 Task: Slide 24 - A Picture Is Worth A Thousand Words-1.
Action: Mouse moved to (43, 102)
Screenshot: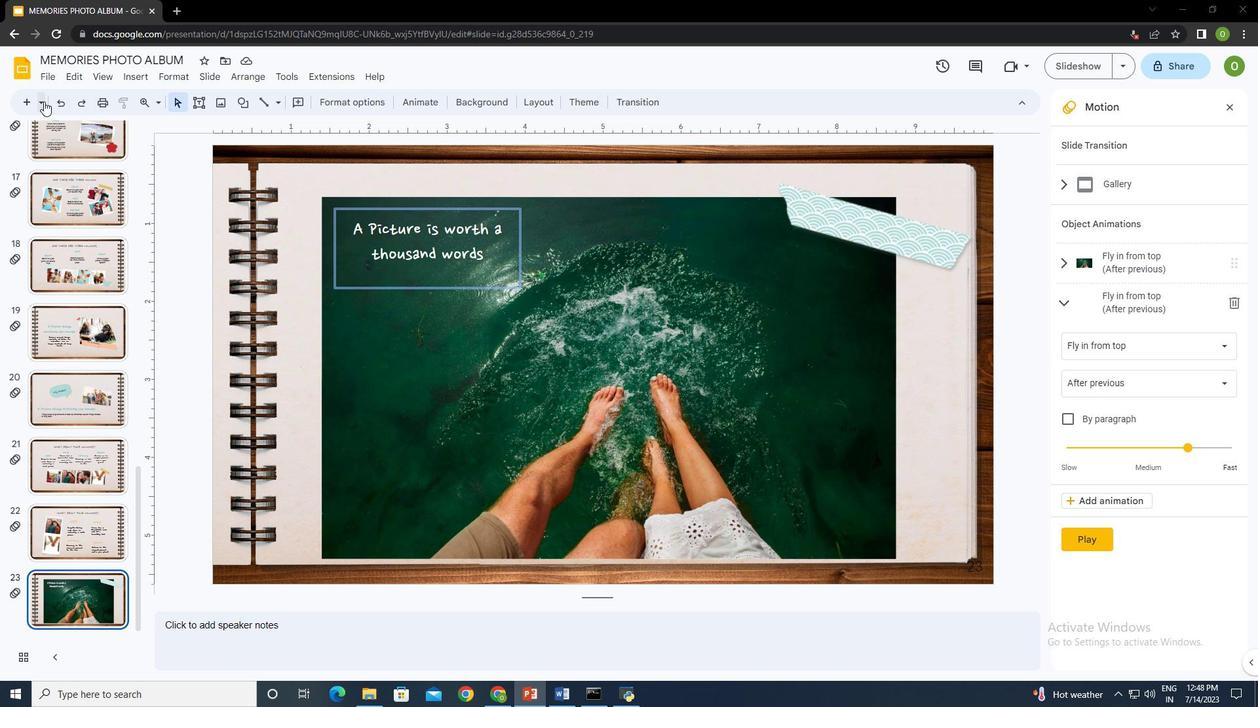 
Action: Mouse pressed left at (43, 102)
Screenshot: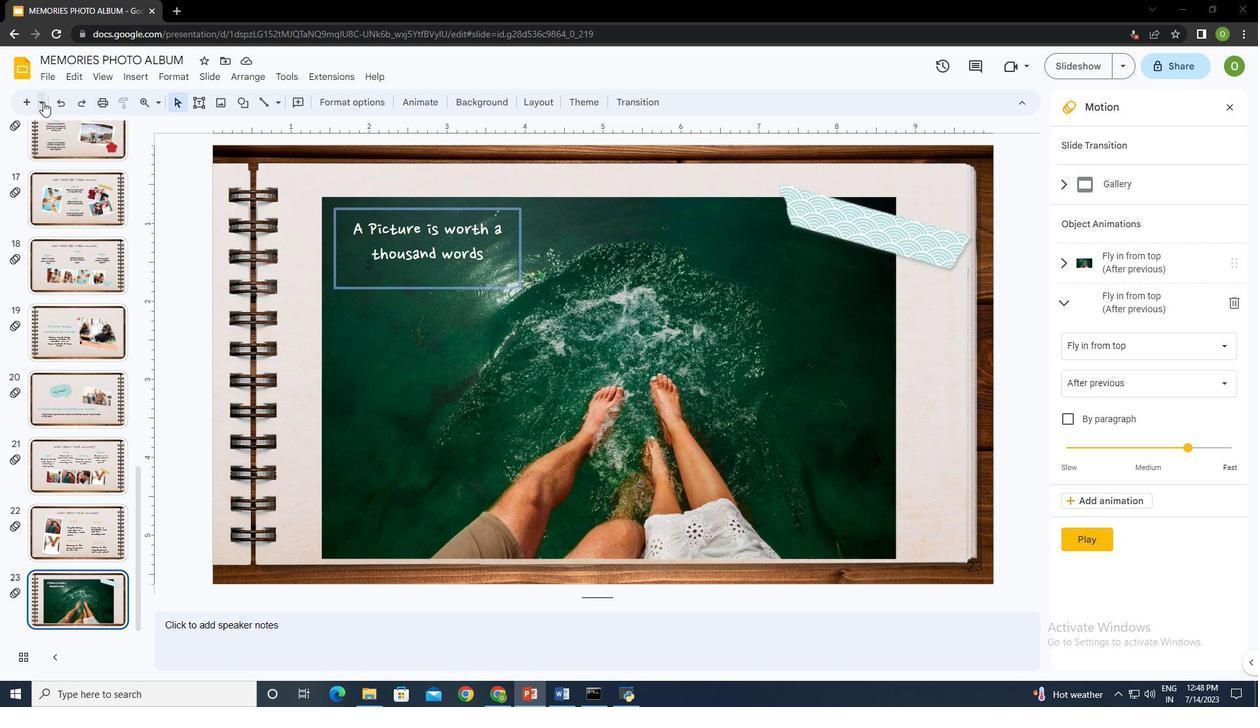 
Action: Mouse moved to (135, 291)
Screenshot: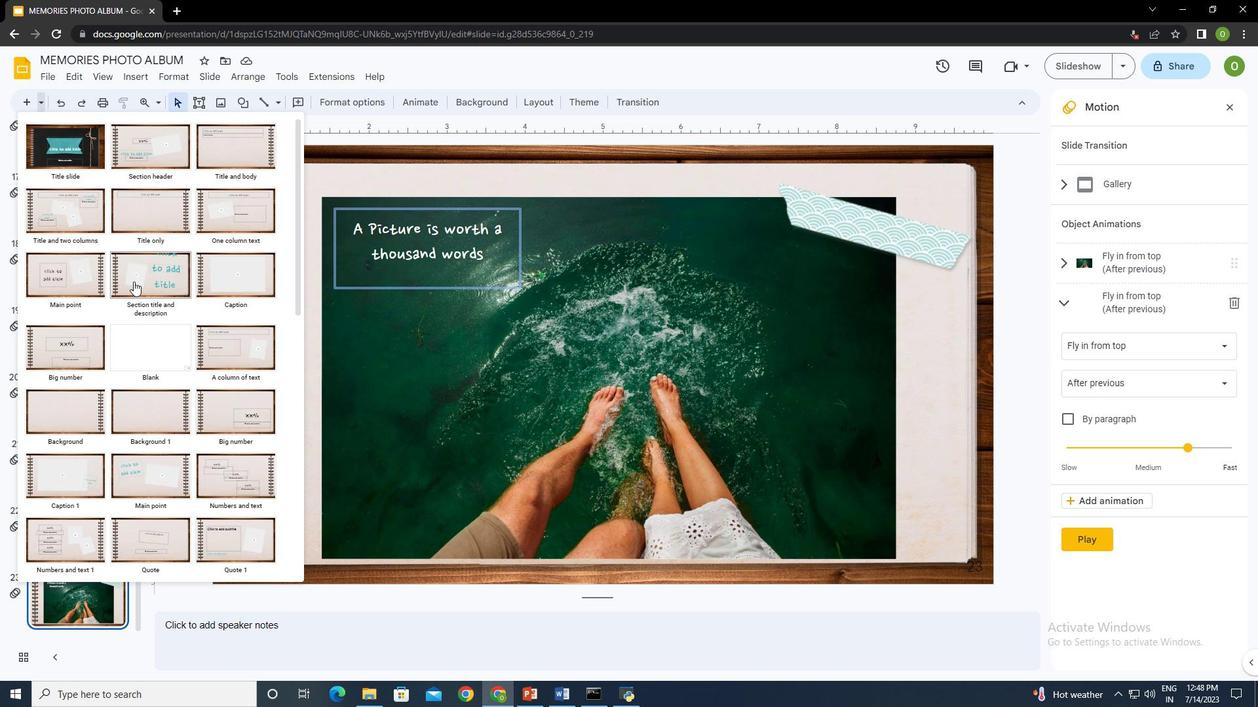 
Action: Mouse scrolled (135, 290) with delta (0, 0)
Screenshot: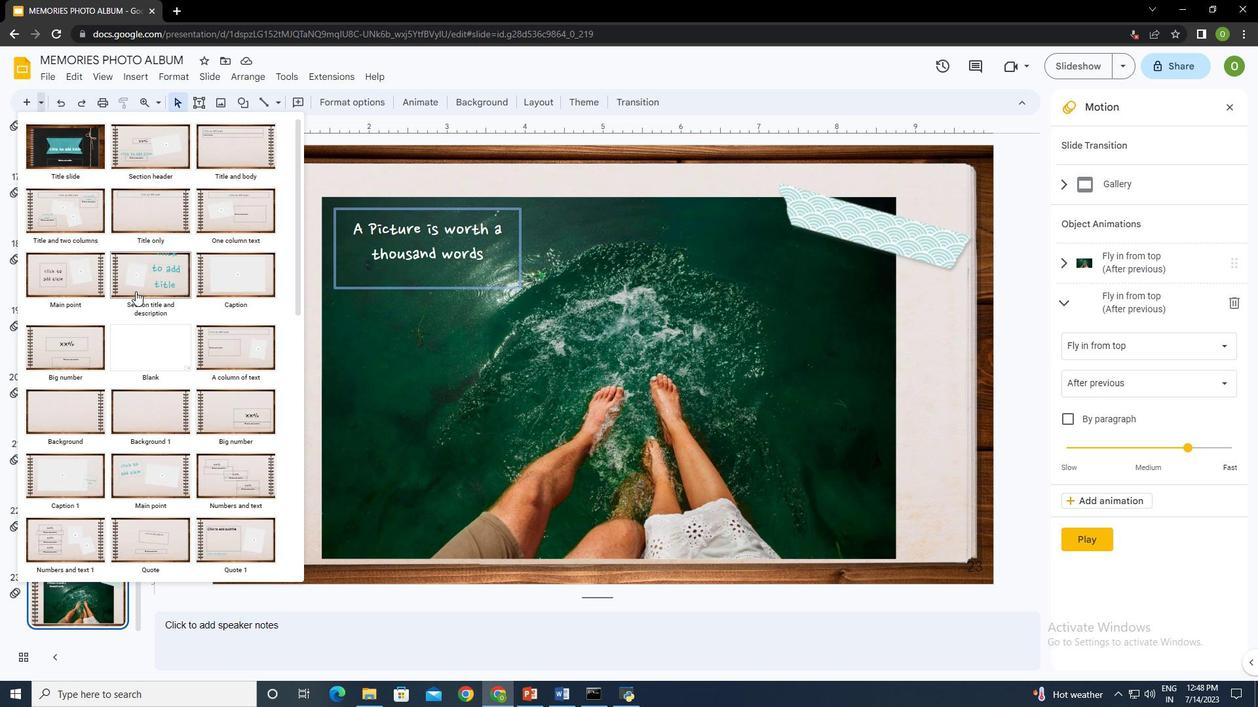 
Action: Mouse scrolled (135, 290) with delta (0, 0)
Screenshot: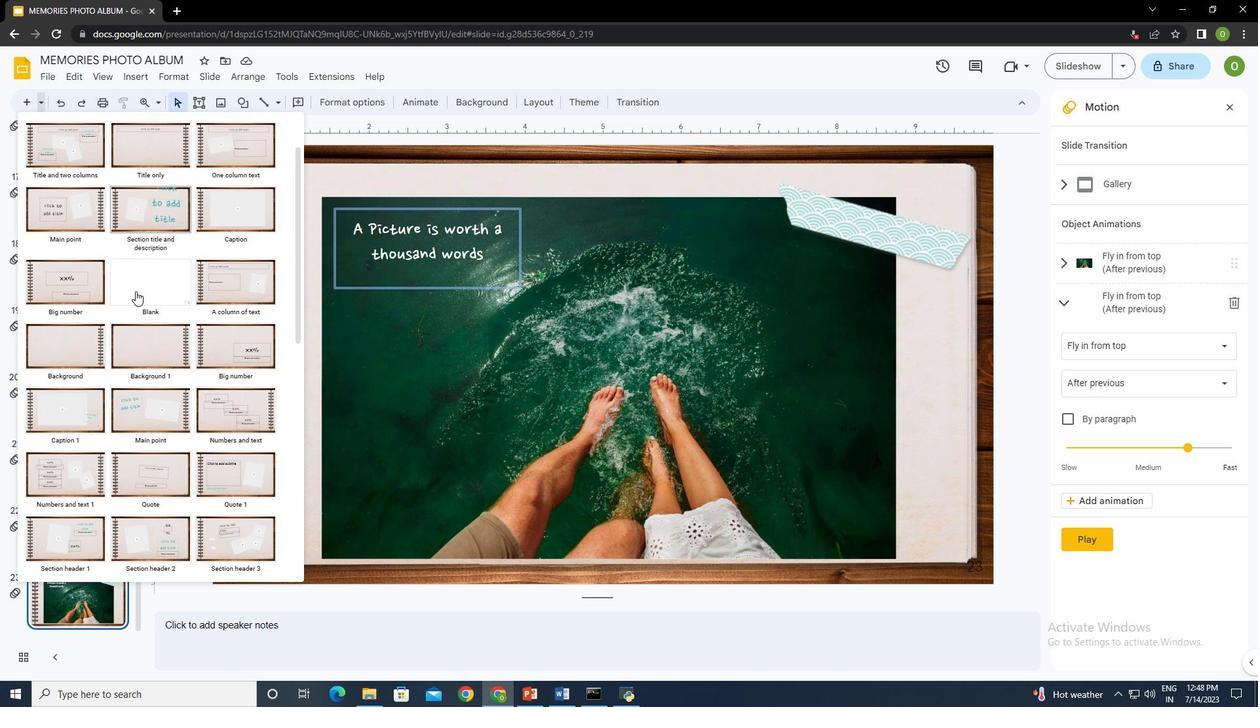 
Action: Mouse scrolled (135, 290) with delta (0, 0)
Screenshot: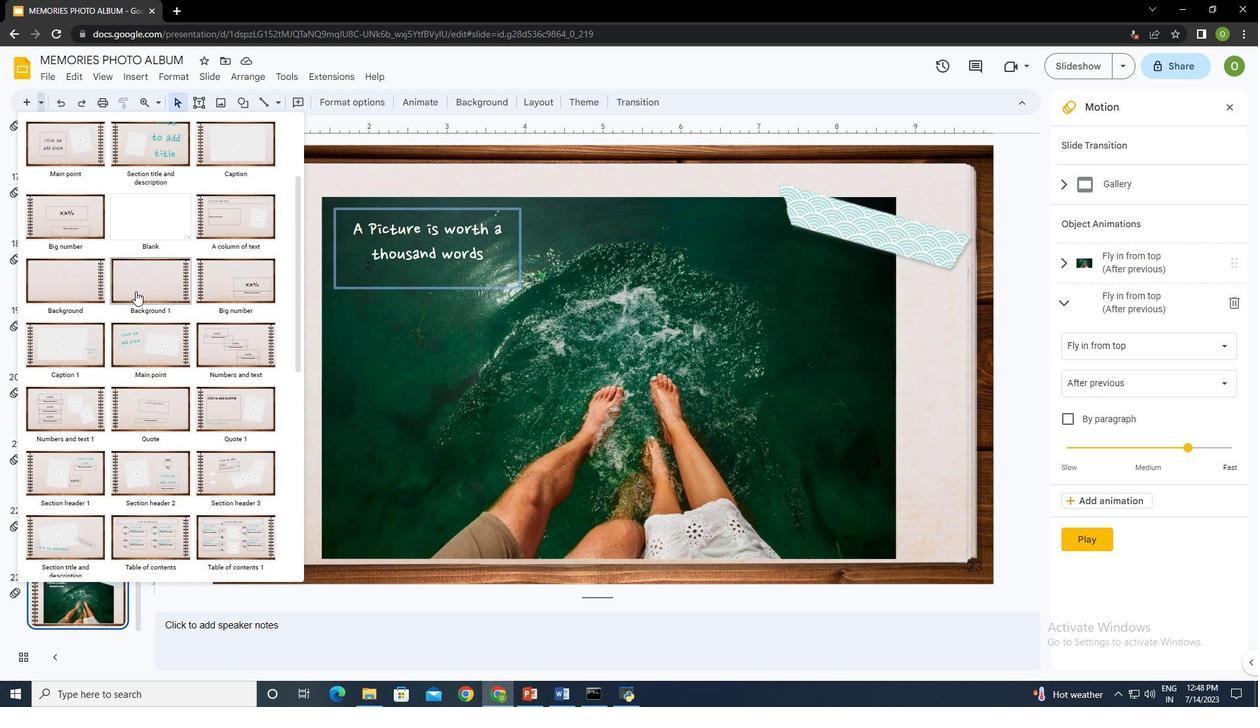 
Action: Mouse moved to (130, 290)
Screenshot: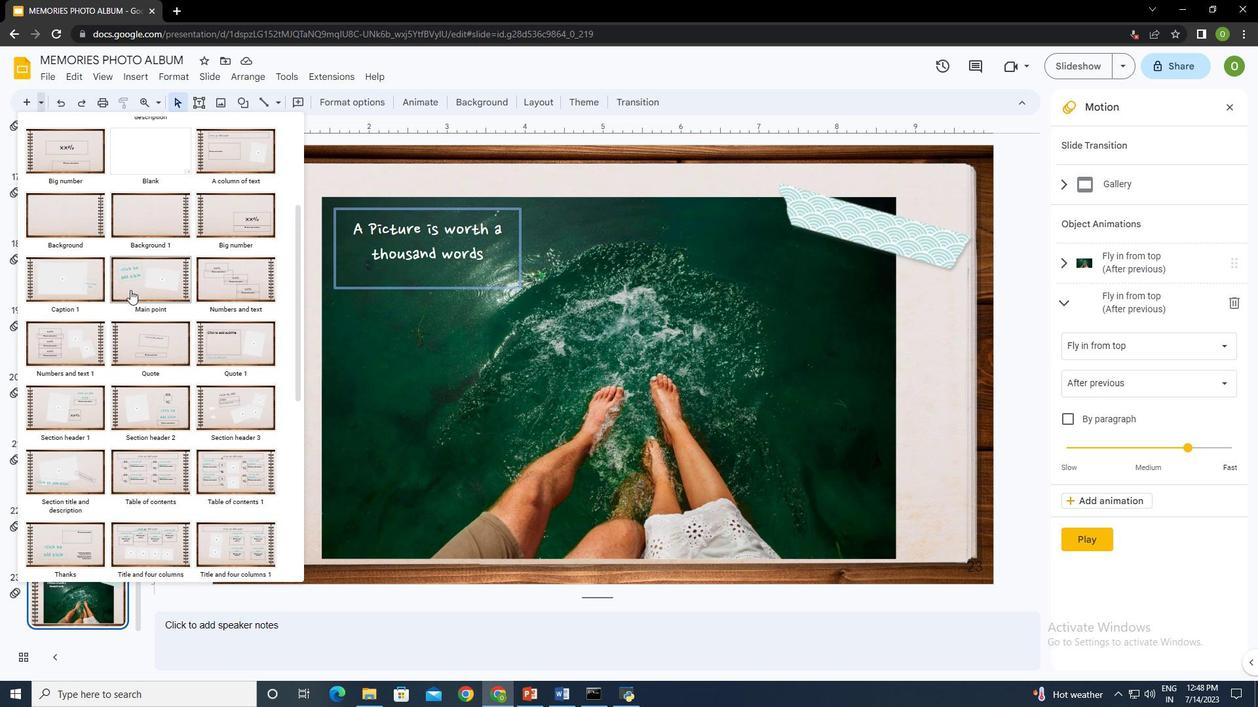 
Action: Mouse scrolled (130, 290) with delta (0, 0)
Screenshot: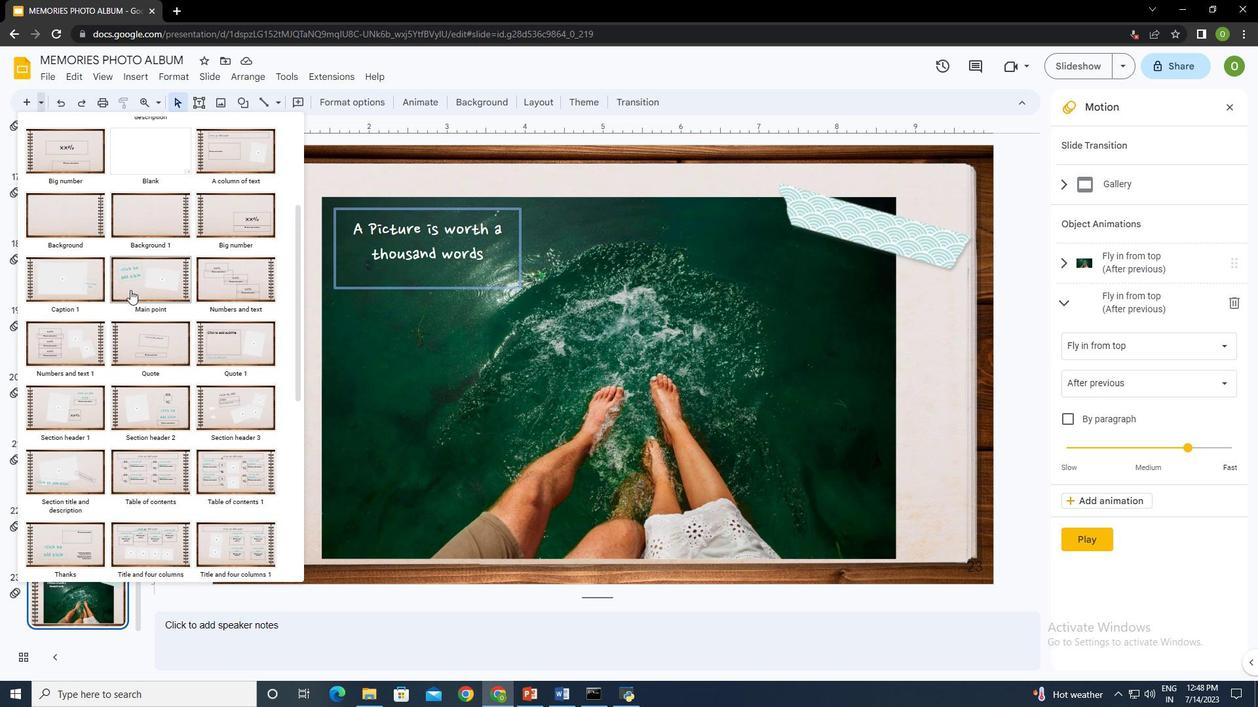 
Action: Mouse moved to (77, 214)
Screenshot: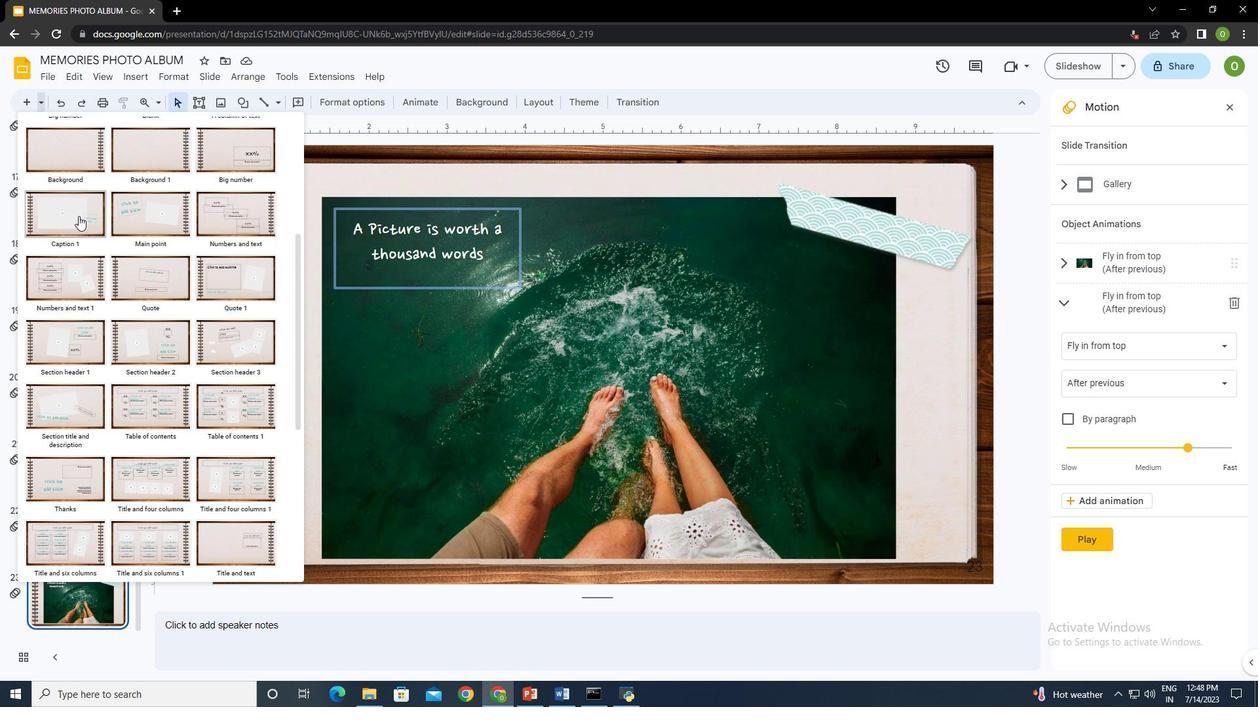 
Action: Mouse pressed left at (77, 214)
Screenshot: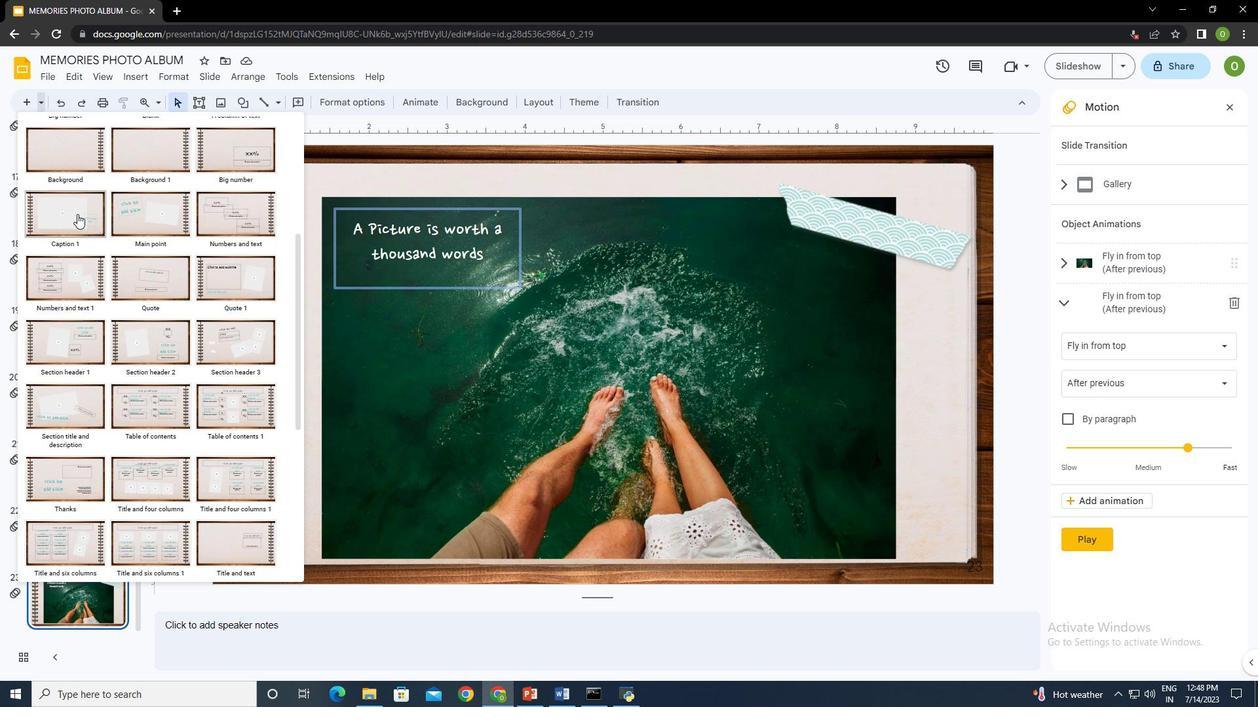 
Action: Mouse moved to (831, 394)
Screenshot: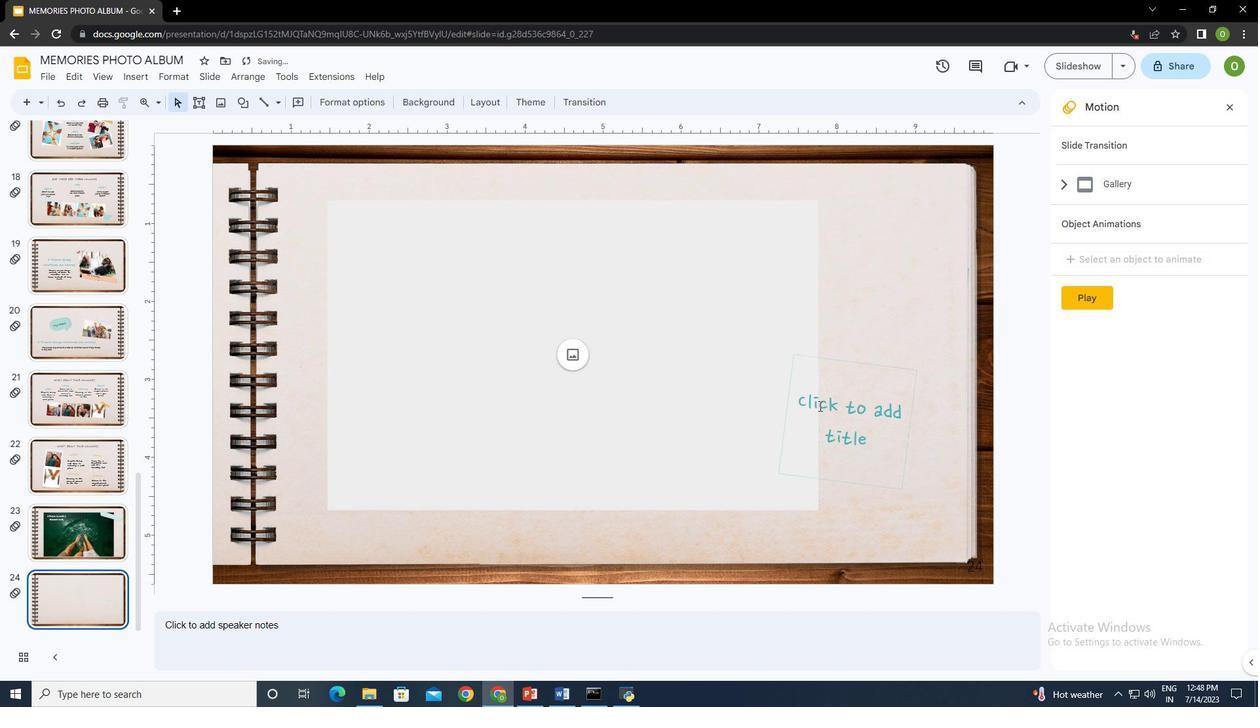 
Action: Mouse pressed left at (831, 394)
Screenshot: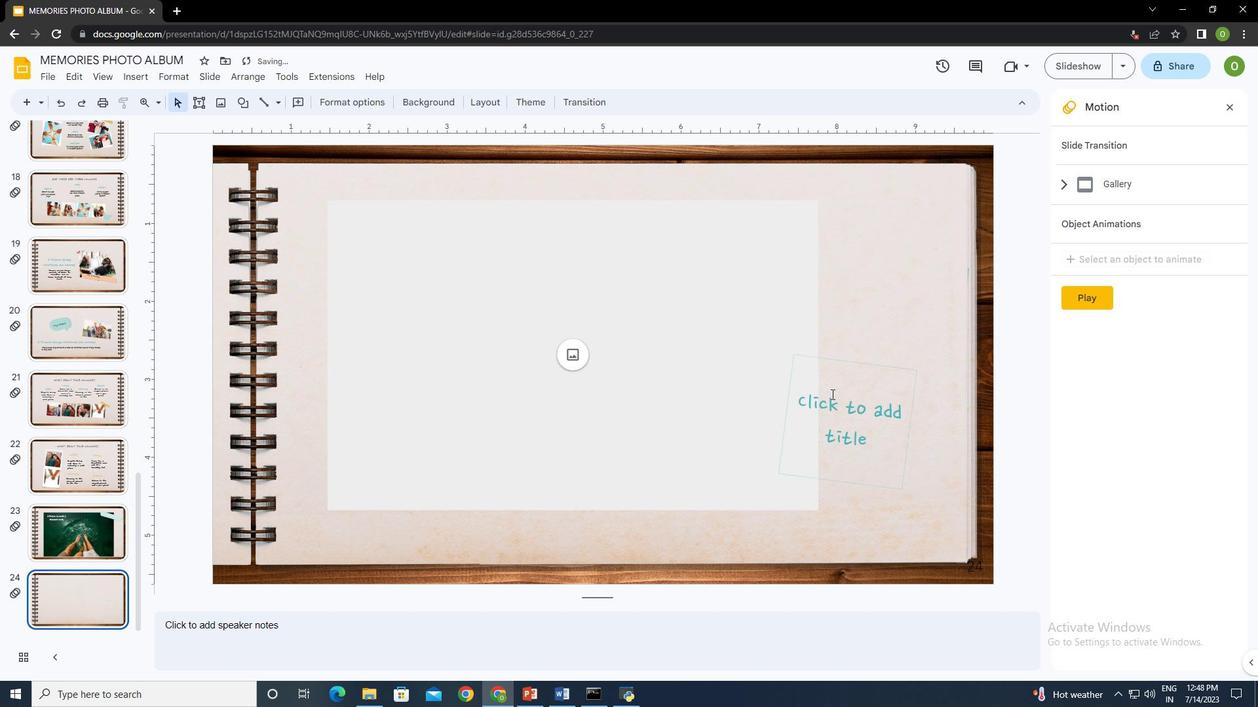 
Action: Mouse moved to (871, 363)
Screenshot: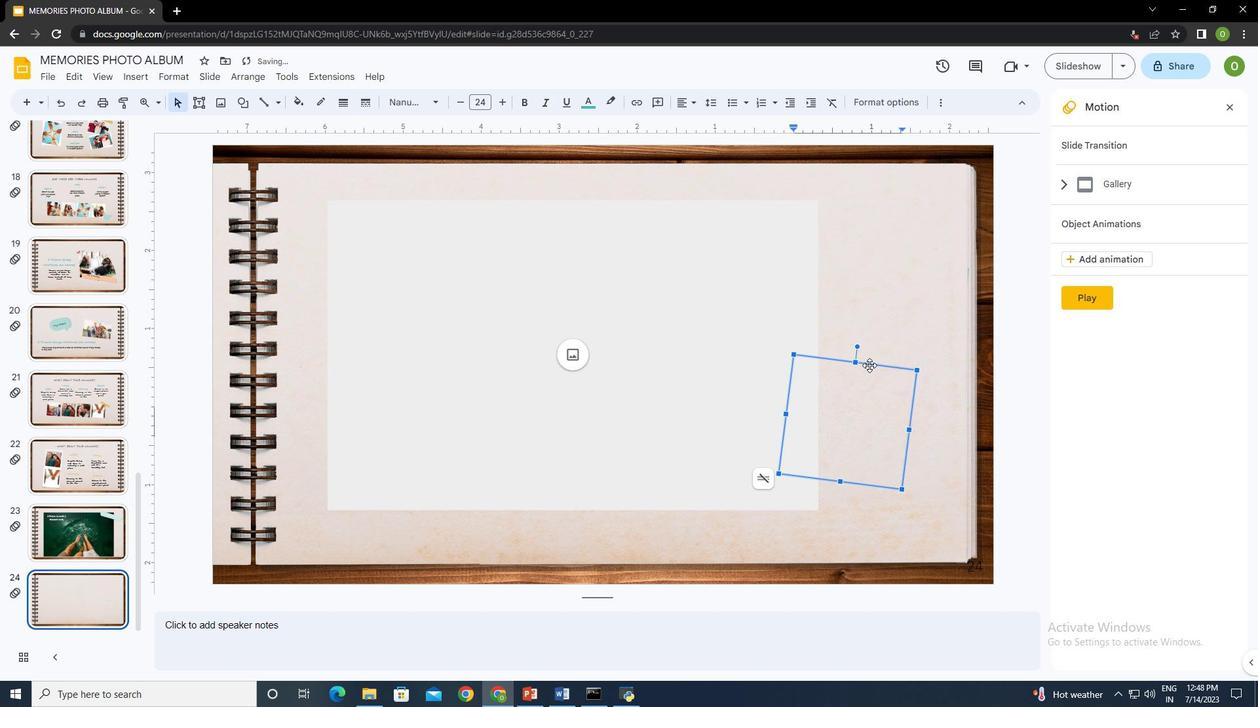 
Action: Mouse pressed left at (871, 363)
Screenshot: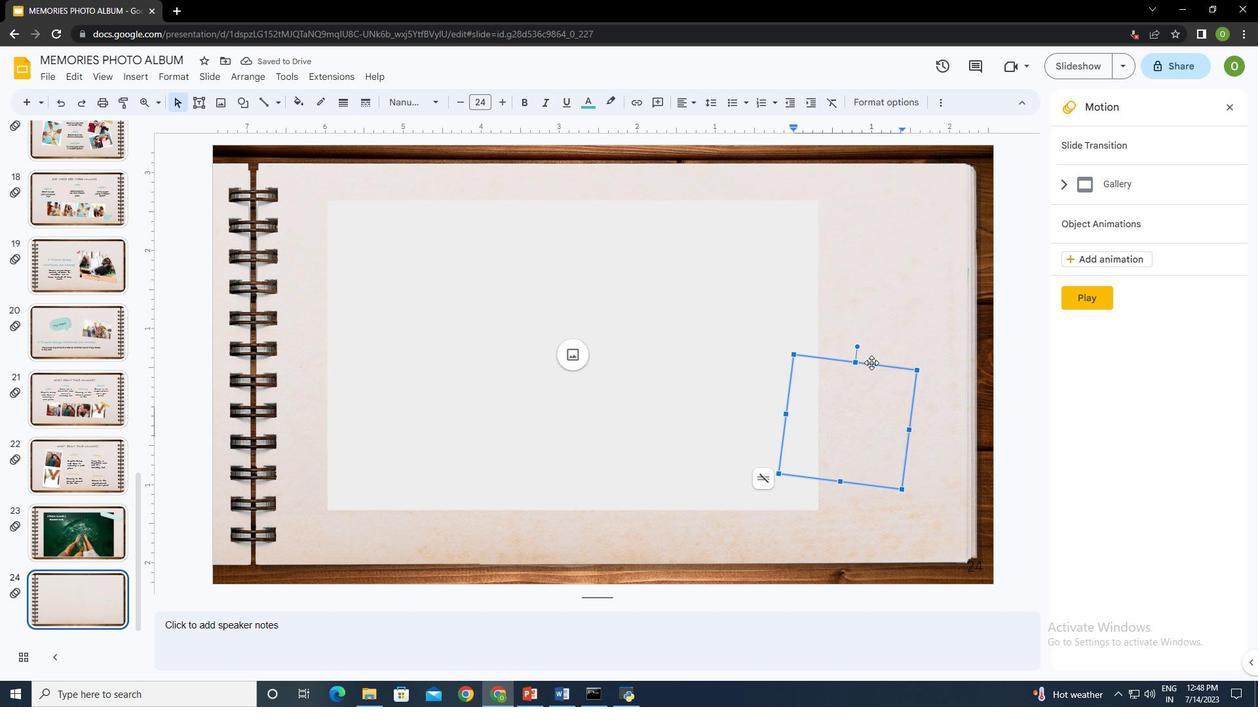
Action: Key pressed <Key.delete>
Screenshot: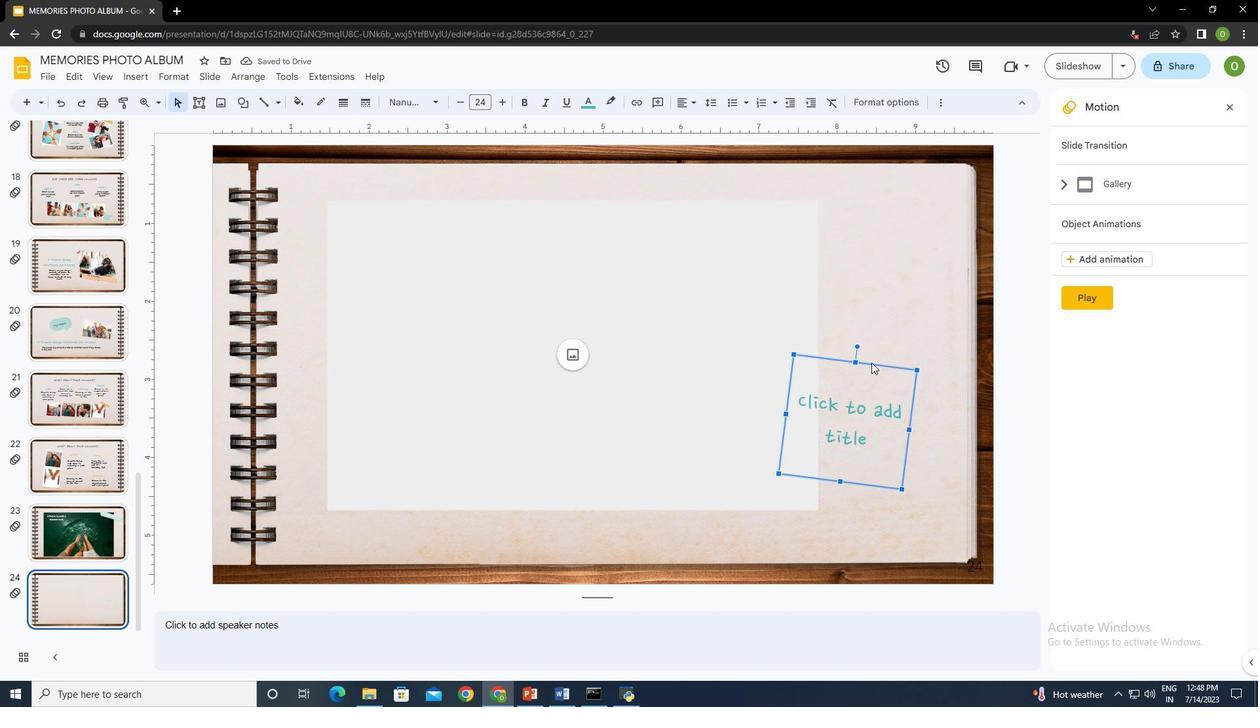 
Action: Mouse moved to (577, 364)
Screenshot: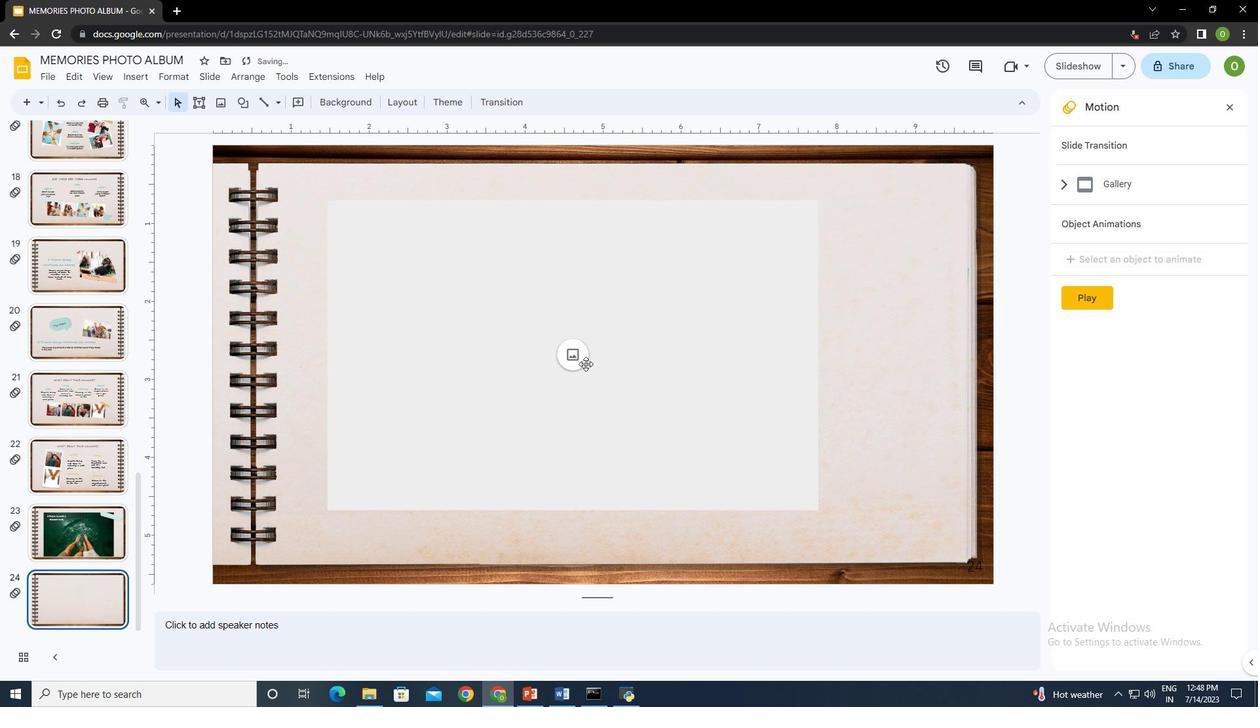 
Action: Mouse pressed left at (577, 364)
Screenshot: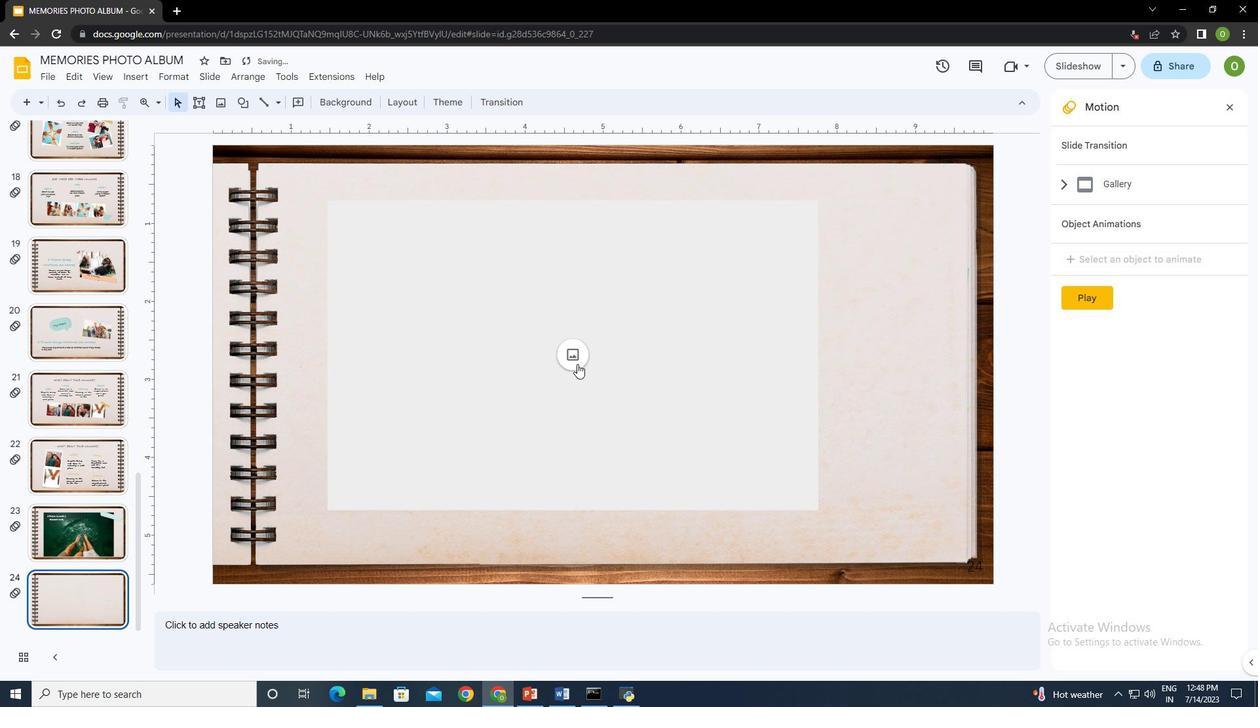 
Action: Mouse moved to (658, 380)
Screenshot: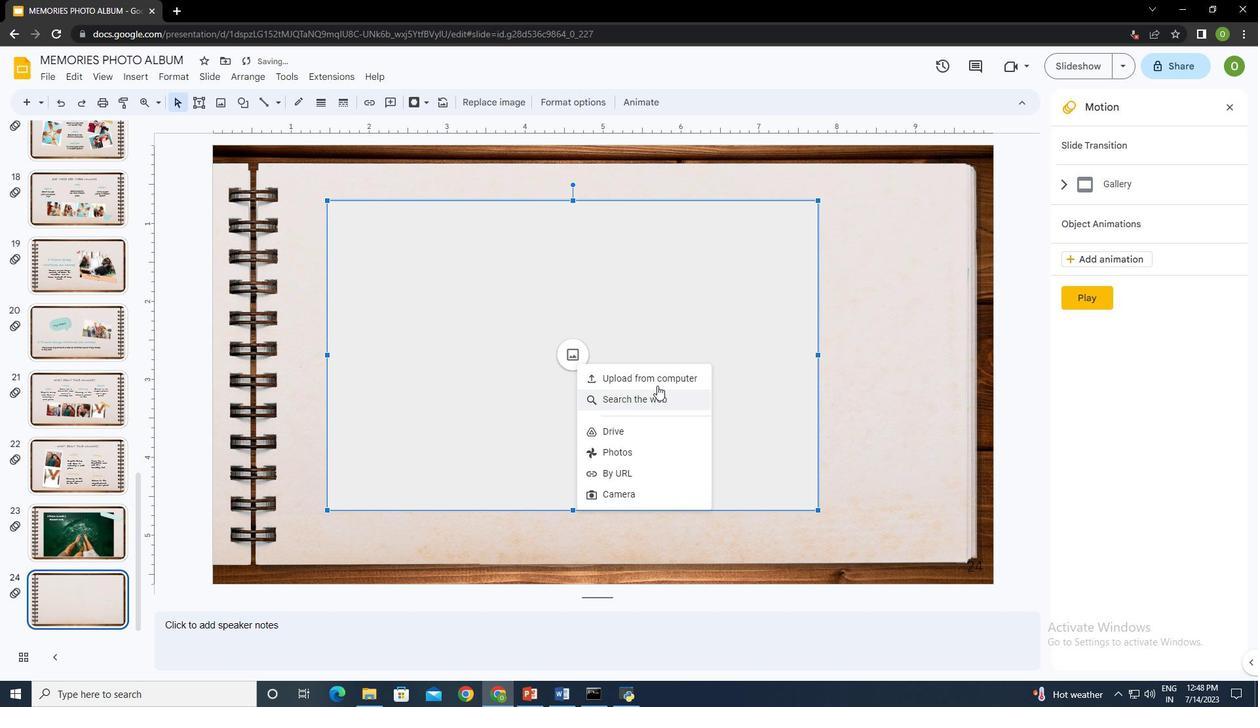 
Action: Mouse pressed left at (658, 380)
Screenshot: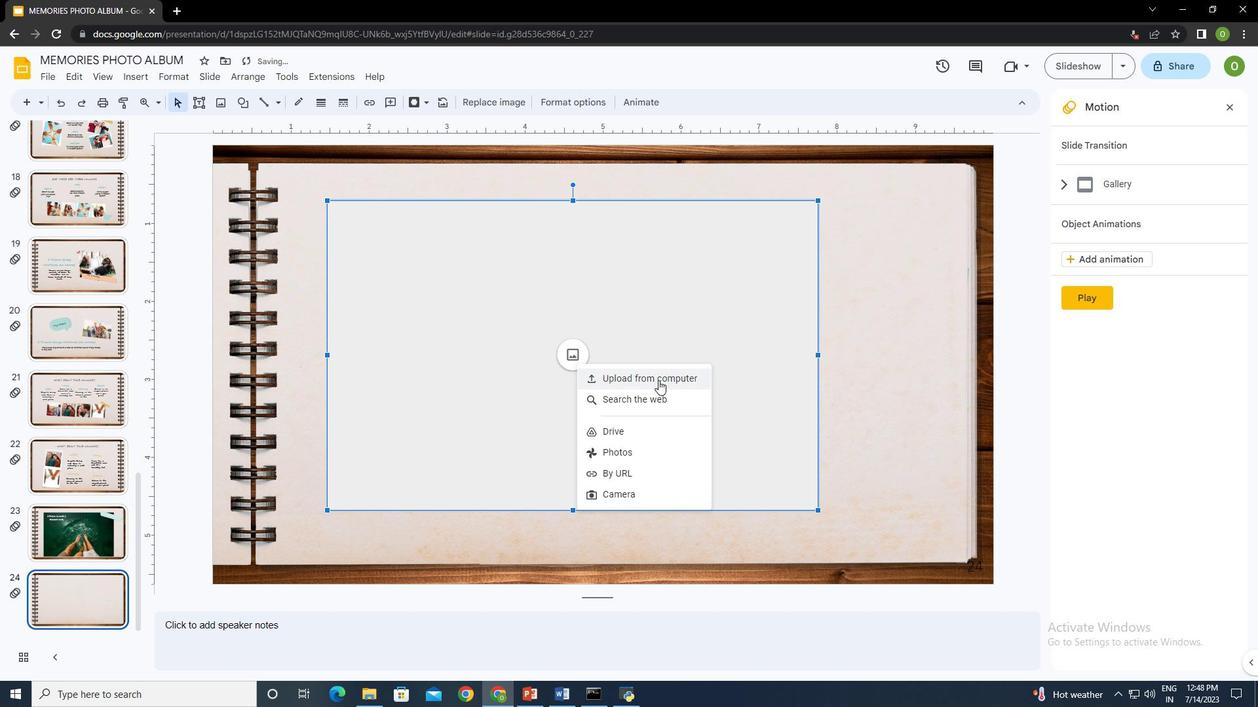 
Action: Mouse moved to (493, 224)
Screenshot: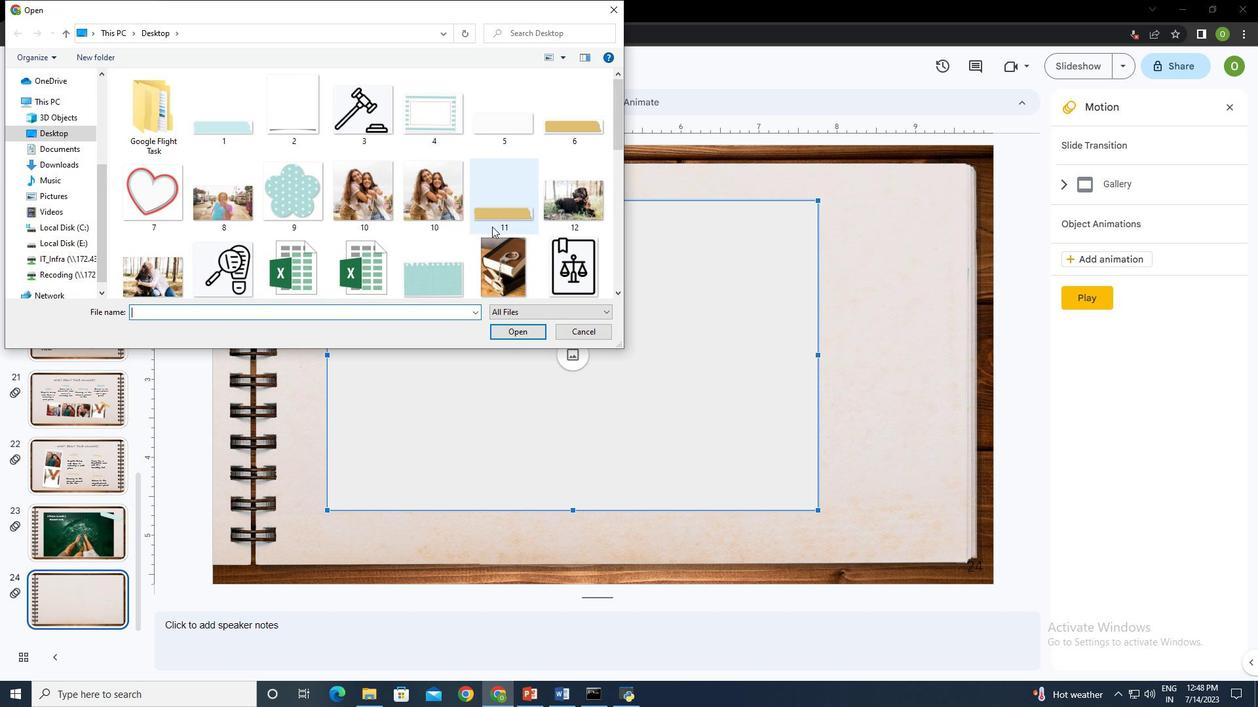 
Action: Mouse scrolled (493, 224) with delta (0, 0)
Screenshot: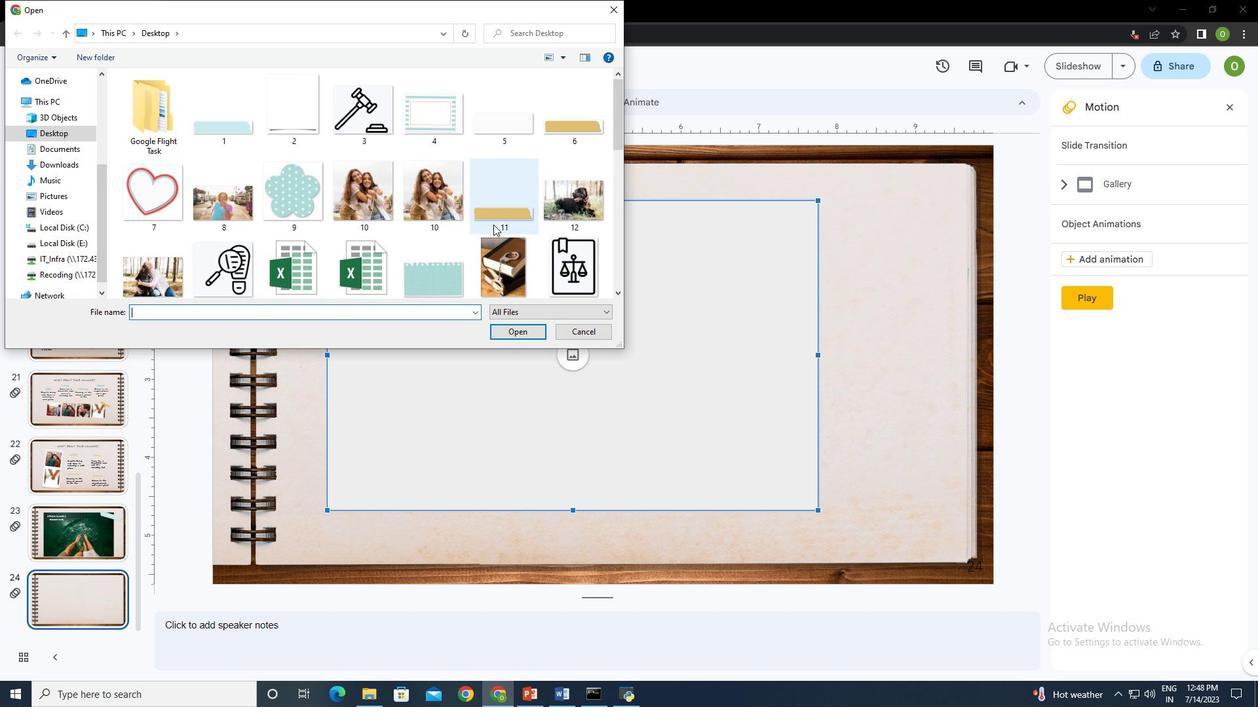 
Action: Mouse scrolled (493, 224) with delta (0, 0)
Screenshot: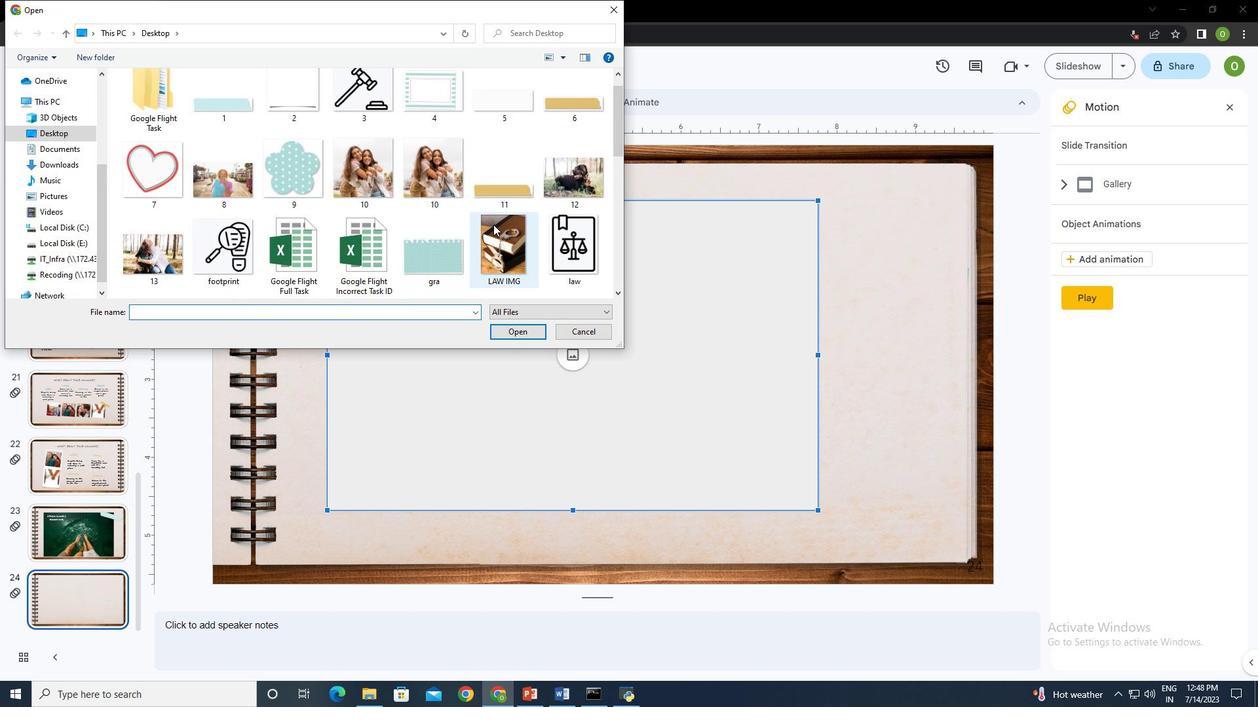 
Action: Mouse scrolled (493, 224) with delta (0, 0)
Screenshot: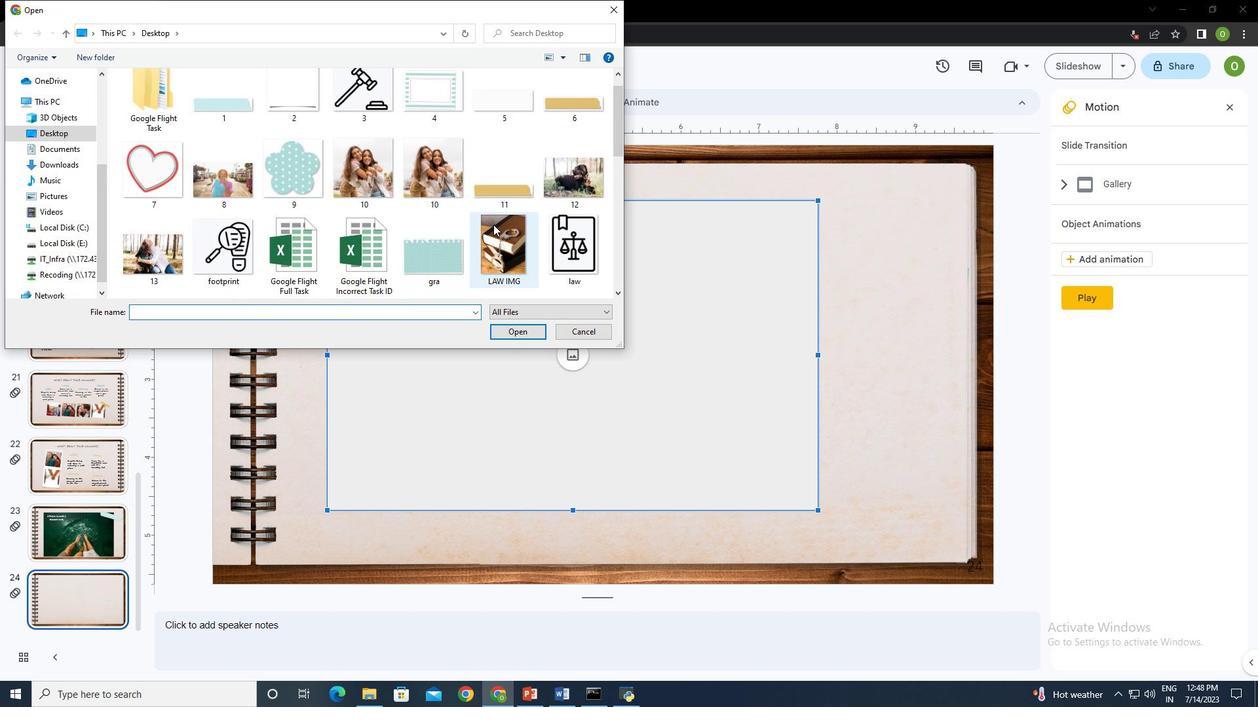
Action: Mouse scrolled (493, 224) with delta (0, 0)
Screenshot: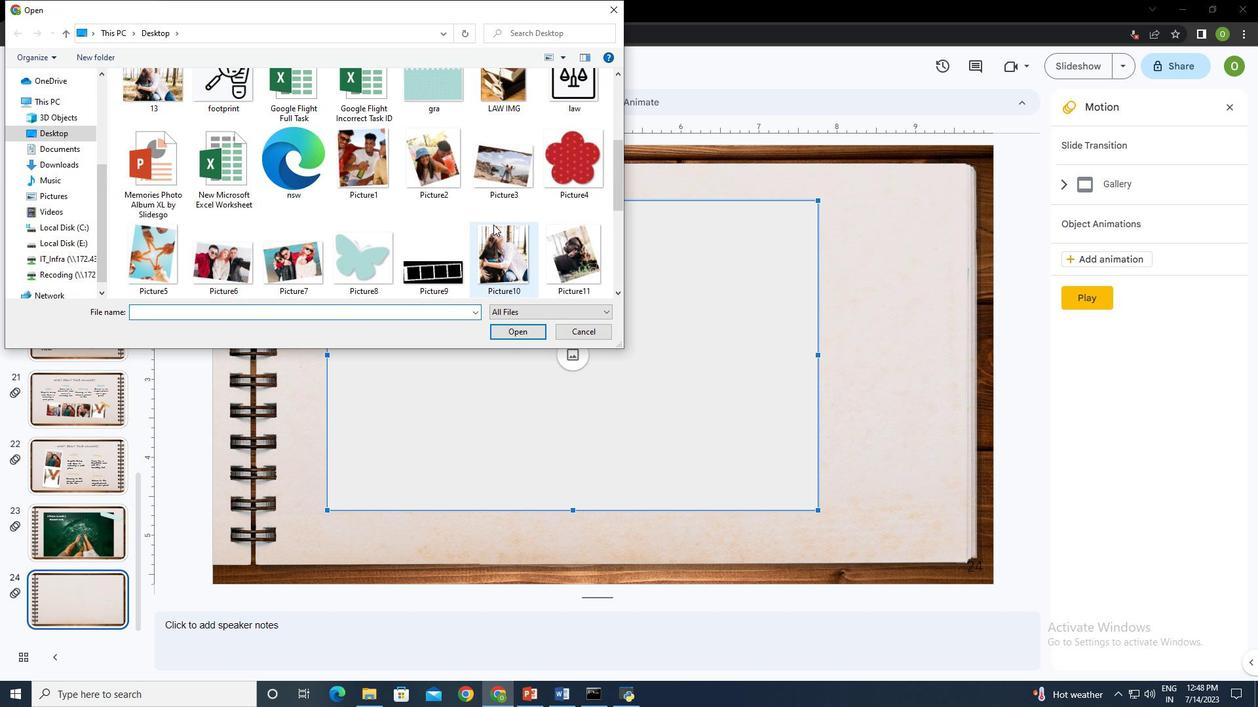 
Action: Mouse scrolled (493, 224) with delta (0, 0)
Screenshot: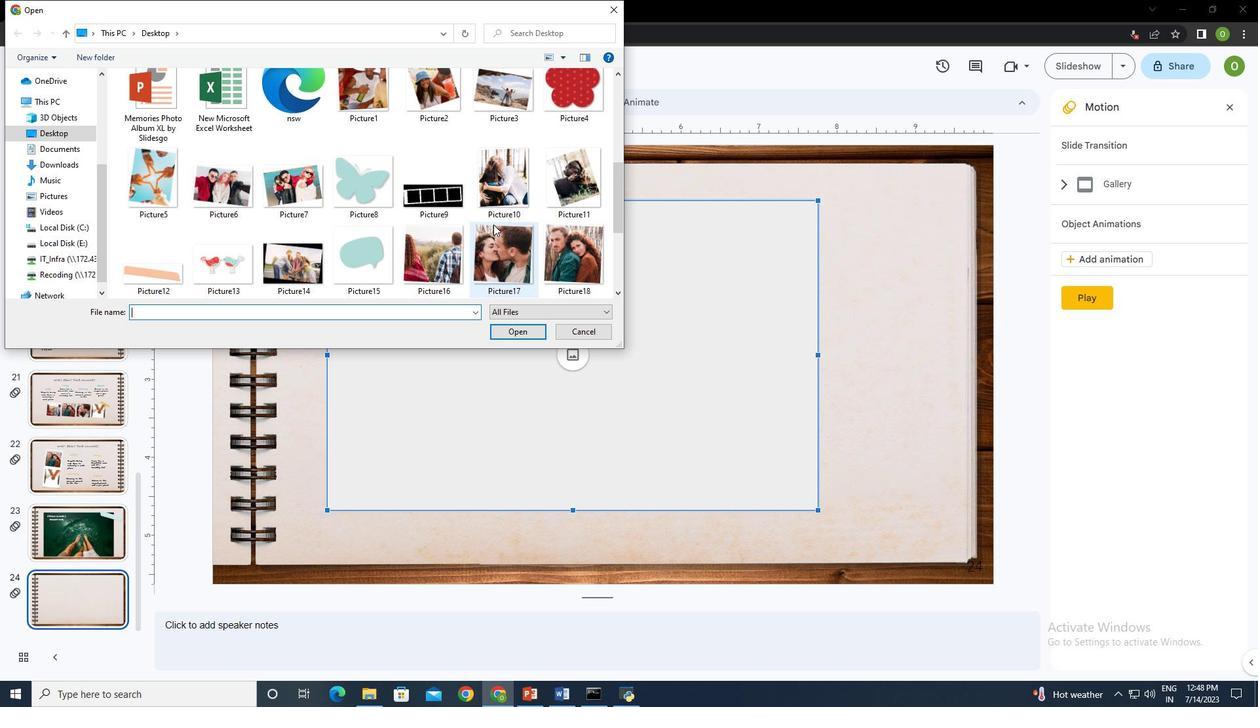 
Action: Mouse scrolled (493, 224) with delta (0, 0)
Screenshot: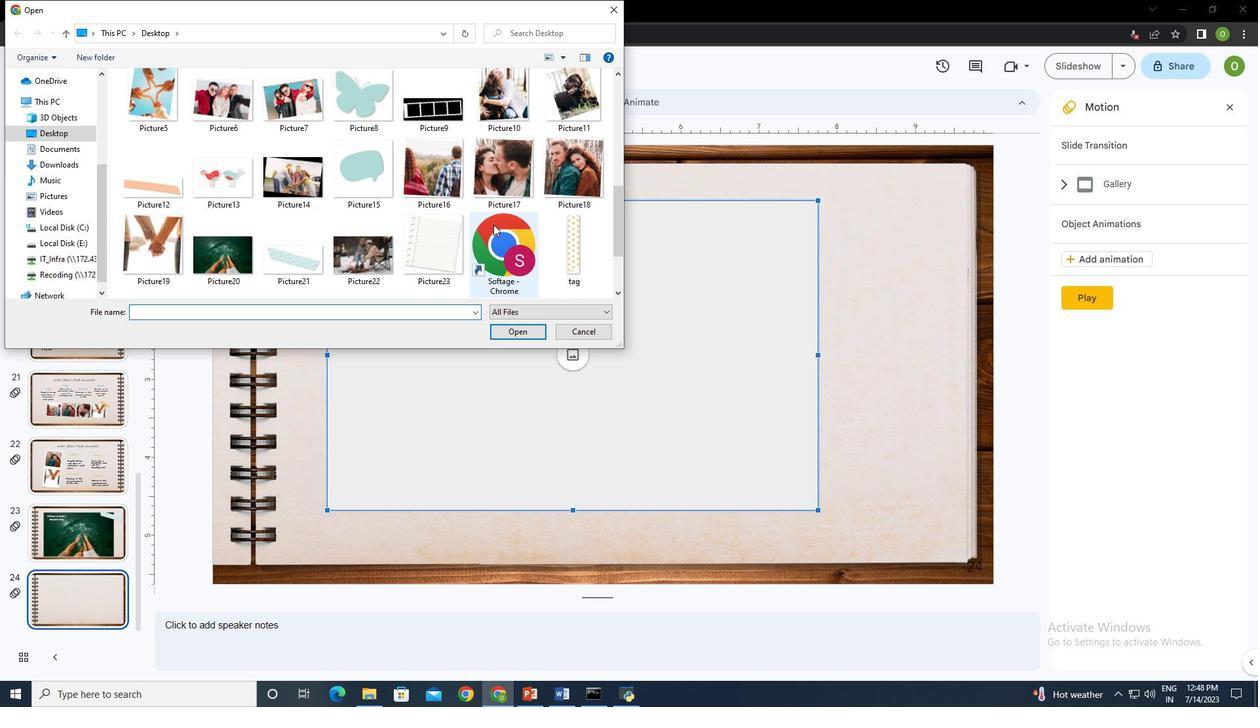 
Action: Mouse scrolled (493, 224) with delta (0, 0)
Screenshot: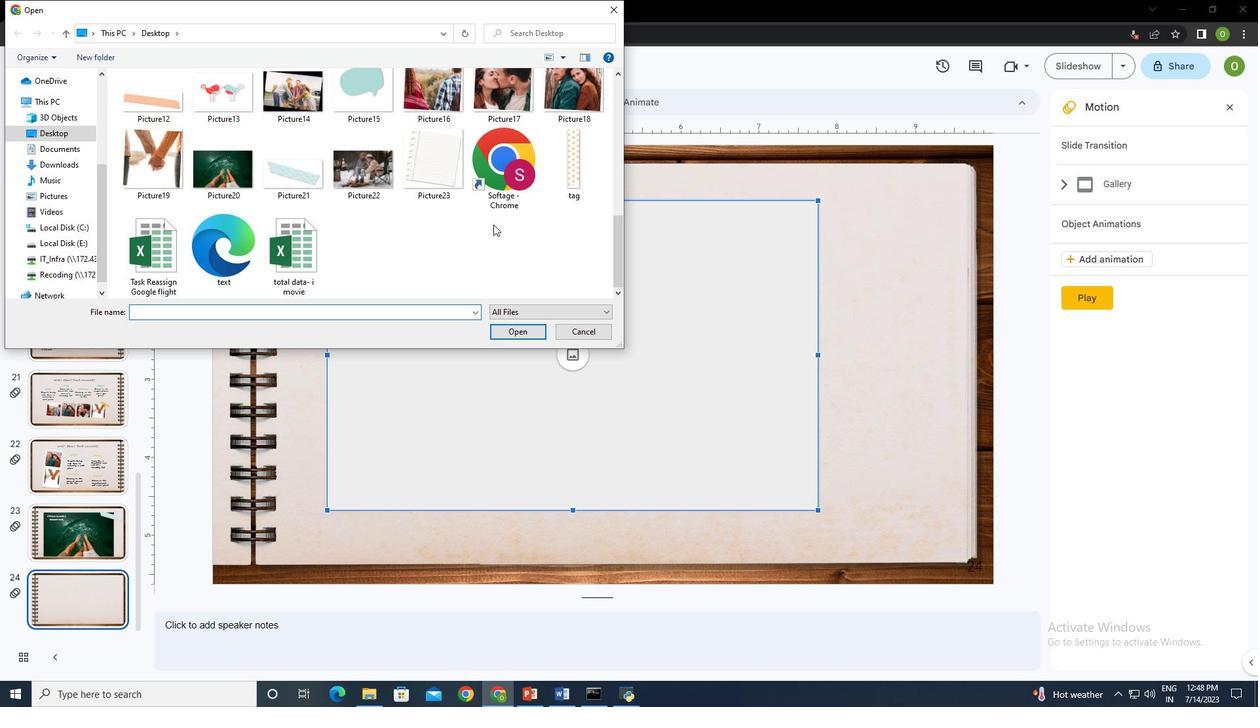 
Action: Mouse moved to (366, 170)
Screenshot: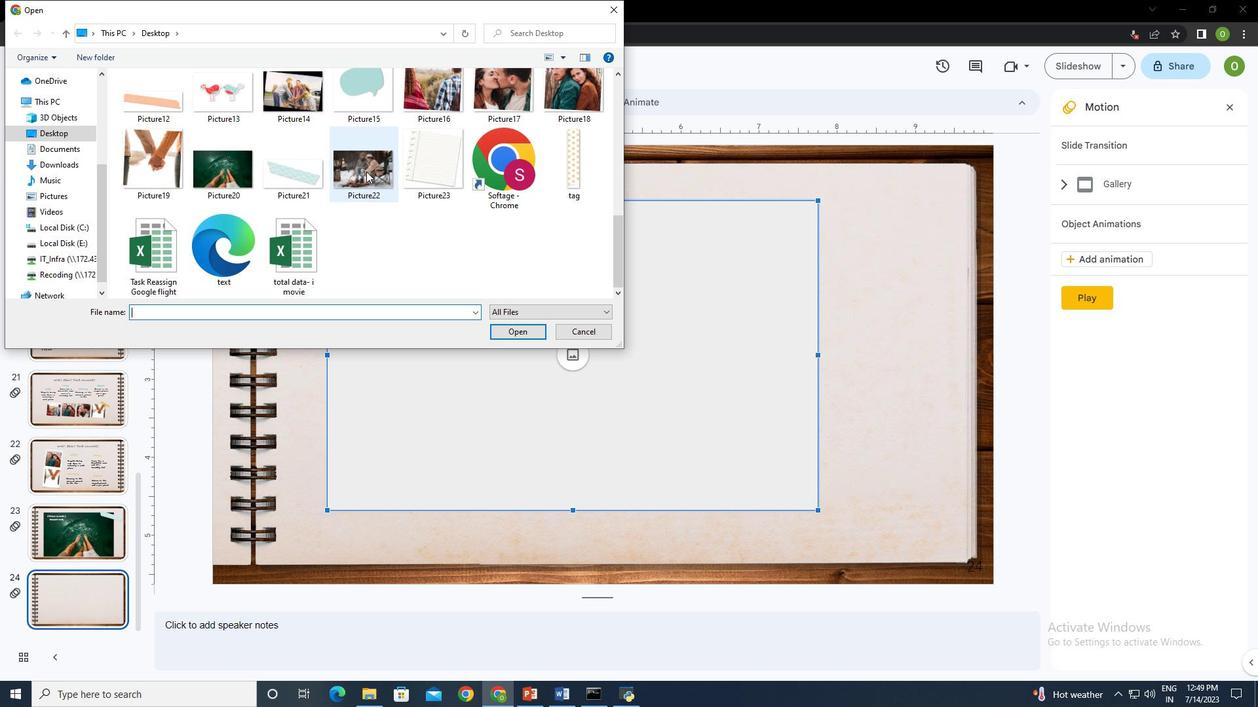 
Action: Mouse pressed left at (366, 170)
Screenshot: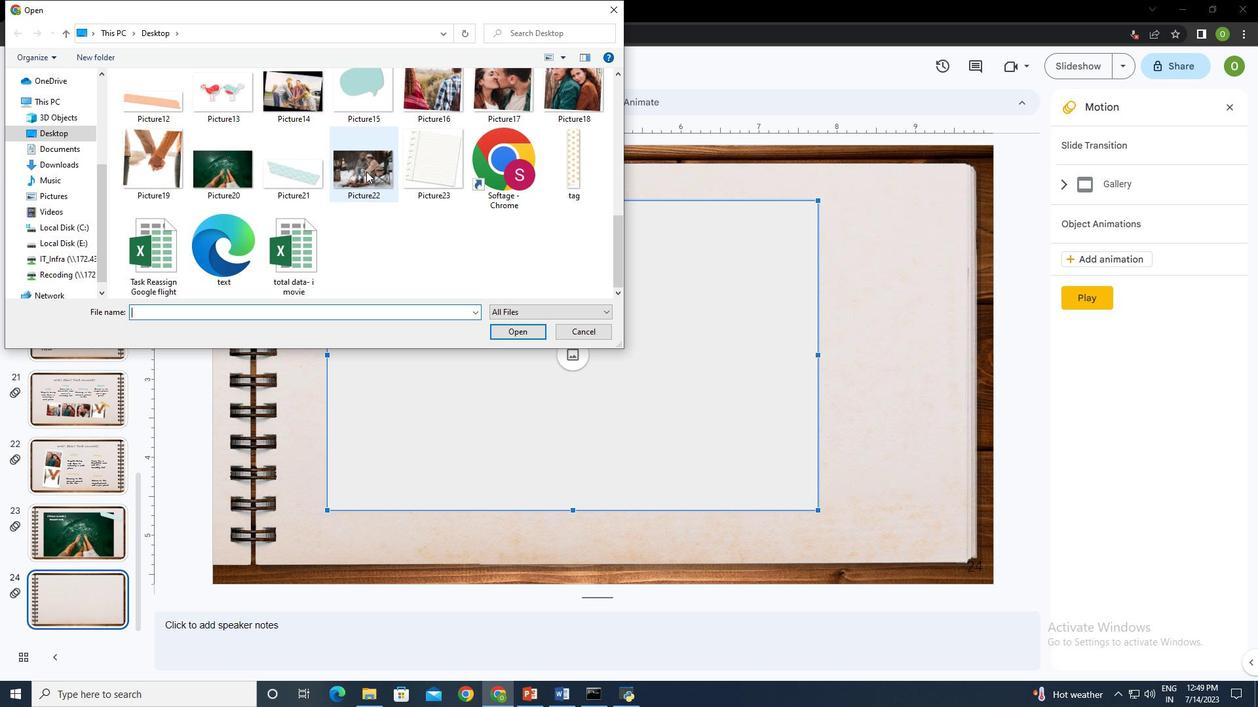 
Action: Mouse moved to (516, 328)
Screenshot: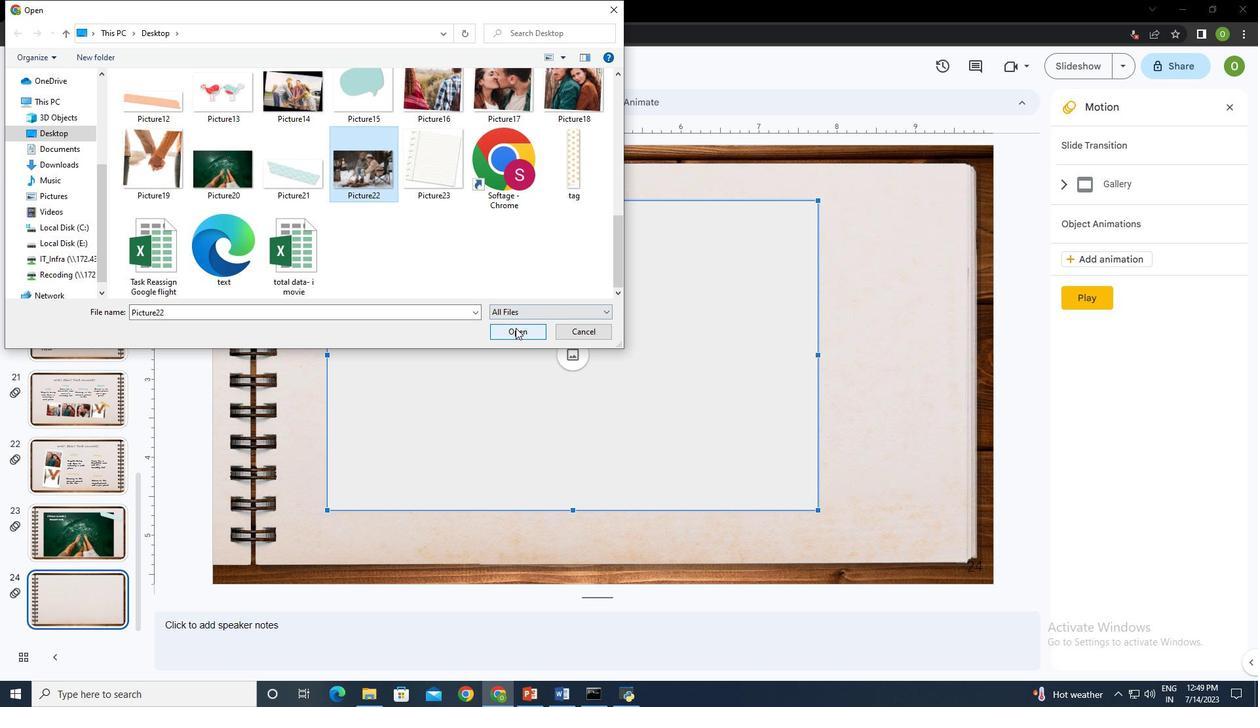 
Action: Mouse pressed left at (516, 328)
Screenshot: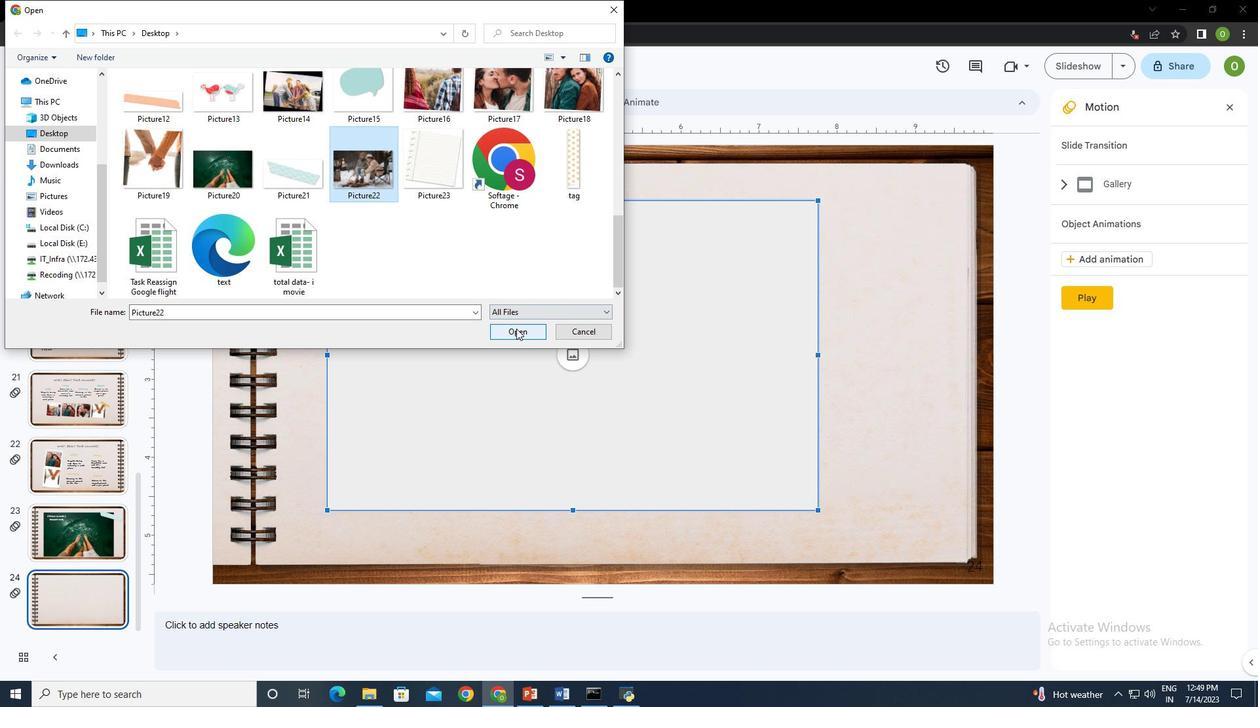 
Action: Mouse moved to (867, 384)
Screenshot: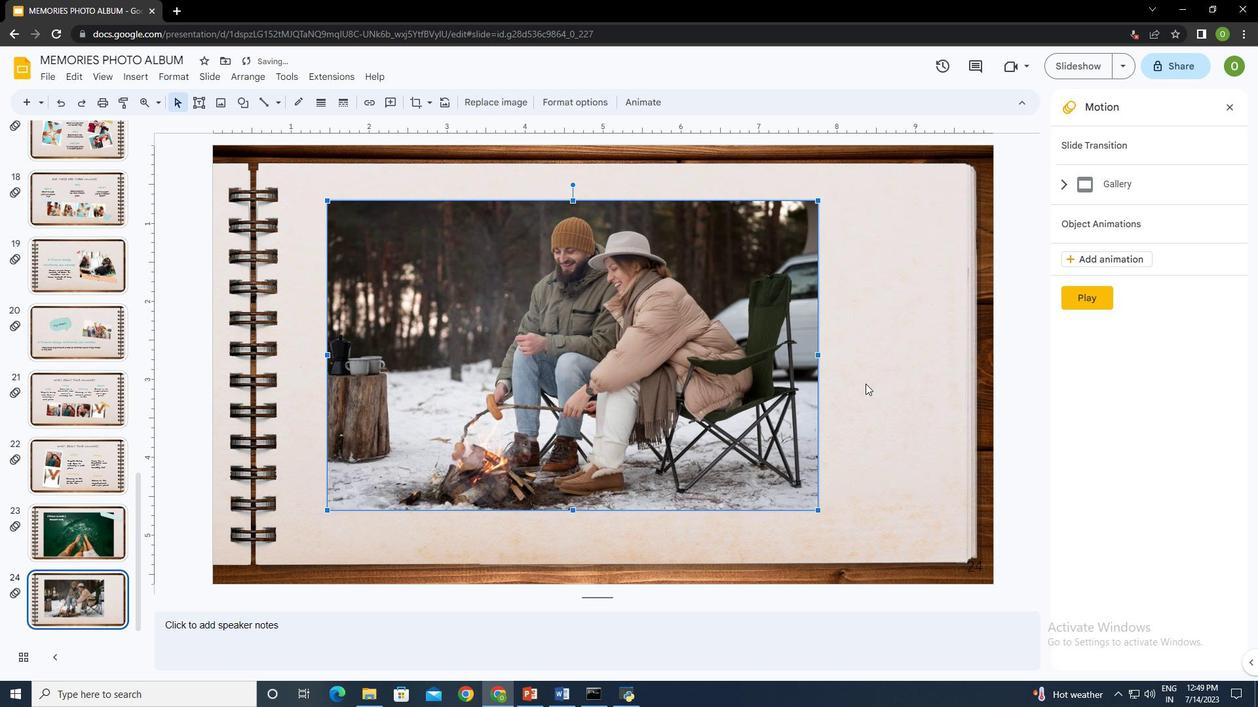 
Action: Mouse pressed left at (867, 384)
Screenshot: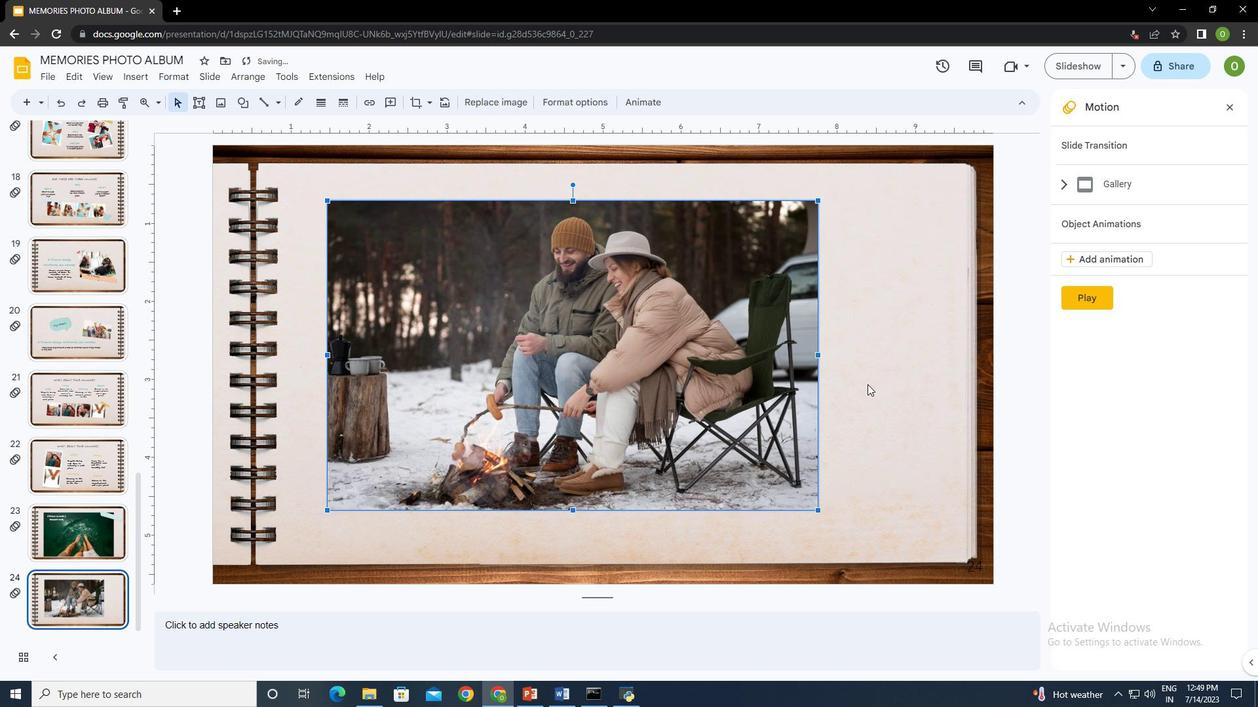 
Action: Mouse moved to (131, 74)
Screenshot: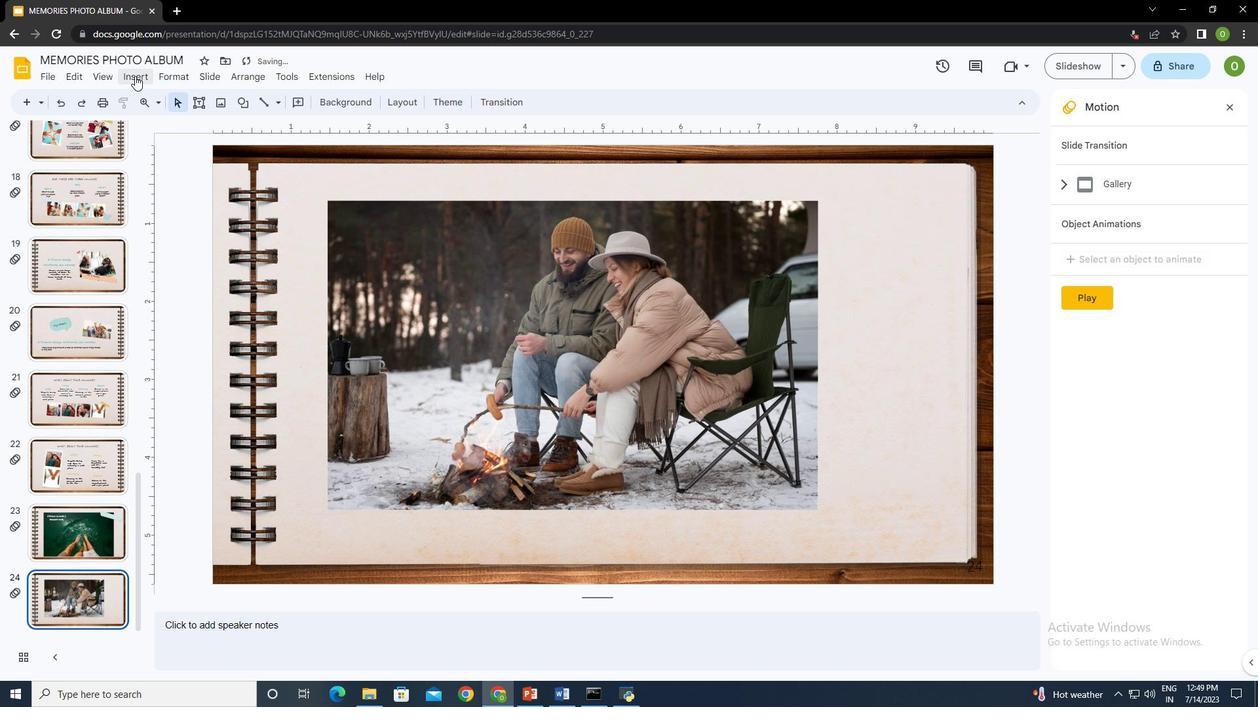 
Action: Mouse pressed left at (131, 74)
Screenshot: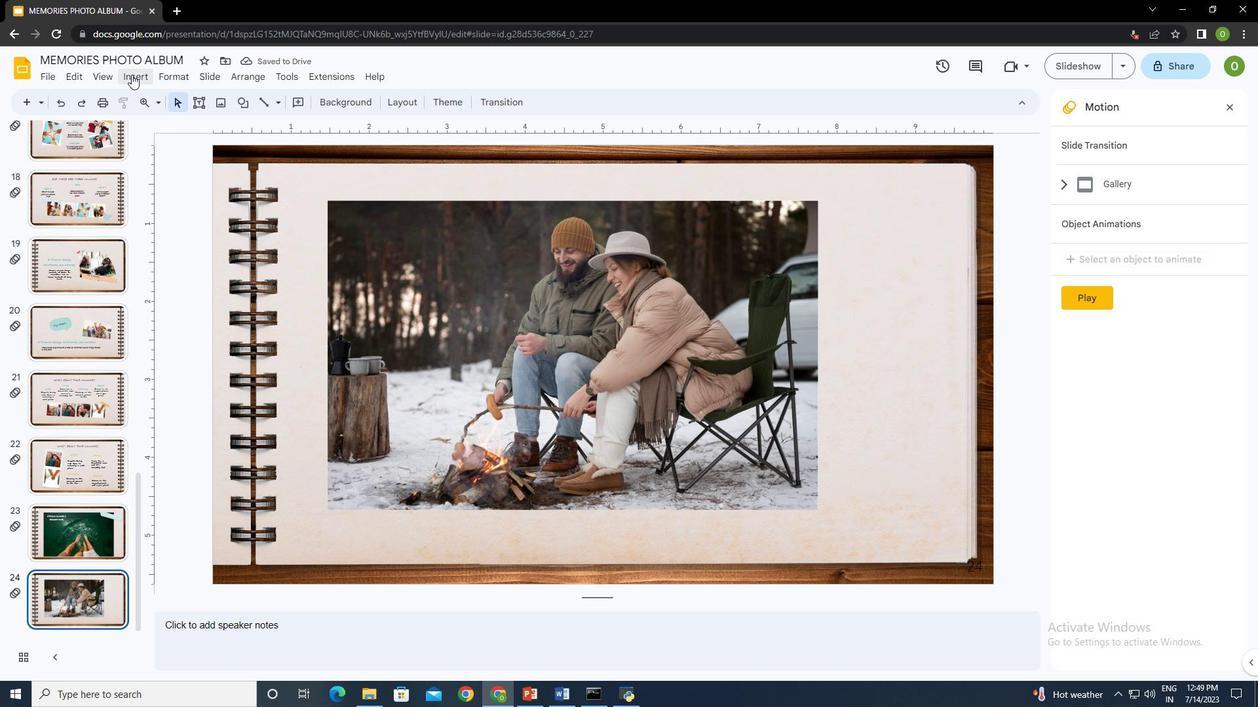 
Action: Mouse moved to (426, 100)
Screenshot: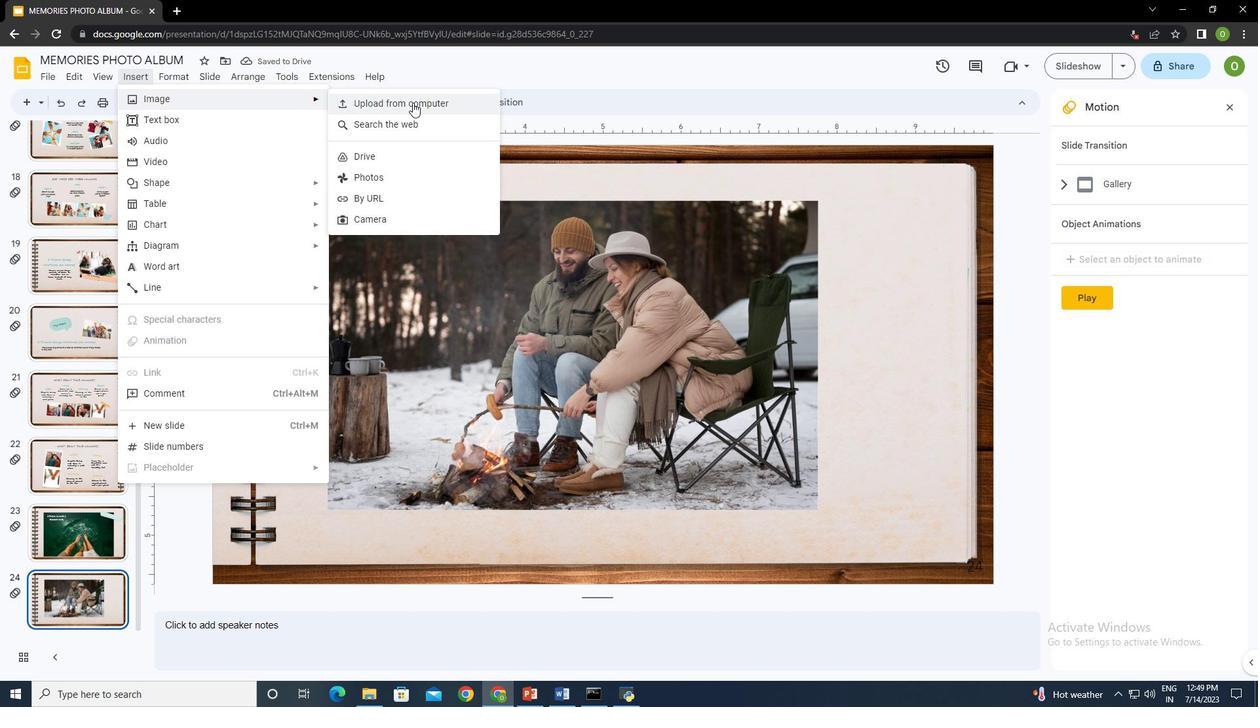 
Action: Mouse pressed left at (426, 100)
Screenshot: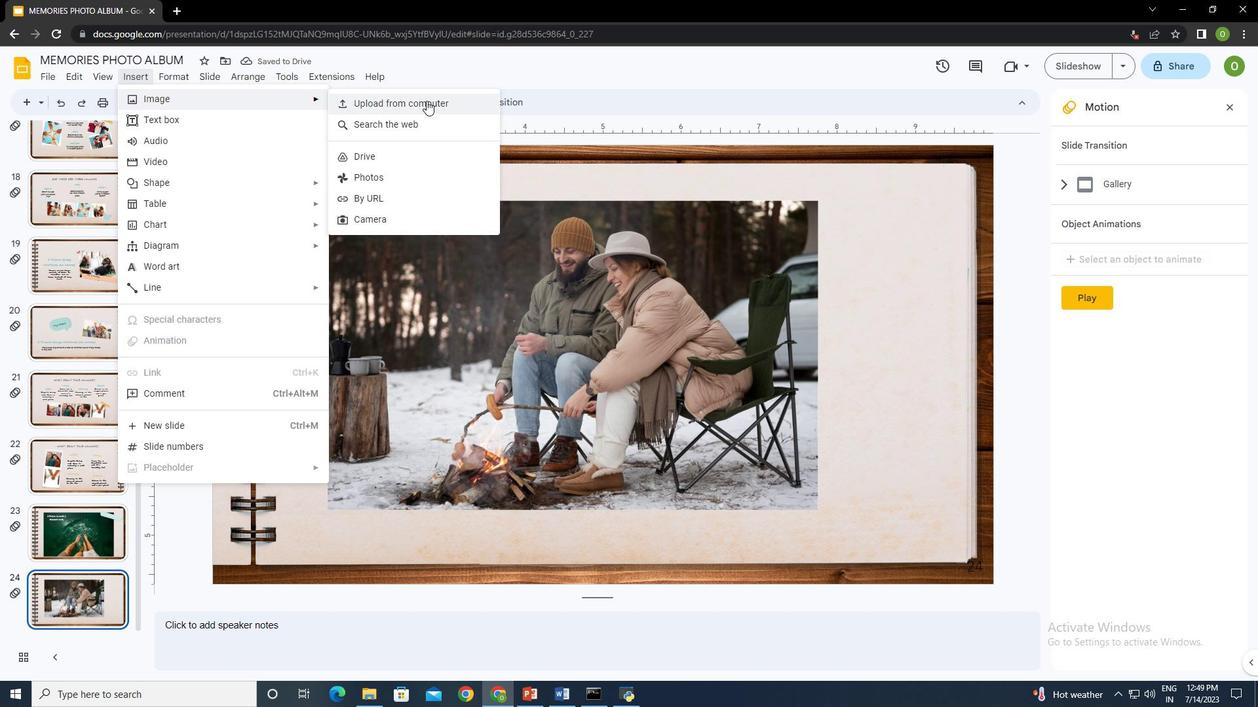 
Action: Mouse moved to (344, 221)
Screenshot: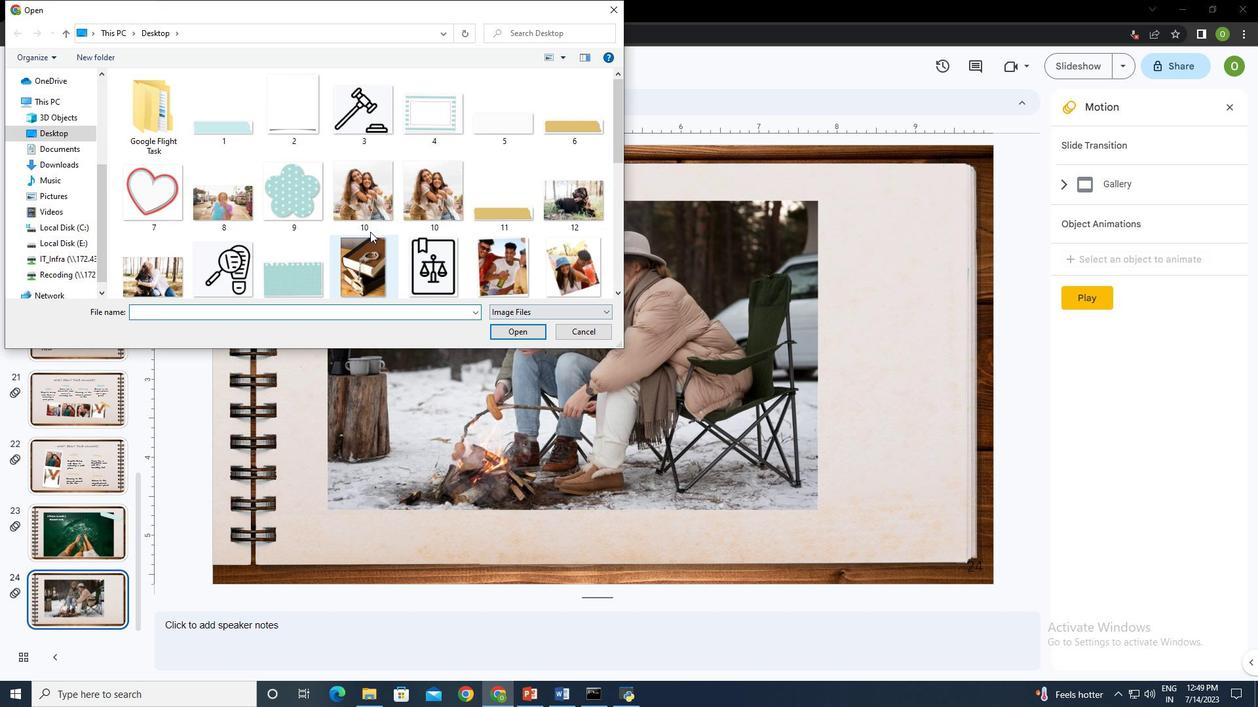
Action: Mouse scrolled (344, 220) with delta (0, 0)
Screenshot: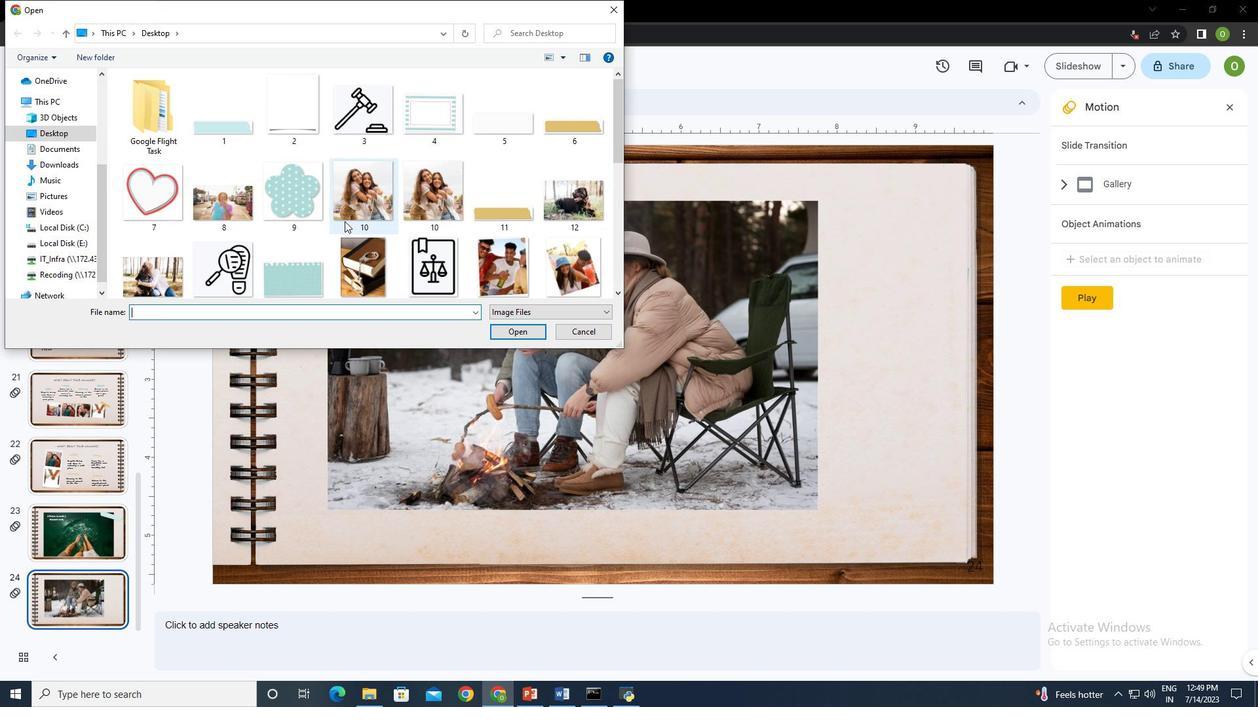
Action: Mouse scrolled (344, 220) with delta (0, 0)
Screenshot: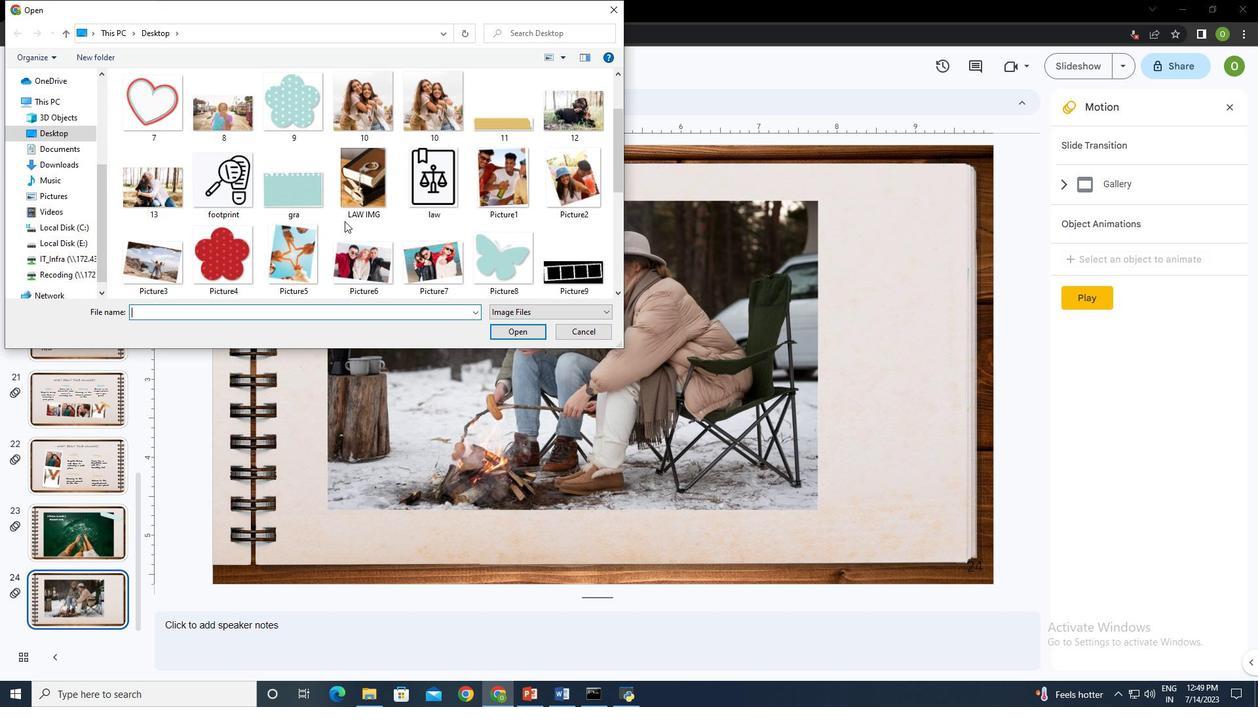 
Action: Mouse scrolled (344, 220) with delta (0, 0)
Screenshot: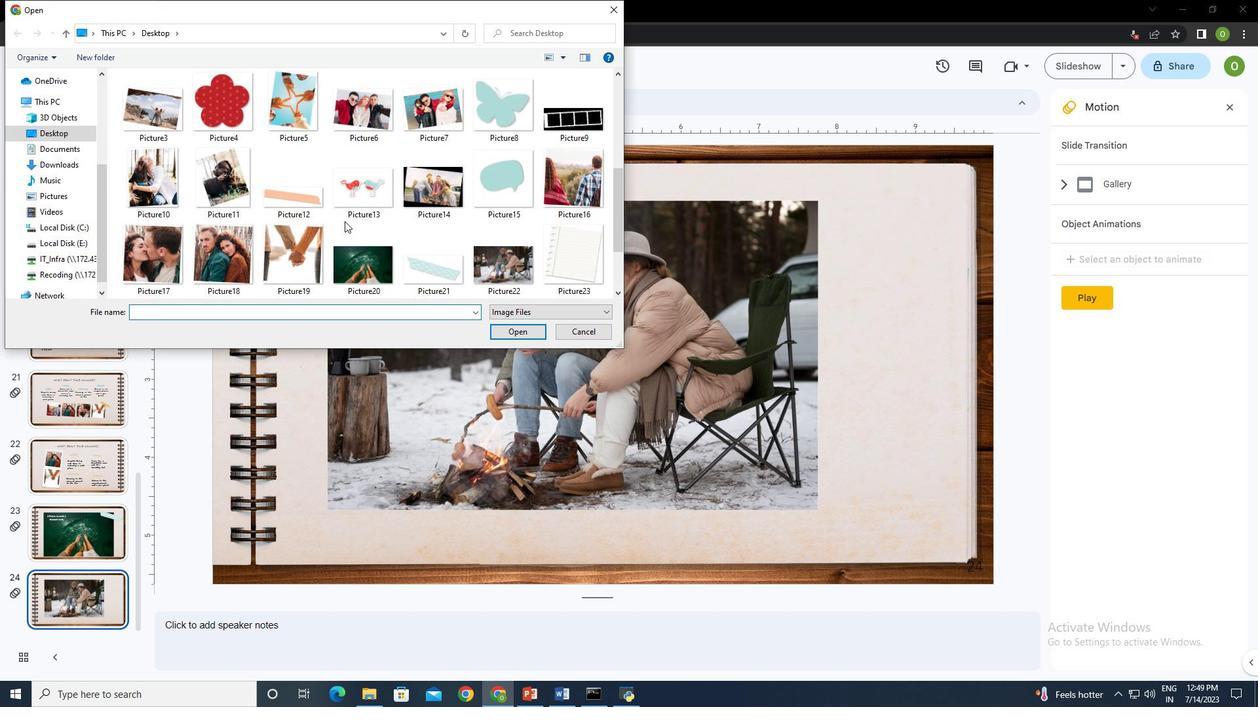 
Action: Mouse moved to (576, 168)
Screenshot: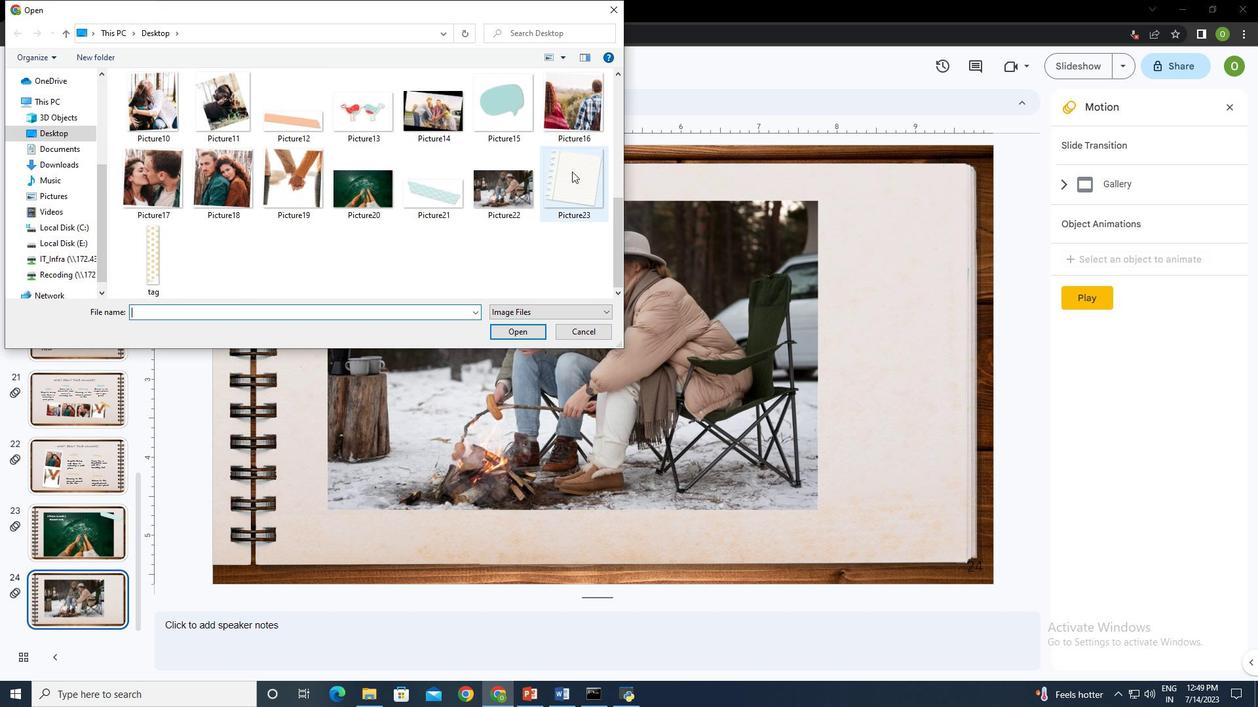 
Action: Mouse pressed left at (576, 168)
Screenshot: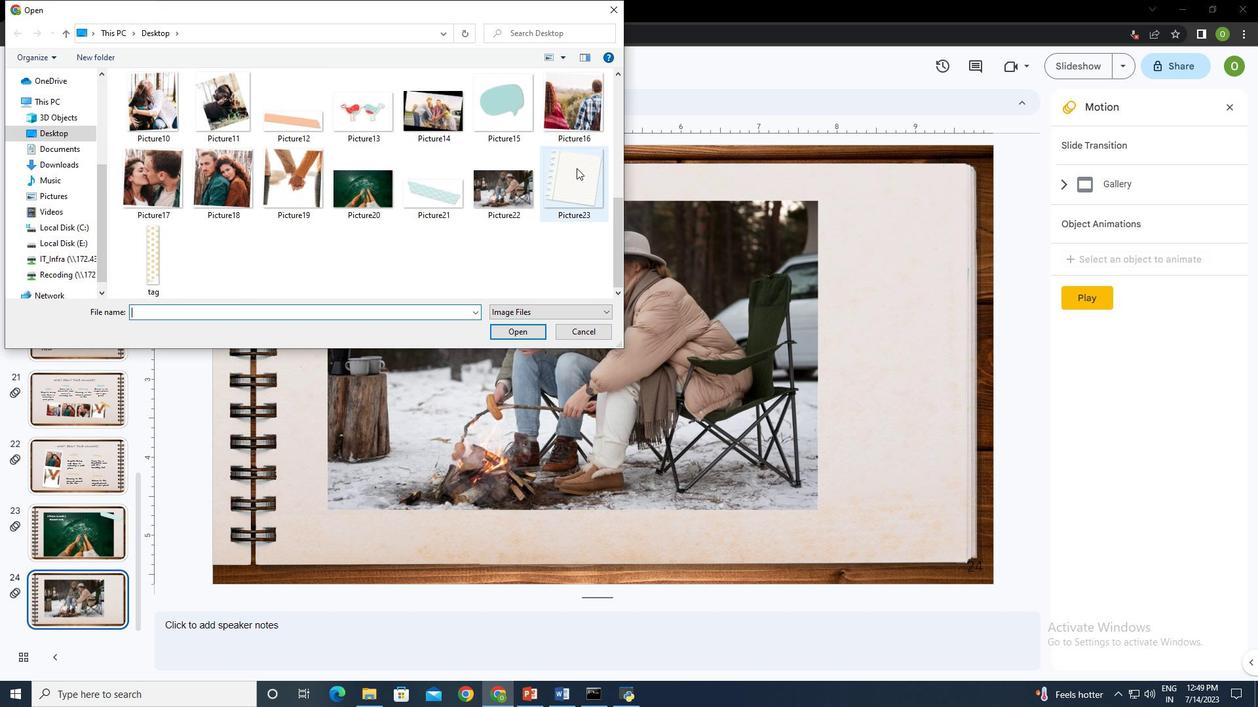 
Action: Mouse moved to (526, 332)
Screenshot: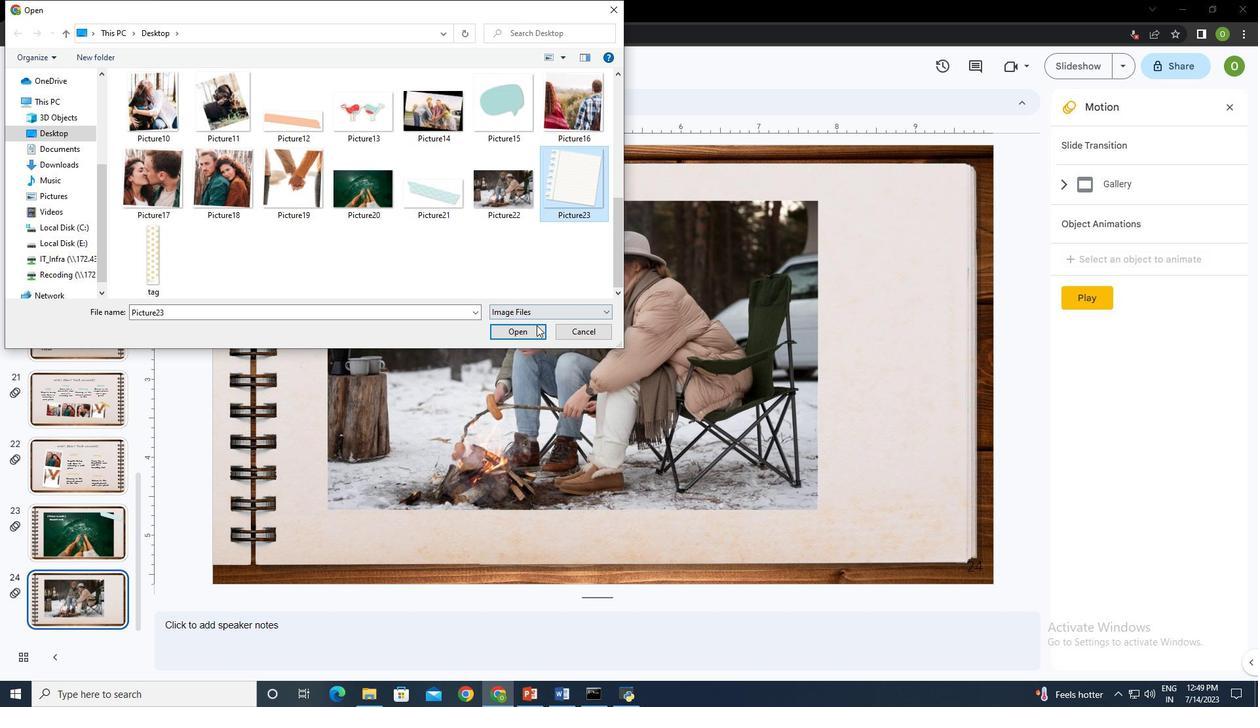 
Action: Mouse pressed left at (526, 332)
Screenshot: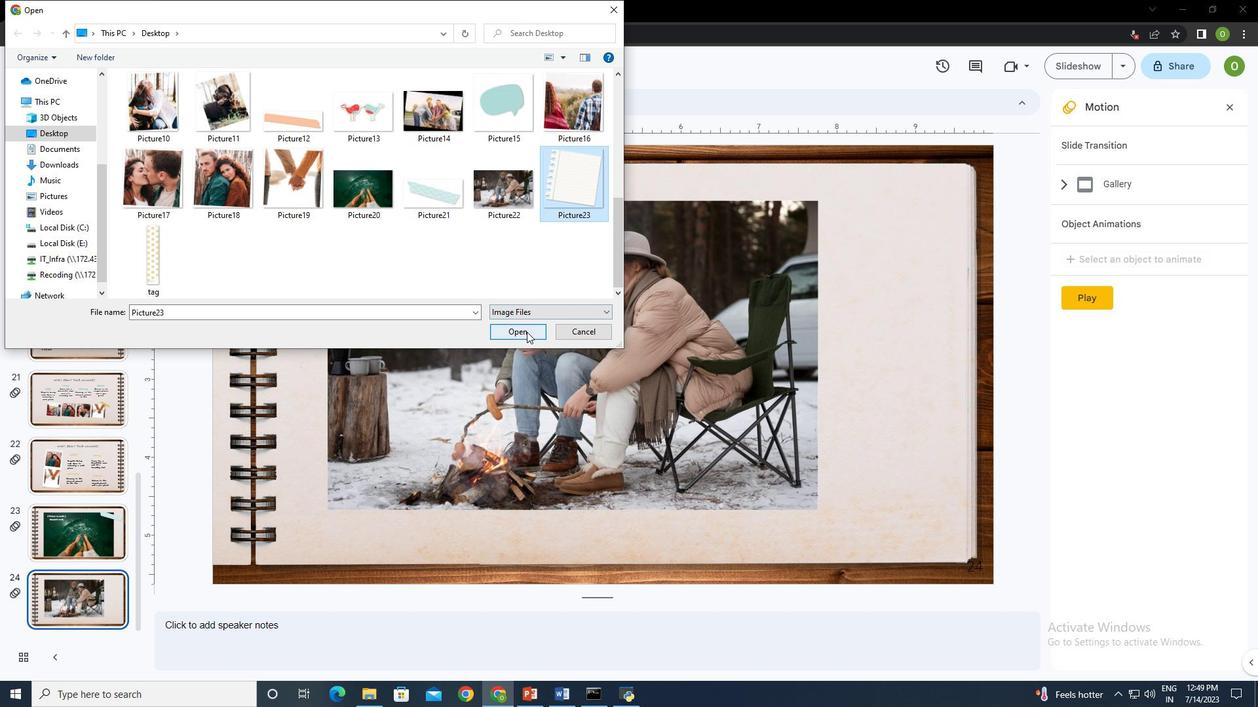 
Action: Mouse moved to (912, 213)
Screenshot: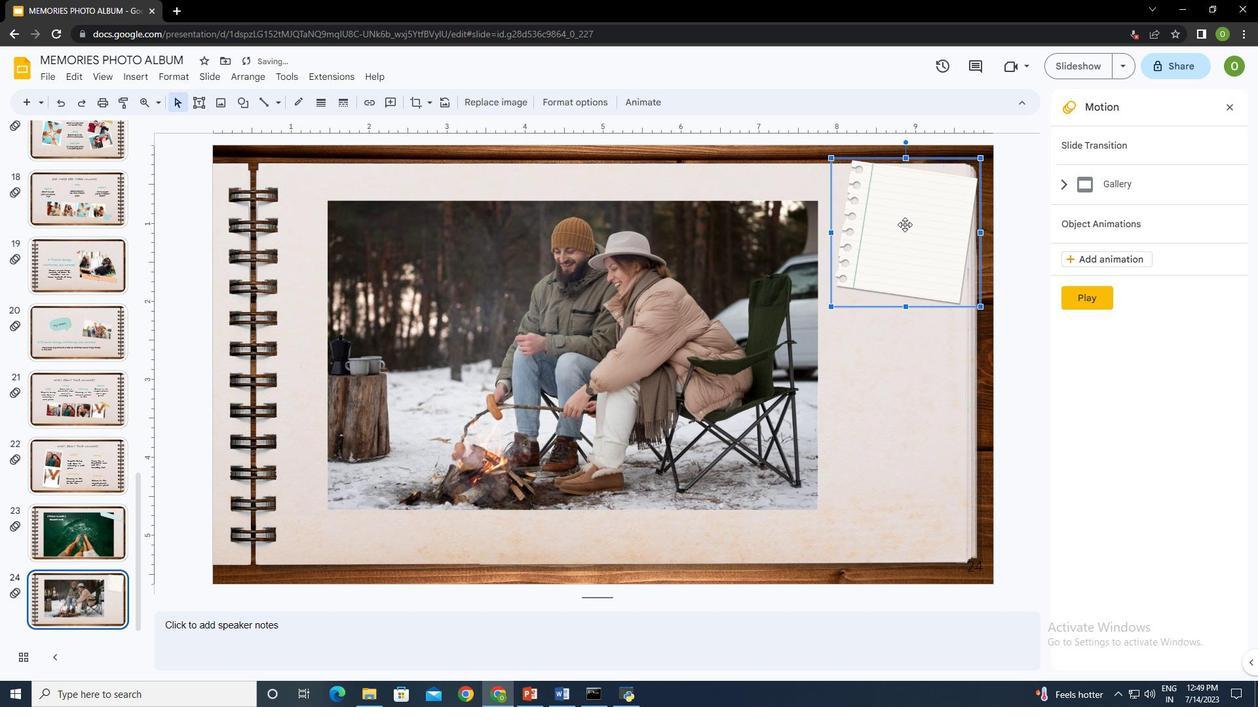
Action: Mouse pressed left at (912, 213)
Screenshot: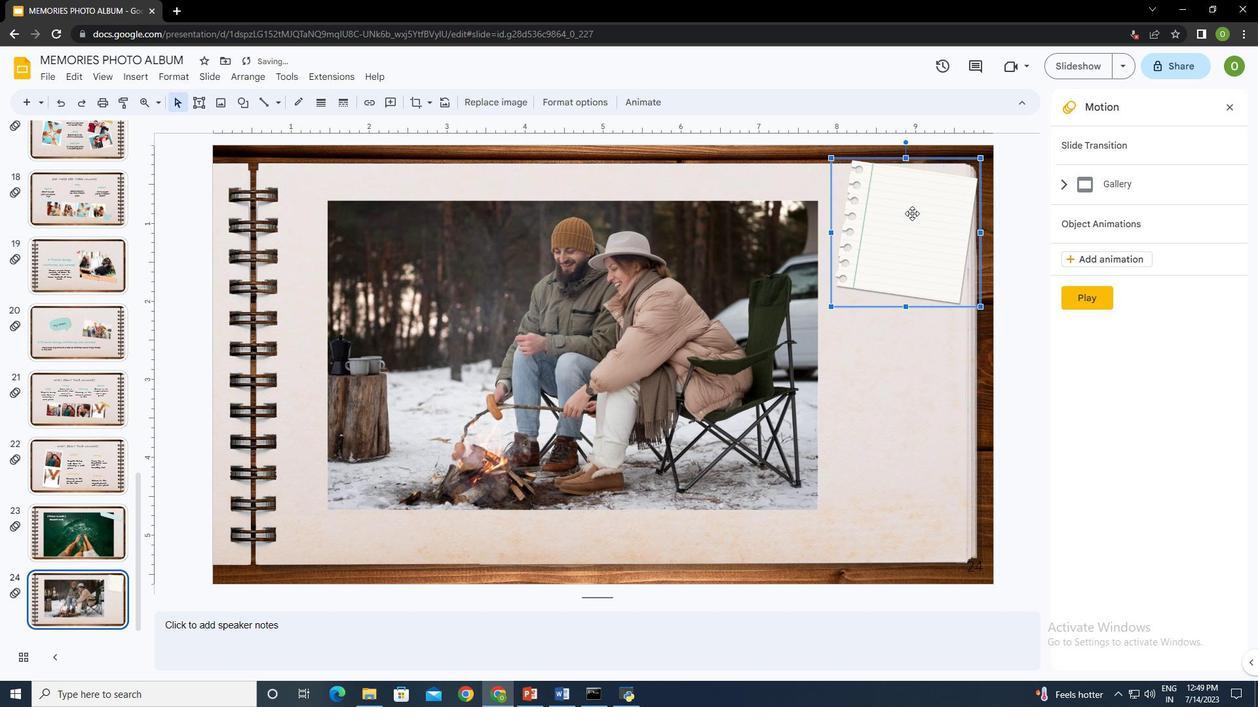 
Action: Mouse moved to (853, 438)
Screenshot: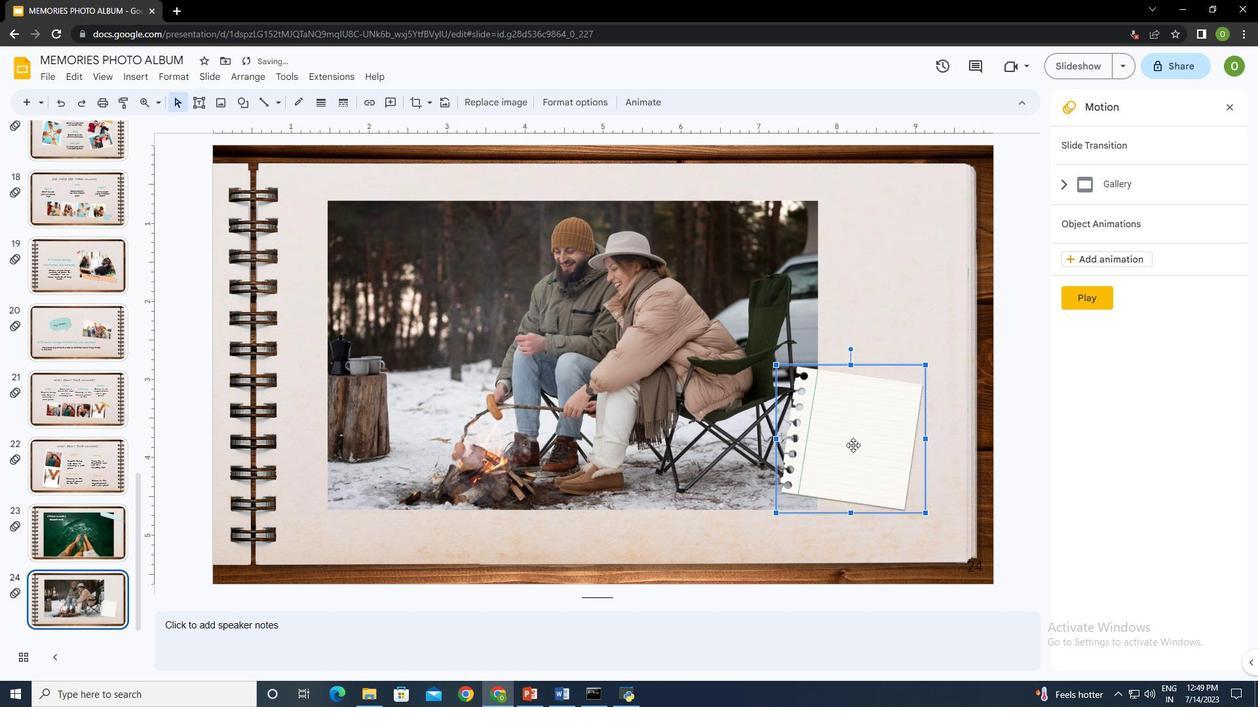 
Action: Mouse pressed left at (853, 438)
Screenshot: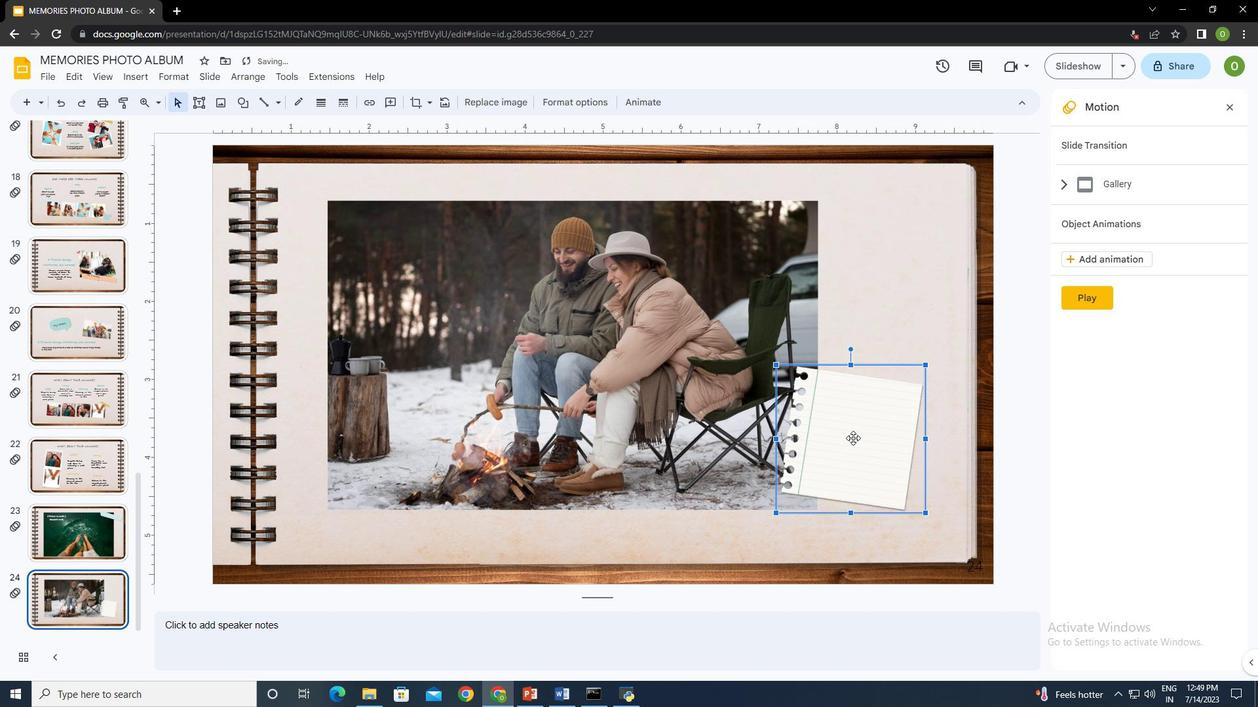 
Action: Mouse moved to (844, 360)
Screenshot: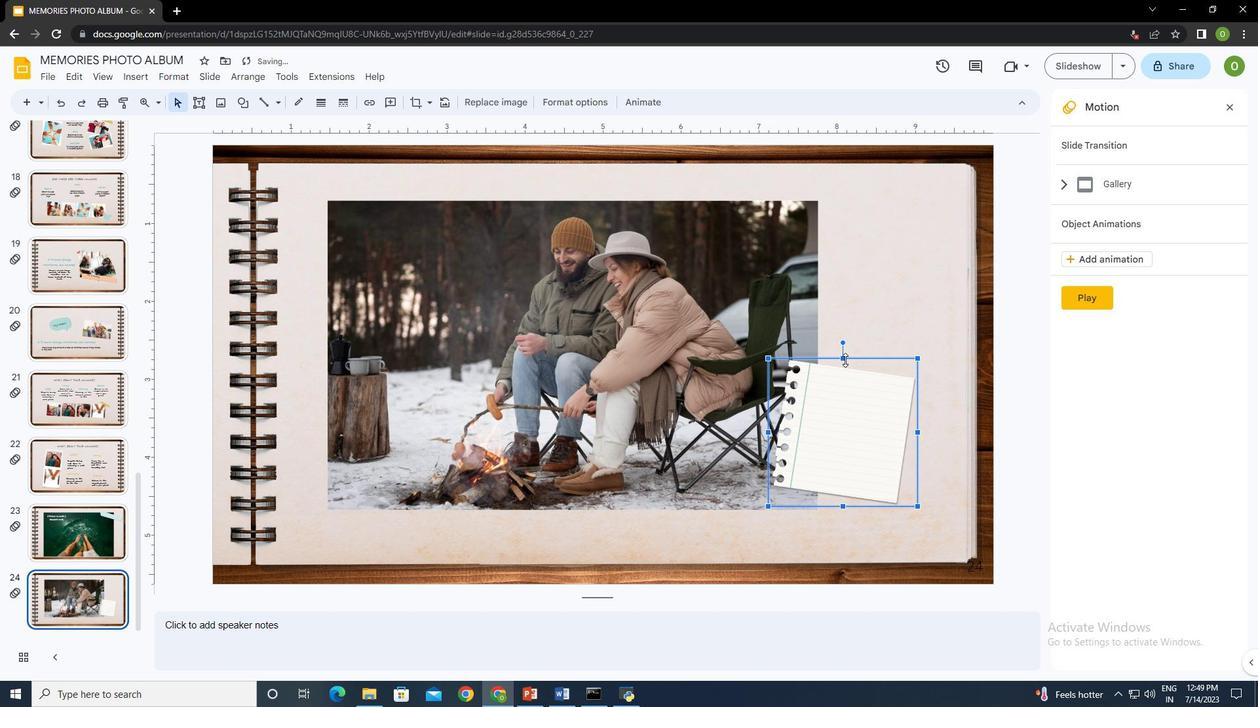 
Action: Mouse pressed left at (844, 360)
Screenshot: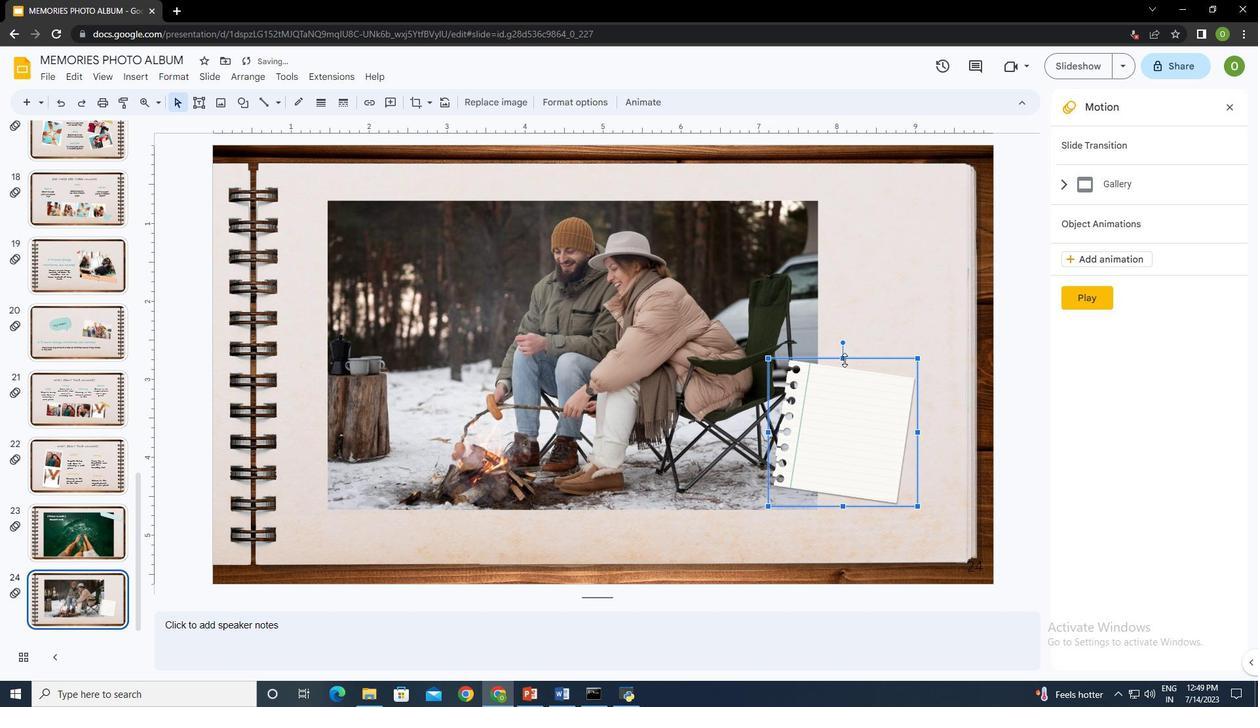
Action: Mouse moved to (845, 506)
Screenshot: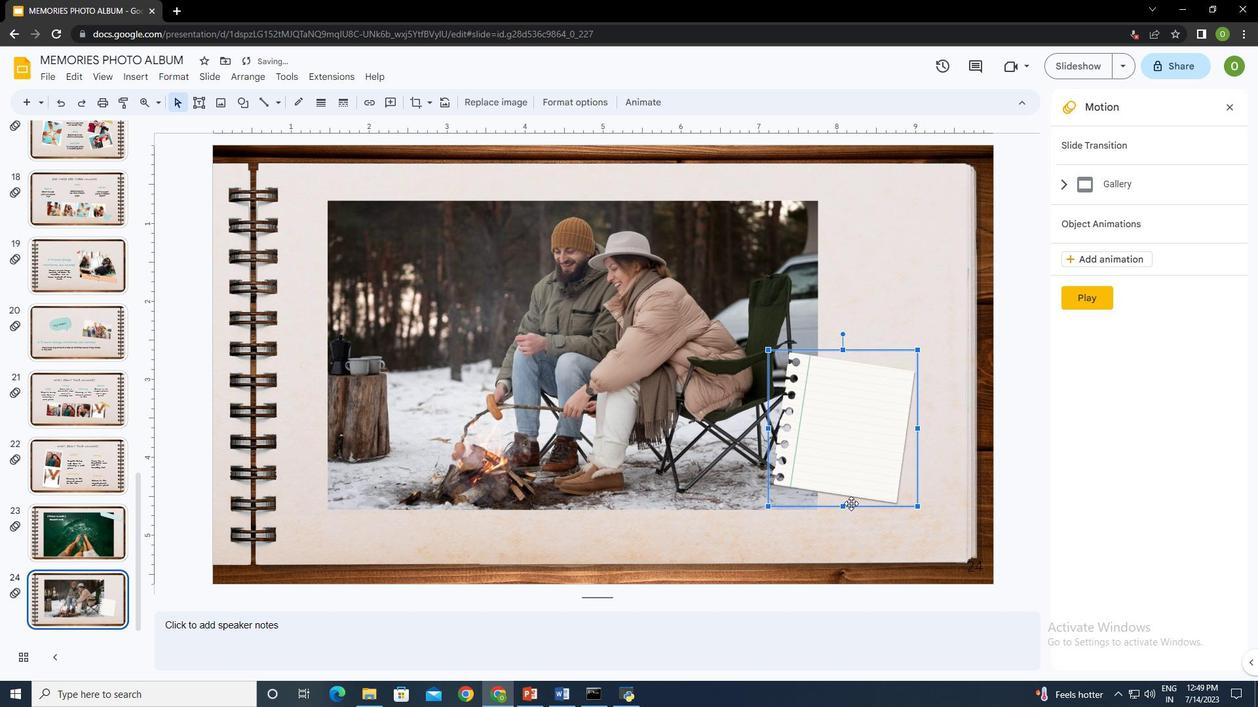 
Action: Mouse pressed left at (845, 506)
Screenshot: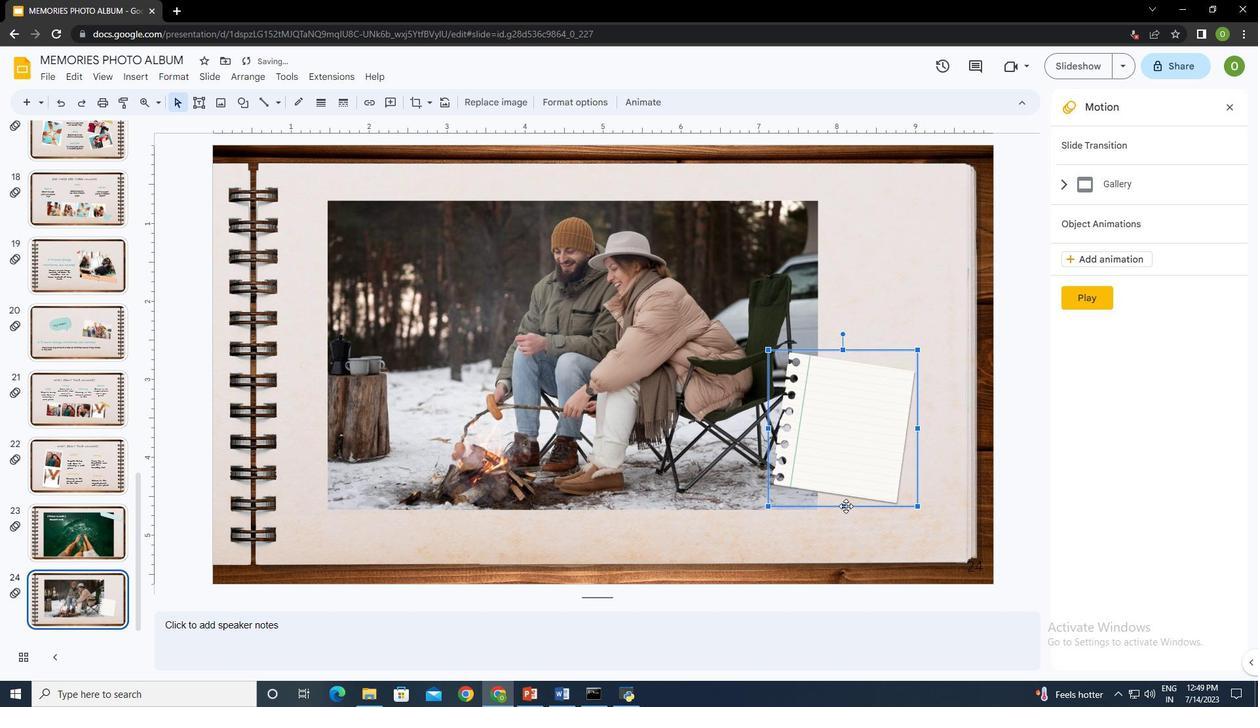 
Action: Mouse moved to (743, 493)
Screenshot: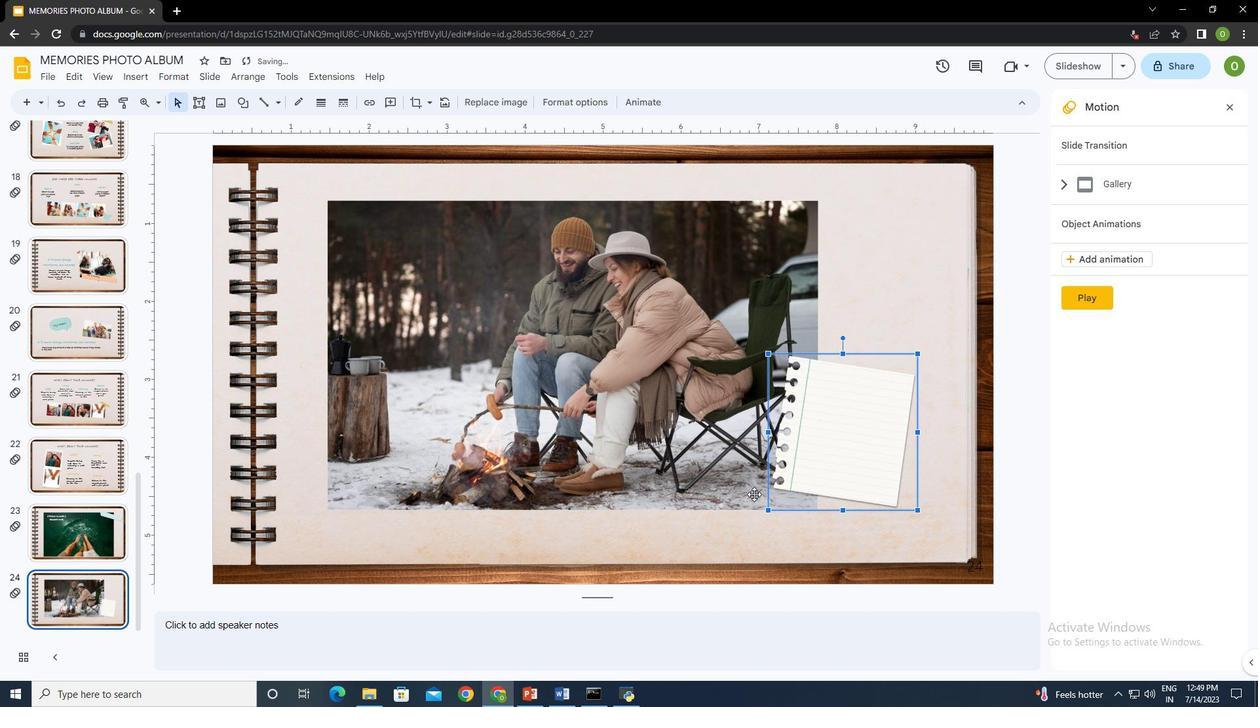 
Action: Mouse pressed left at (743, 493)
Screenshot: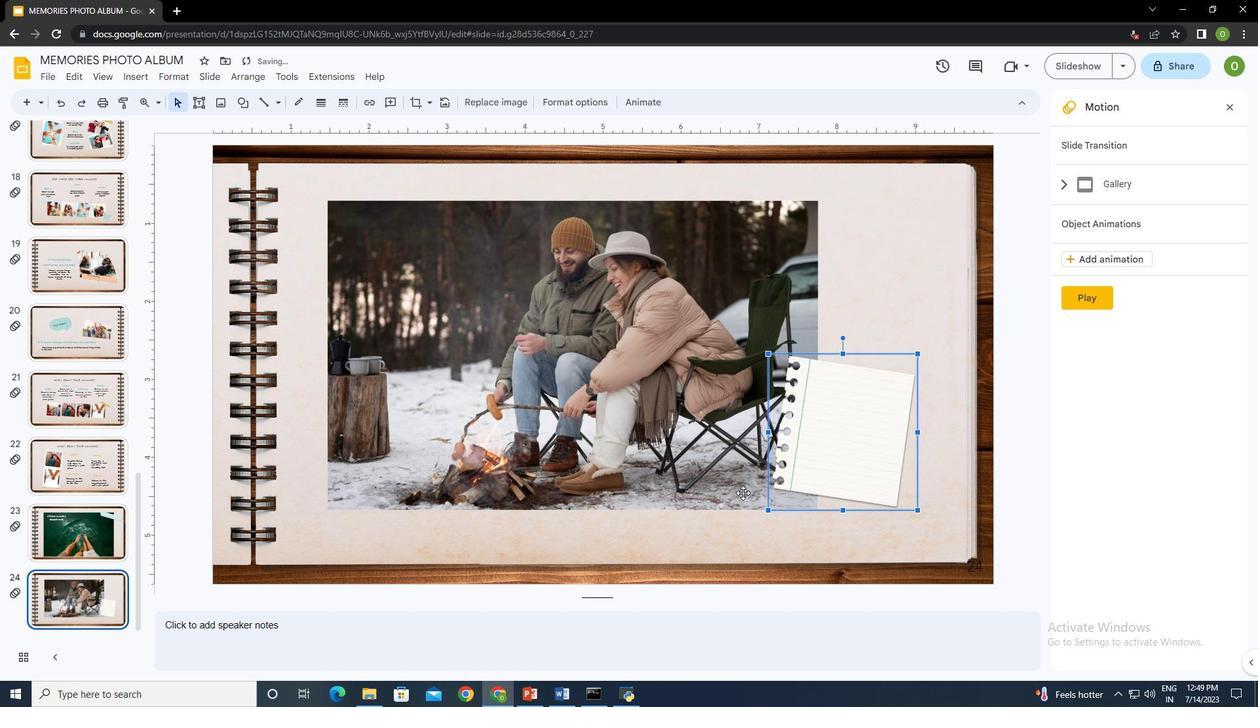 
Action: Mouse moved to (131, 74)
Screenshot: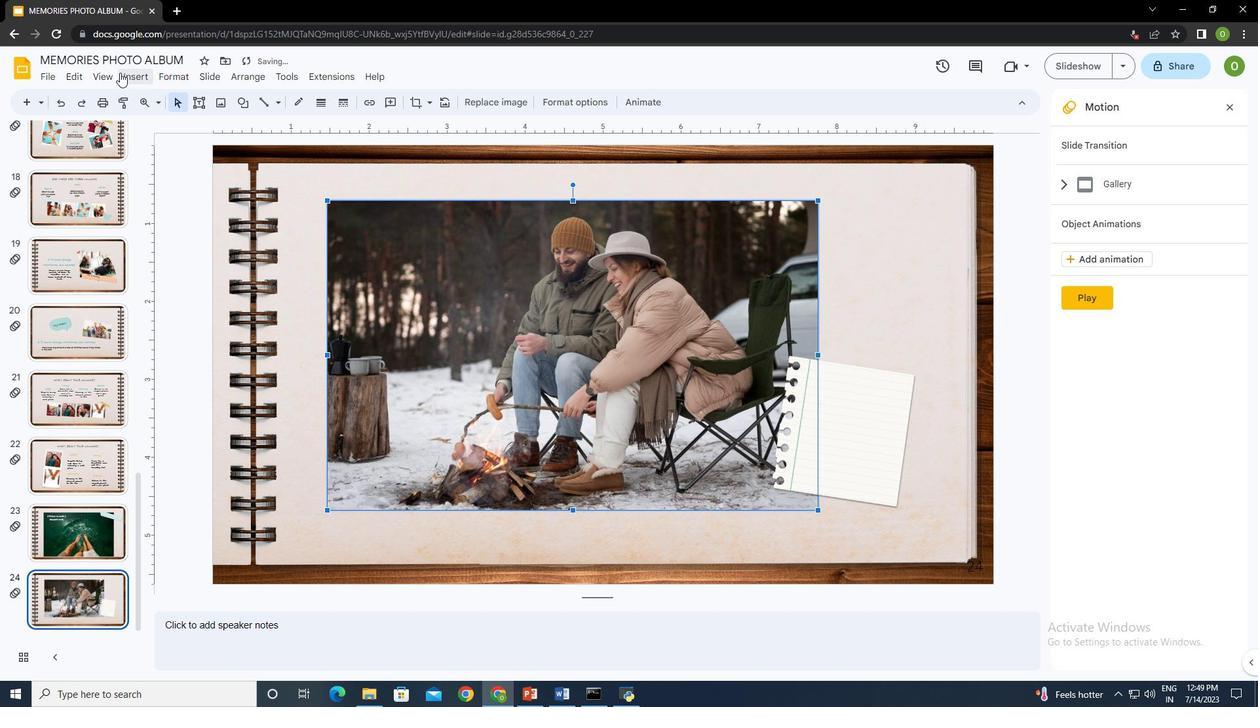 
Action: Mouse pressed left at (131, 74)
Screenshot: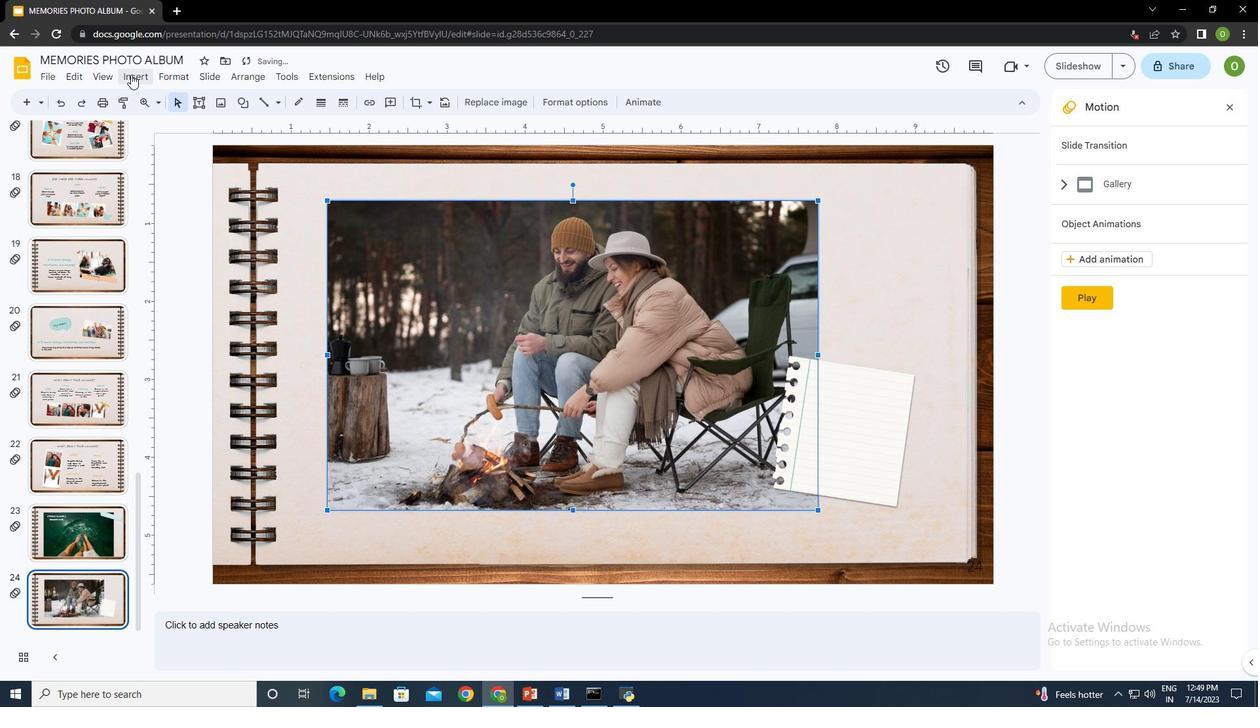 
Action: Mouse moved to (384, 102)
Screenshot: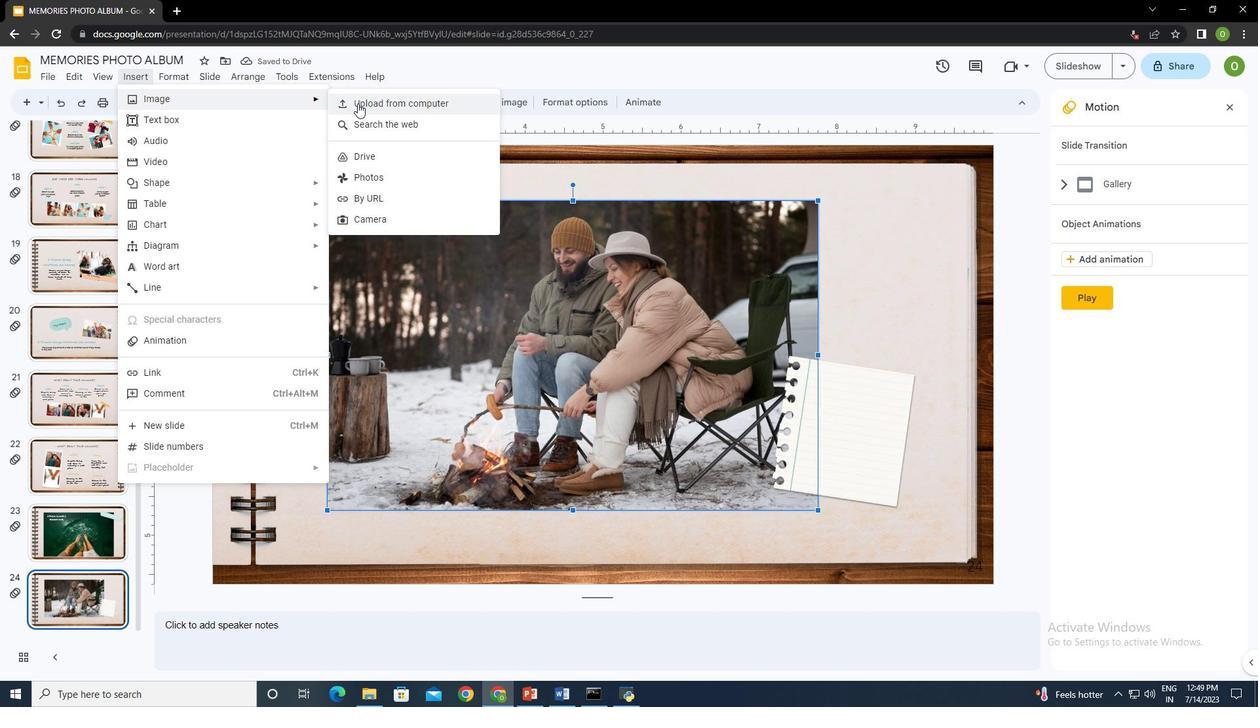 
Action: Mouse pressed left at (384, 102)
Screenshot: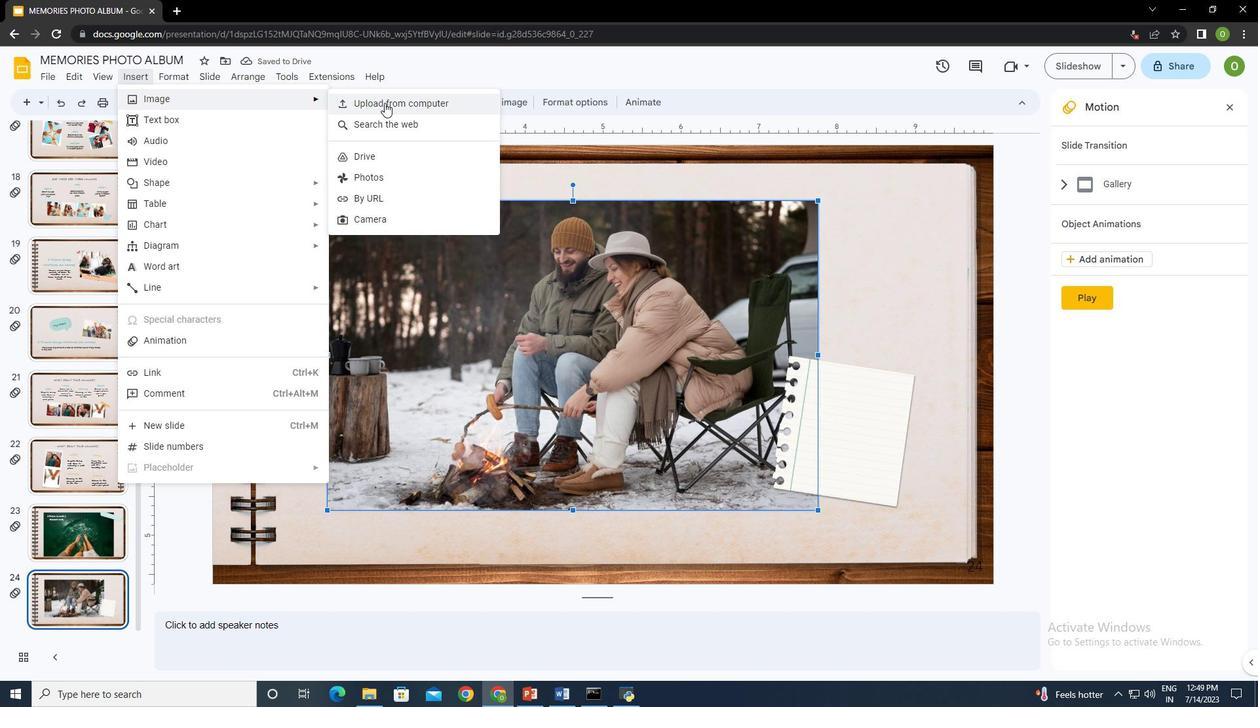 
Action: Mouse moved to (292, 190)
Screenshot: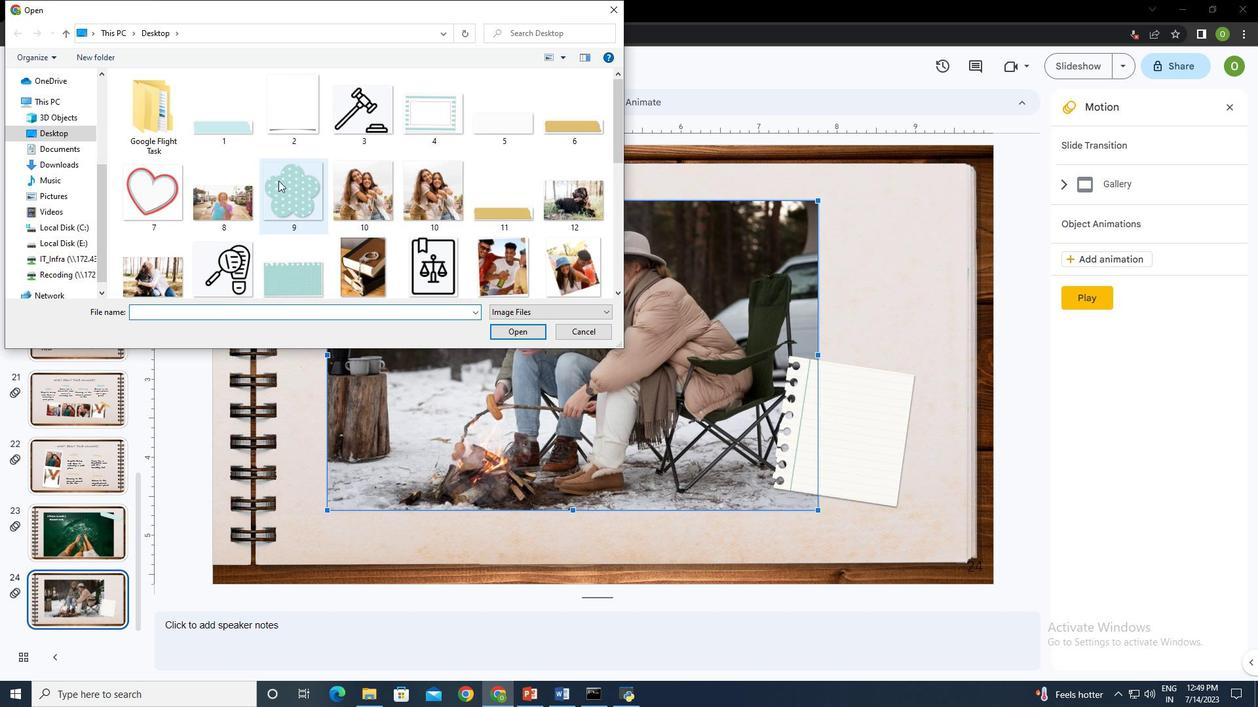 
Action: Mouse pressed left at (292, 190)
Screenshot: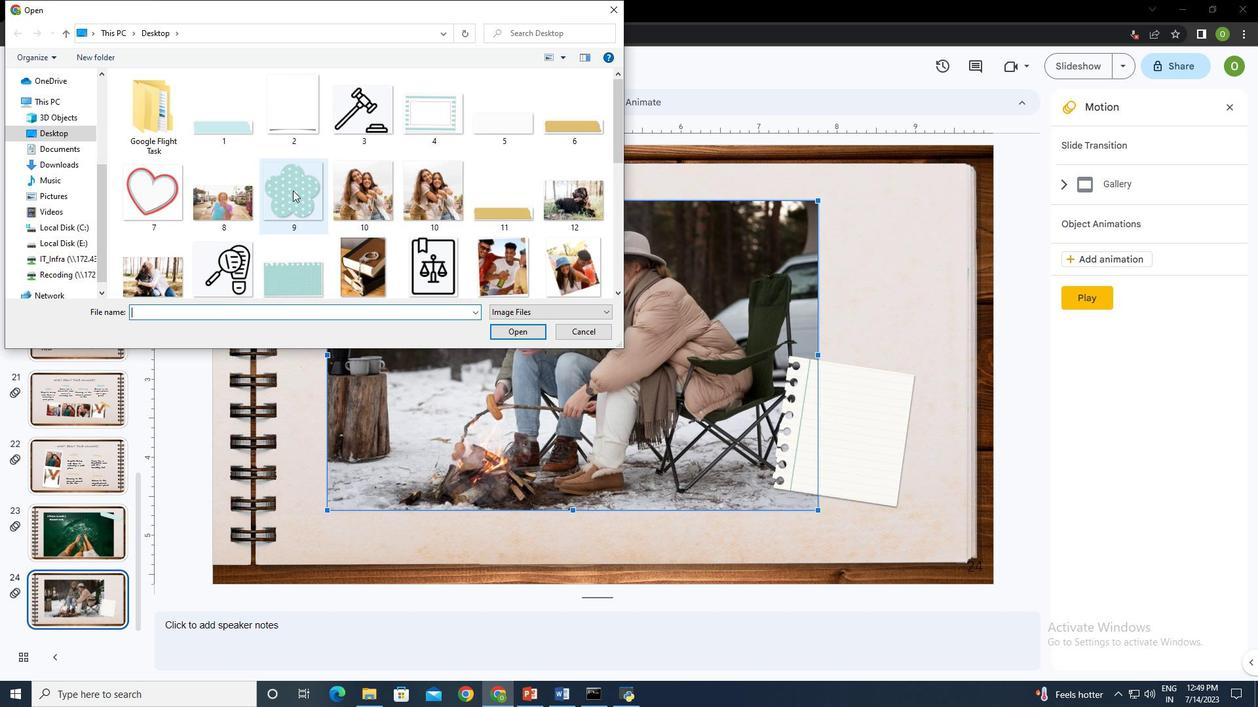 
Action: Mouse moved to (517, 330)
Screenshot: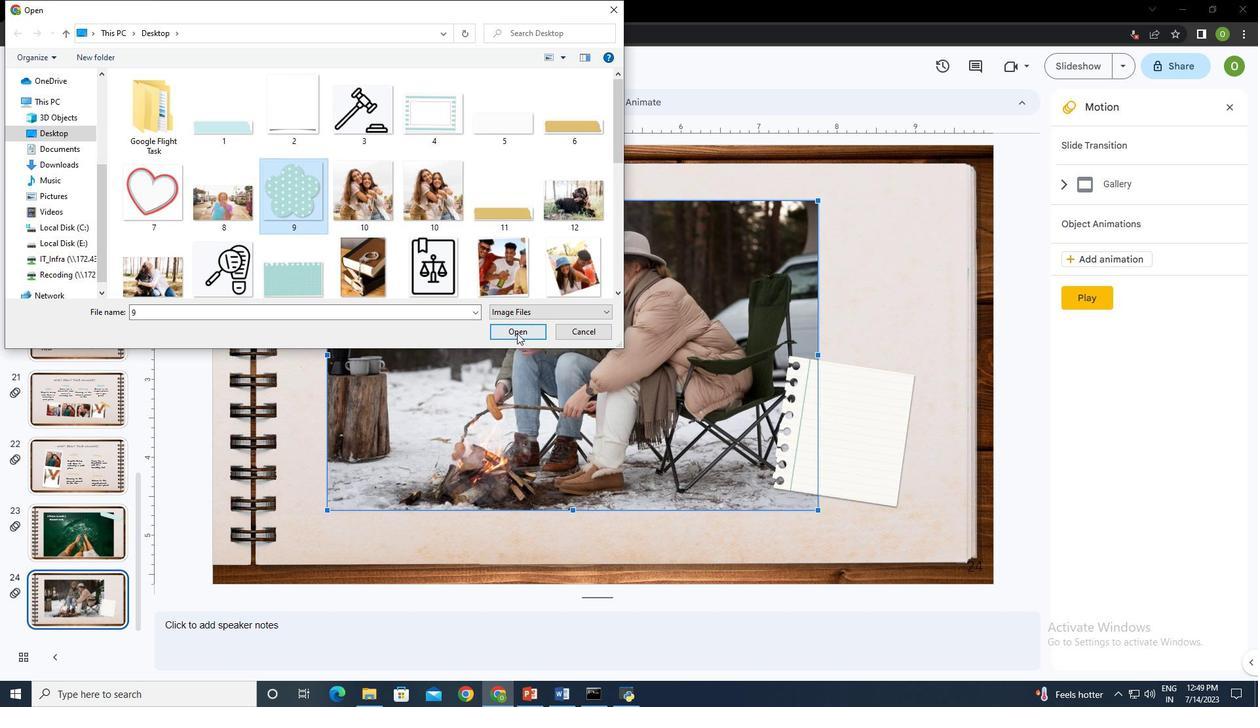 
Action: Mouse pressed left at (517, 330)
Screenshot: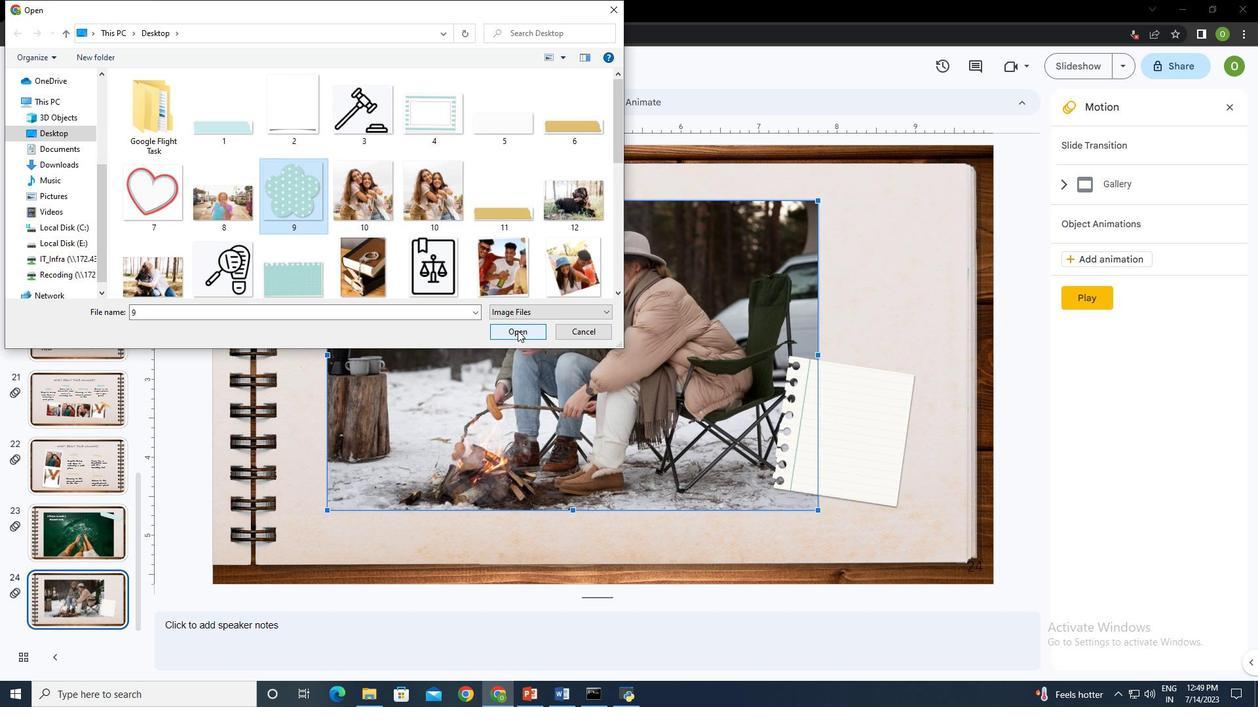 
Action: Mouse moved to (891, 222)
Screenshot: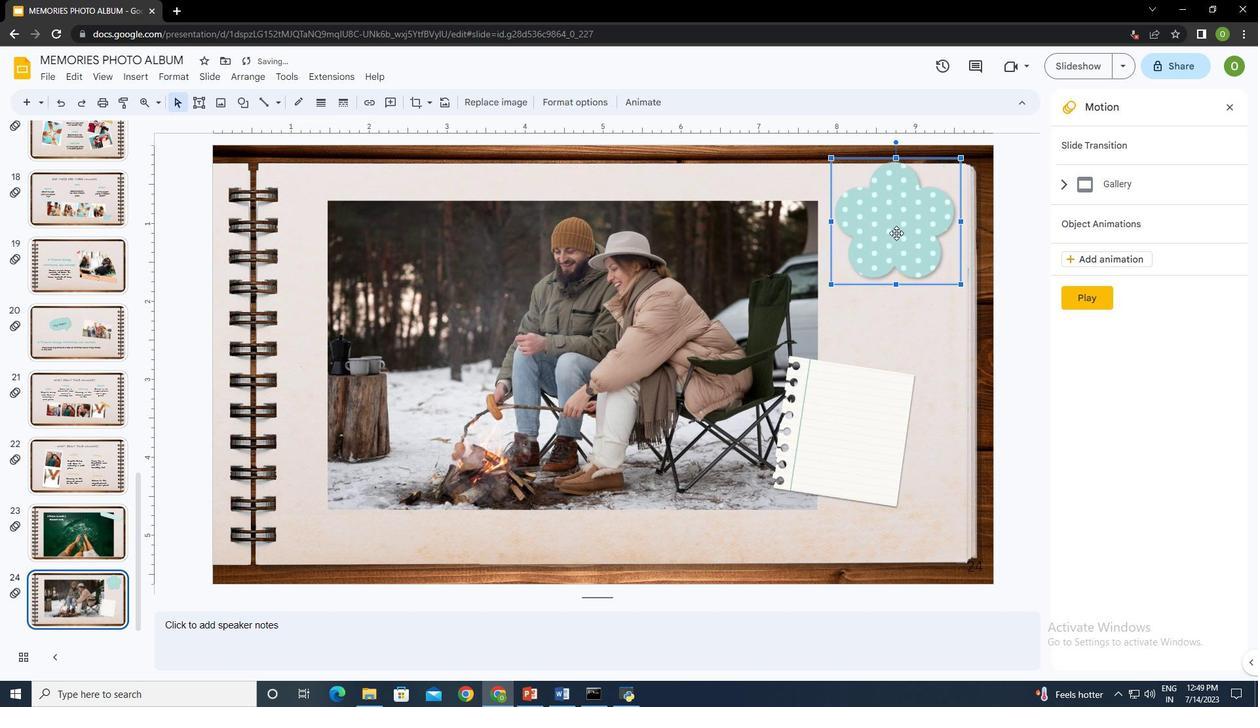 
Action: Mouse pressed left at (891, 222)
Screenshot: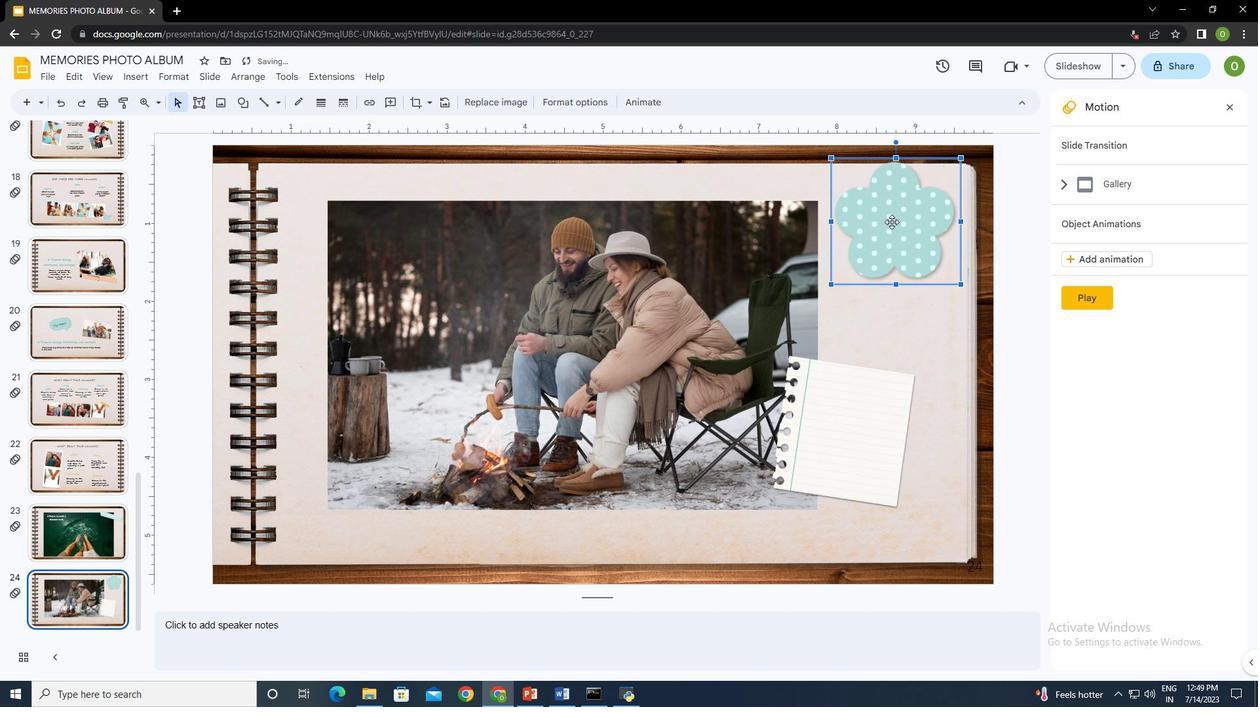 
Action: Mouse moved to (857, 403)
Screenshot: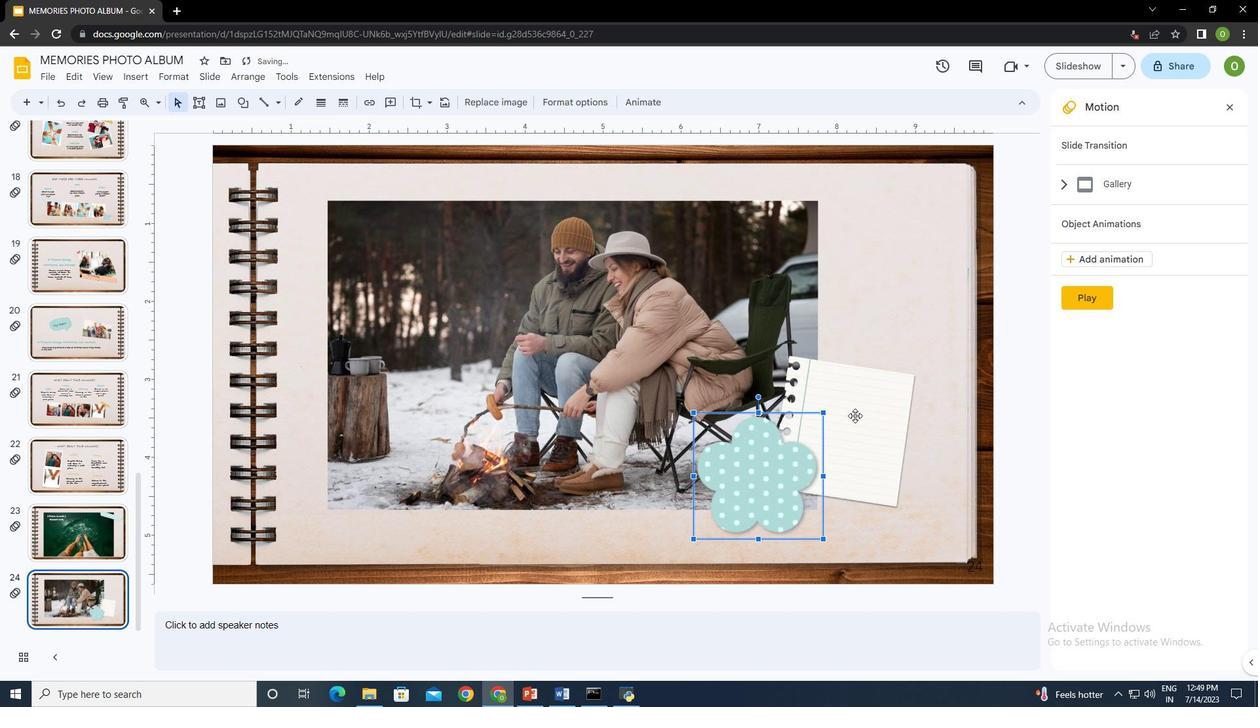 
Action: Mouse pressed left at (857, 403)
Screenshot: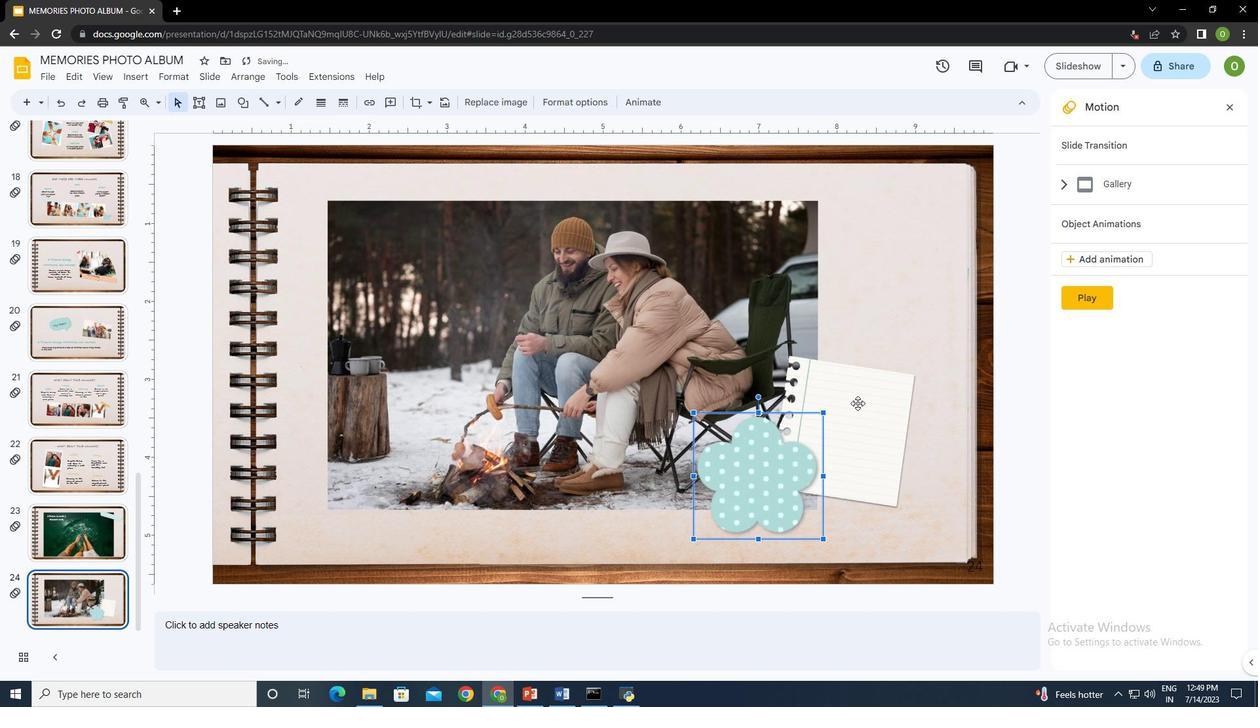 
Action: Mouse moved to (847, 406)
Screenshot: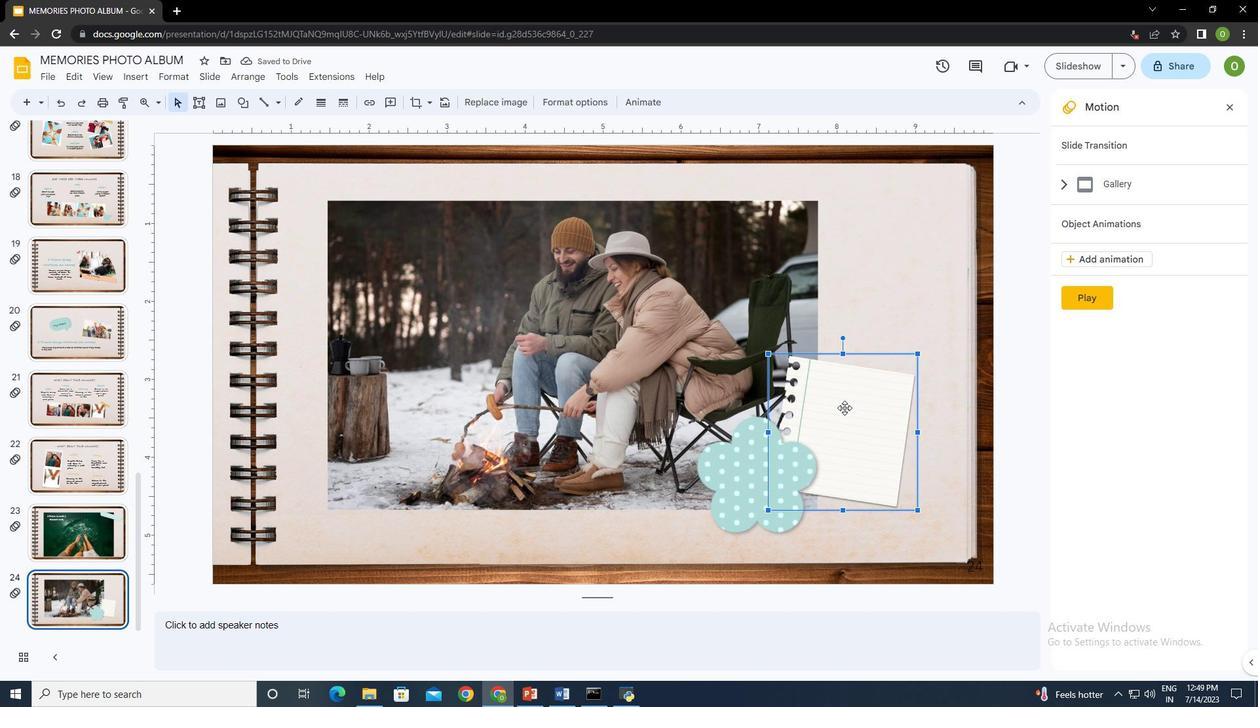 
Action: Mouse pressed left at (847, 406)
Screenshot: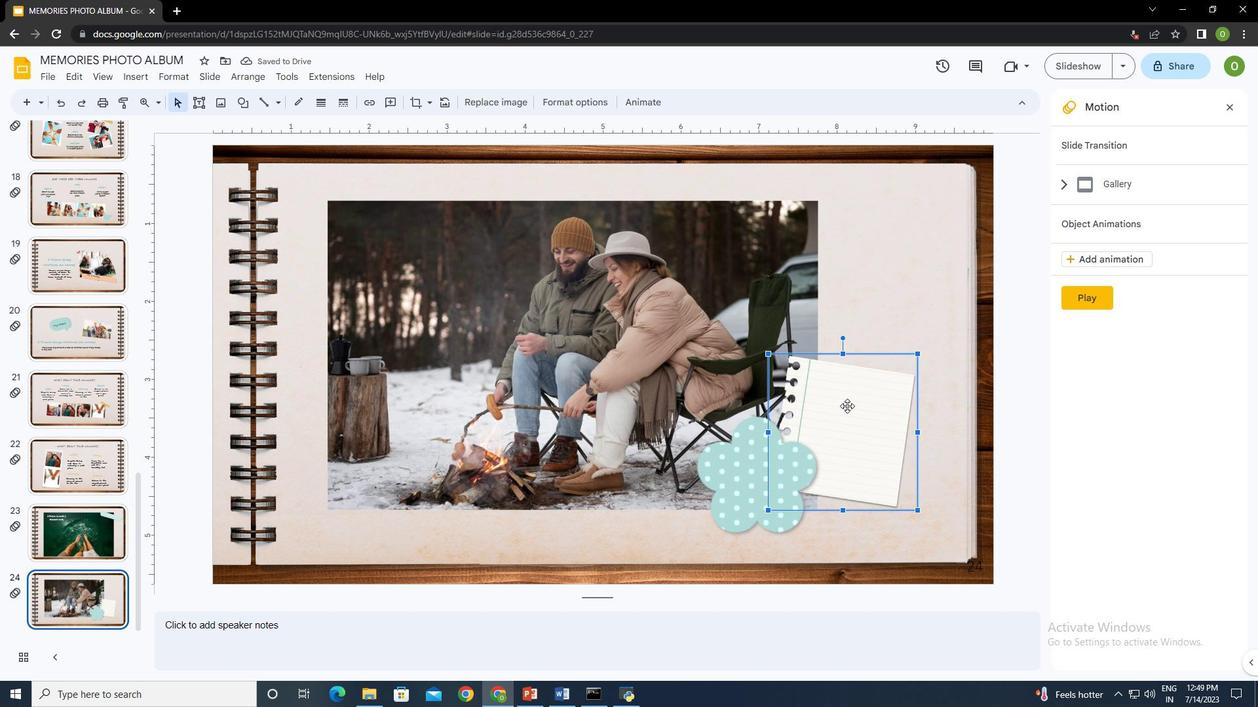 
Action: Key pressed <Key.delete>
Screenshot: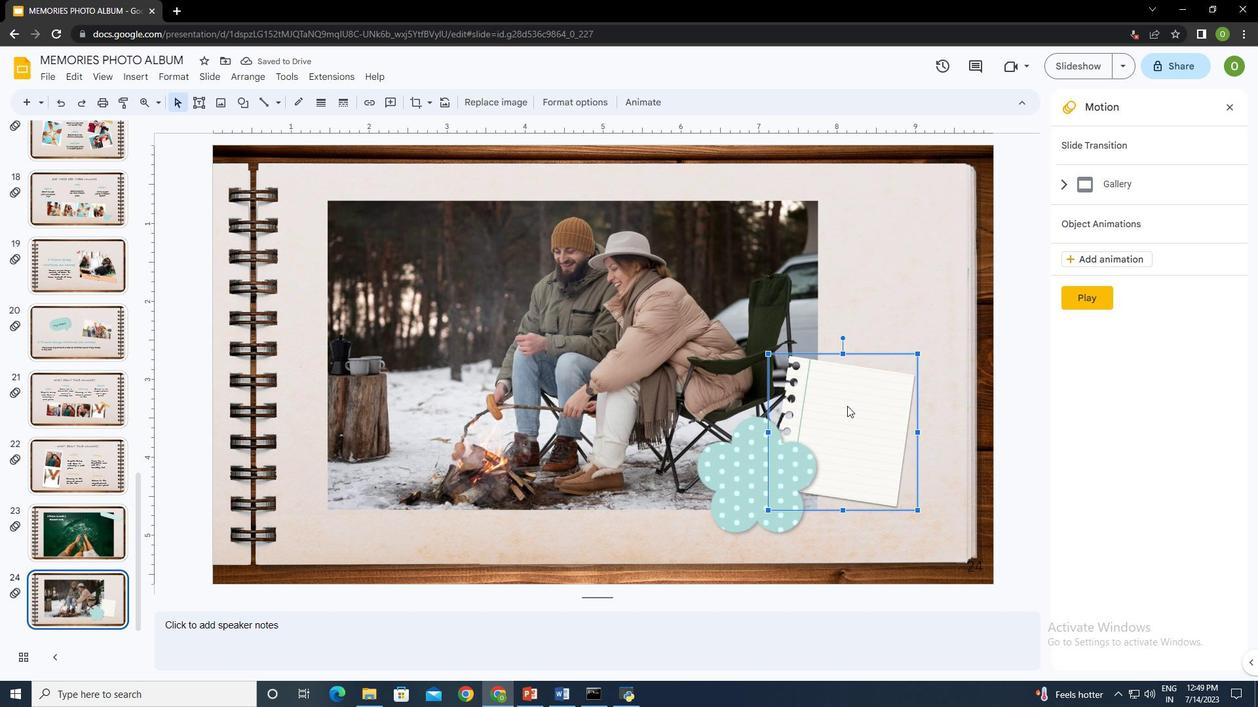 
Action: Mouse moved to (749, 468)
Screenshot: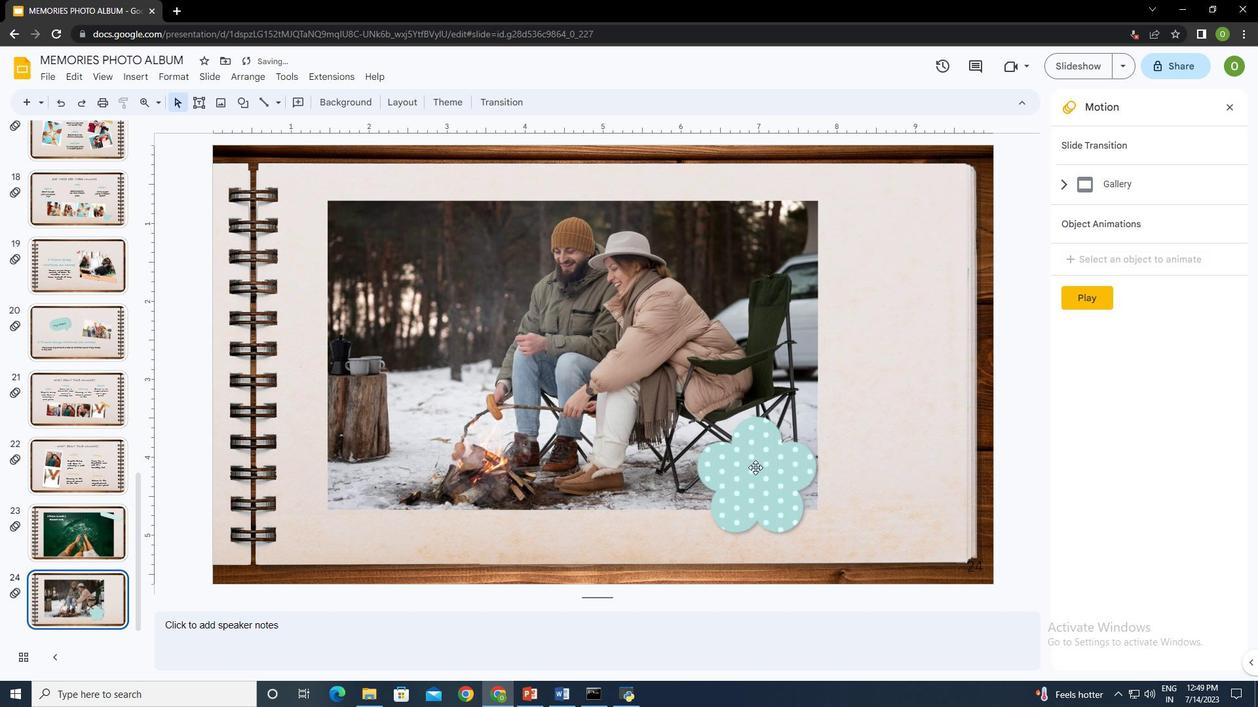 
Action: Mouse pressed left at (749, 468)
Screenshot: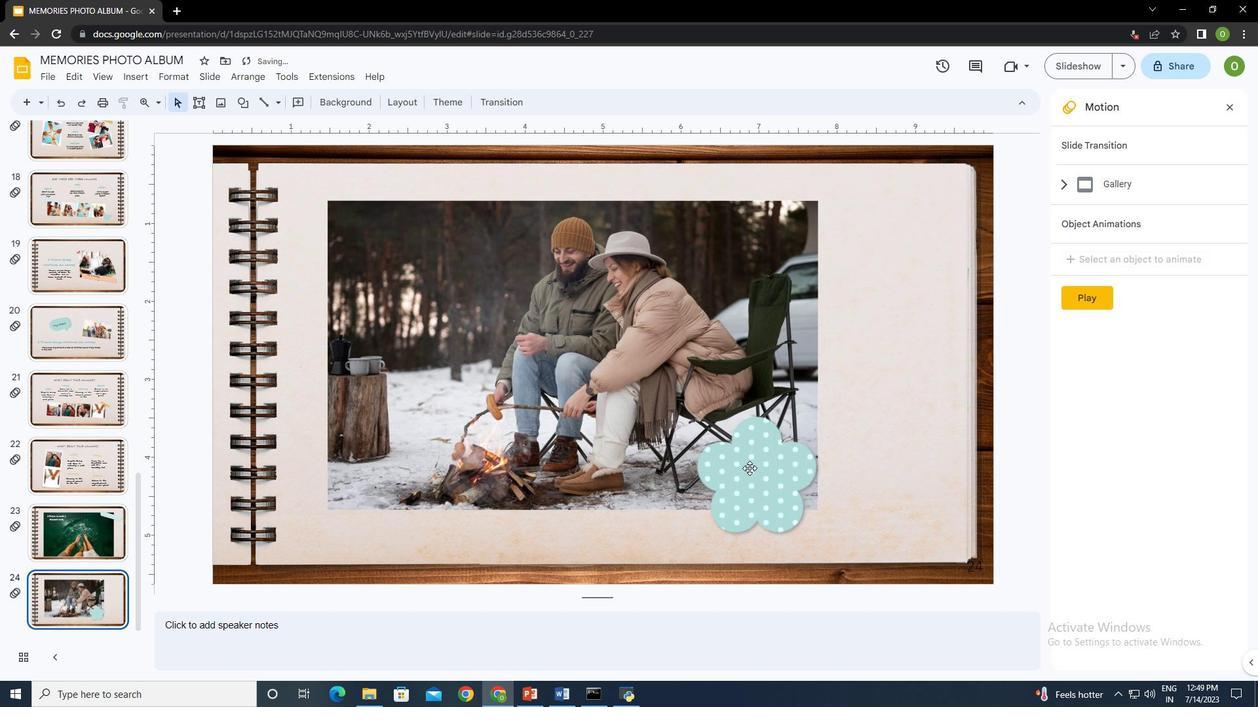 
Action: Mouse moved to (828, 552)
Screenshot: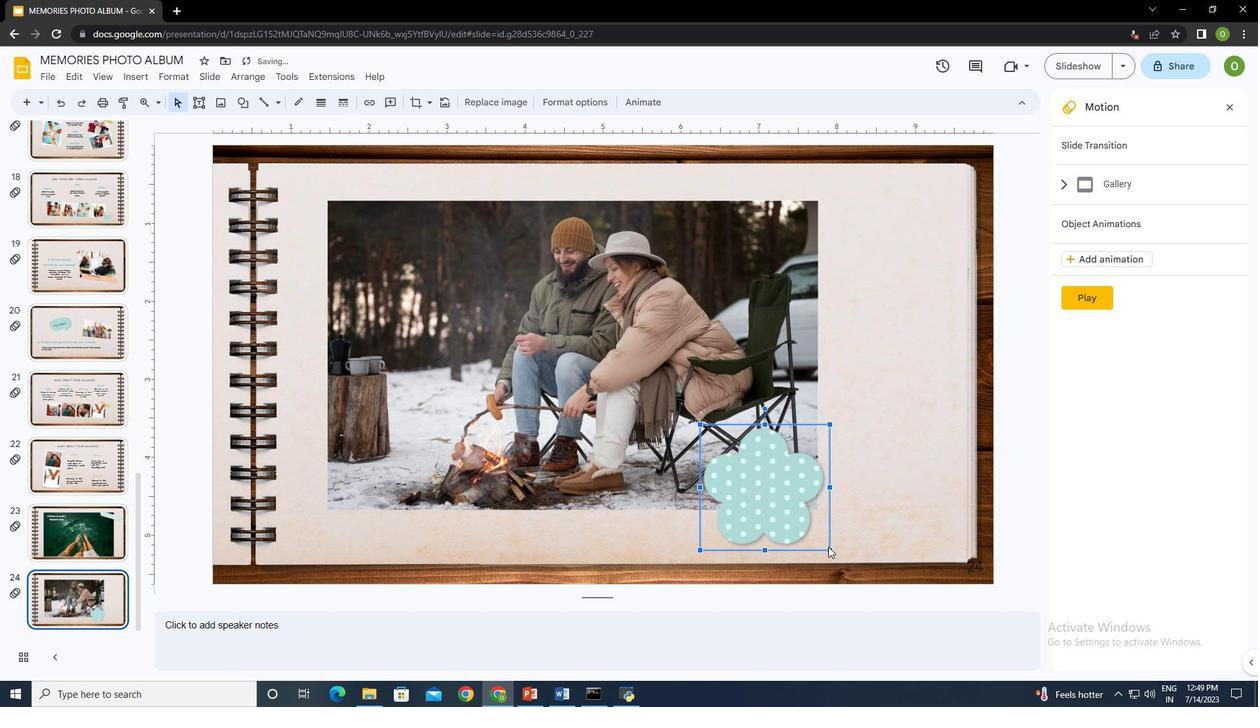 
Action: Mouse pressed left at (828, 552)
Screenshot: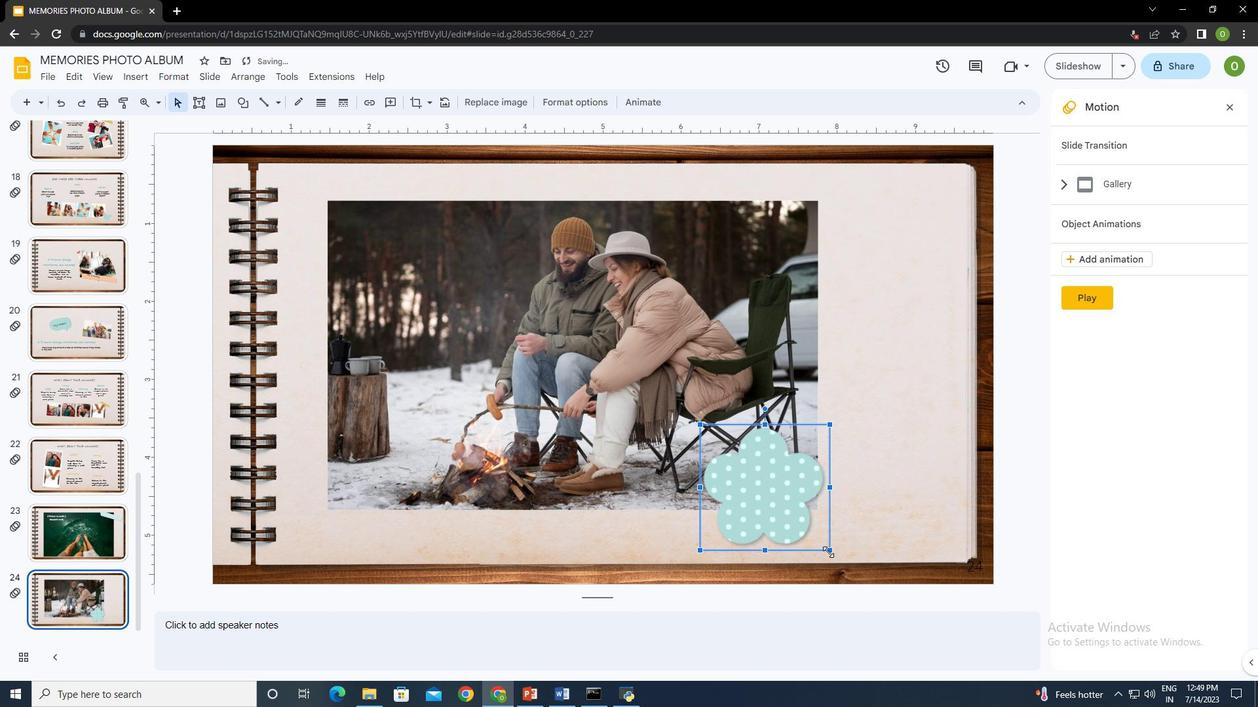 
Action: Mouse moved to (803, 524)
Screenshot: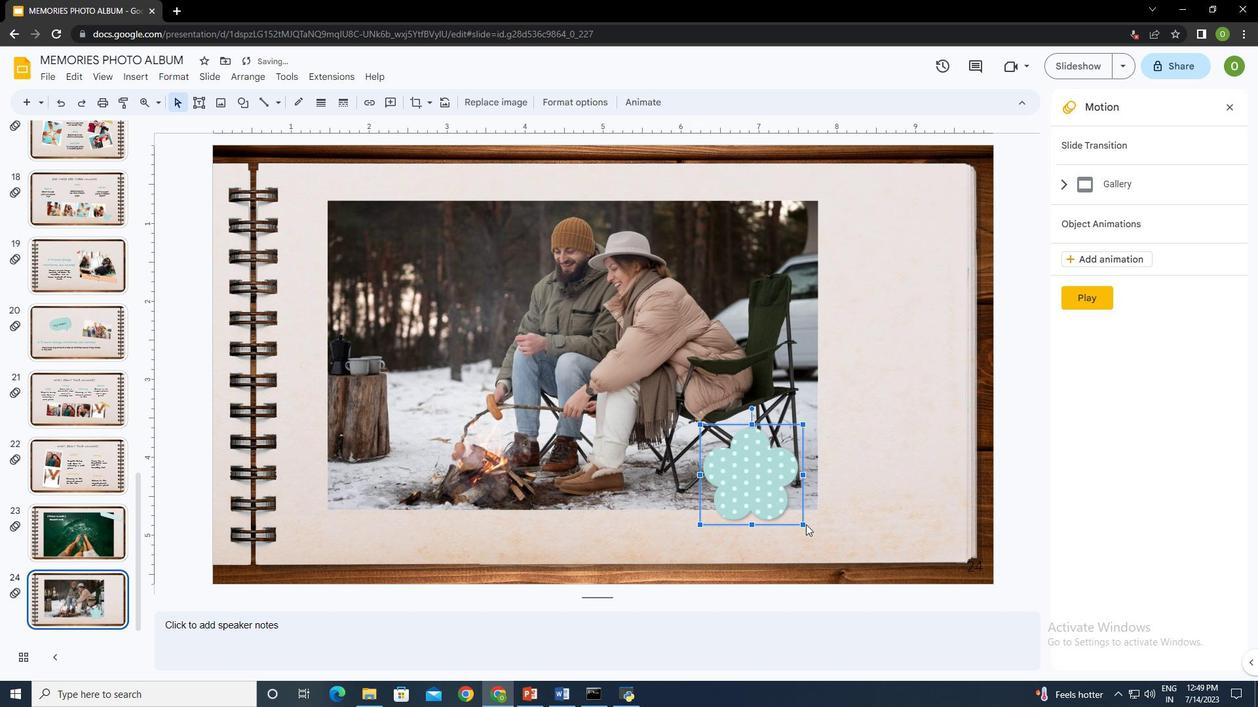 
Action: Mouse pressed left at (803, 524)
Screenshot: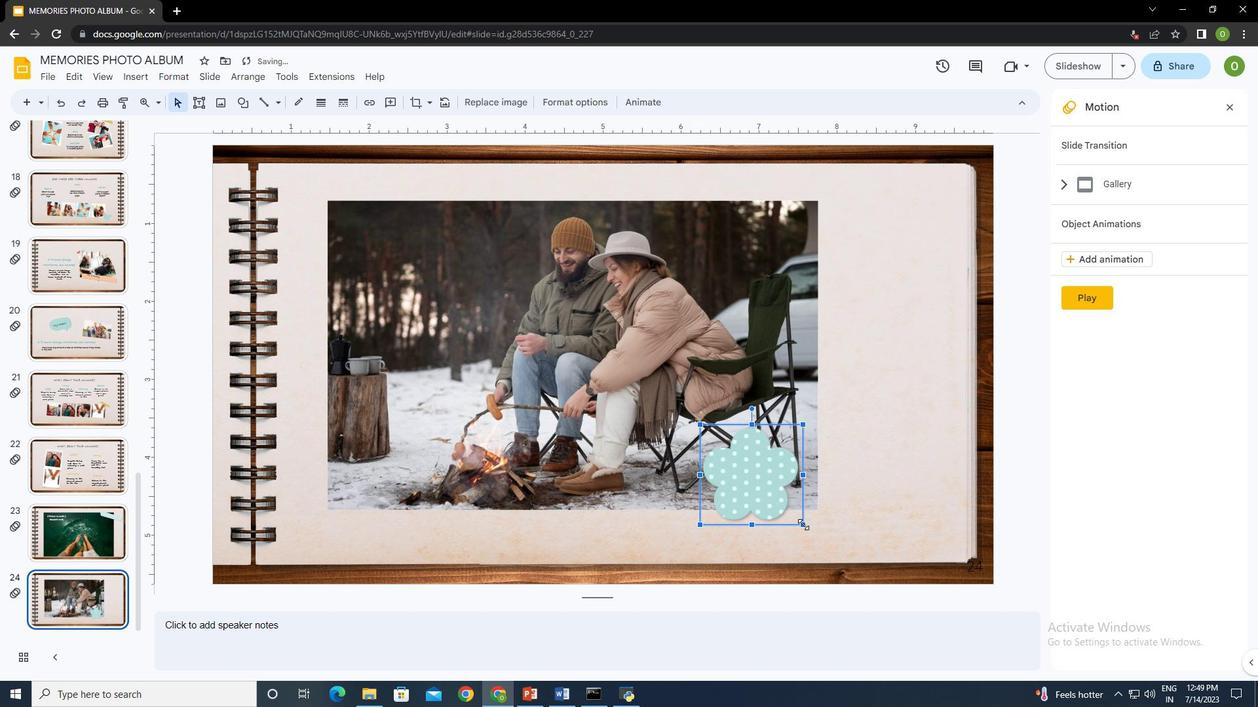 
Action: Mouse moved to (753, 463)
Screenshot: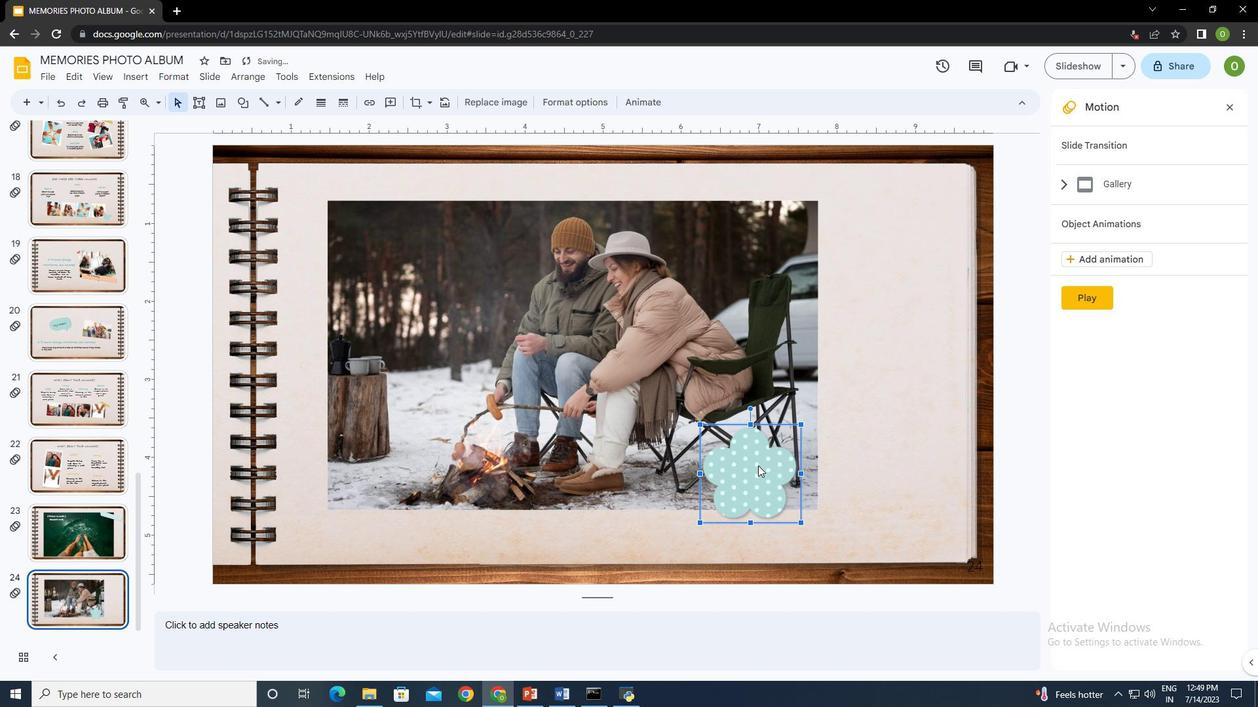 
Action: Mouse pressed left at (753, 463)
Screenshot: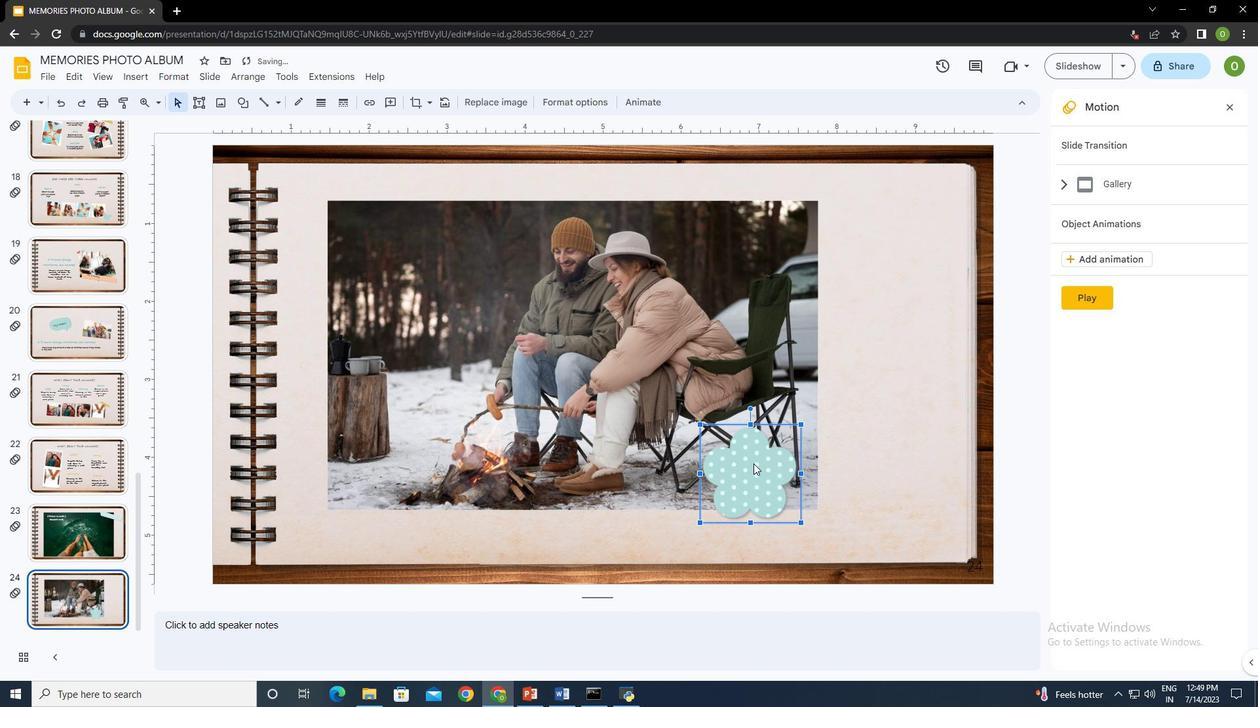 
Action: Mouse moved to (849, 428)
Screenshot: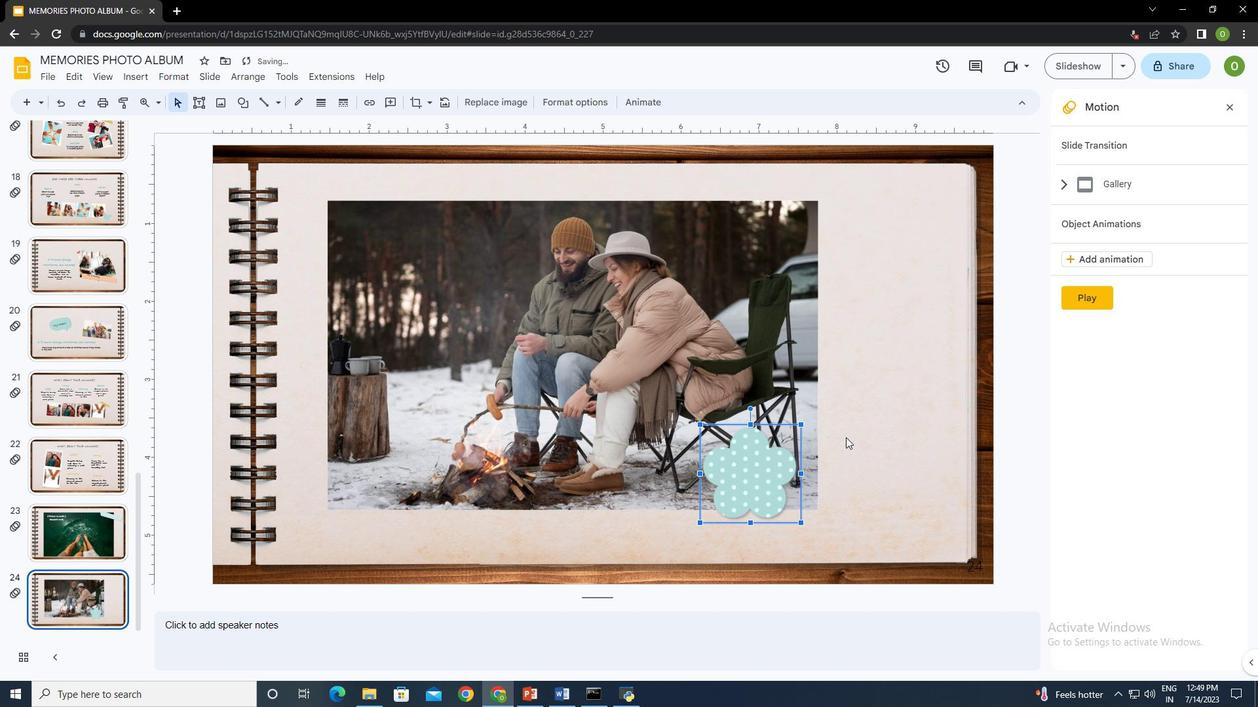 
Action: Mouse pressed left at (849, 428)
Screenshot: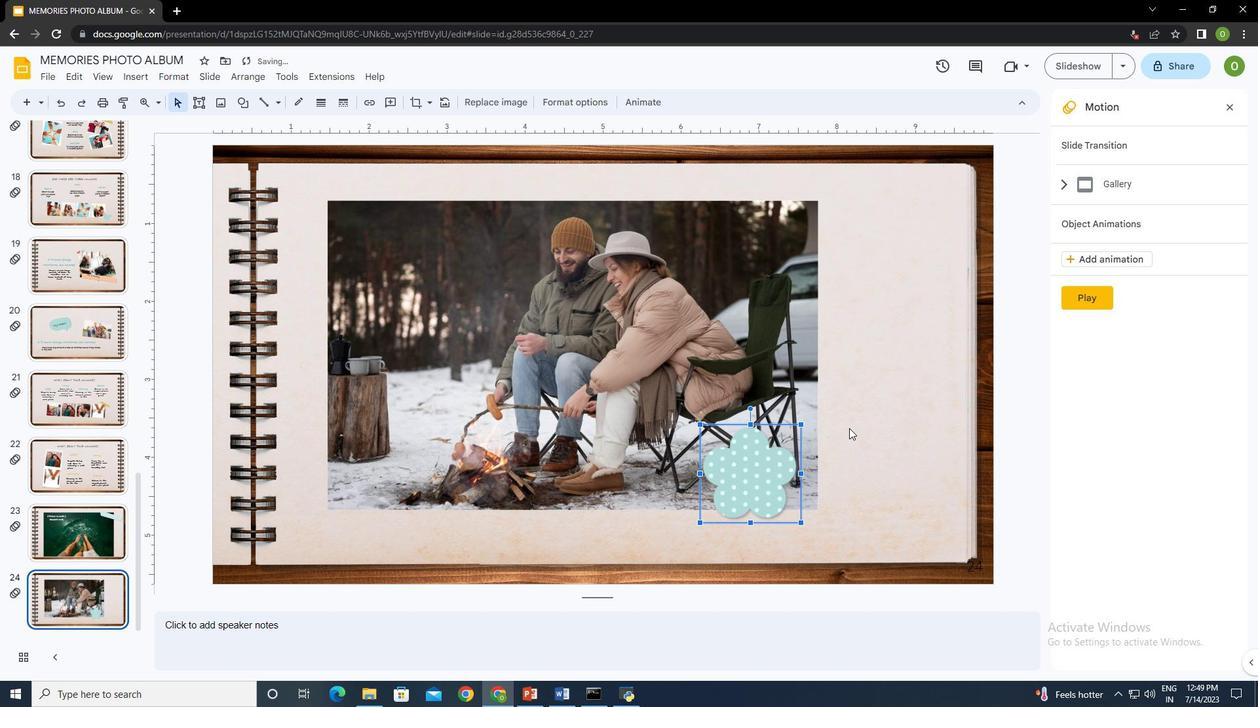 
Action: Mouse moved to (741, 462)
Screenshot: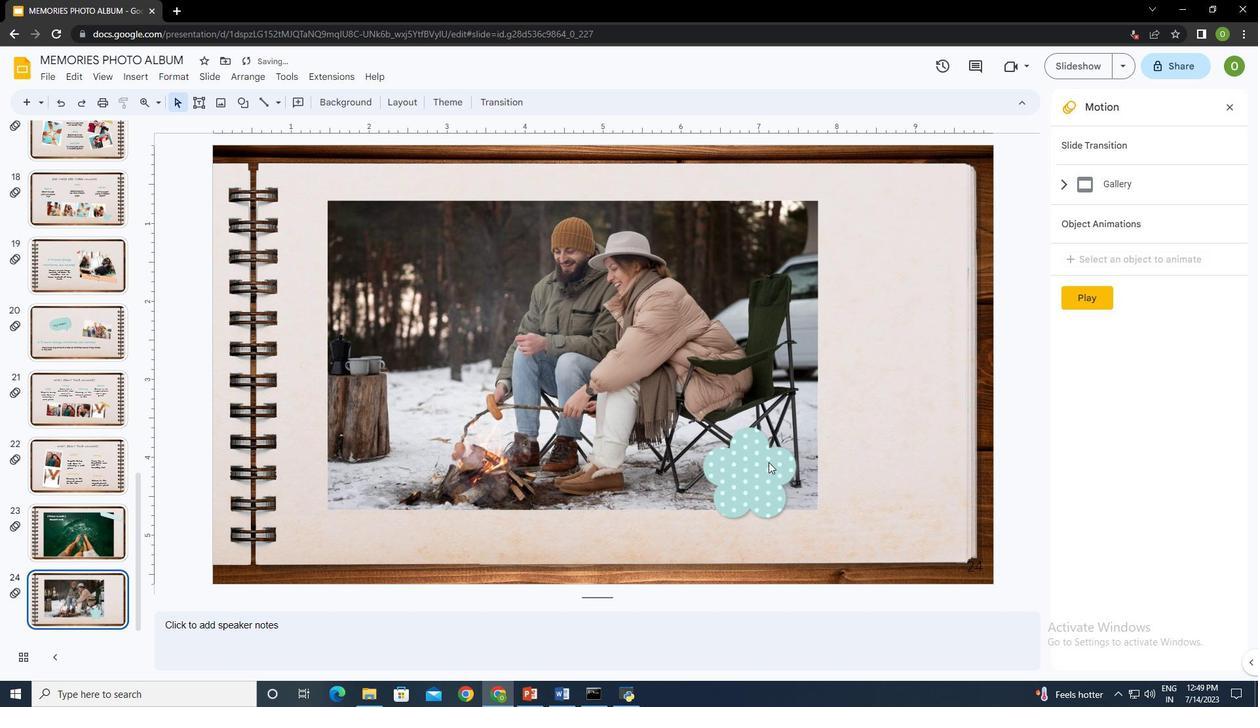 
Action: Mouse pressed left at (741, 462)
Screenshot: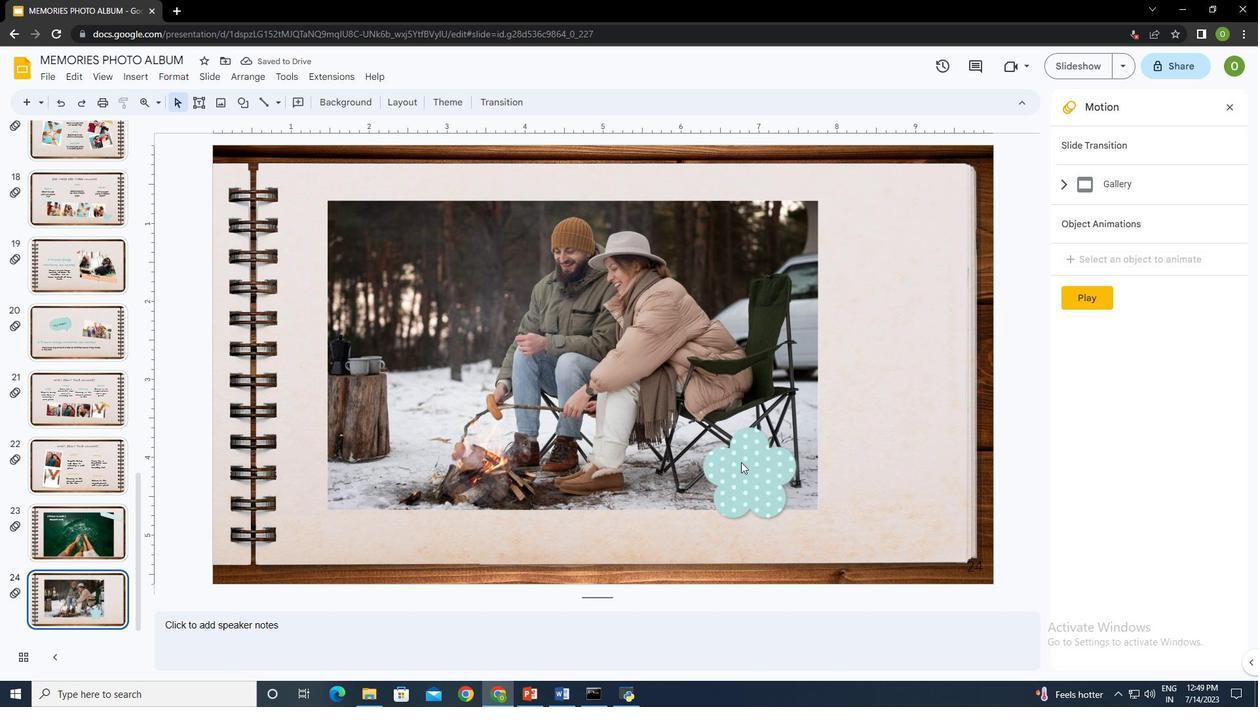 
Action: Mouse moved to (758, 423)
Screenshot: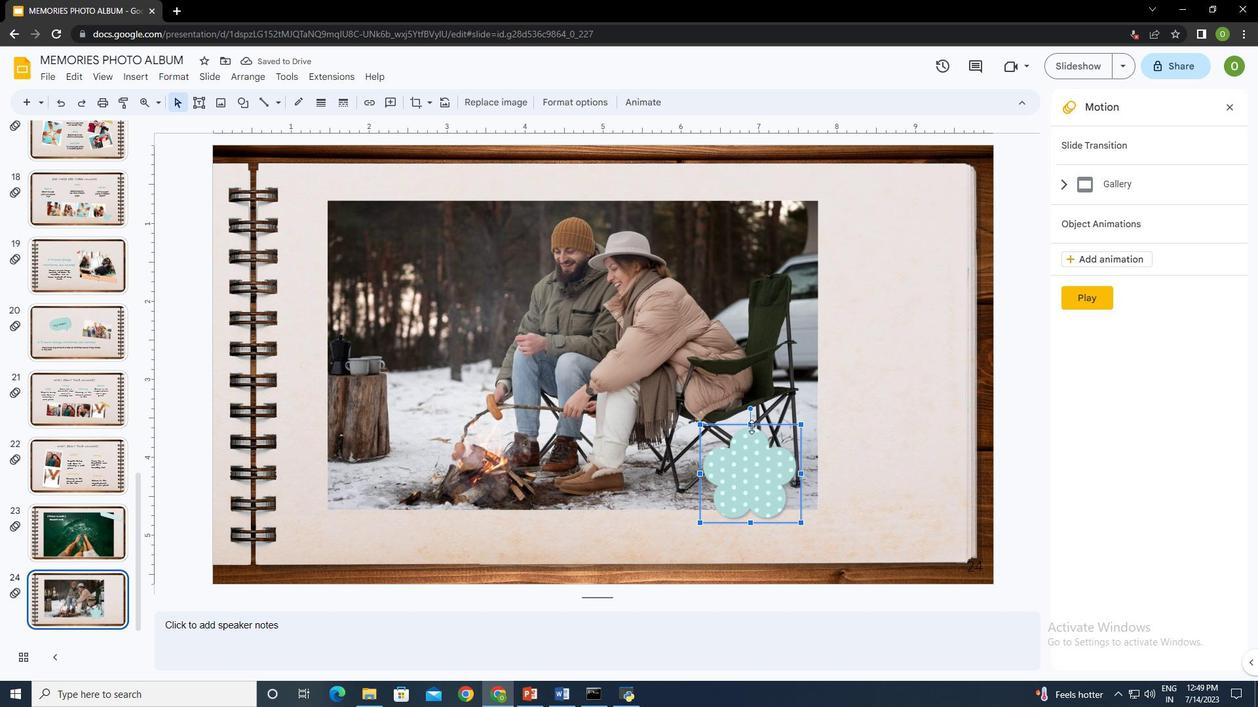 
Action: Mouse pressed left at (758, 423)
Screenshot: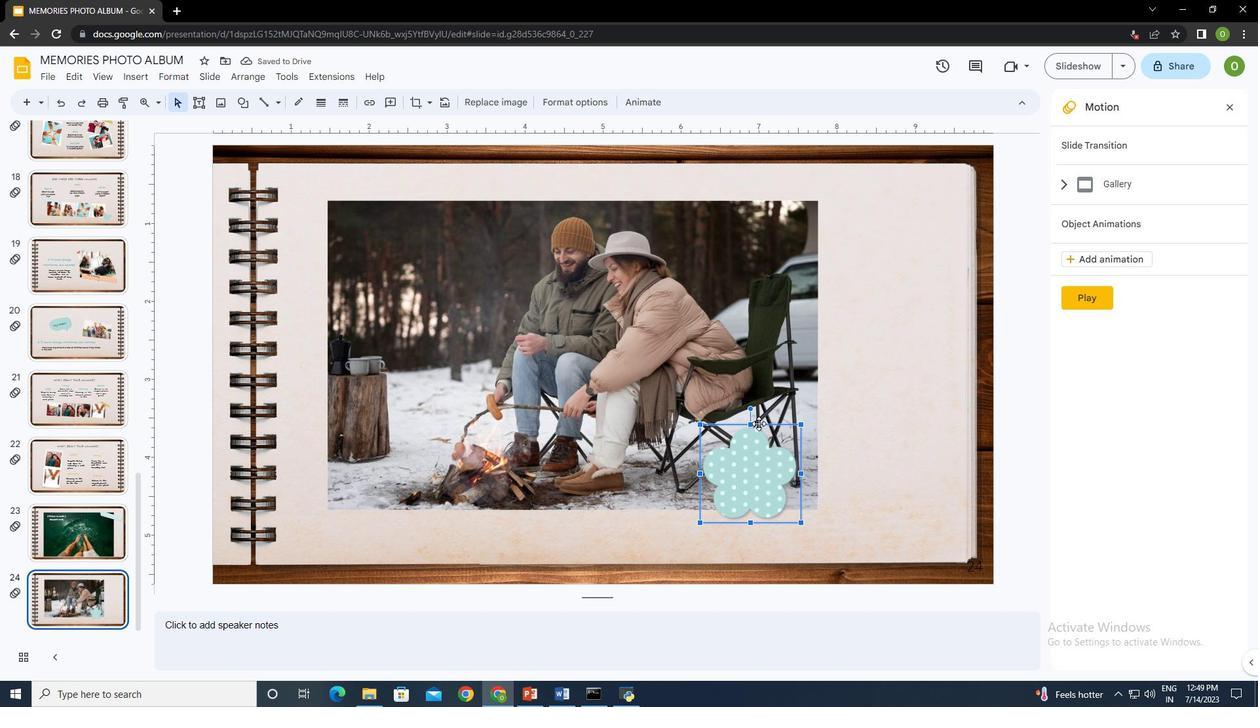 
Action: Mouse moved to (893, 408)
Screenshot: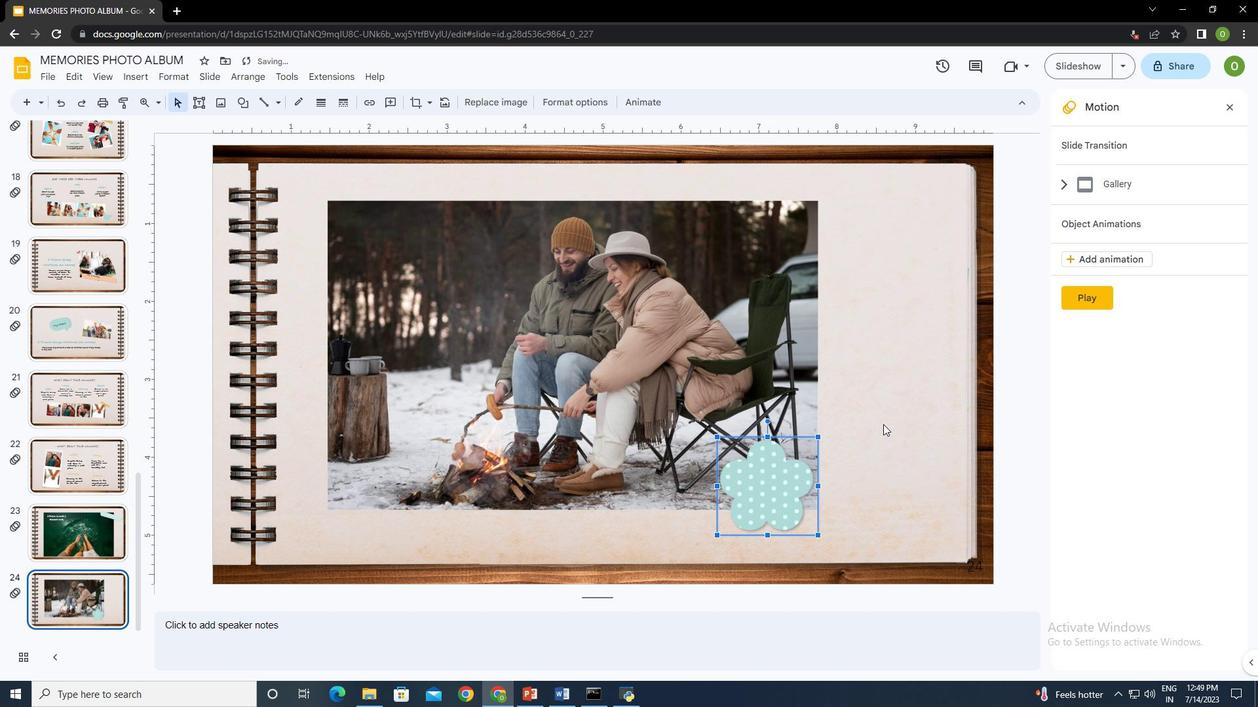 
Action: Mouse pressed left at (893, 408)
Screenshot: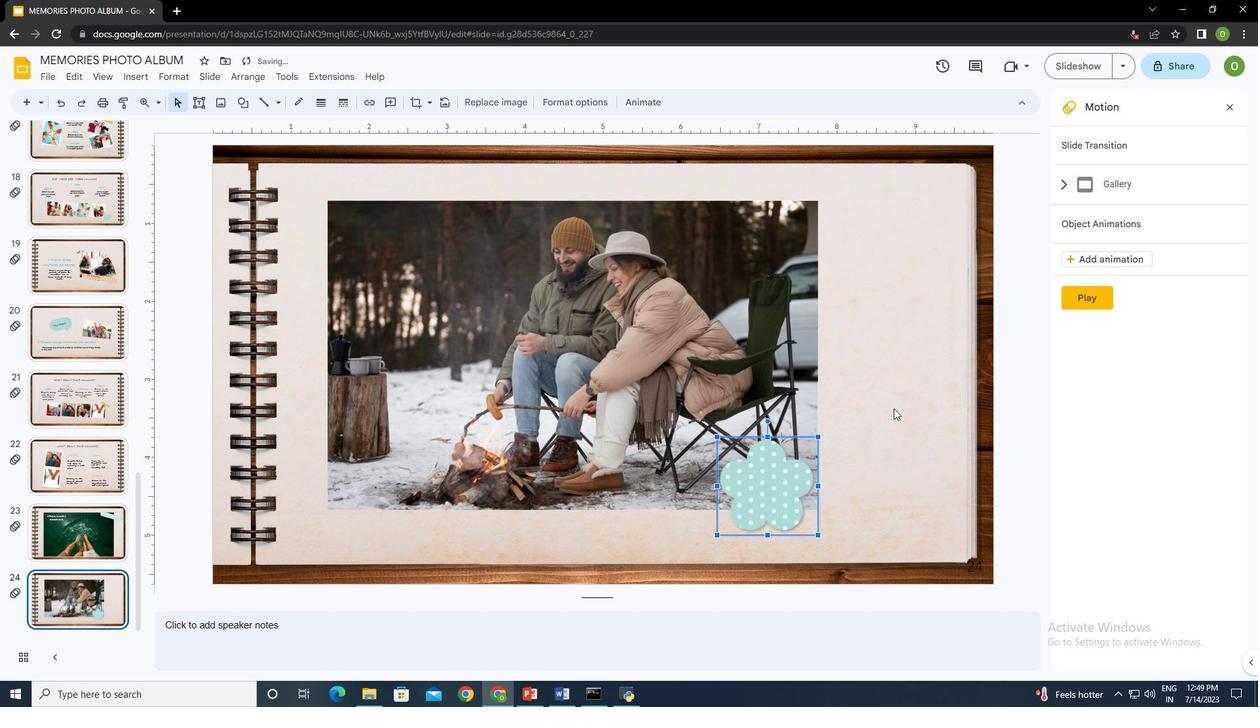 
Action: Mouse moved to (127, 72)
Screenshot: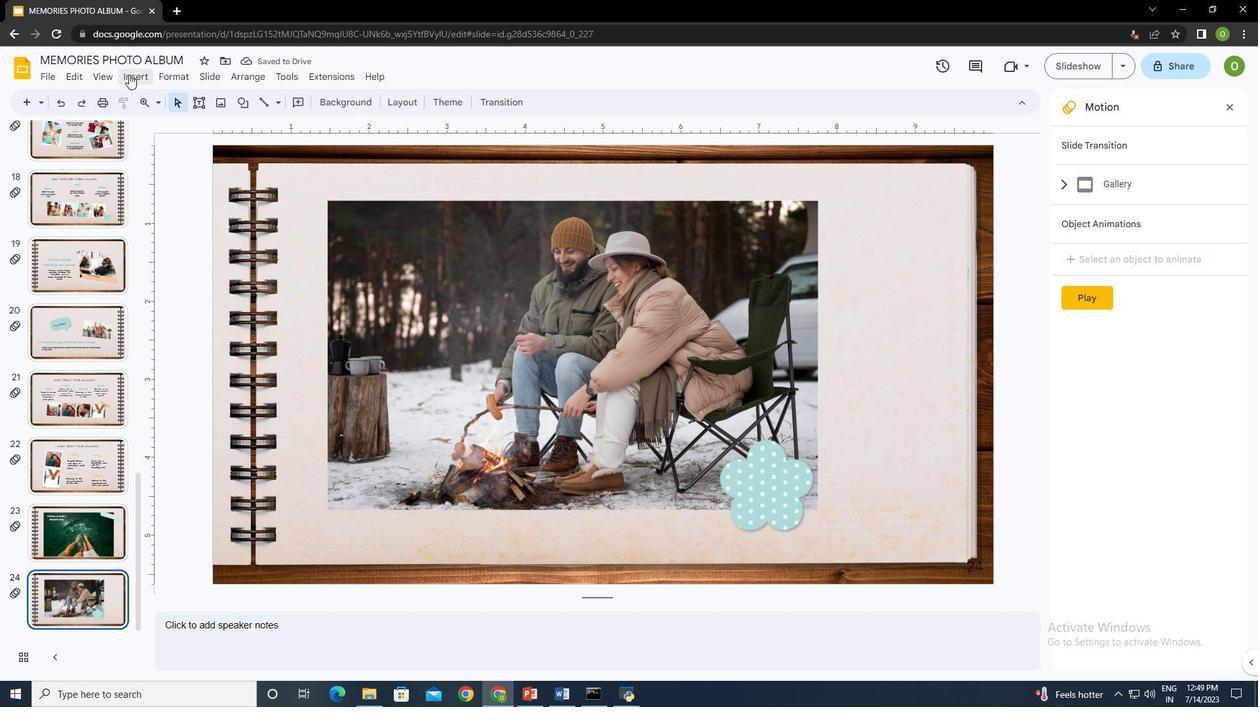 
Action: Mouse pressed left at (127, 72)
Screenshot: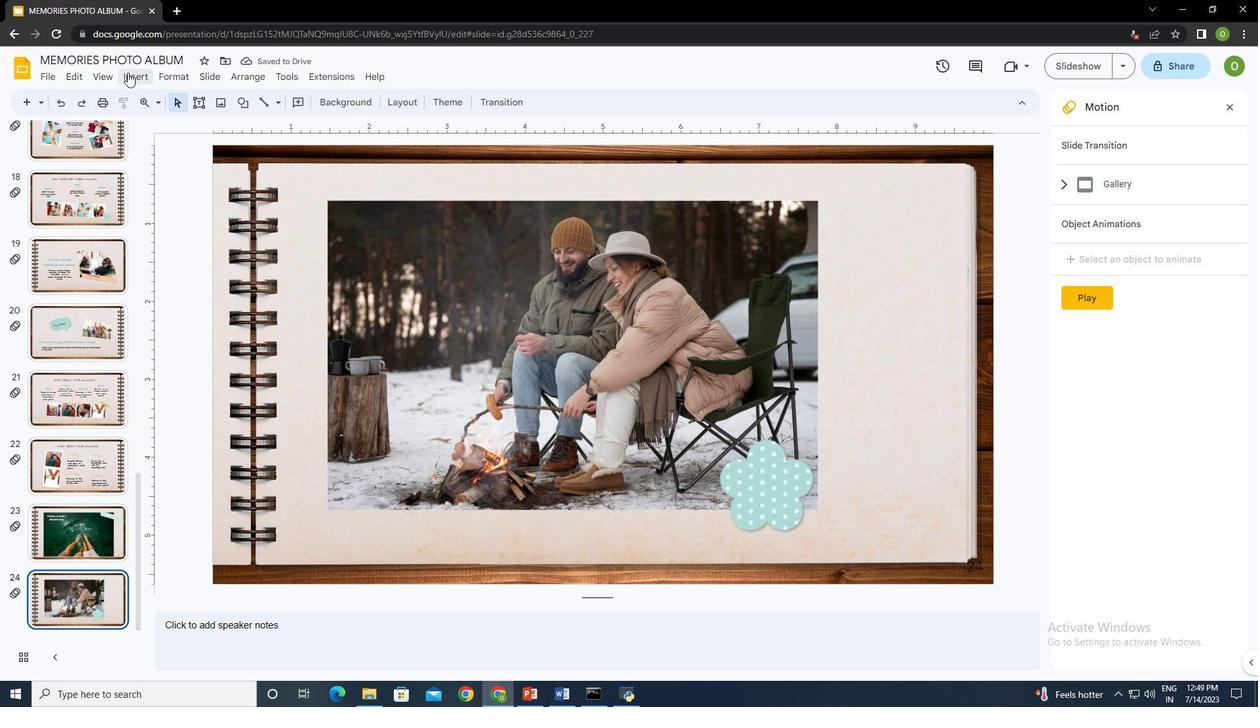 
Action: Mouse moved to (395, 100)
Screenshot: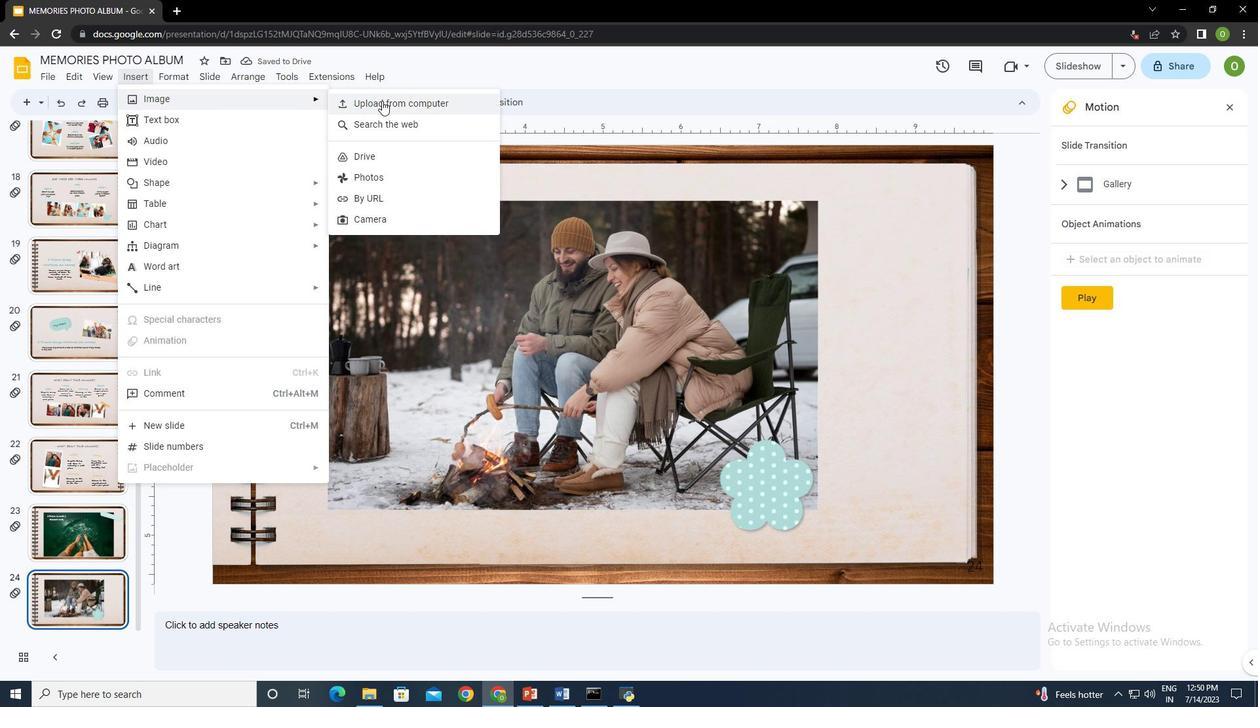 
Action: Mouse pressed left at (395, 100)
Screenshot: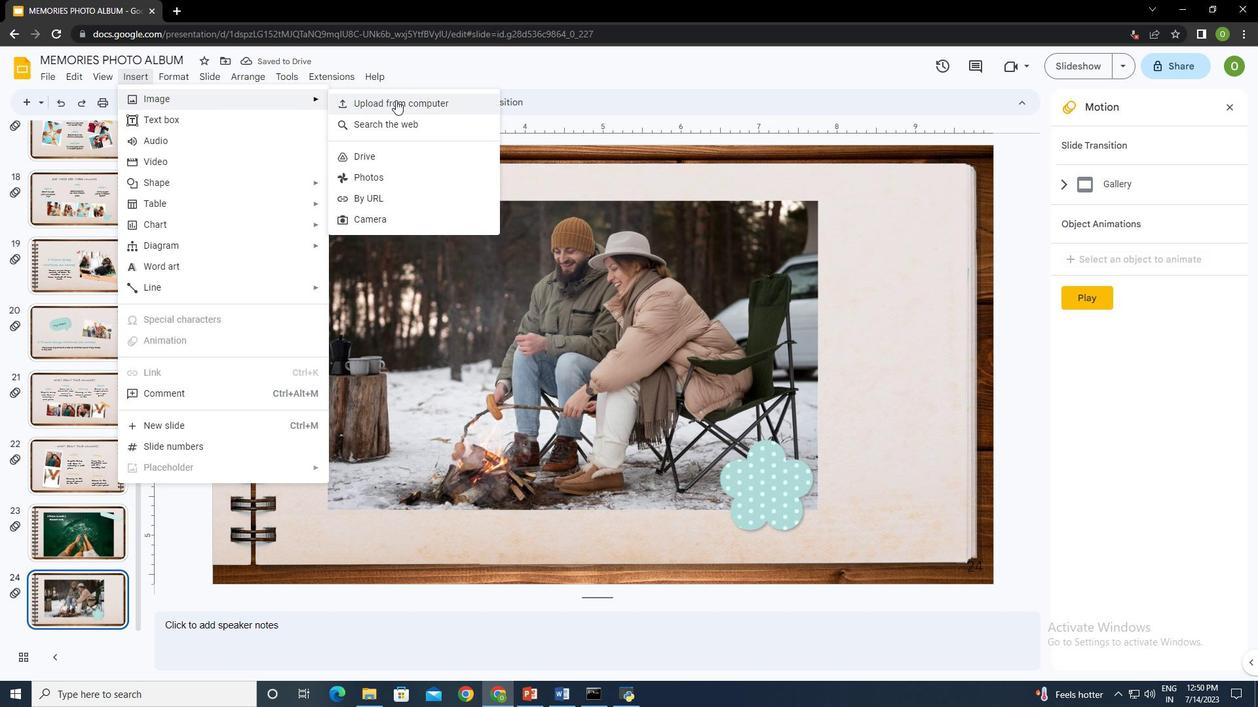 
Action: Mouse moved to (381, 139)
Screenshot: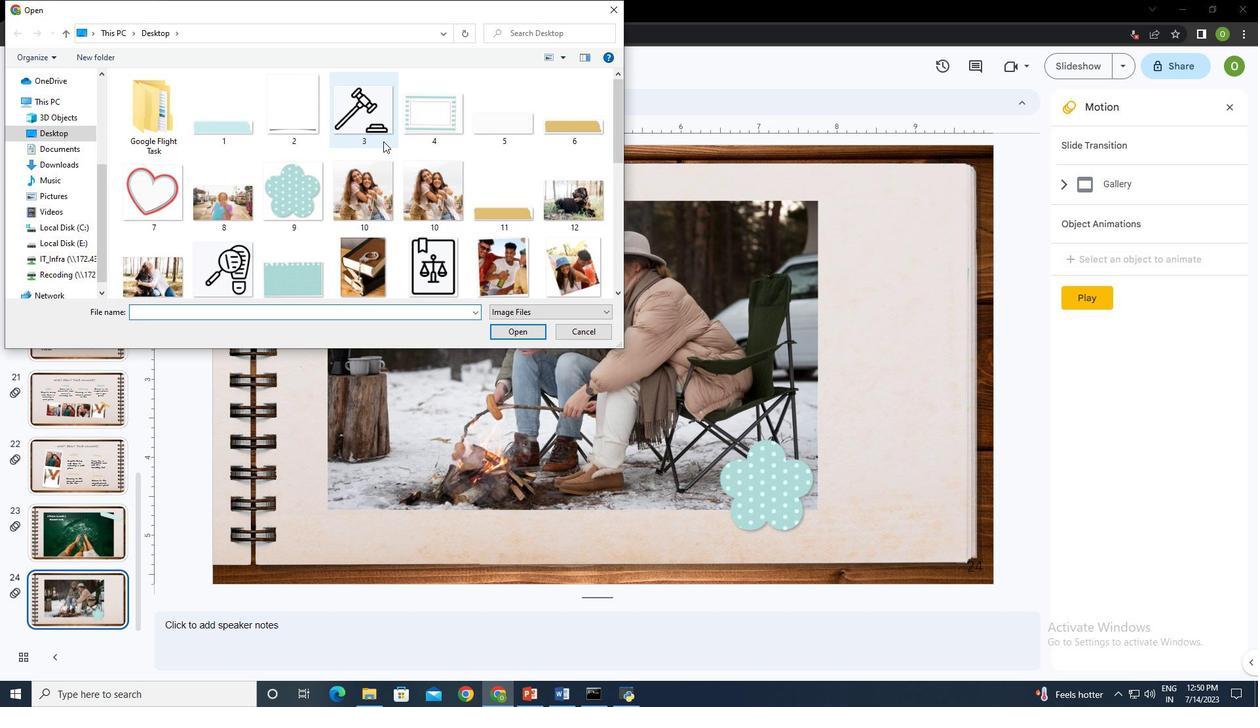 
Action: Mouse scrolled (381, 138) with delta (0, 0)
Screenshot: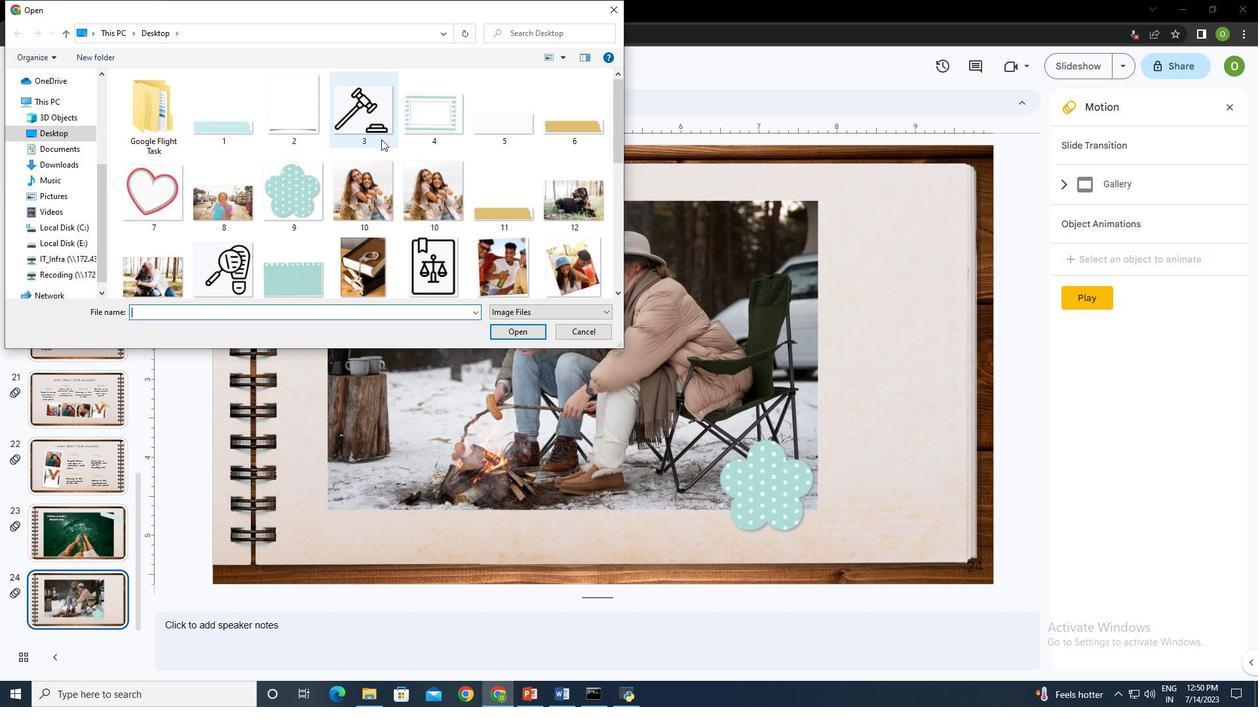 
Action: Mouse scrolled (381, 138) with delta (0, 0)
Screenshot: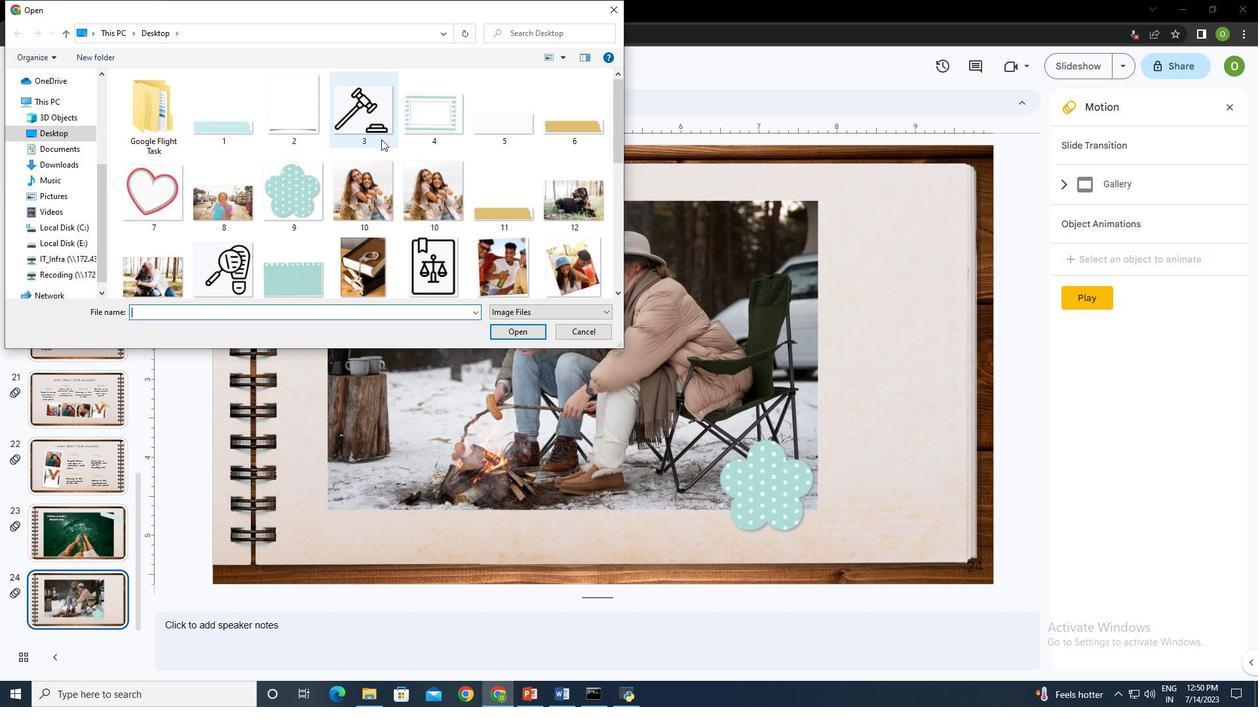 
Action: Mouse scrolled (381, 138) with delta (0, 0)
Screenshot: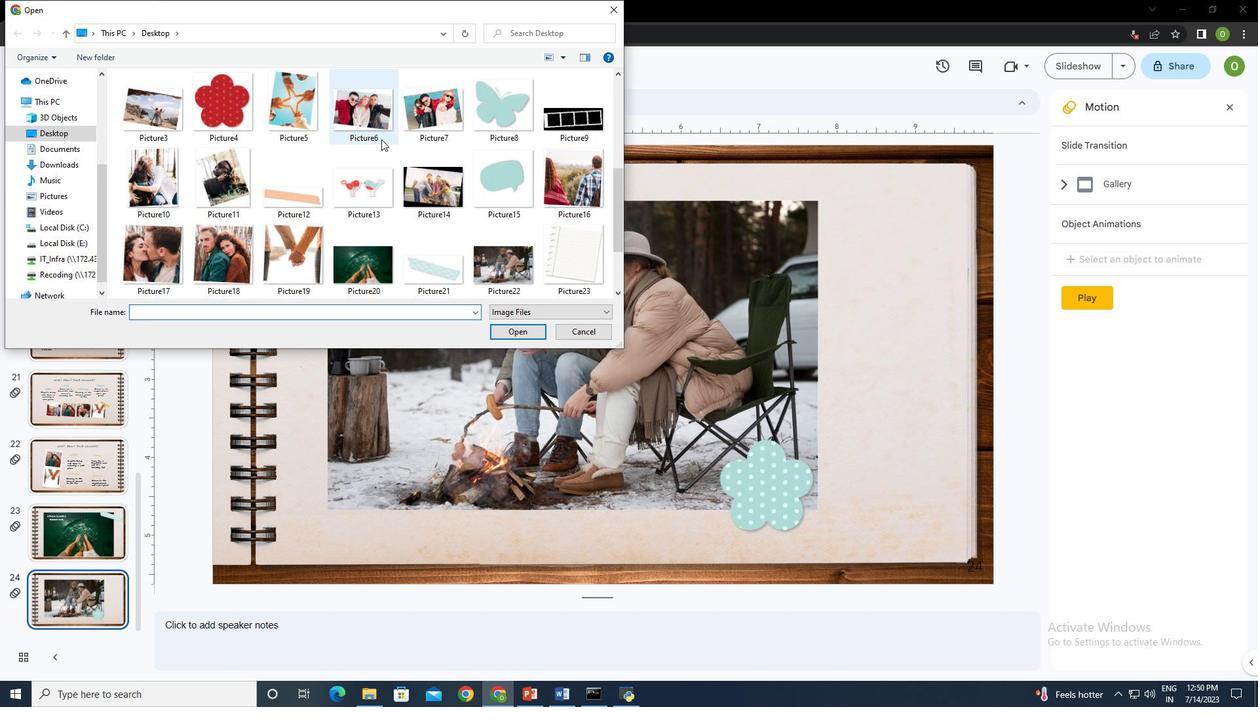 
Action: Mouse moved to (579, 169)
Screenshot: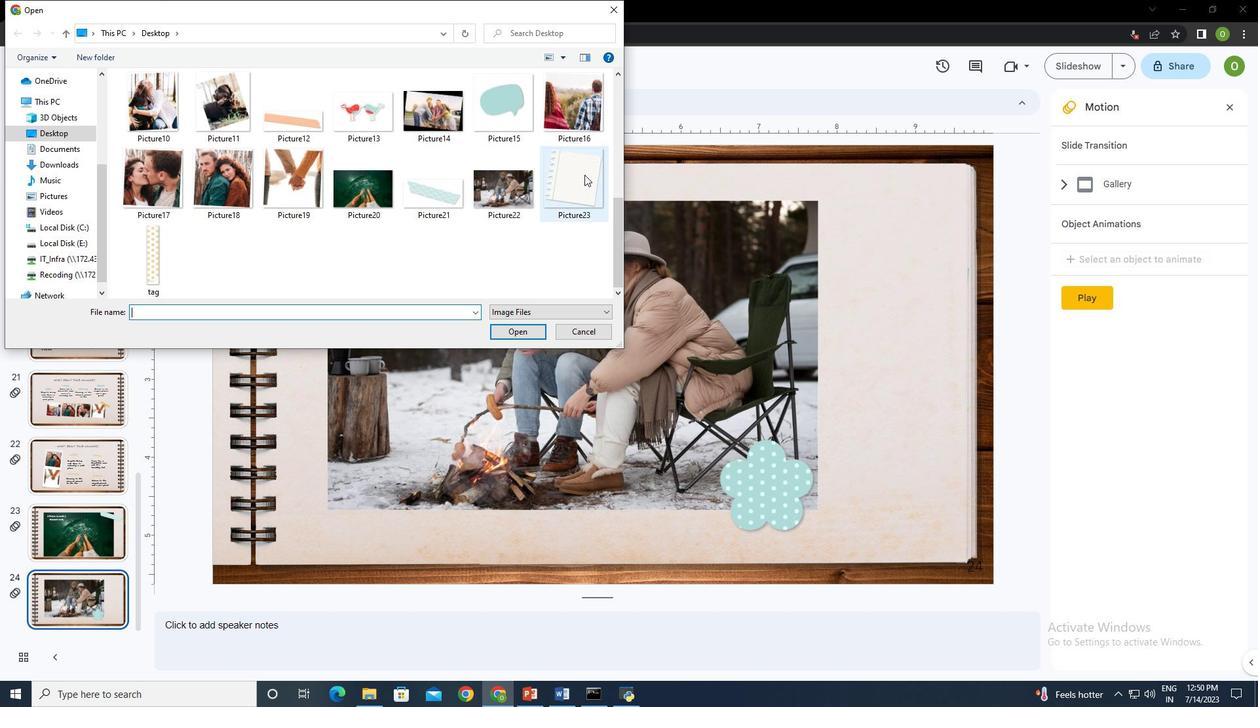 
Action: Mouse pressed left at (579, 169)
Screenshot: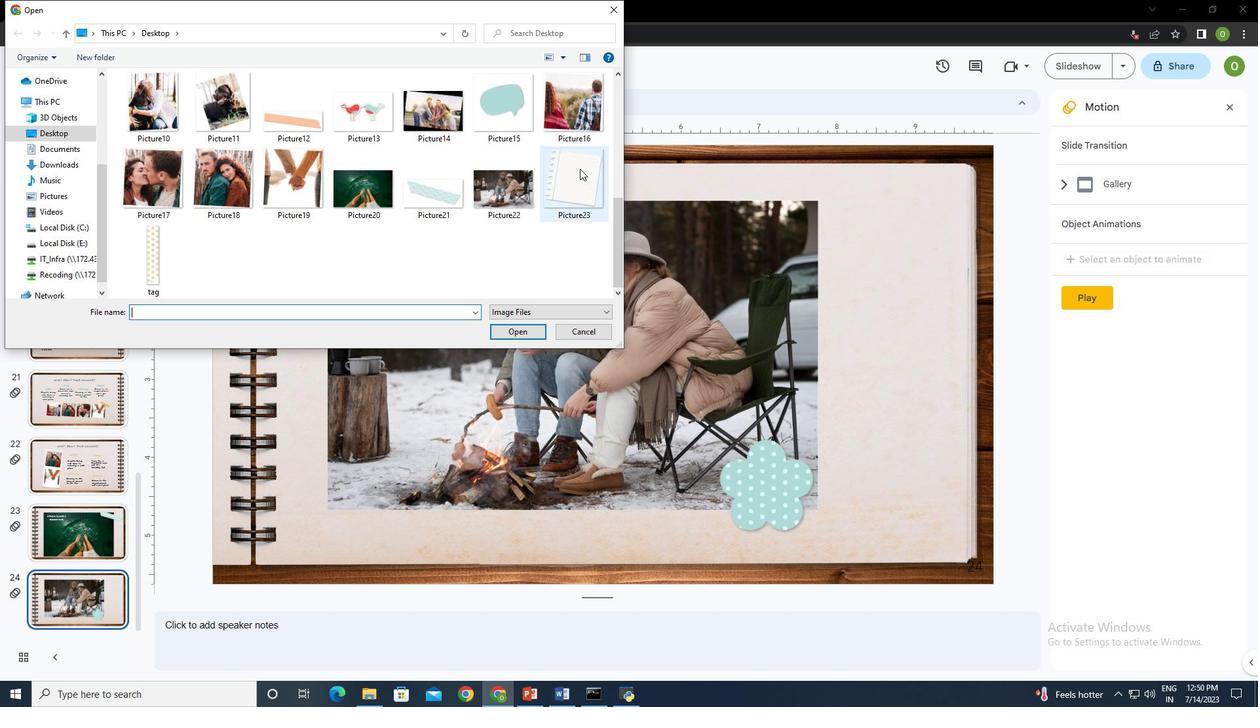 
Action: Mouse moved to (507, 328)
Screenshot: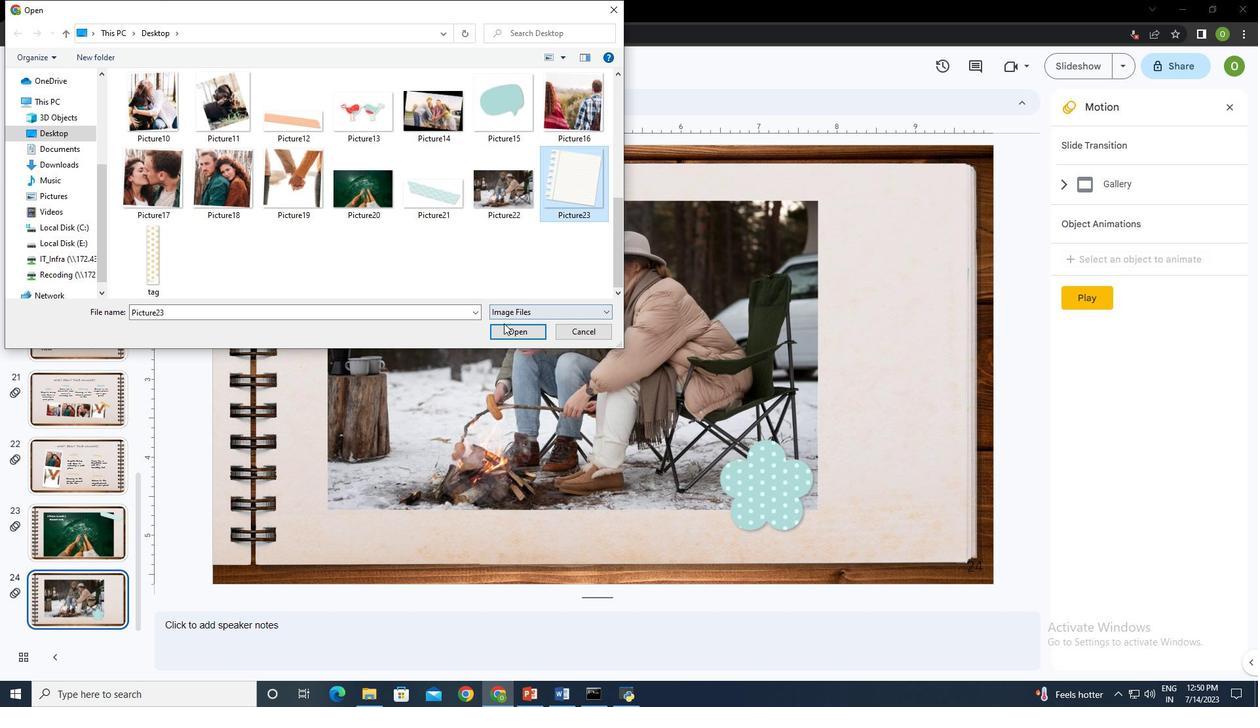 
Action: Mouse pressed left at (507, 328)
Screenshot: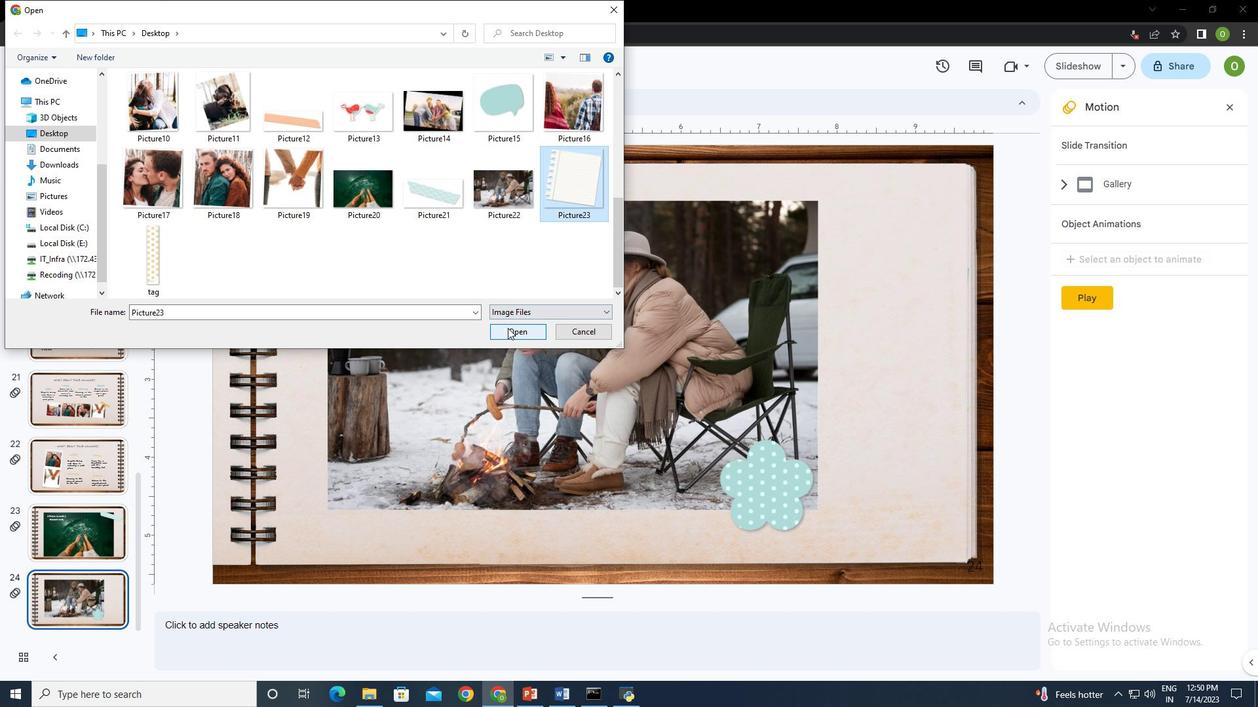 
Action: Mouse moved to (913, 224)
Screenshot: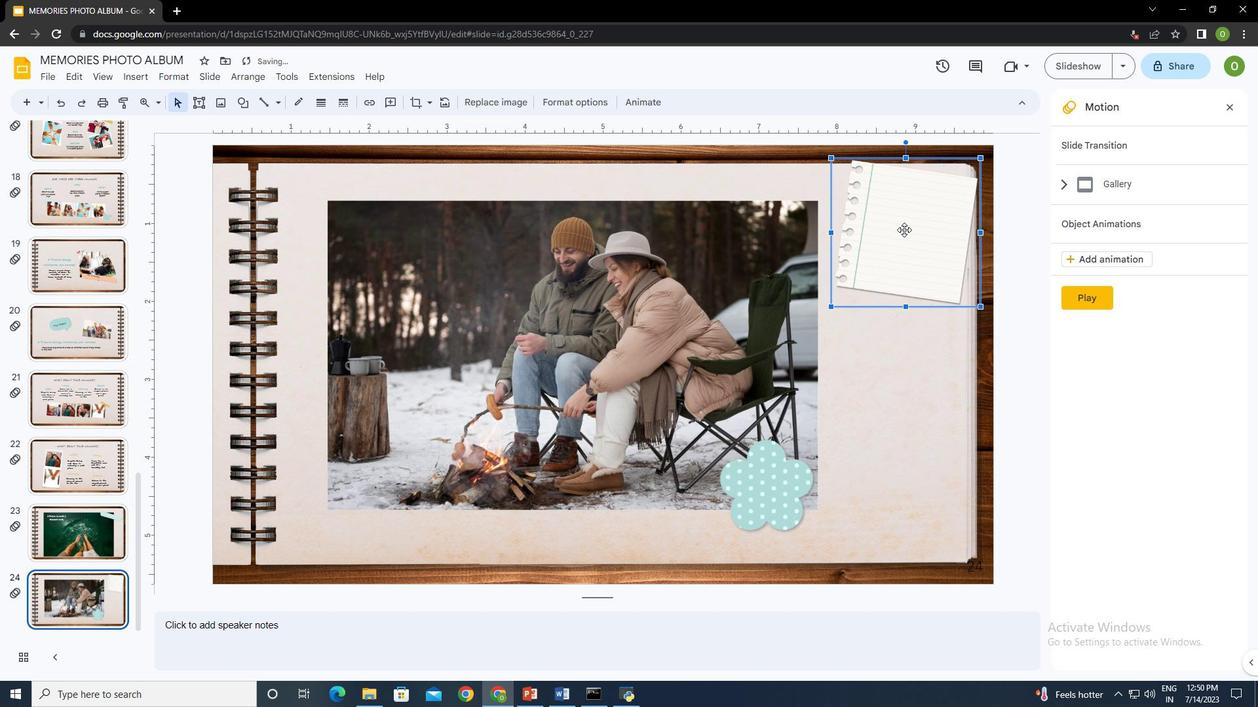 
Action: Mouse pressed left at (913, 224)
Screenshot: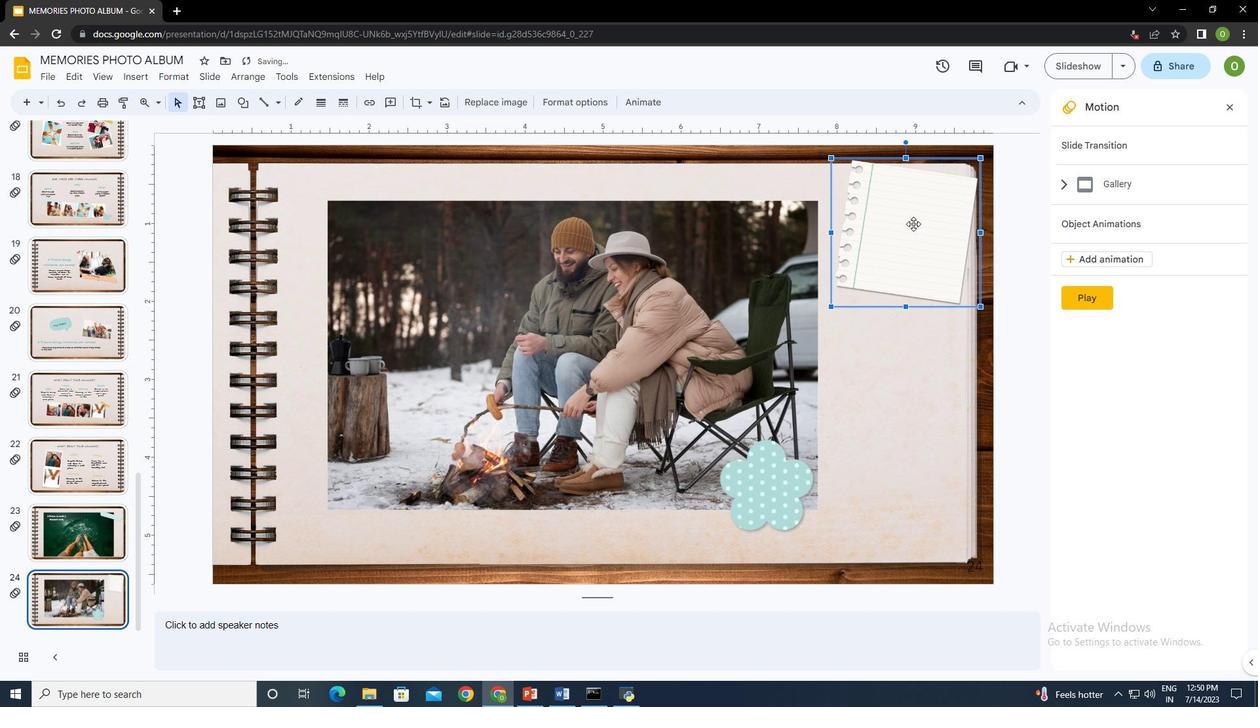 
Action: Mouse moved to (870, 391)
Screenshot: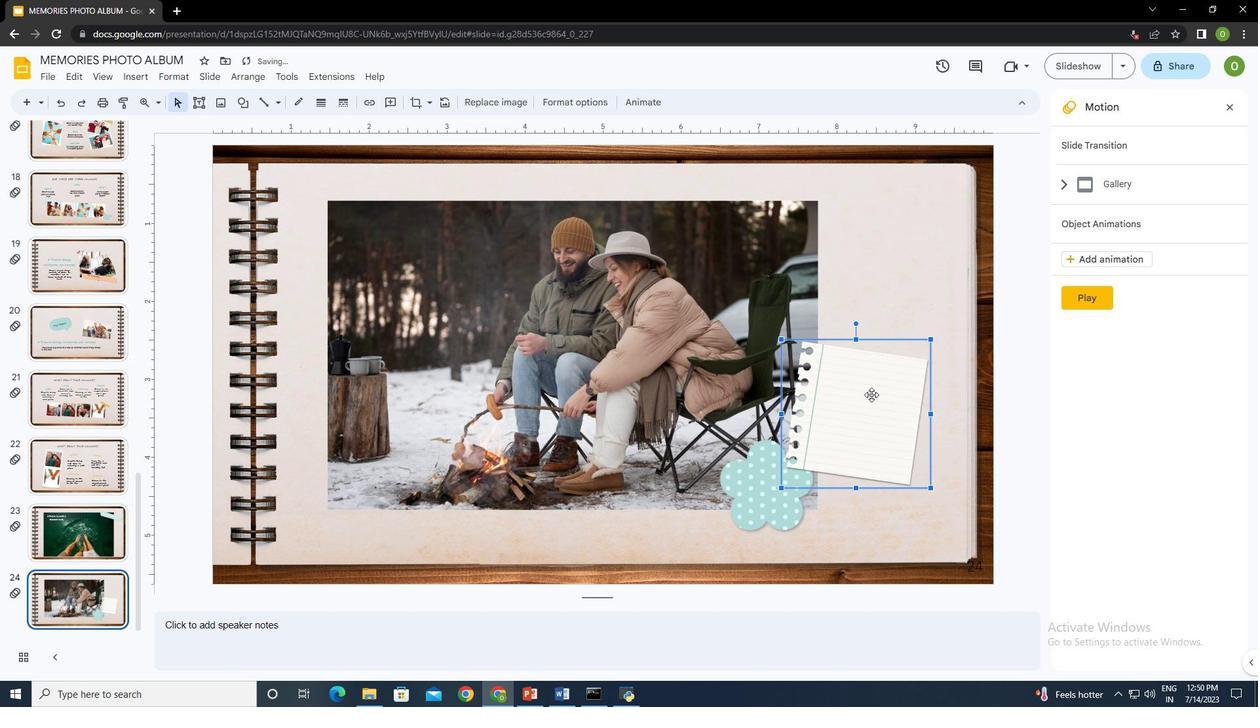 
Action: Mouse pressed left at (870, 391)
Screenshot: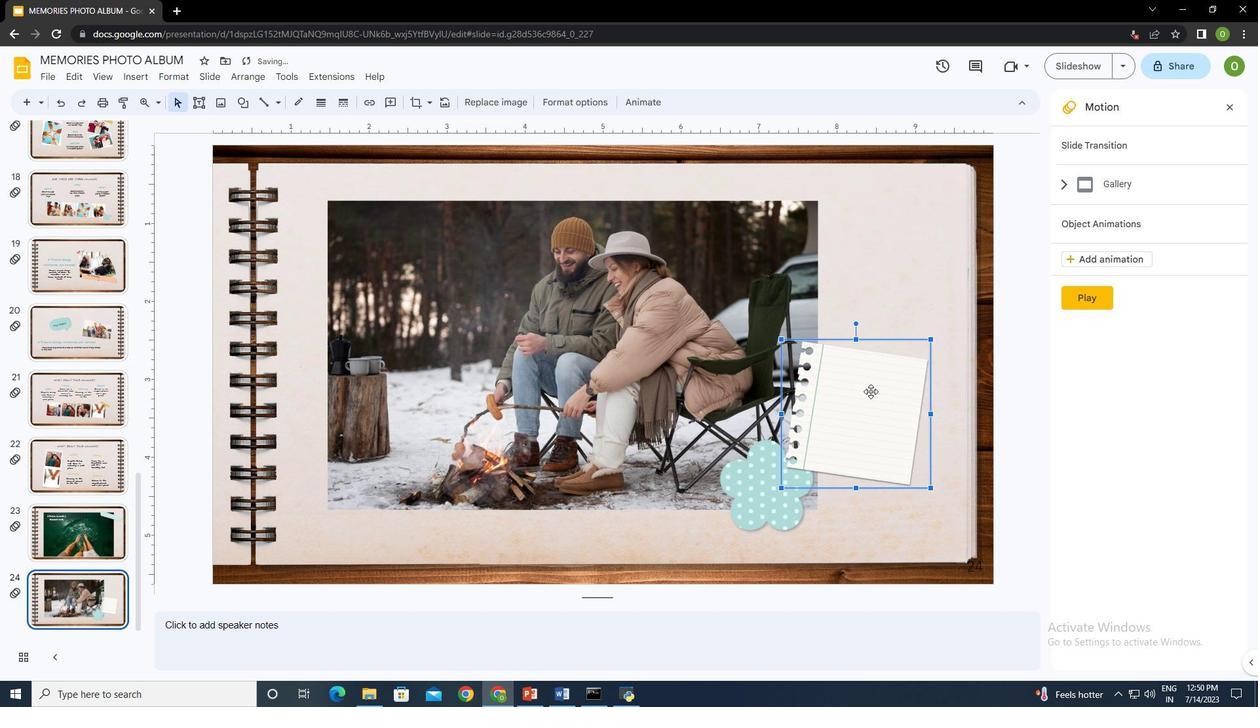 
Action: Mouse moved to (932, 365)
Screenshot: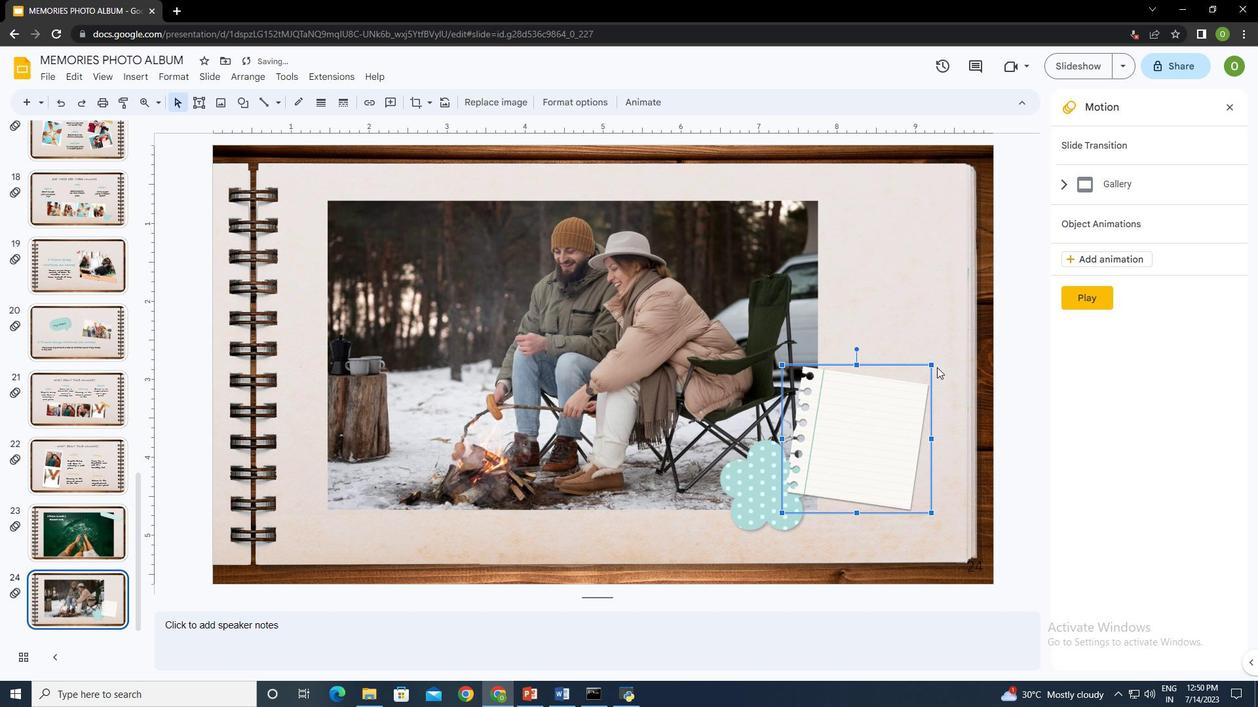 
Action: Mouse pressed left at (932, 365)
Screenshot: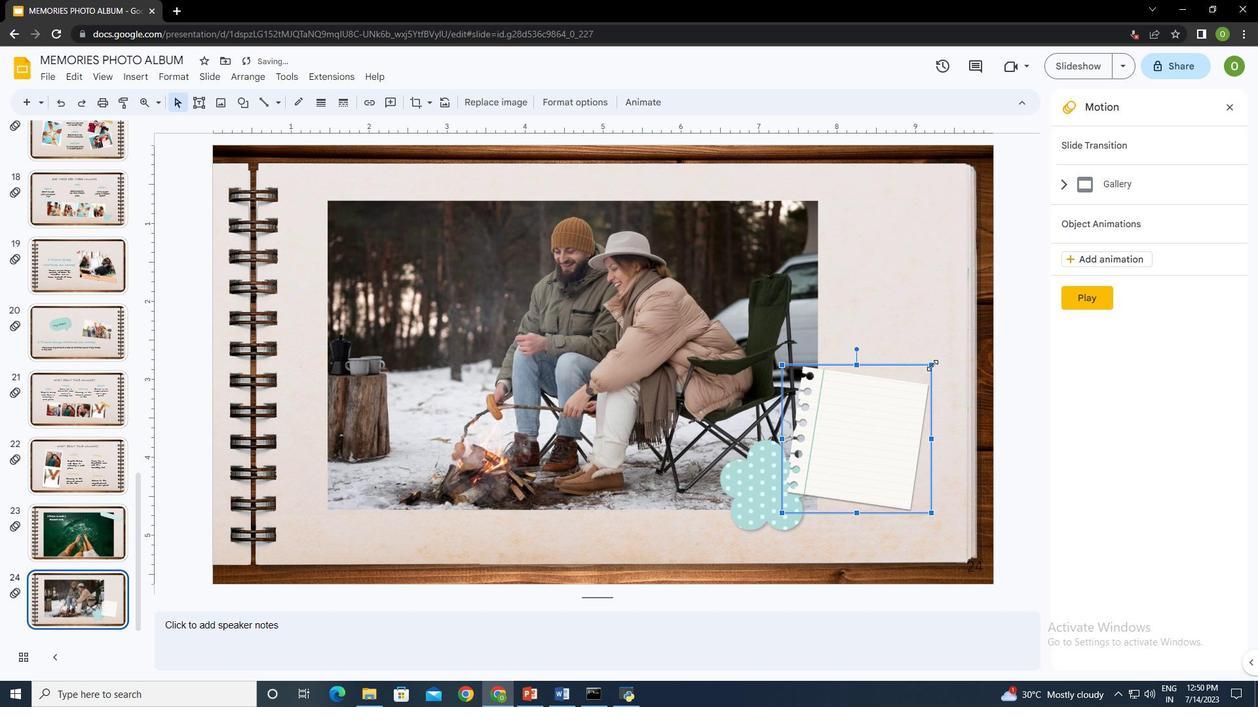 
Action: Mouse moved to (860, 405)
Screenshot: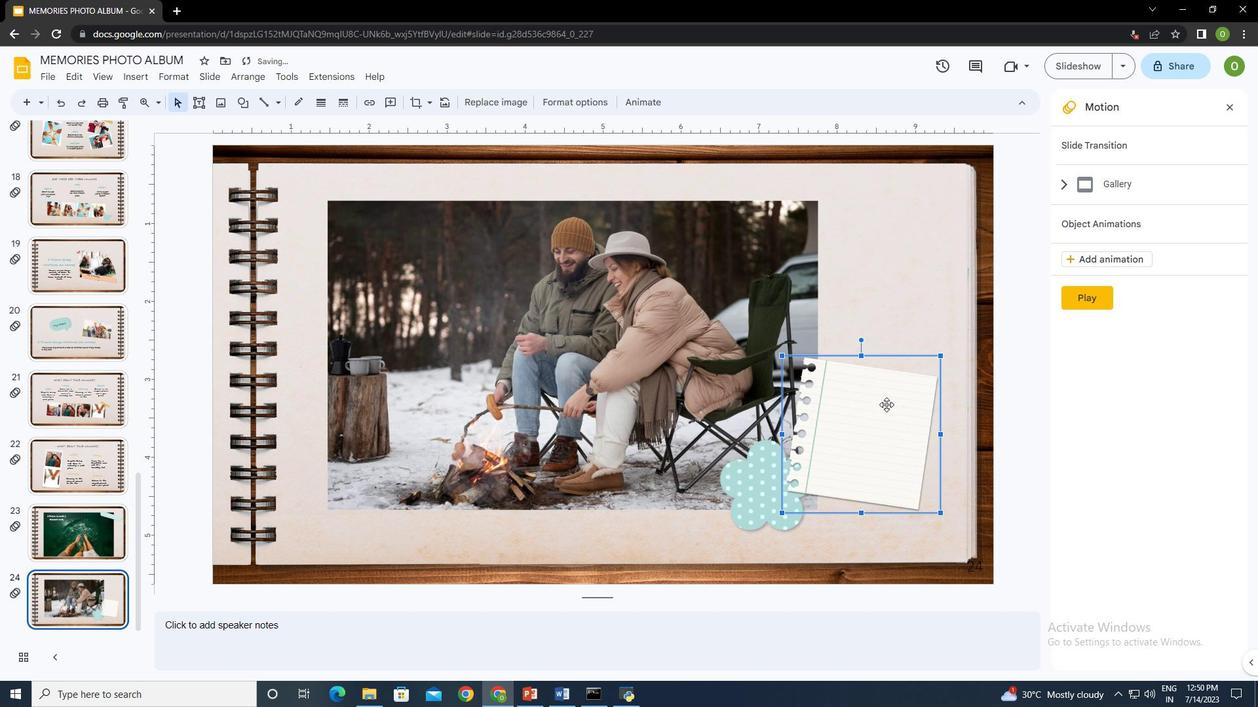 
Action: Mouse pressed left at (860, 405)
Screenshot: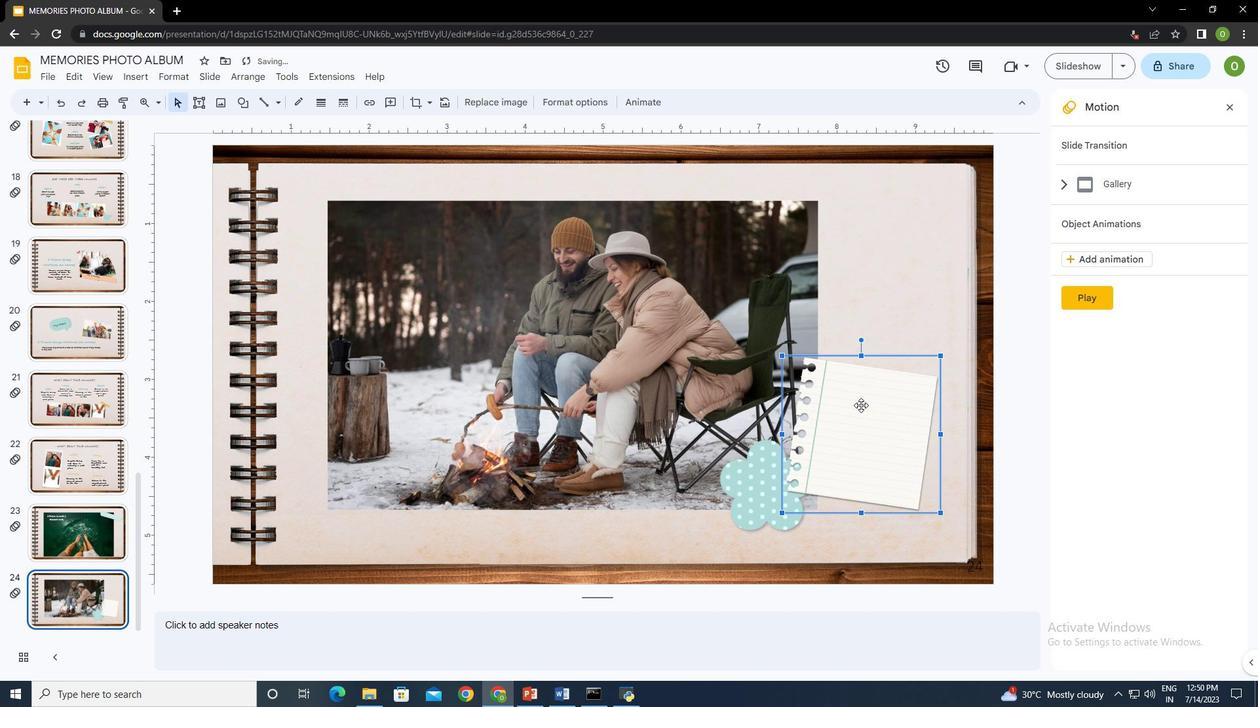 
Action: Mouse moved to (193, 100)
Screenshot: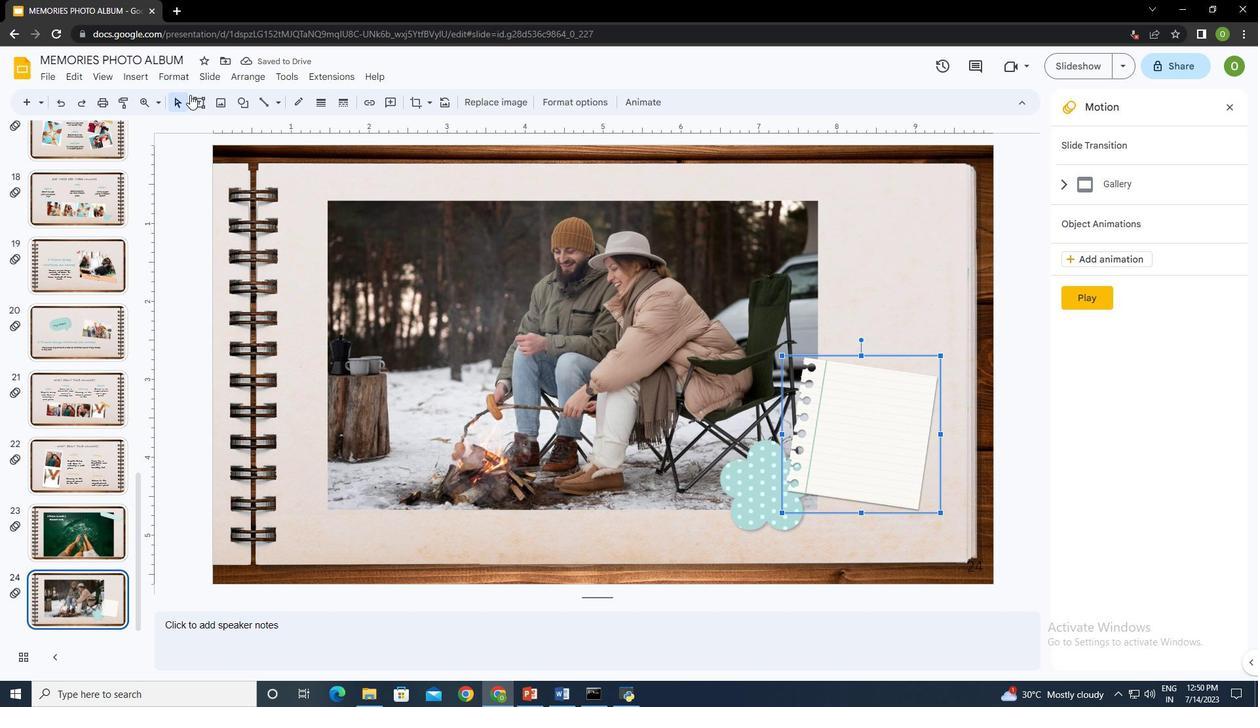 
Action: Mouse pressed left at (193, 100)
Screenshot: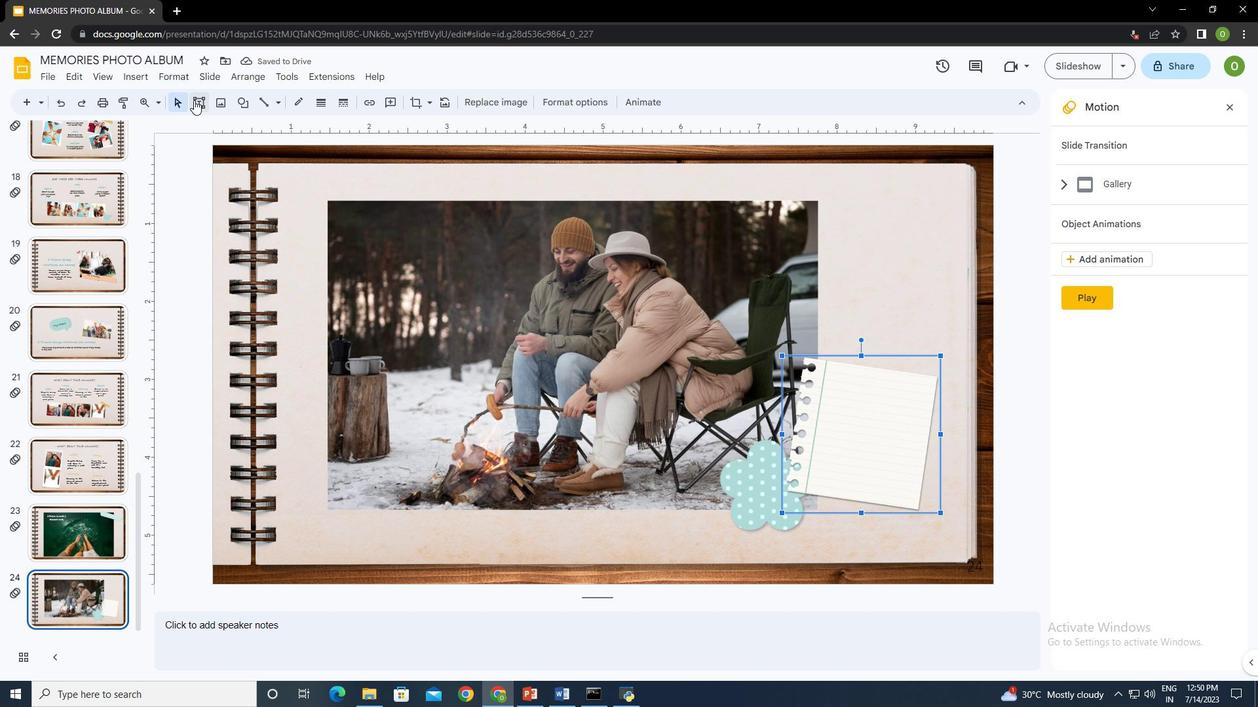
Action: Mouse moved to (826, 365)
Screenshot: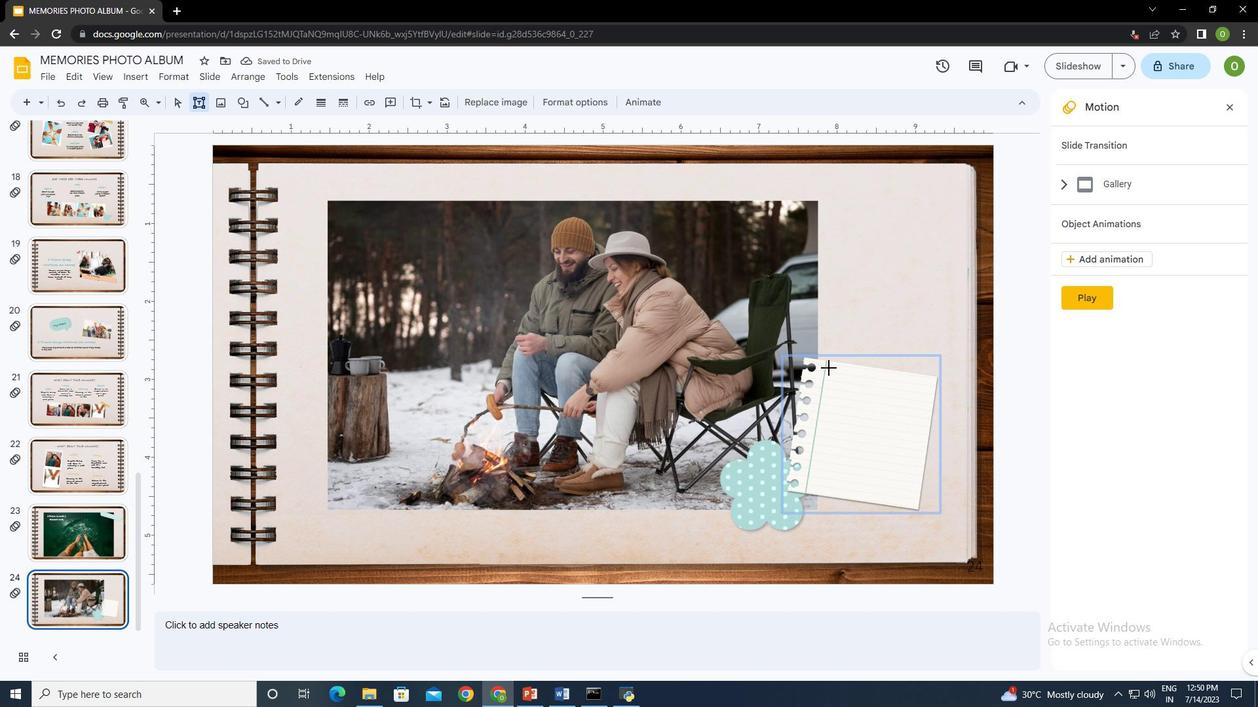 
Action: Mouse pressed left at (826, 365)
Screenshot: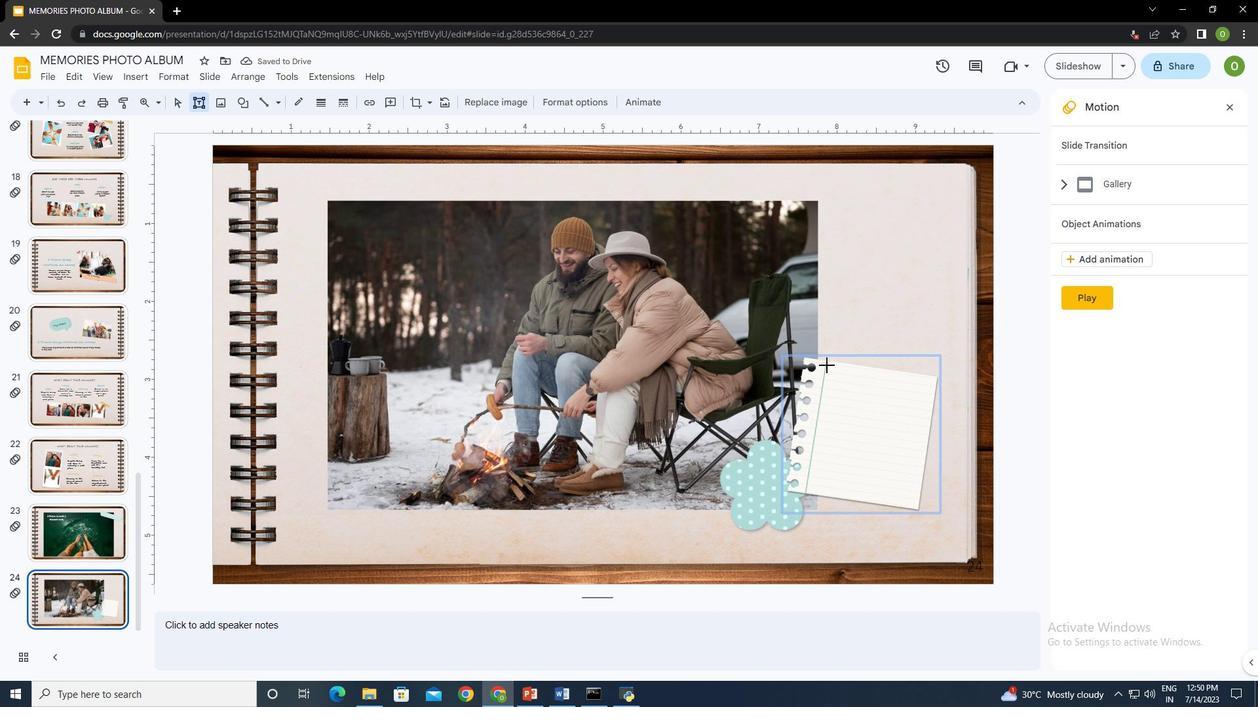 
Action: Mouse moved to (862, 406)
Screenshot: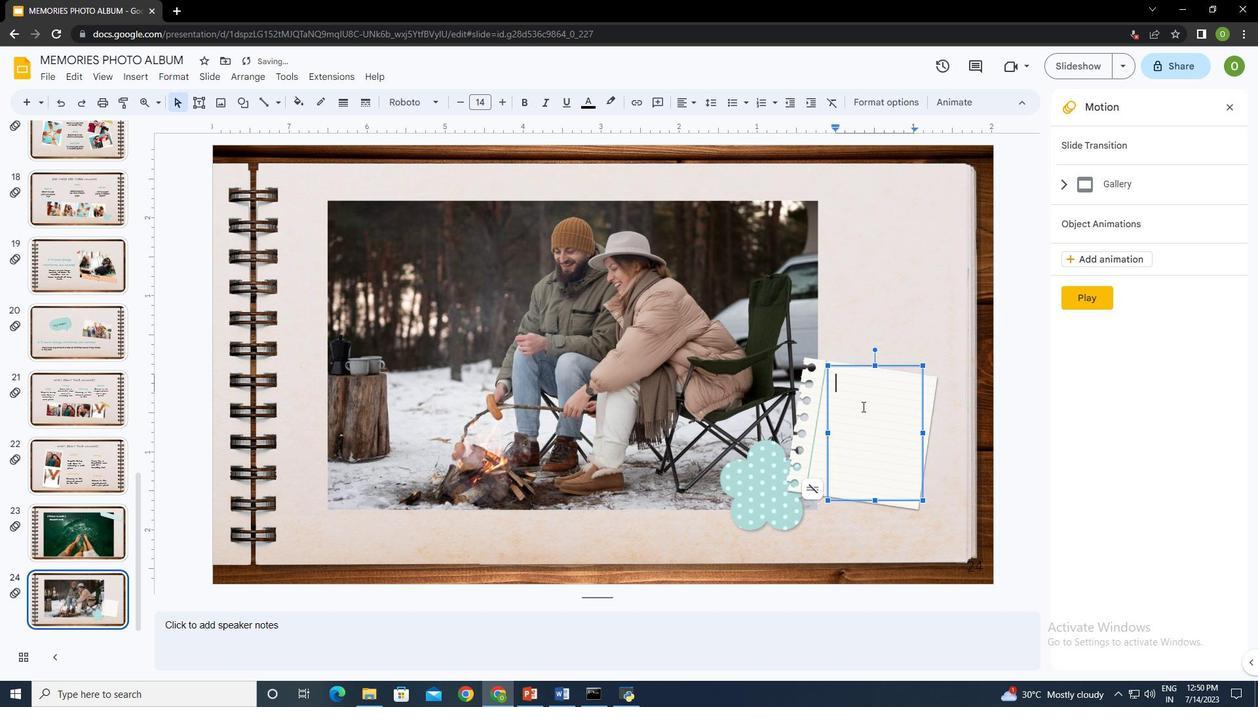 
Action: Key pressed <Key.shift>A<Key.space>picture<Key.space>is<Key.space>worth<Key.space>a<Key.space>thousand<Key.space>words
Screenshot: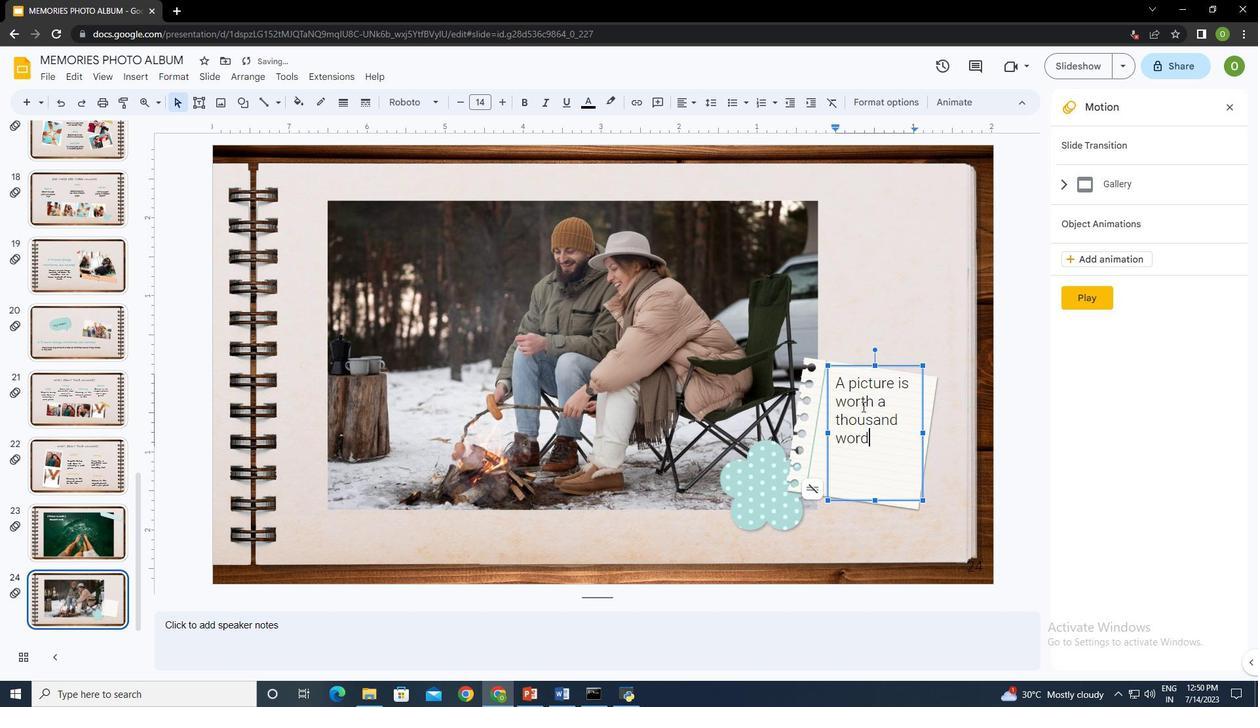 
Action: Mouse moved to (876, 493)
Screenshot: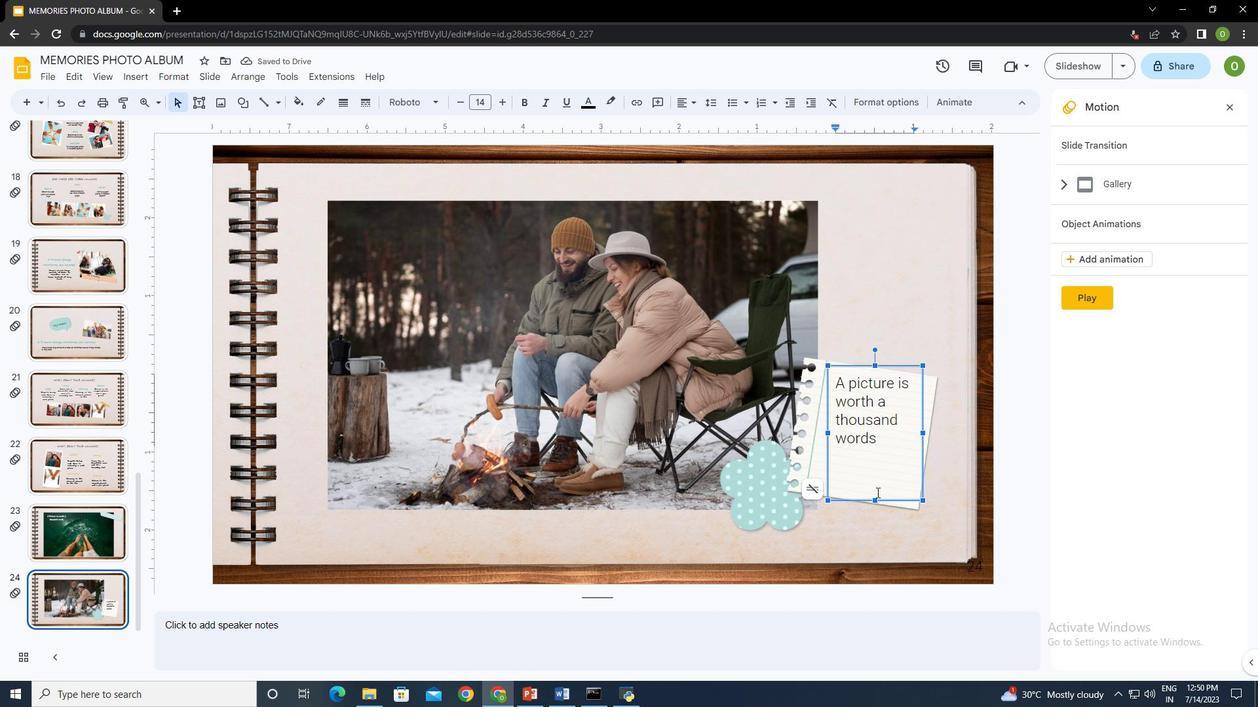 
Action: Key pressed ctrl+A
Screenshot: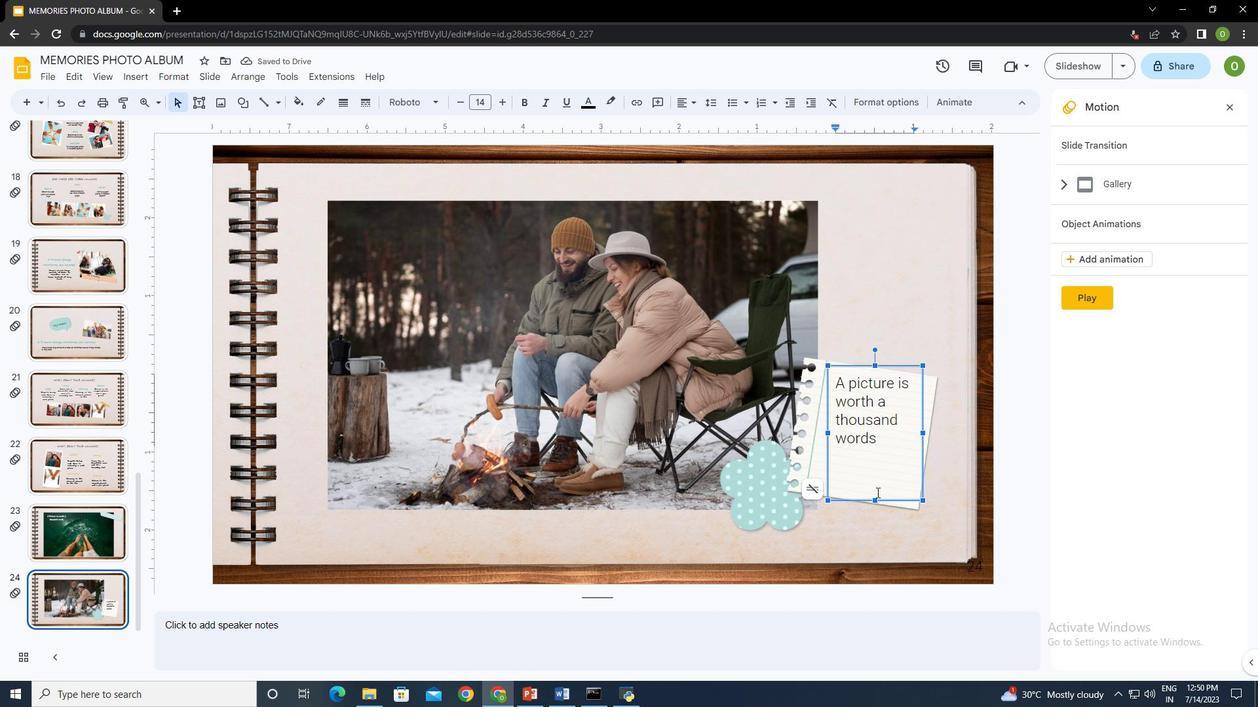 
Action: Mouse moved to (401, 99)
Screenshot: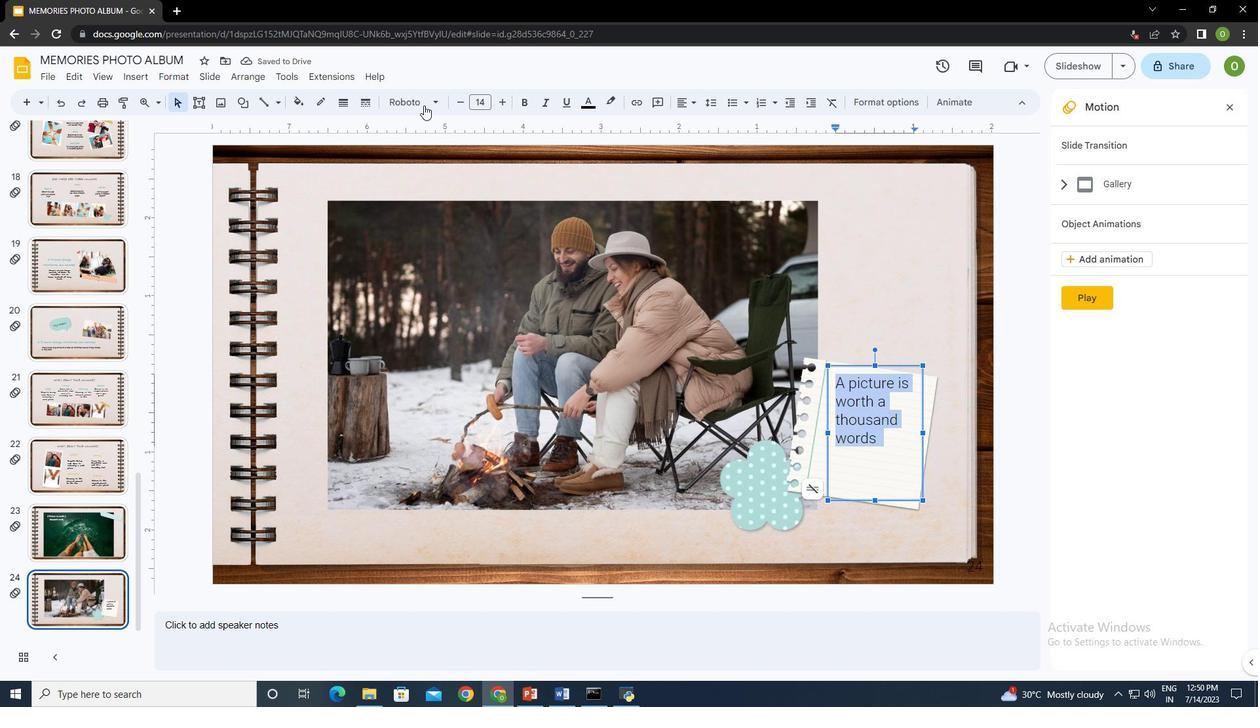 
Action: Mouse pressed left at (401, 99)
Screenshot: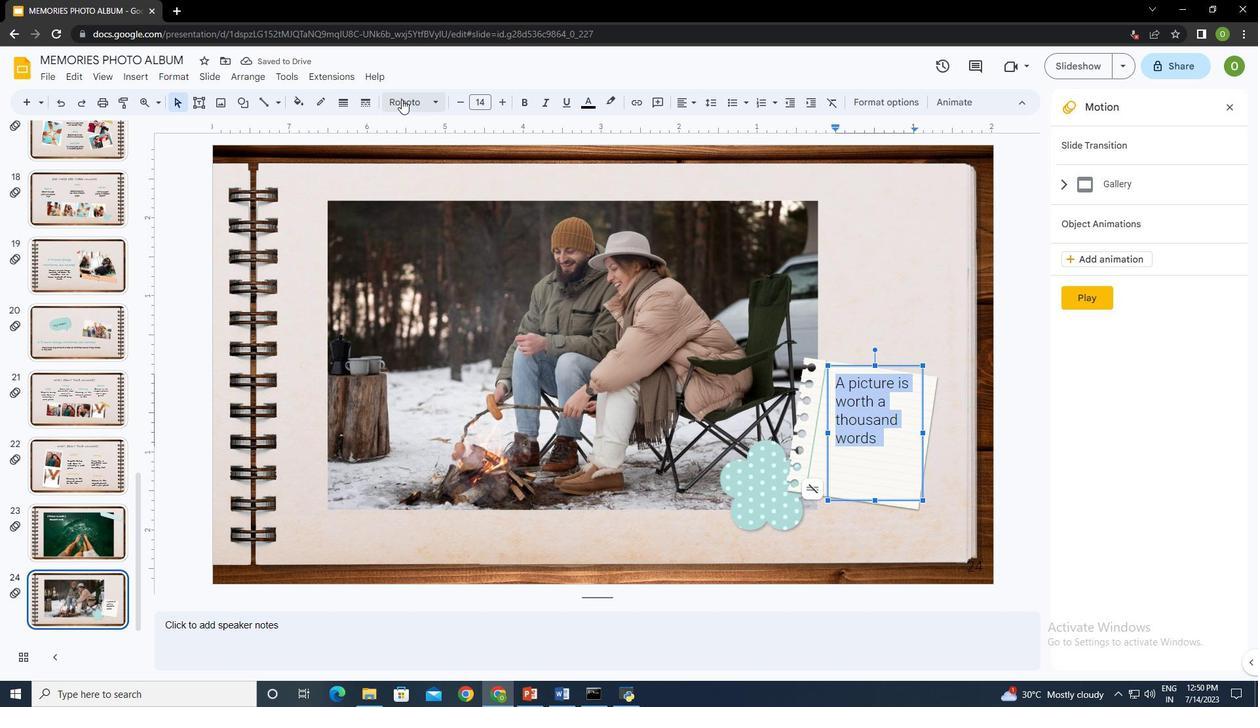 
Action: Mouse moved to (458, 180)
Screenshot: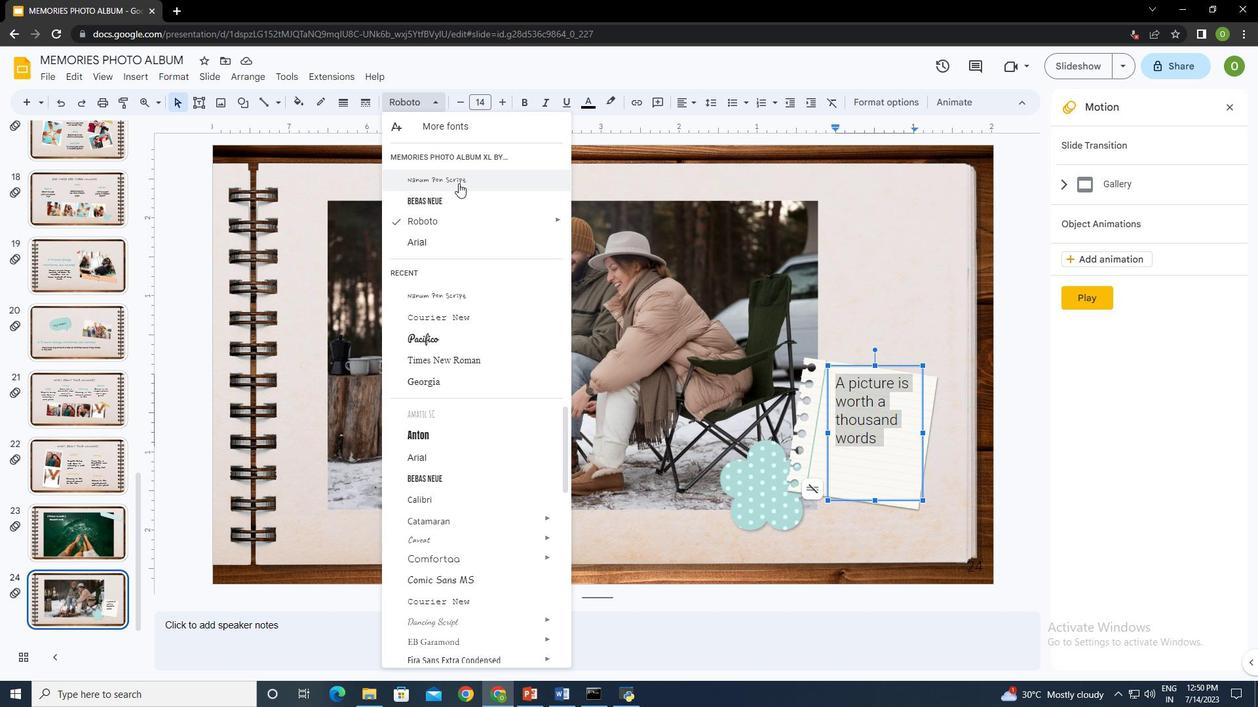 
Action: Mouse pressed left at (458, 180)
Screenshot: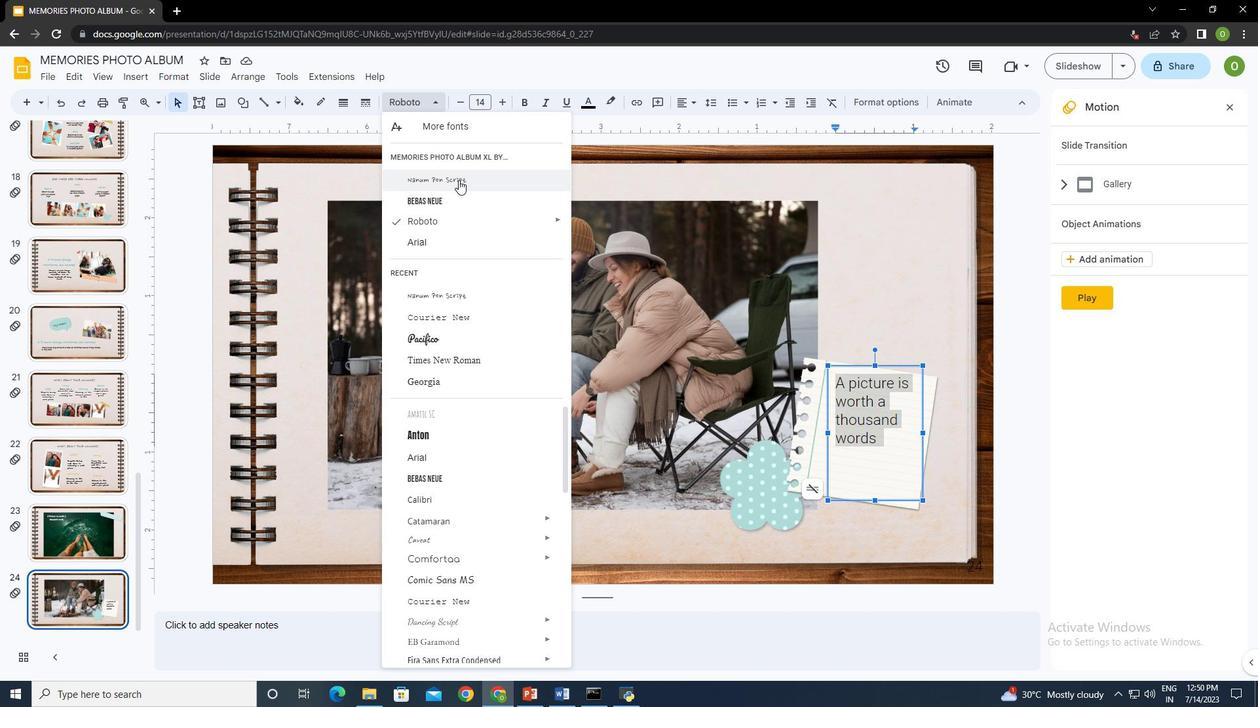 
Action: Mouse moved to (501, 99)
Screenshot: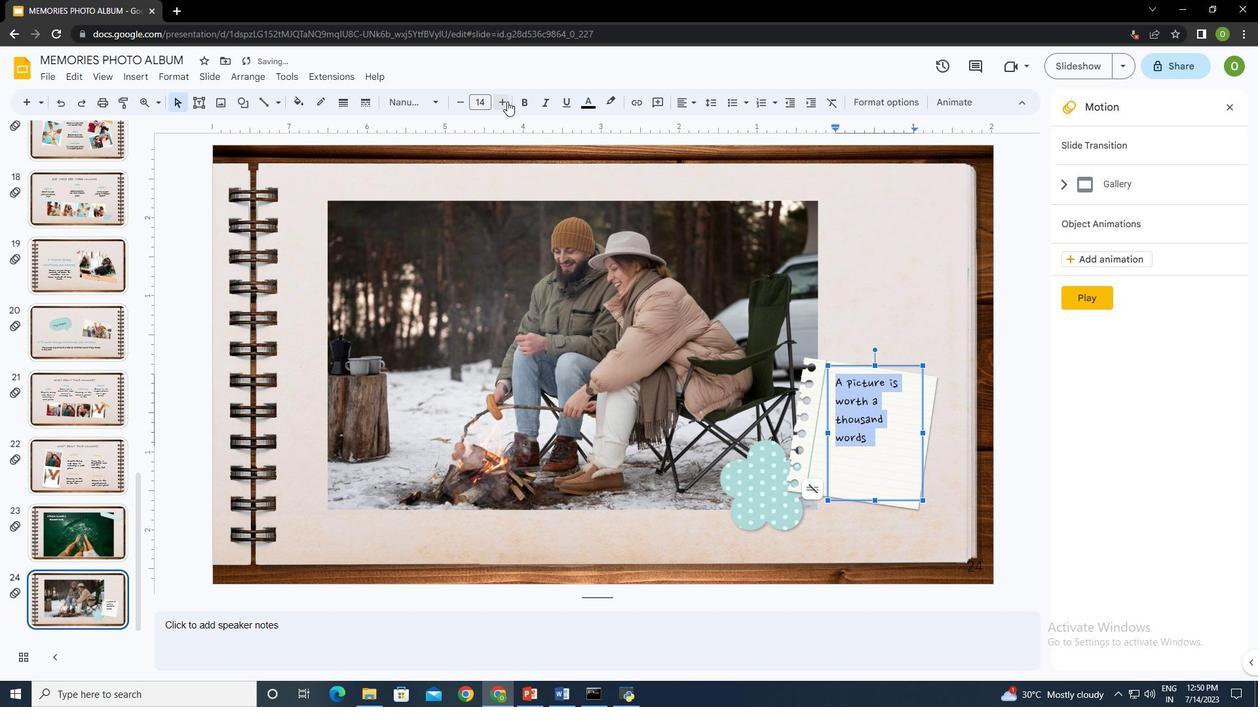 
Action: Mouse pressed left at (501, 99)
Screenshot: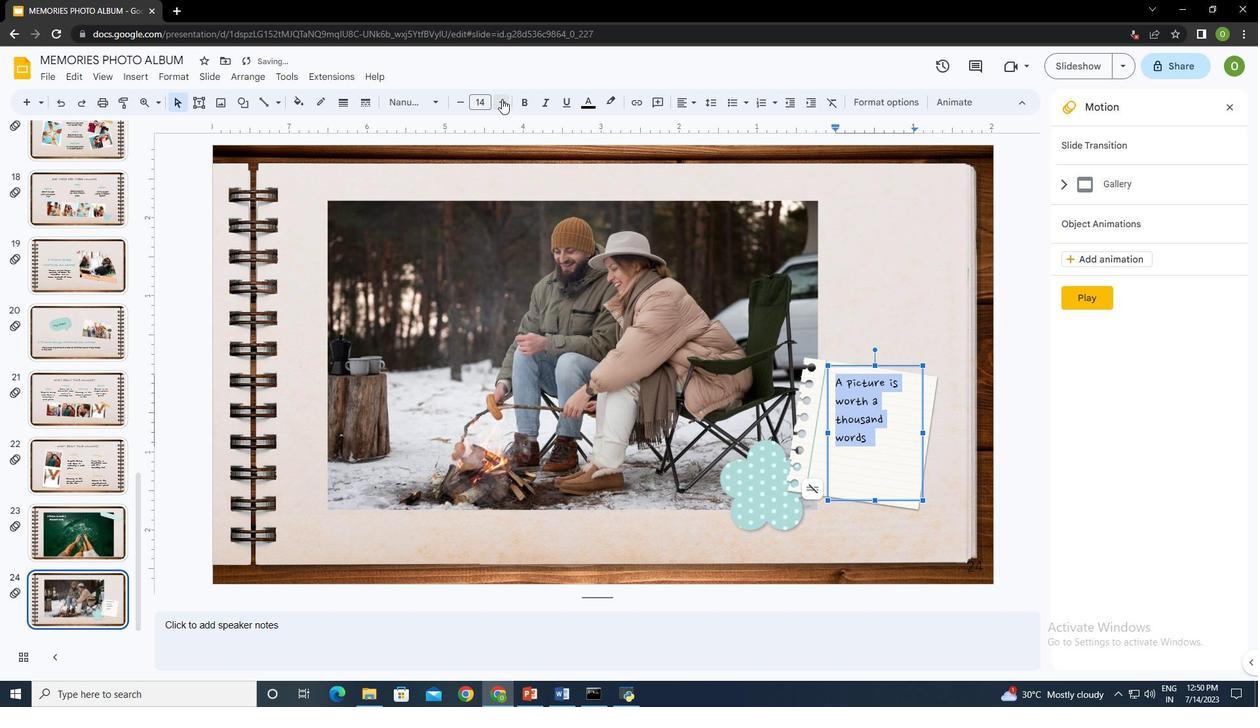 
Action: Mouse pressed left at (501, 99)
Screenshot: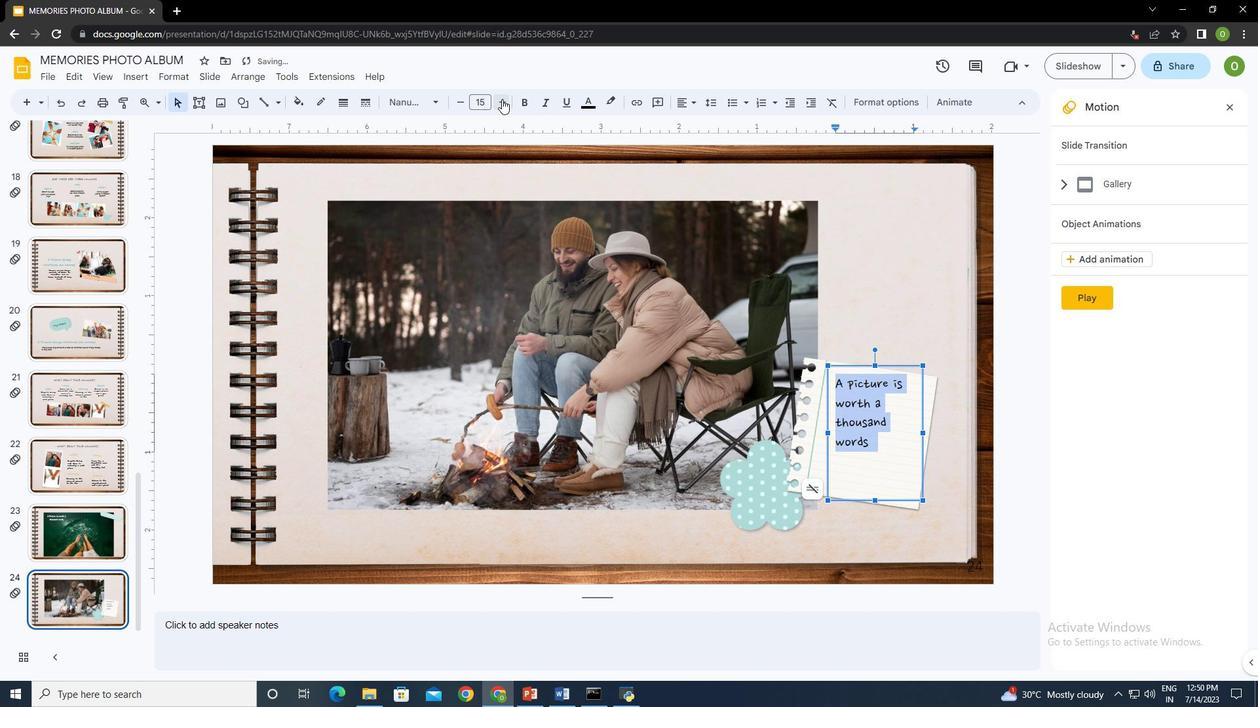 
Action: Mouse pressed left at (501, 99)
Screenshot: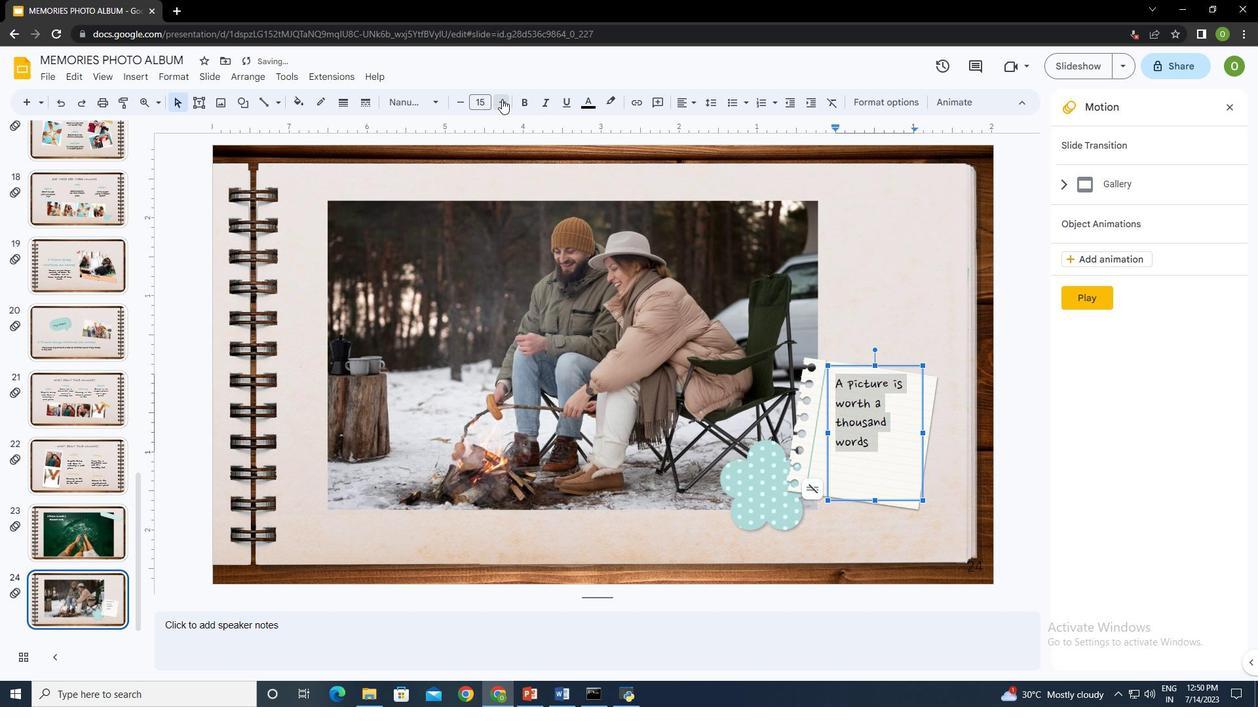 
Action: Mouse pressed left at (501, 99)
Screenshot: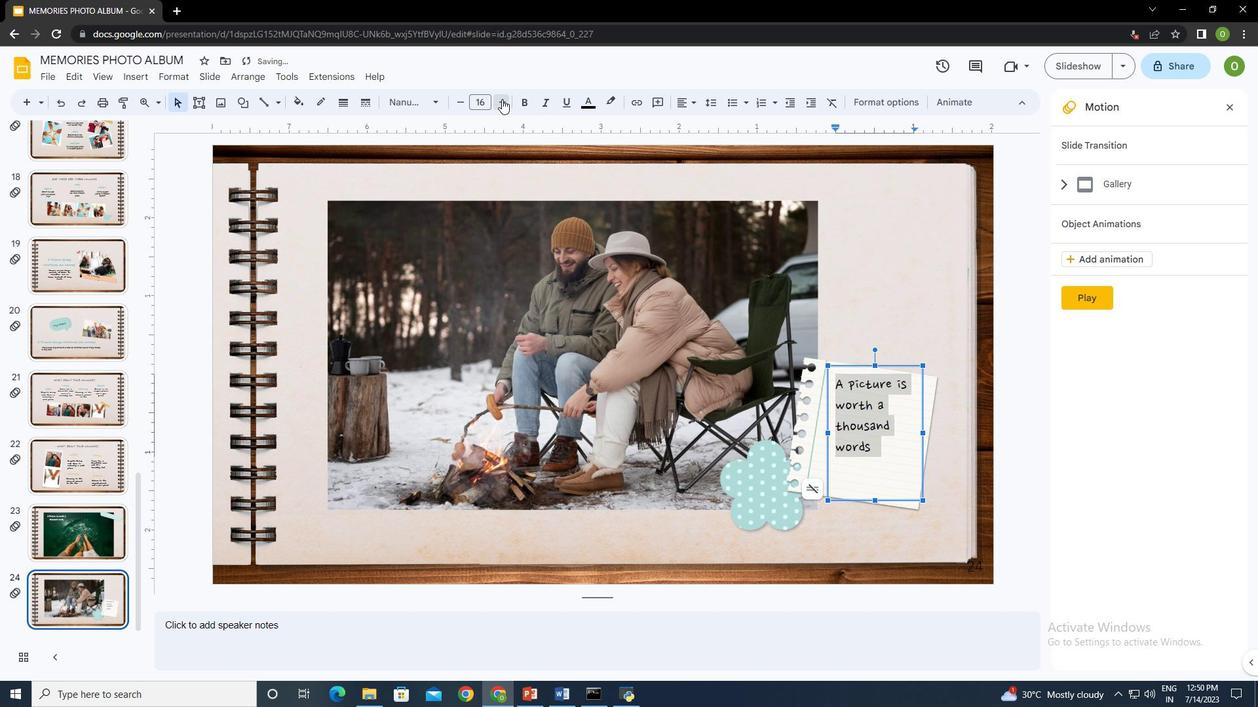 
Action: Mouse pressed left at (501, 99)
Screenshot: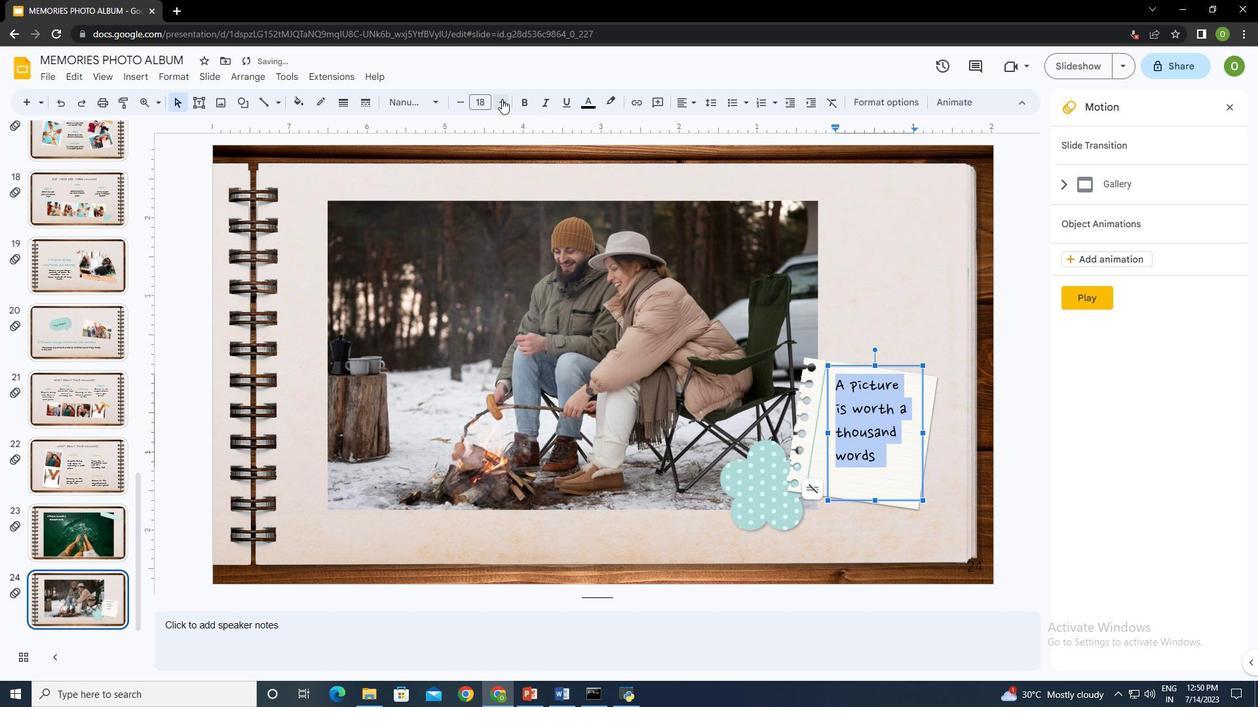 
Action: Mouse moved to (875, 349)
Screenshot: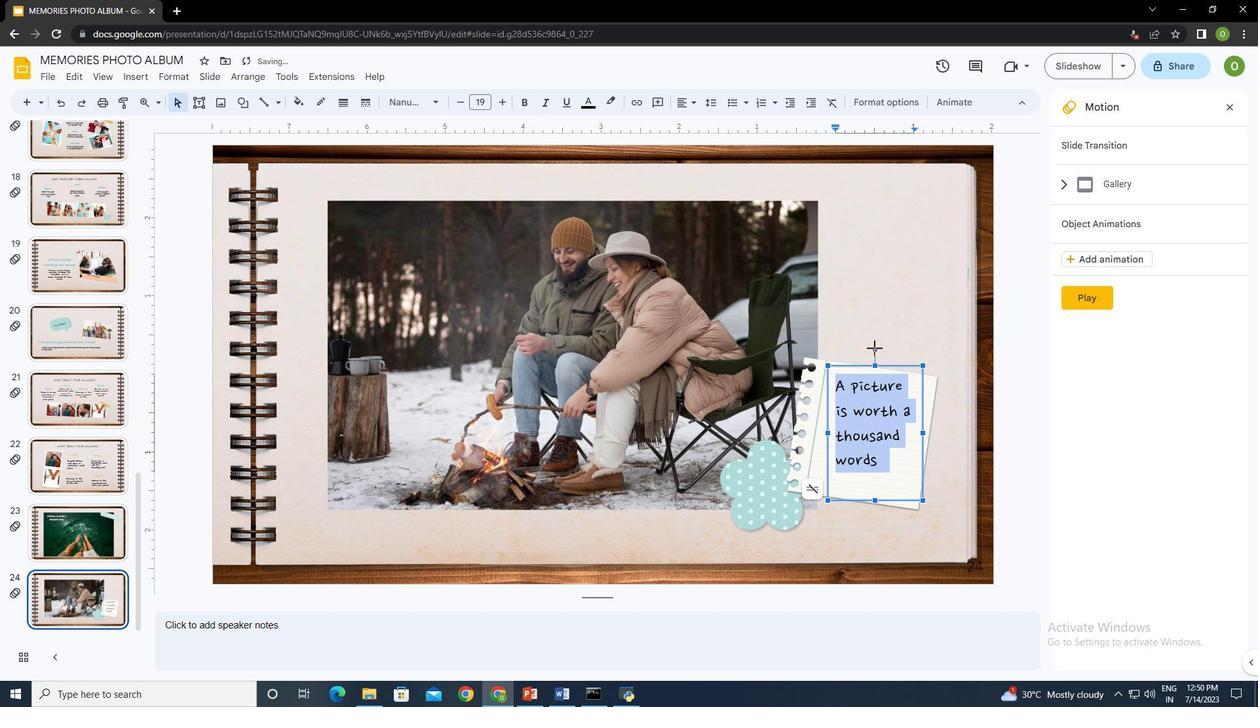 
Action: Mouse pressed left at (875, 349)
Screenshot: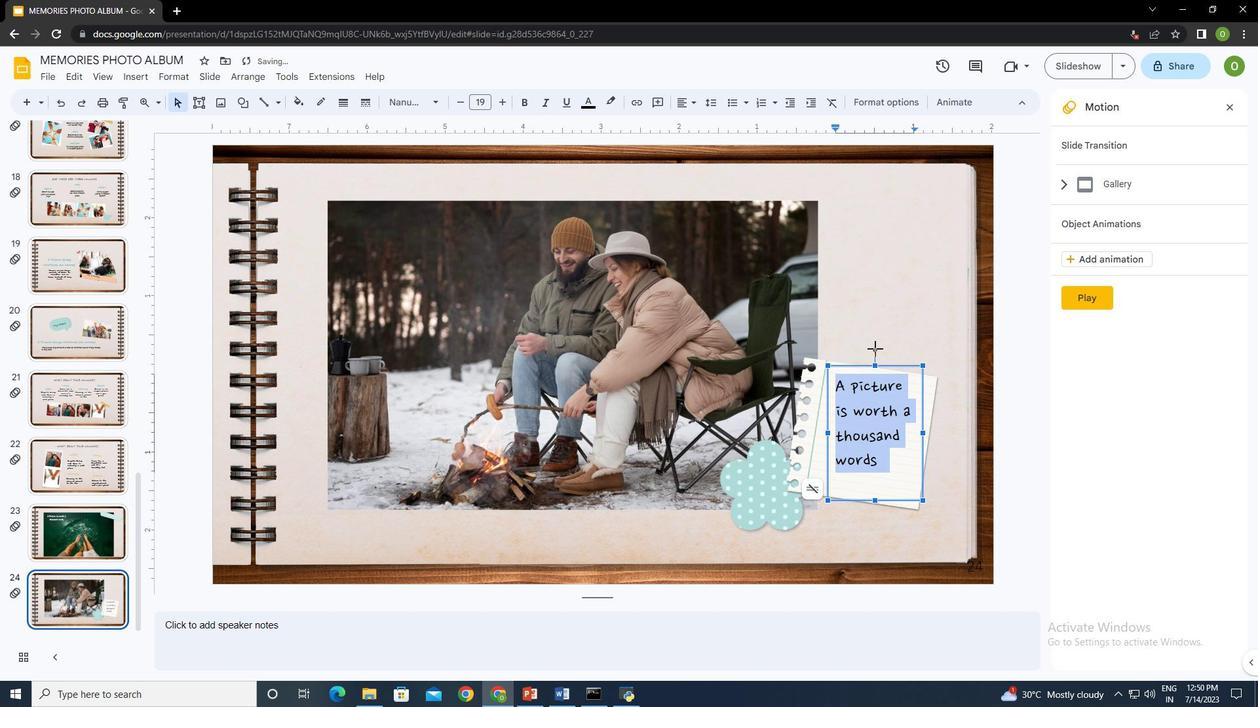 
Action: Mouse moved to (872, 428)
Screenshot: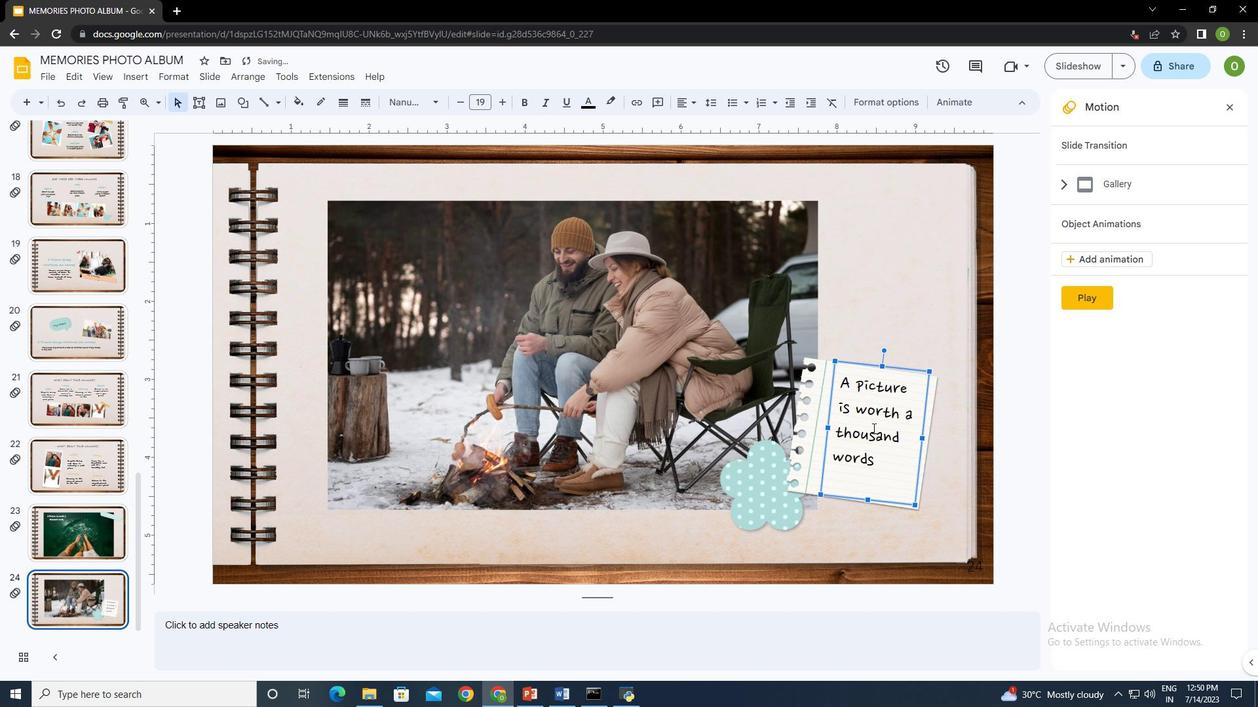 
Action: Mouse pressed left at (872, 428)
Screenshot: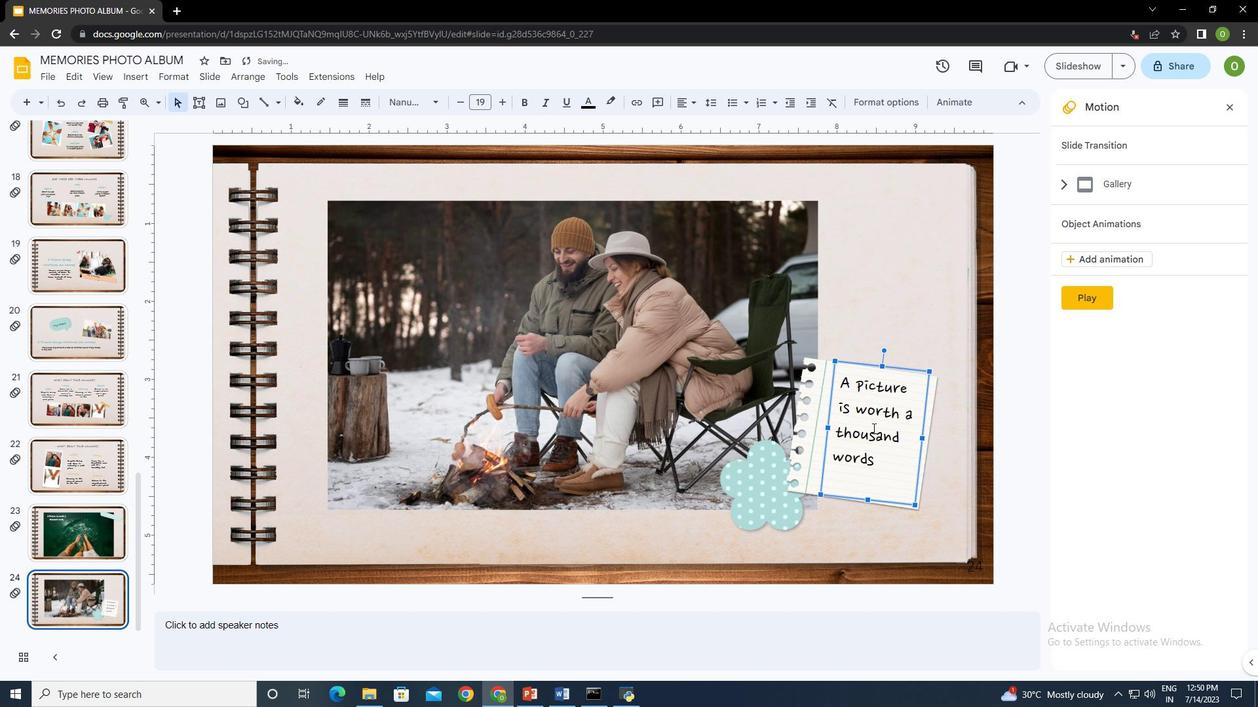 
Action: Key pressed ctrl+A
Screenshot: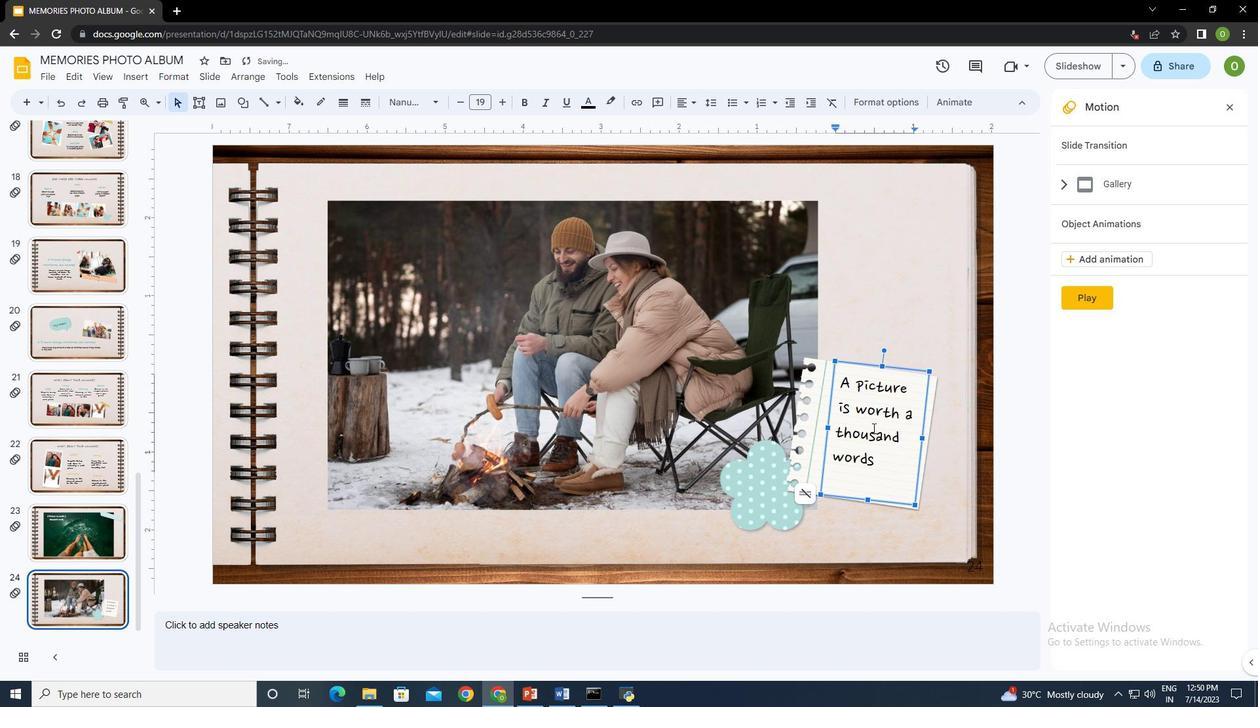 
Action: Mouse moved to (587, 102)
Screenshot: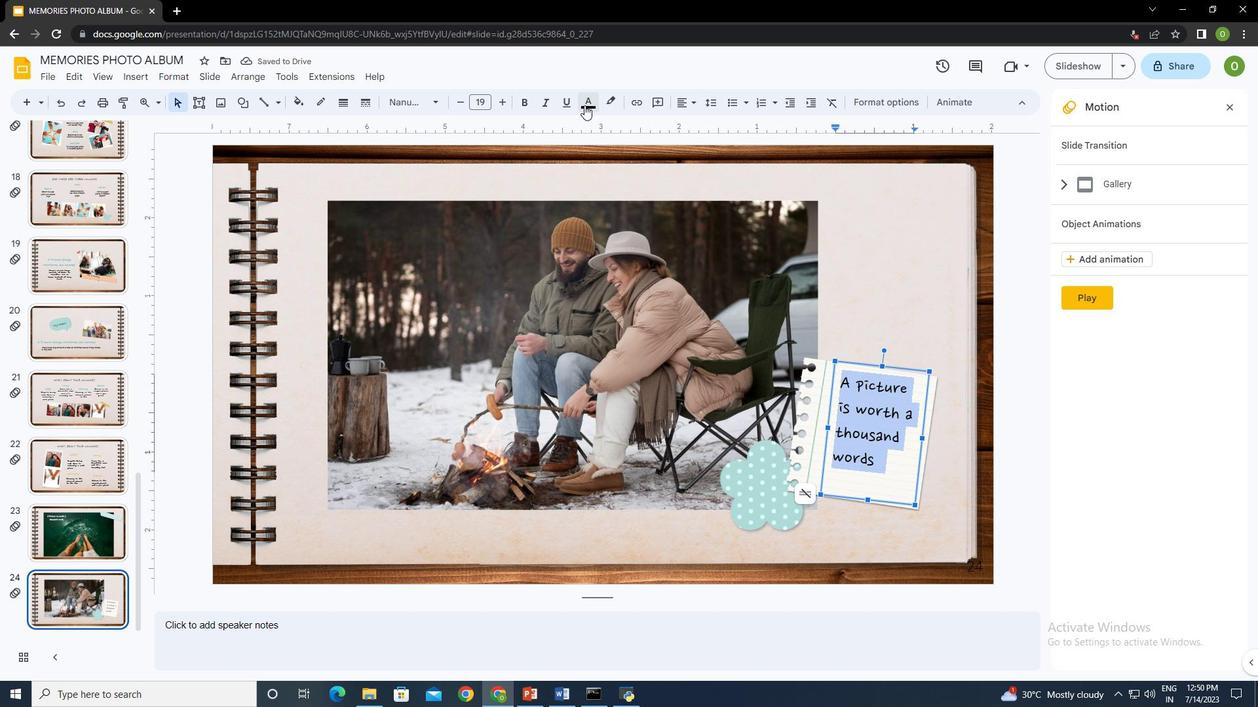 
Action: Mouse pressed left at (587, 102)
Screenshot: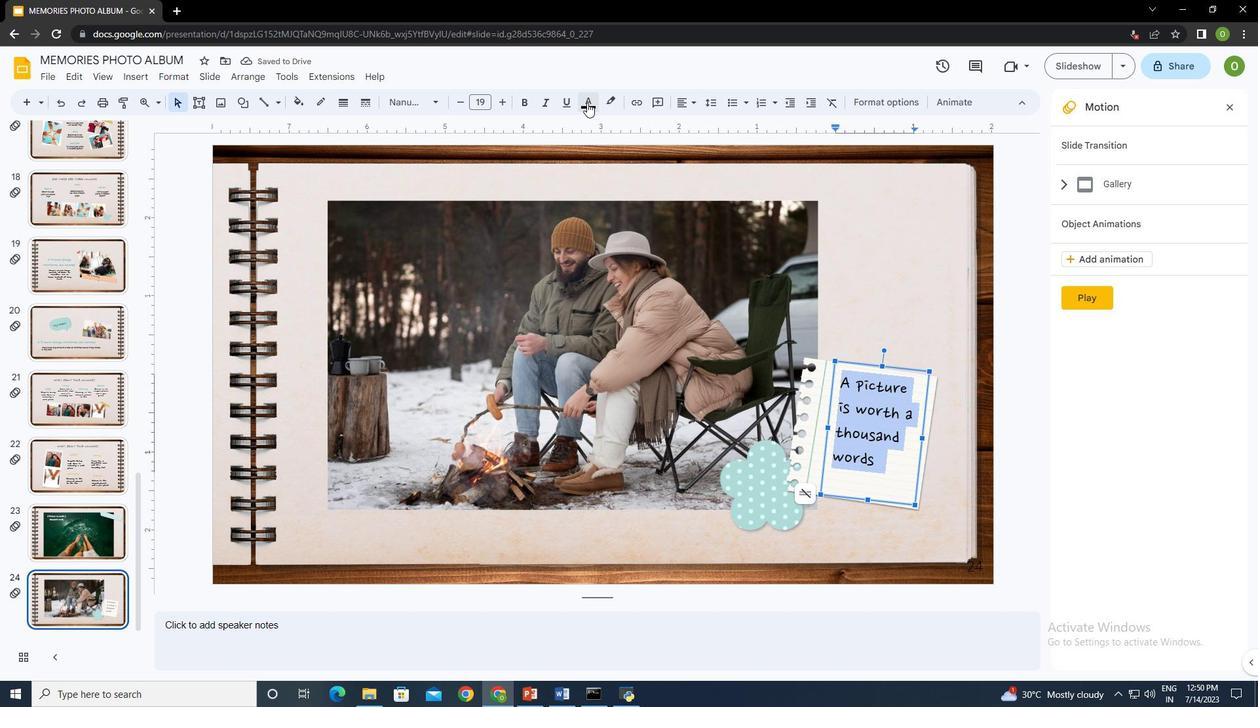 
Action: Mouse moved to (707, 142)
Screenshot: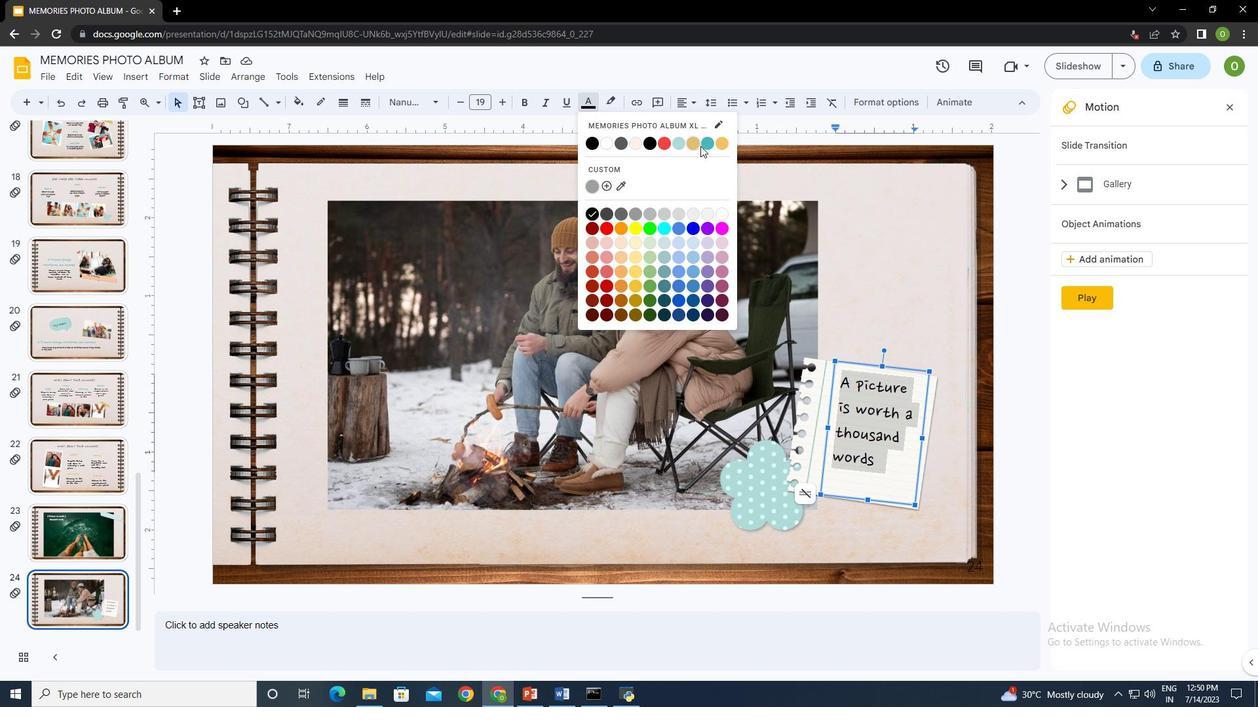 
Action: Mouse pressed left at (707, 142)
Screenshot: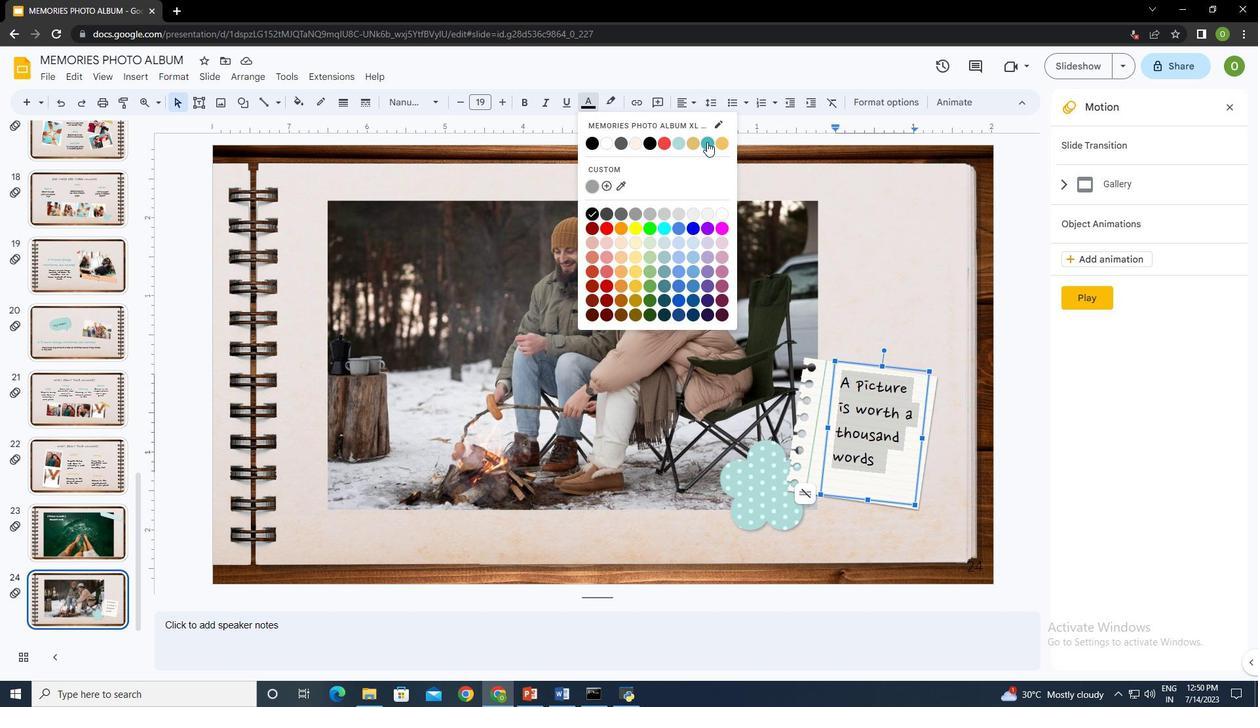 
Action: Mouse moved to (916, 505)
Screenshot: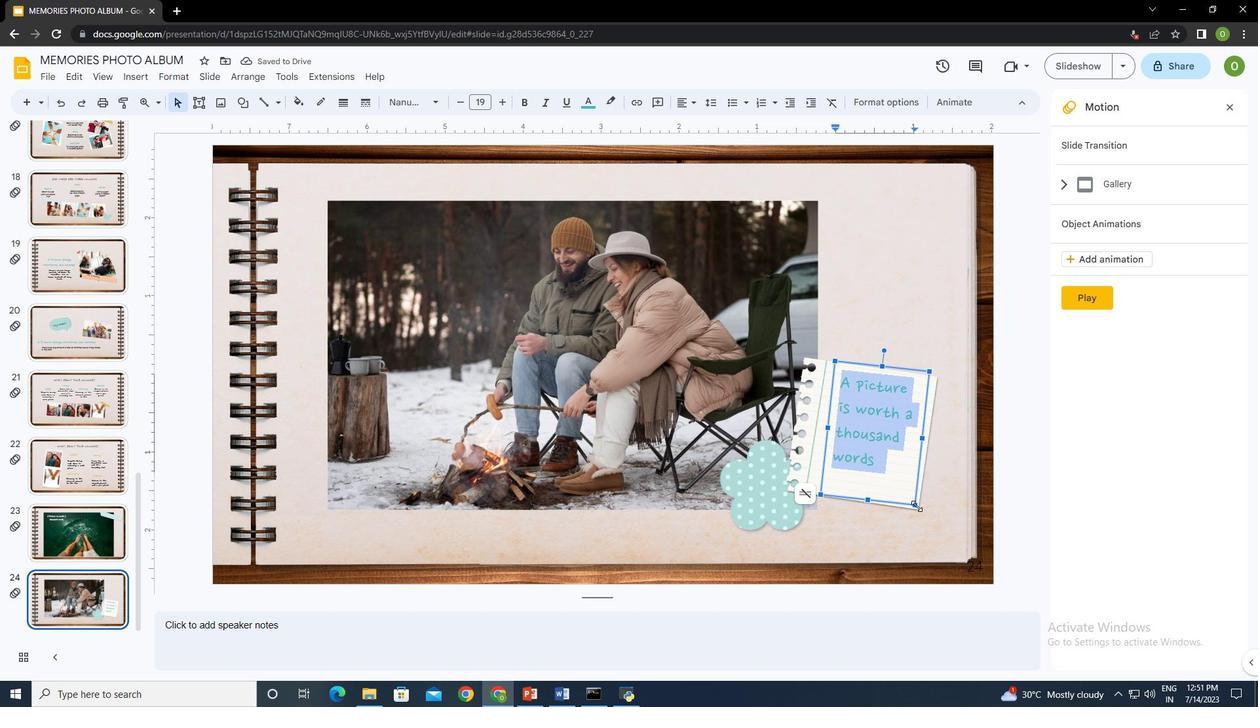 
Action: Mouse pressed left at (916, 505)
Screenshot: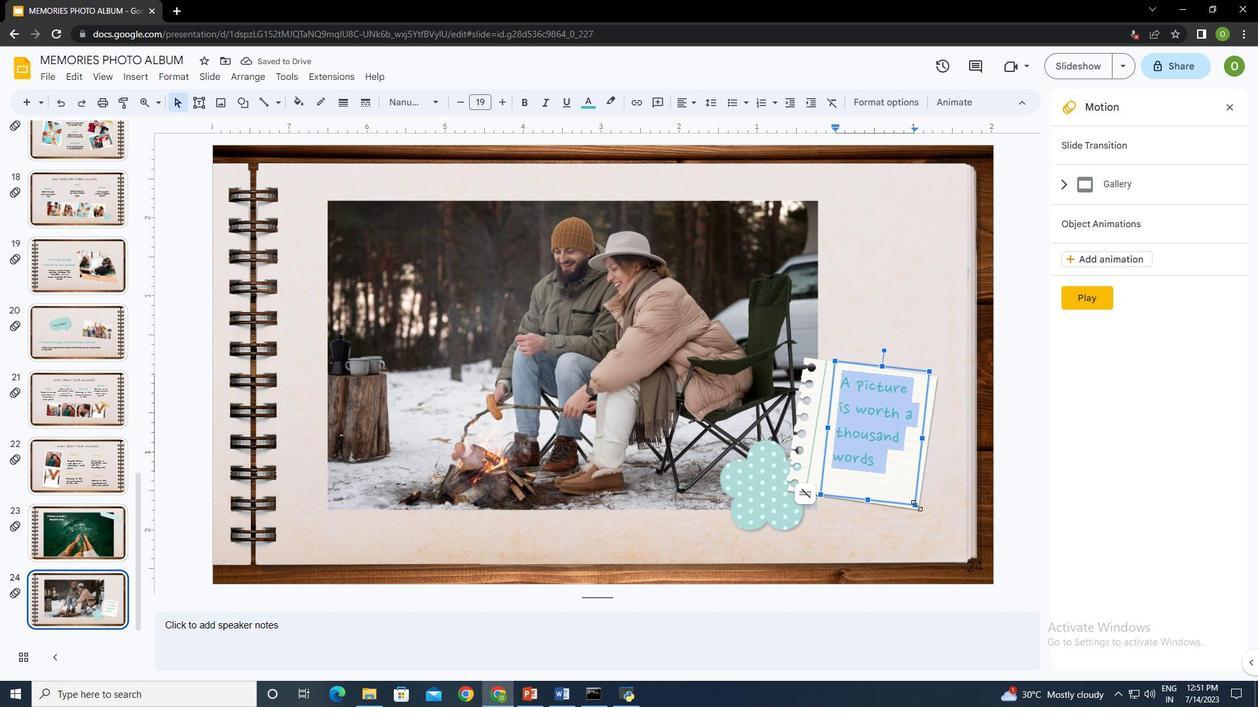 
Action: Mouse moved to (828, 427)
Screenshot: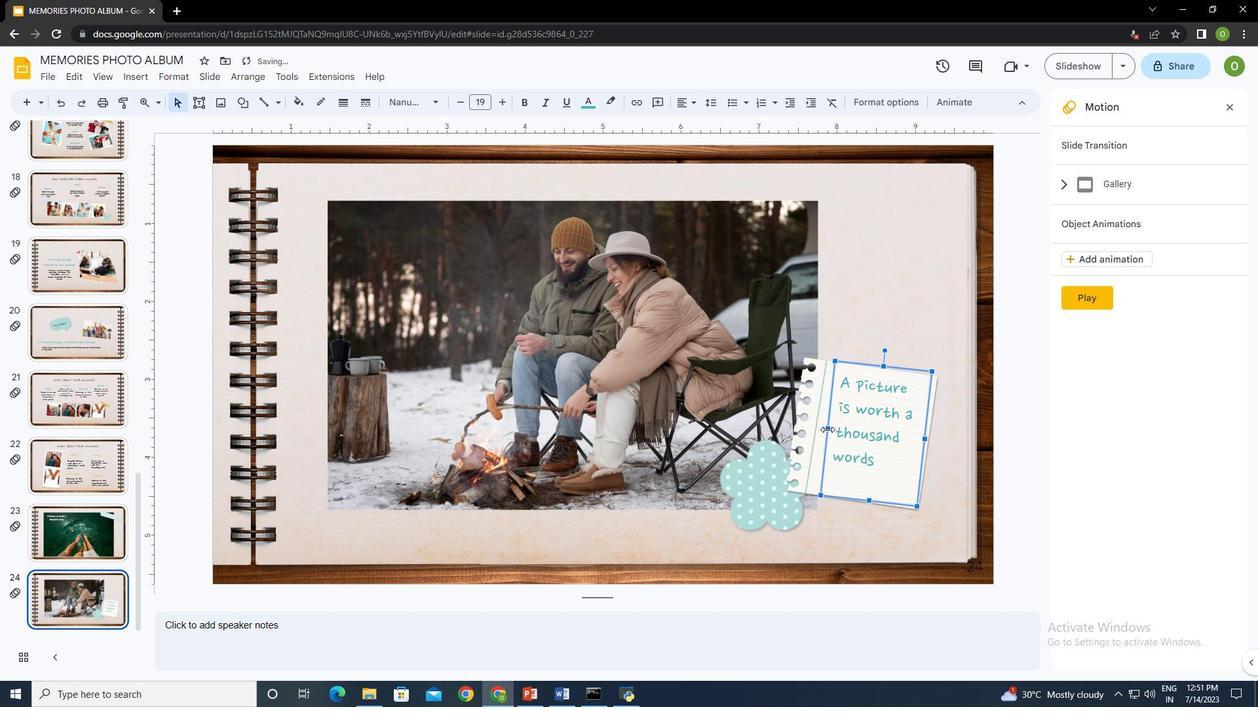
Action: Mouse pressed left at (828, 427)
Screenshot: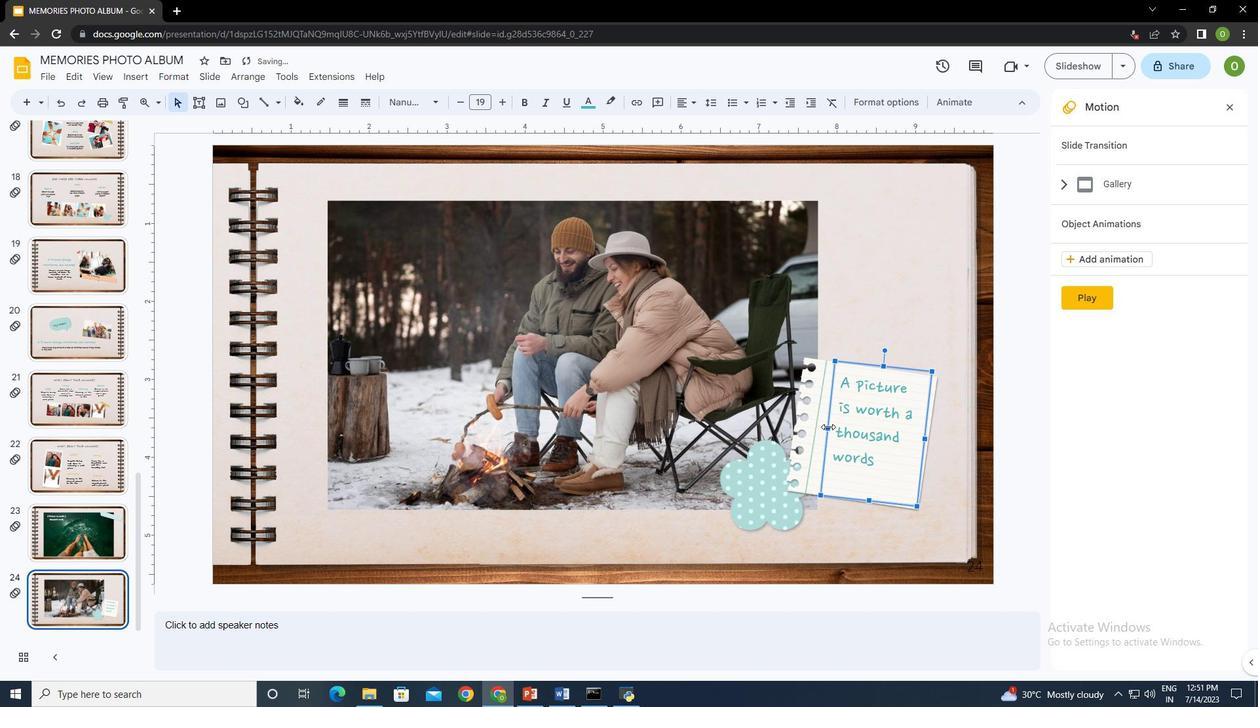 
Action: Mouse moved to (862, 501)
Screenshot: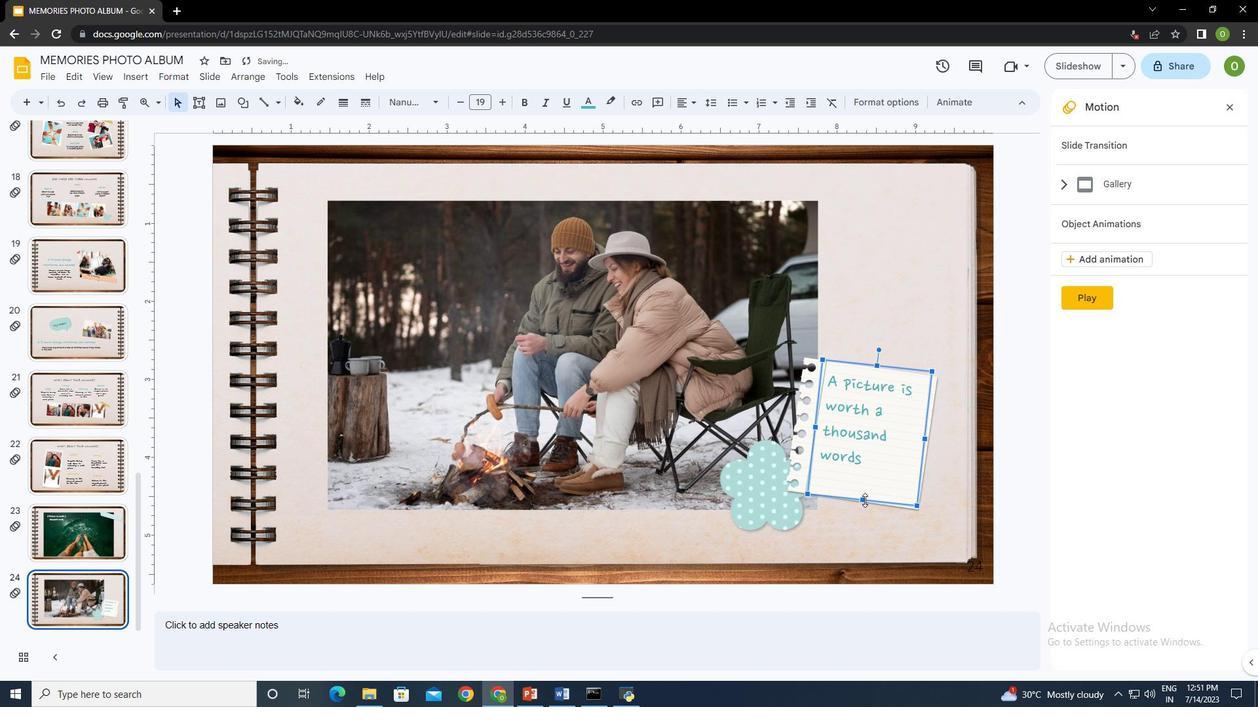 
Action: Mouse pressed left at (862, 501)
Screenshot: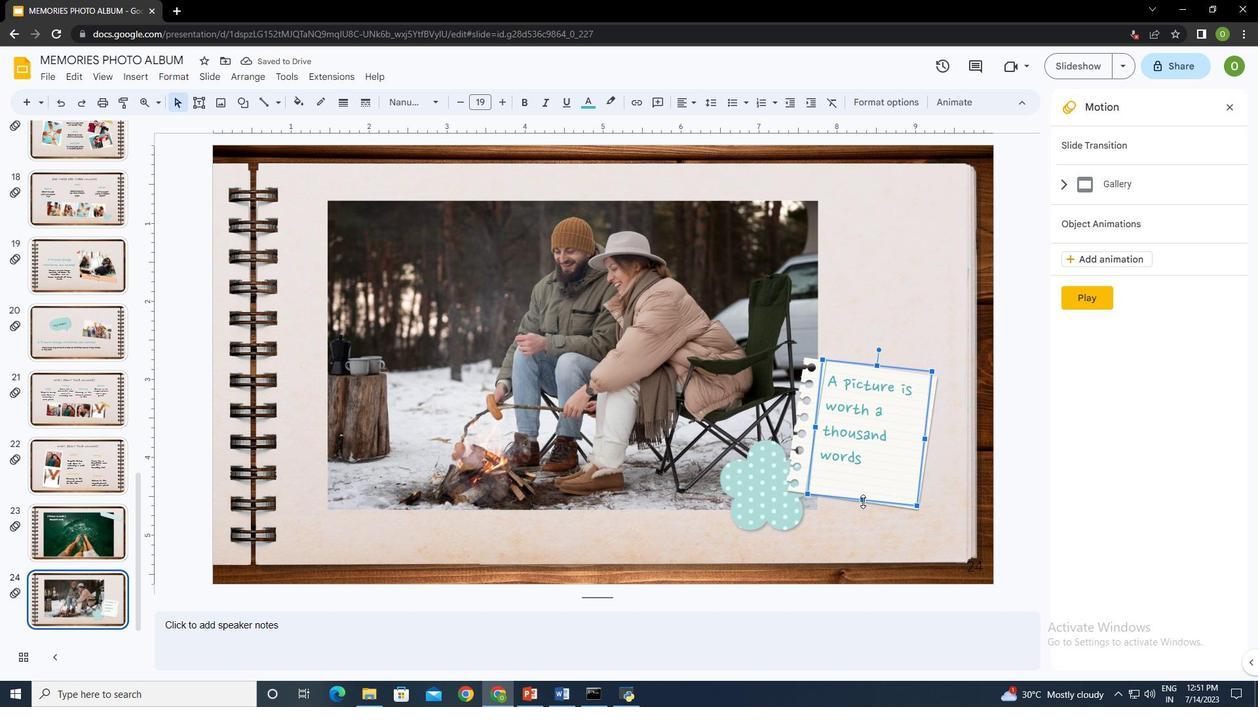 
Action: Mouse moved to (871, 420)
Screenshot: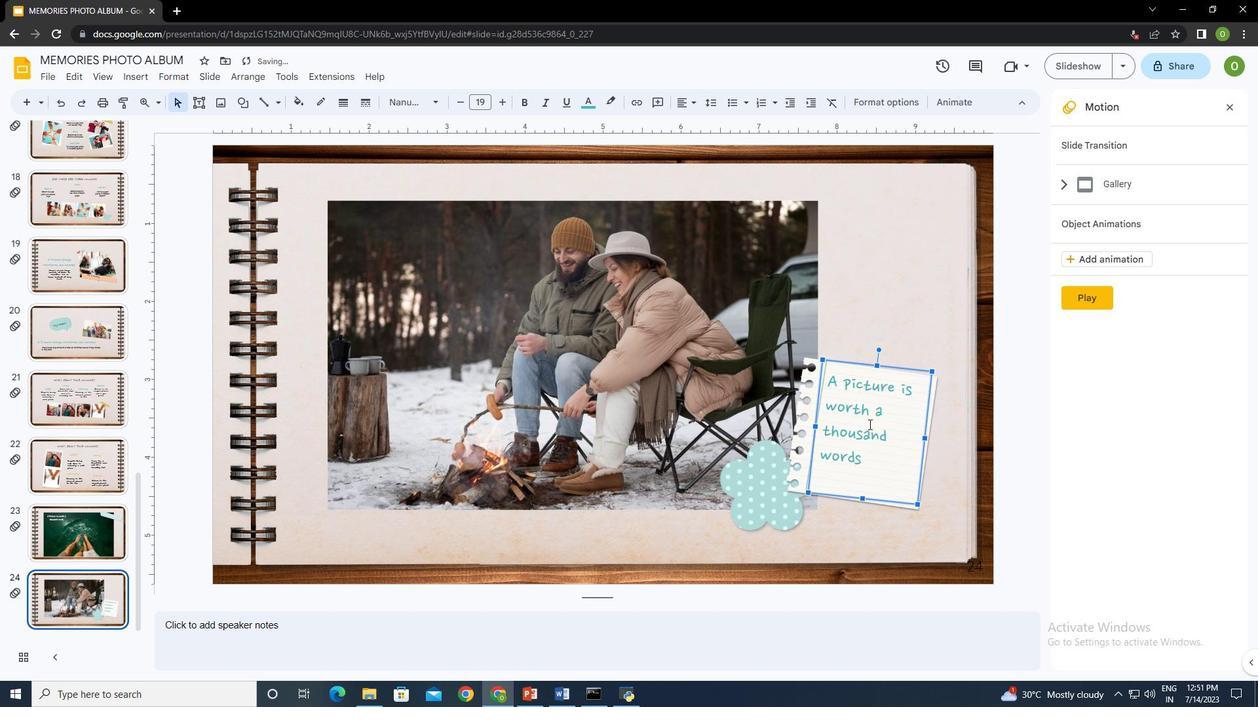 
Action: Mouse pressed left at (871, 420)
Screenshot: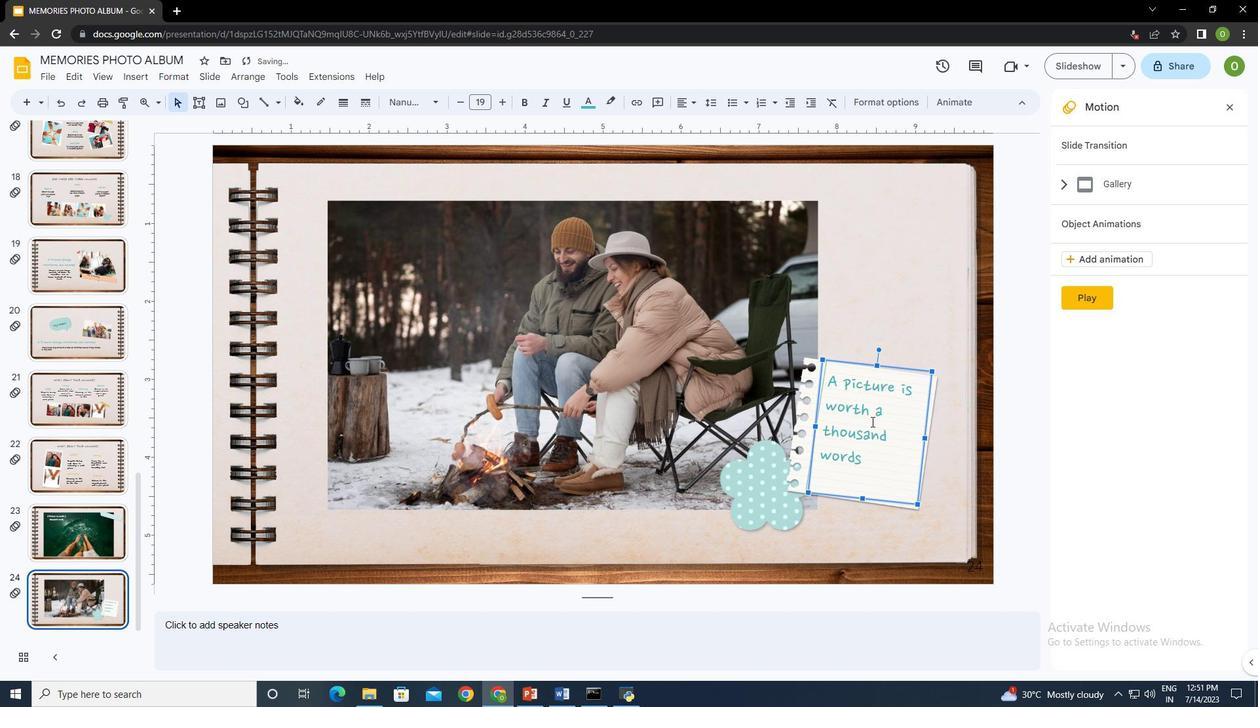 
Action: Key pressed ctrl+A
Screenshot: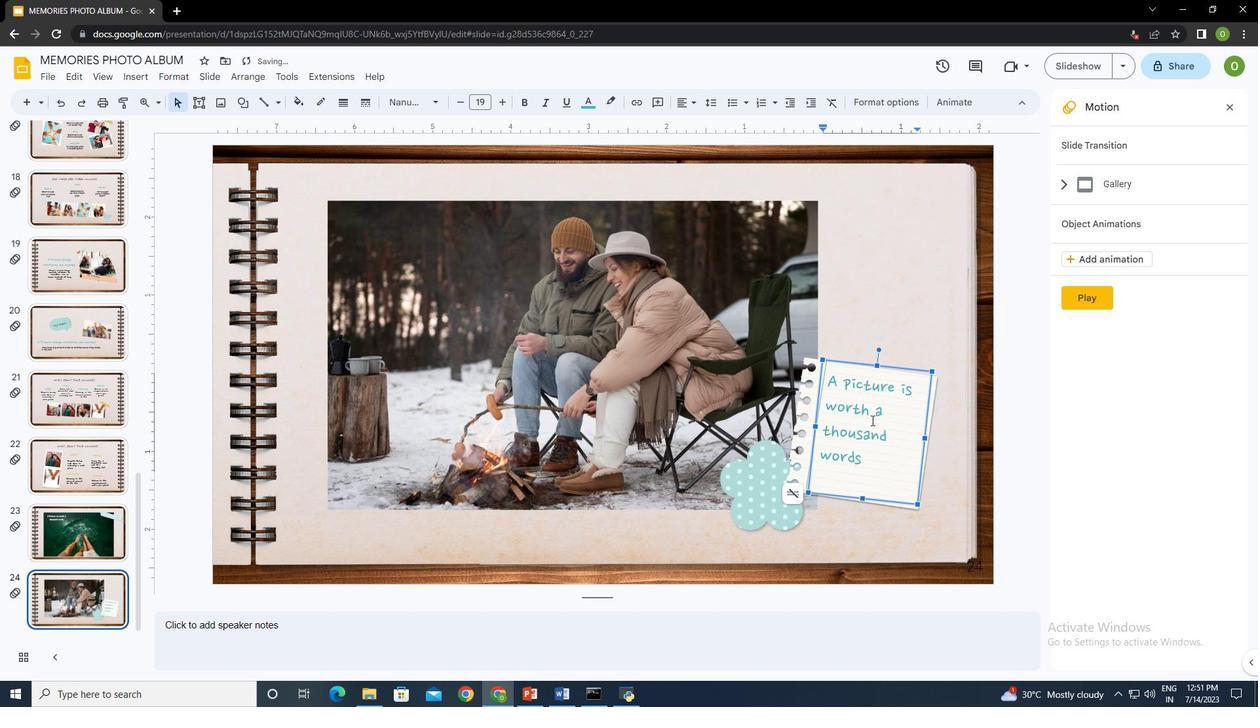
Action: Mouse moved to (501, 104)
Screenshot: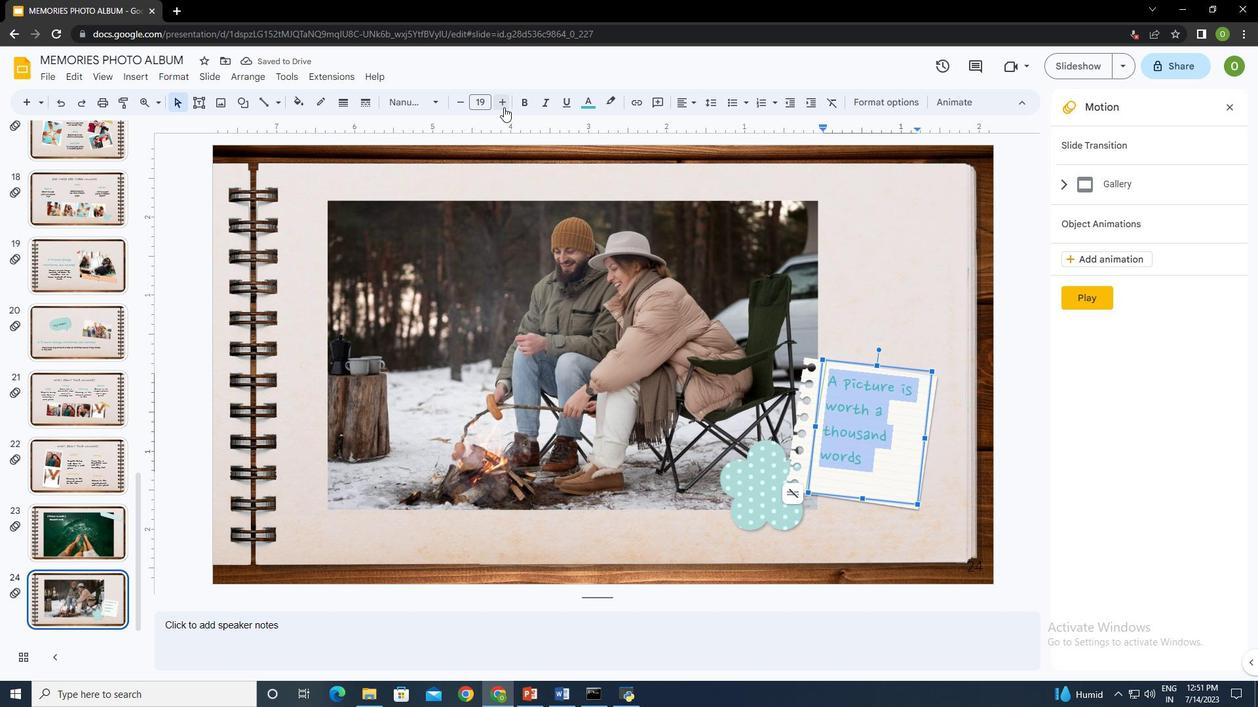 
Action: Mouse pressed left at (501, 104)
Screenshot: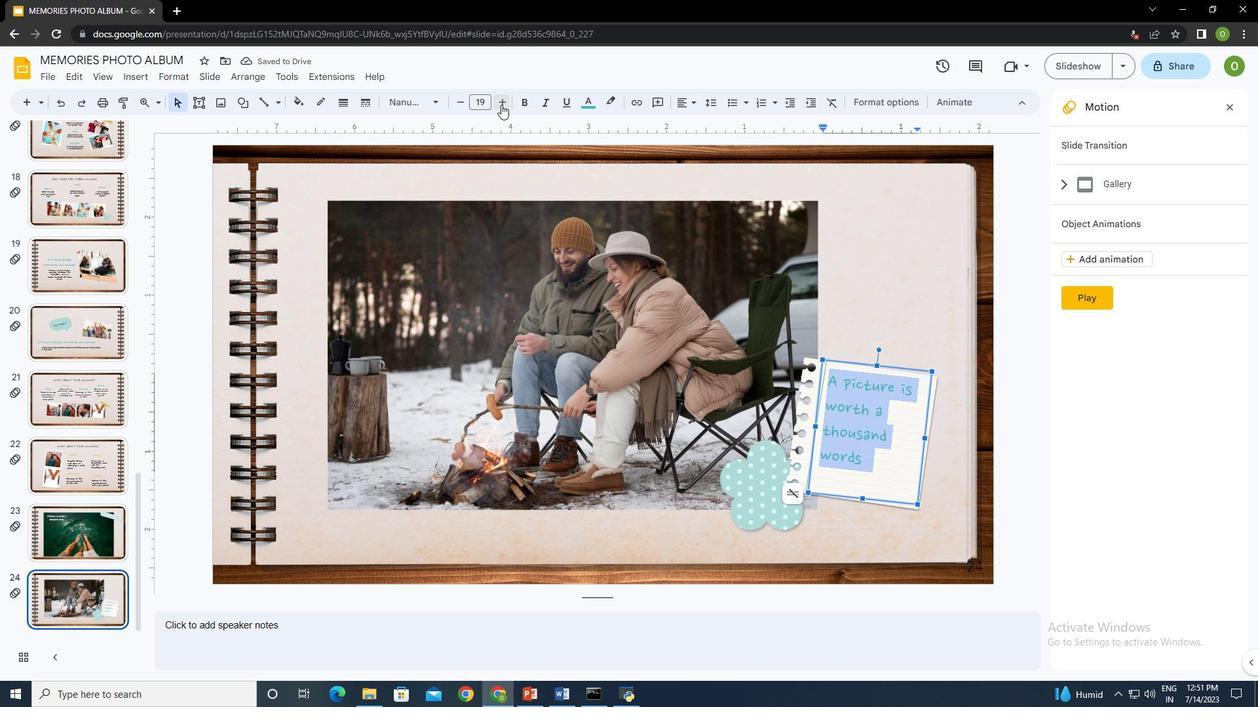 
Action: Mouse pressed left at (501, 104)
Screenshot: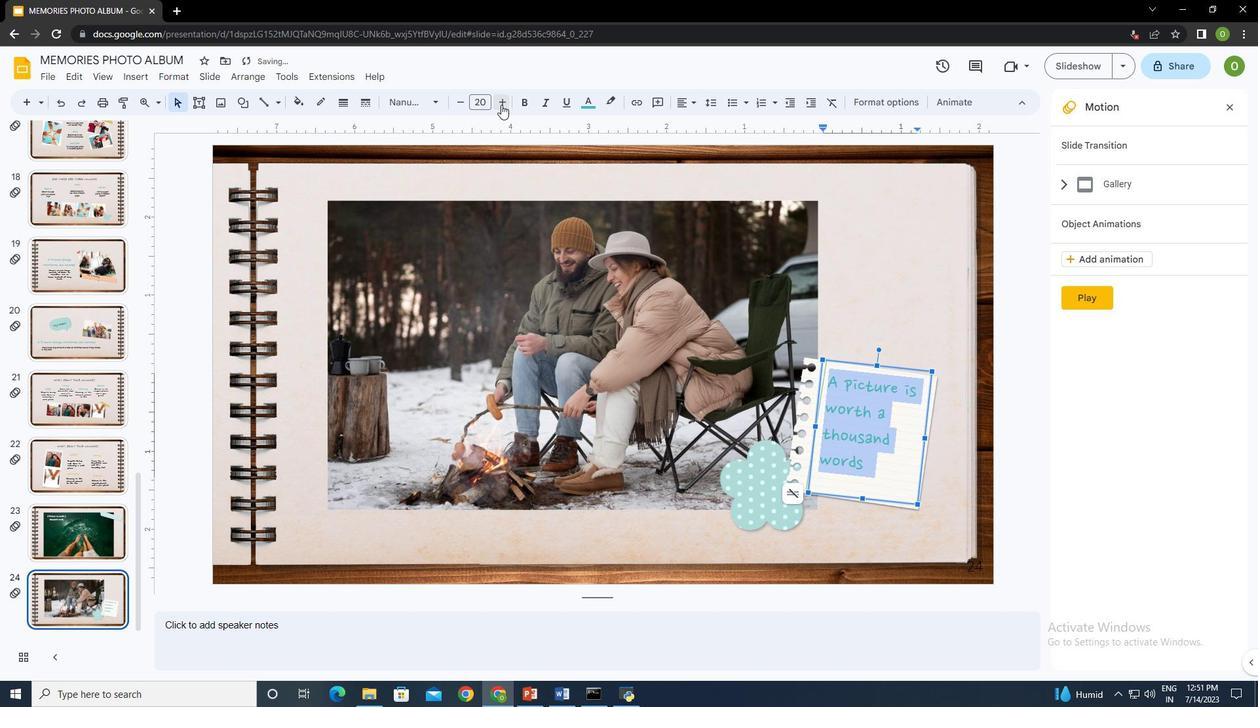 
Action: Mouse pressed left at (501, 104)
Screenshot: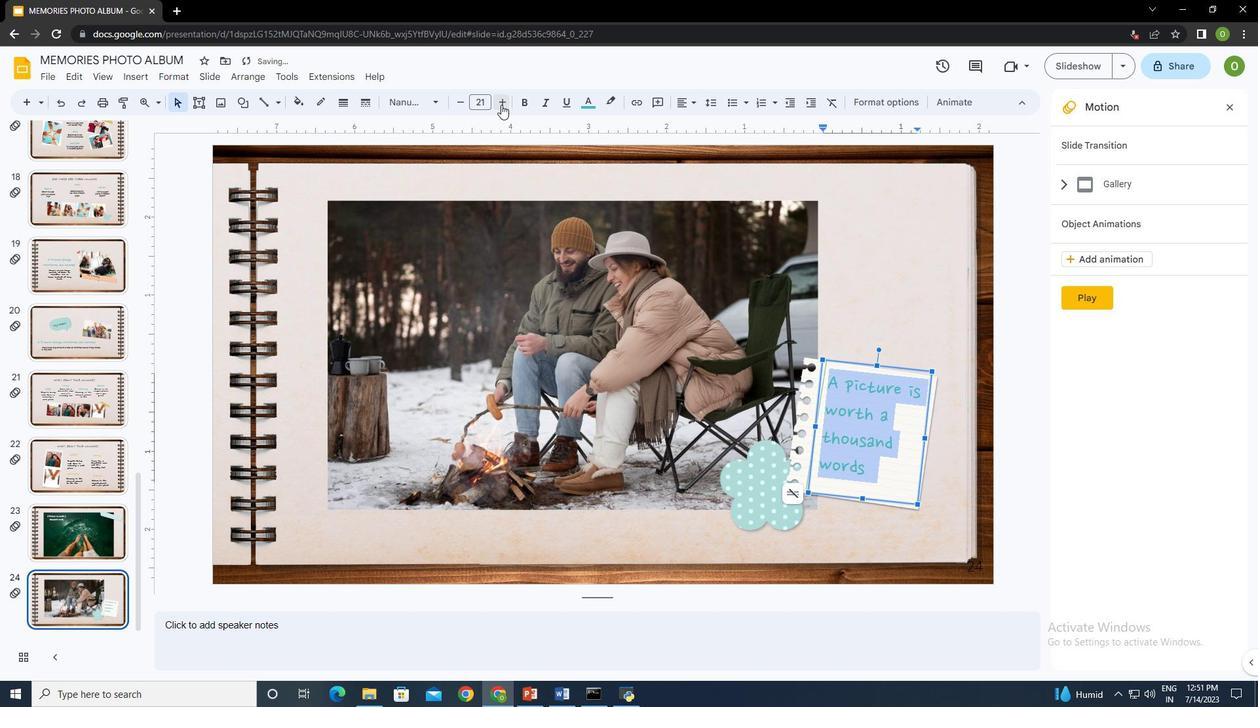 
Action: Mouse moved to (944, 317)
Screenshot: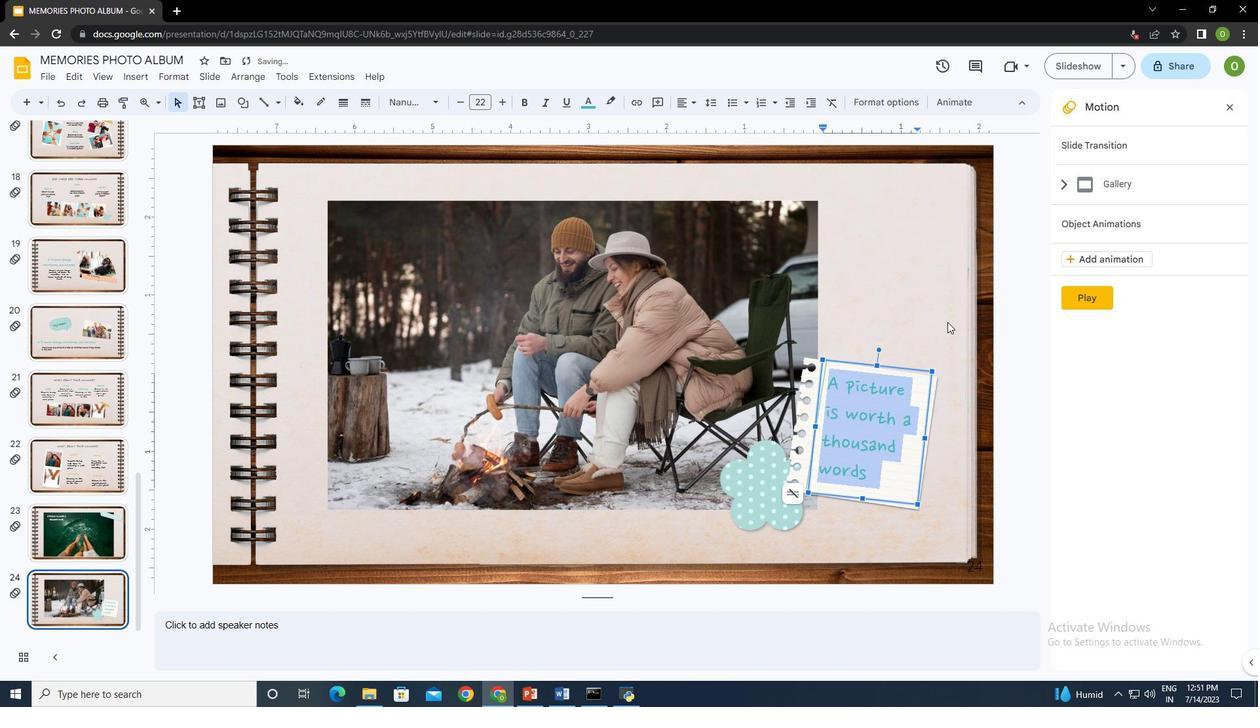 
Action: Mouse pressed left at (944, 317)
Screenshot: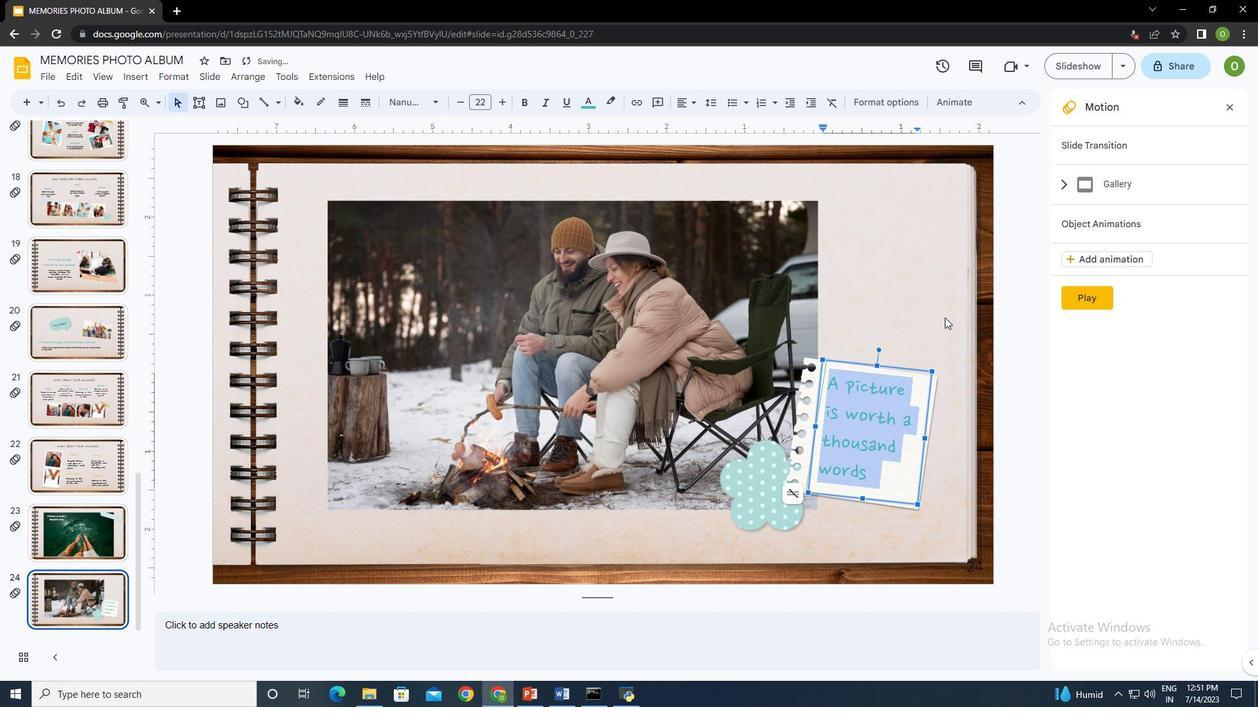 
Action: Mouse moved to (886, 288)
Screenshot: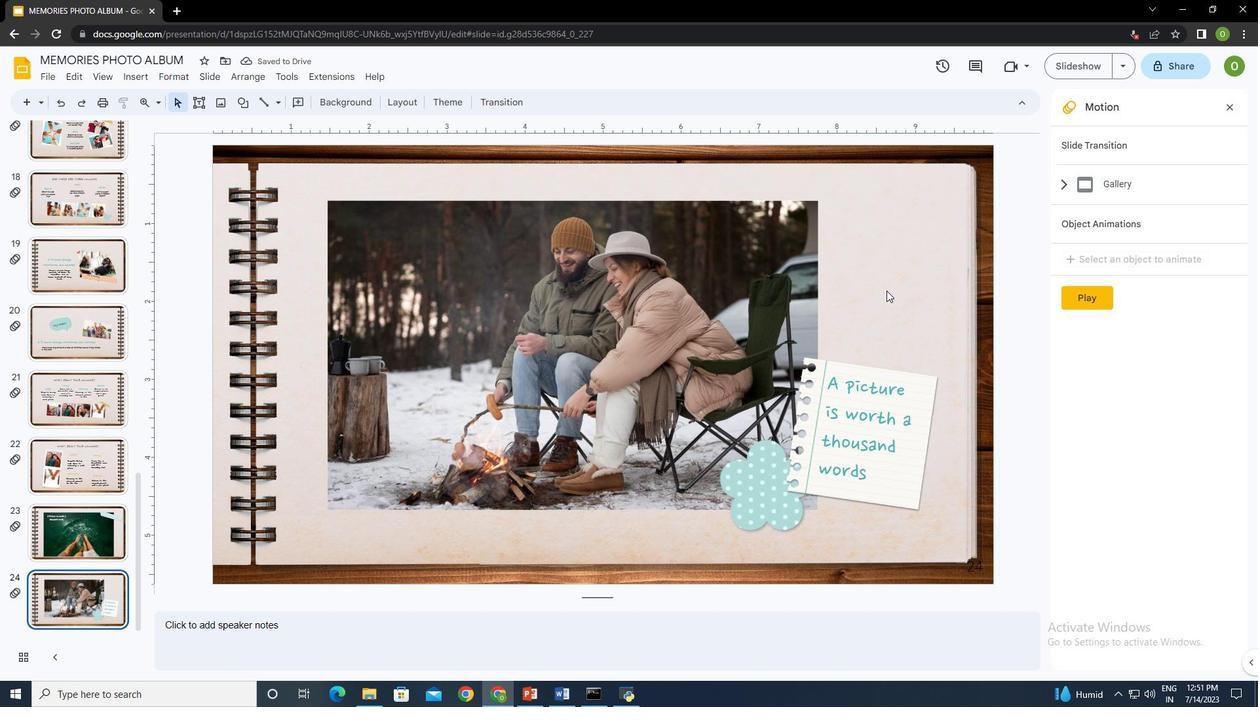 
Action: Mouse pressed left at (886, 288)
Screenshot: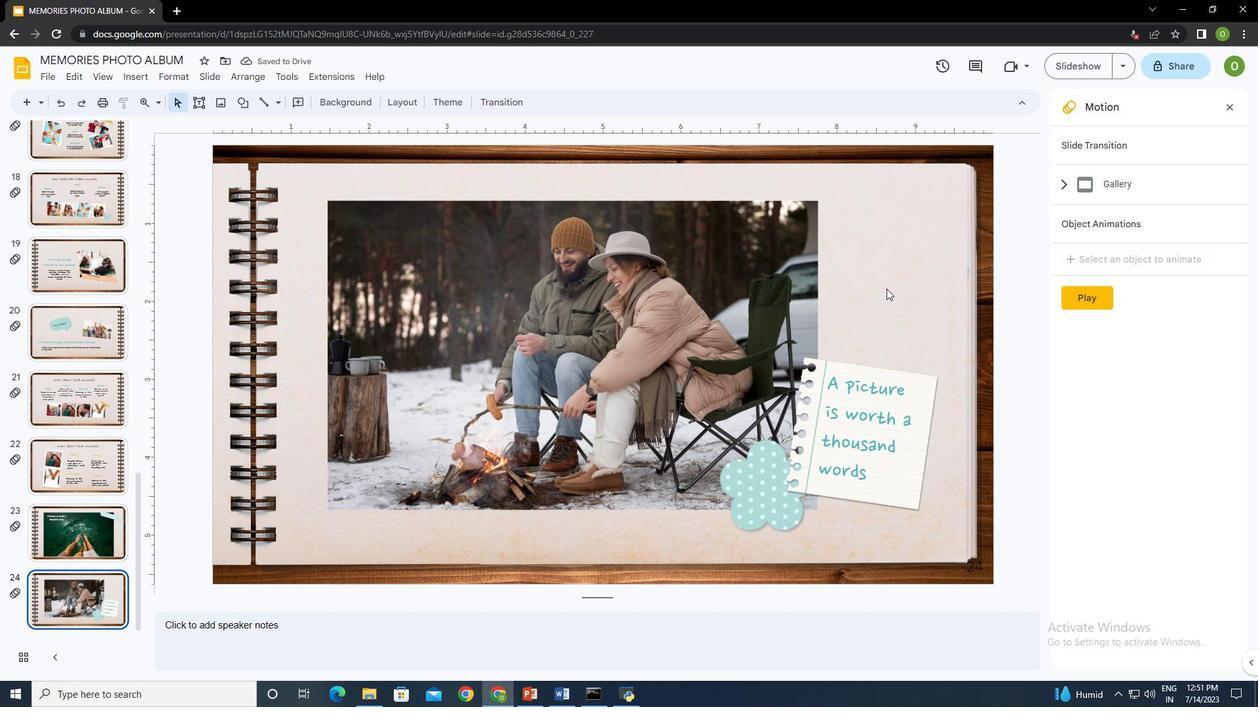 
Action: Mouse moved to (135, 73)
Screenshot: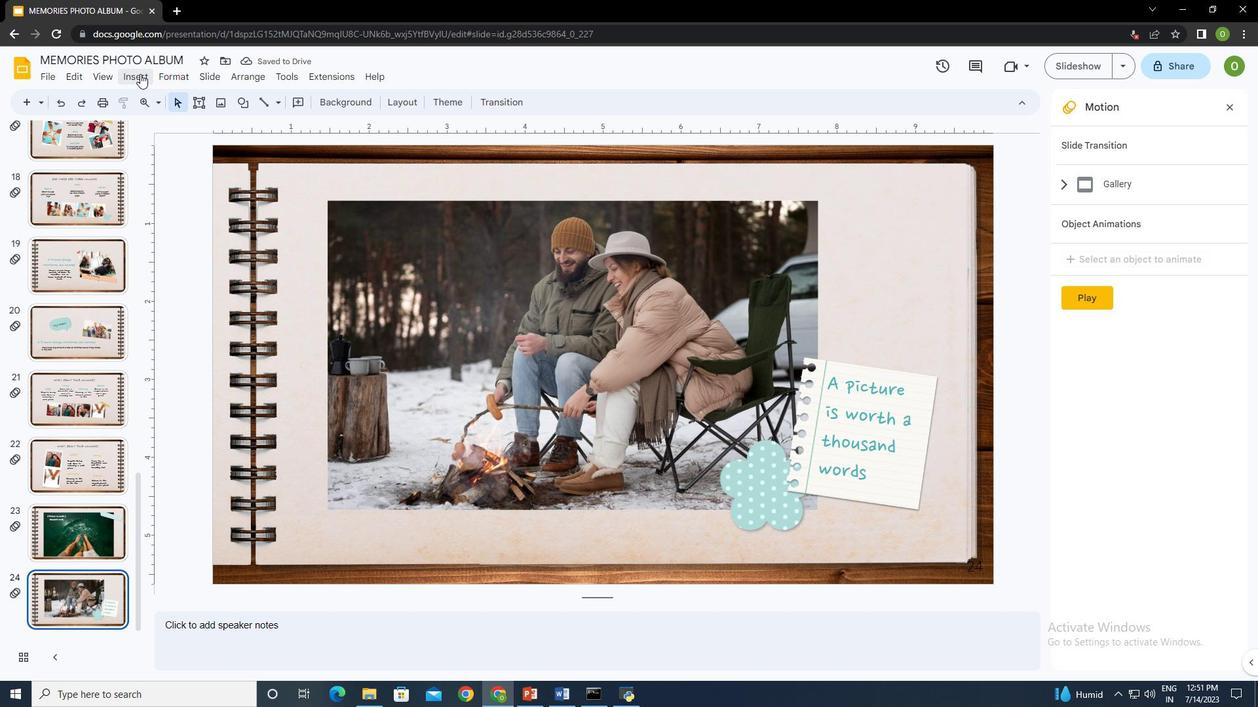 
Action: Mouse pressed left at (135, 73)
Screenshot: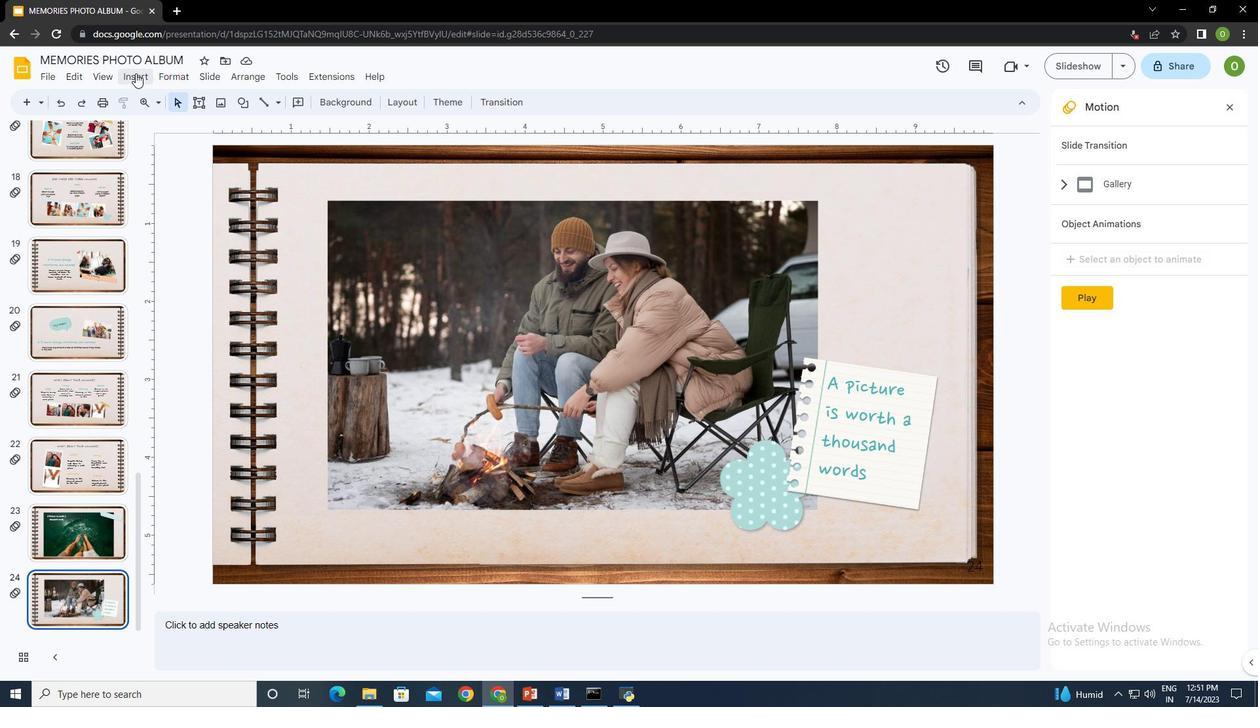 
Action: Mouse moved to (385, 103)
Screenshot: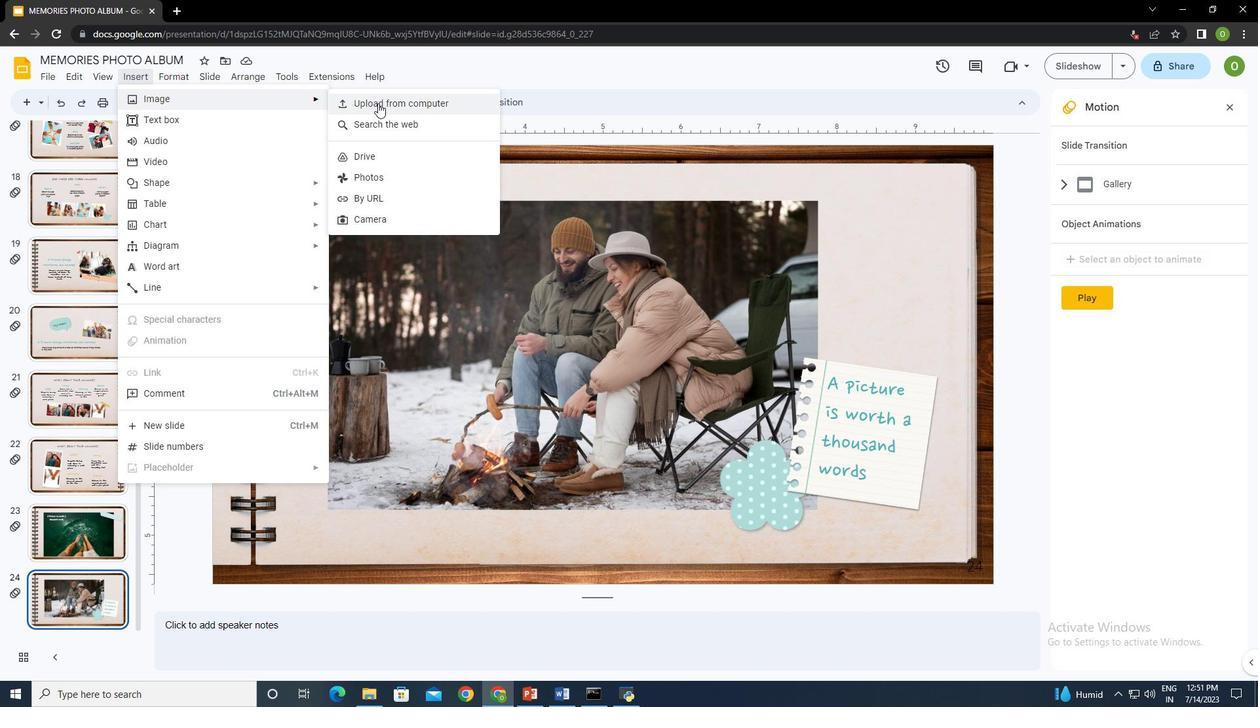 
Action: Mouse pressed left at (385, 103)
Screenshot: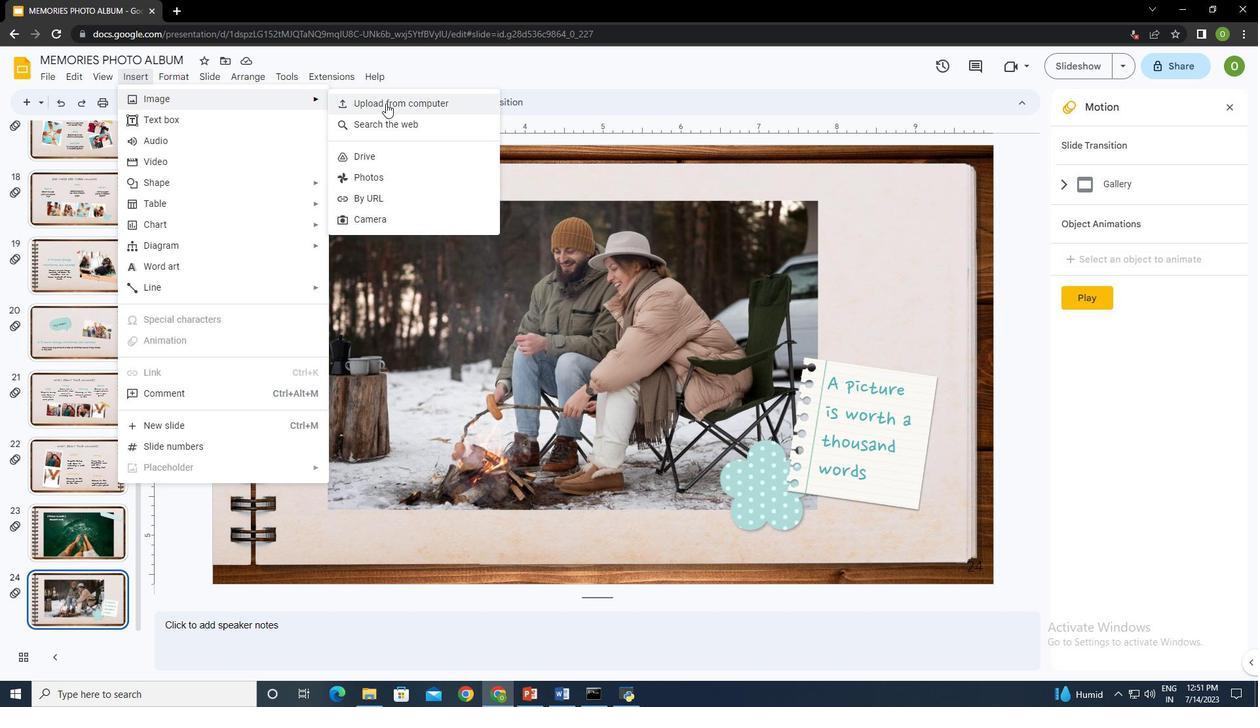 
Action: Mouse moved to (517, 201)
Screenshot: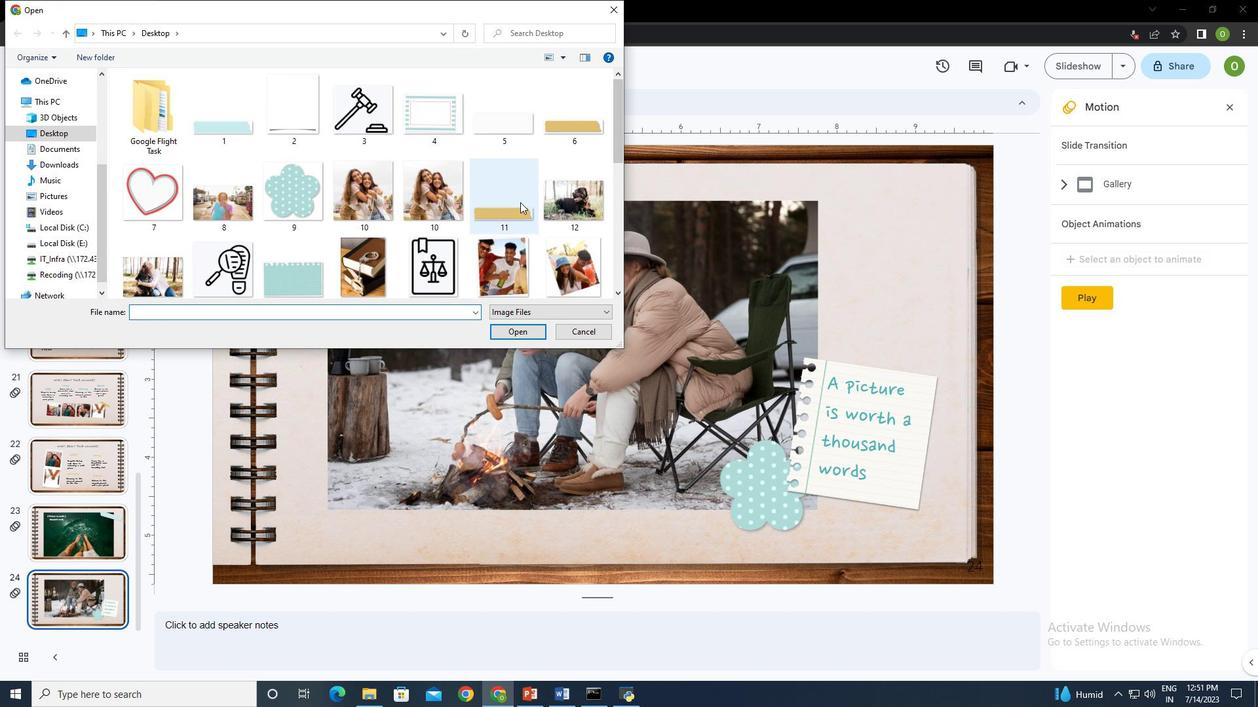 
Action: Mouse scrolled (517, 200) with delta (0, 0)
Screenshot: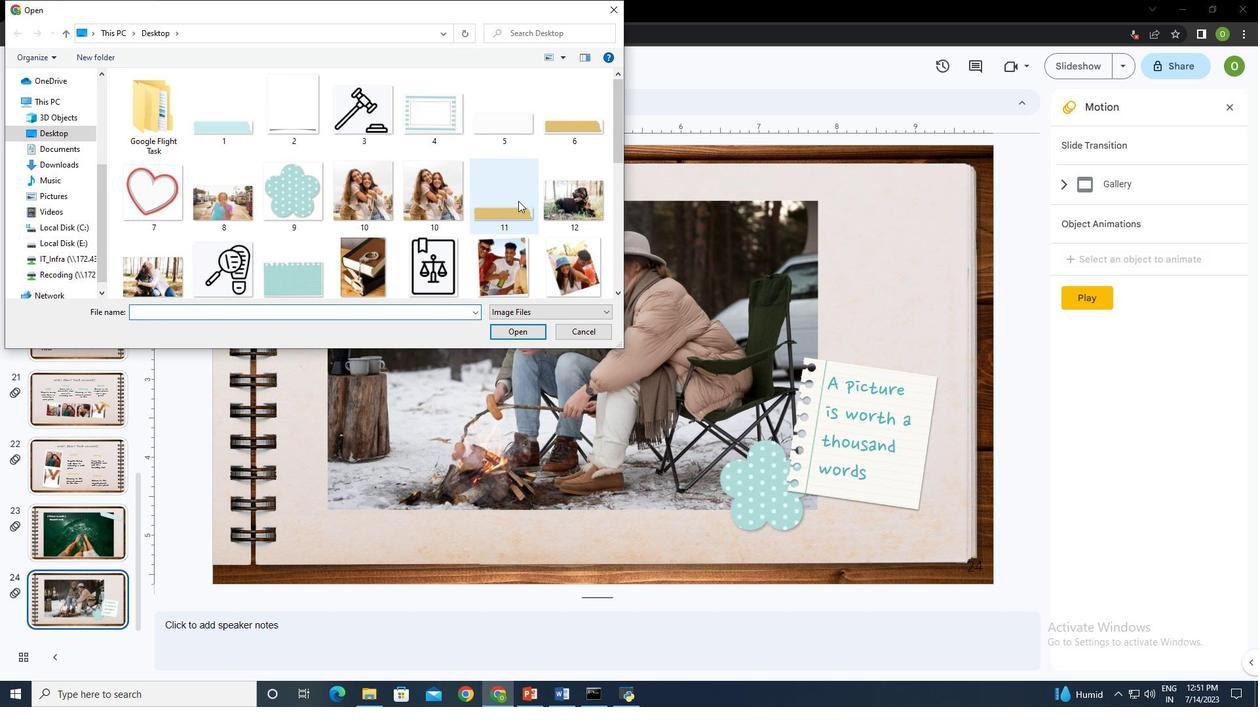 
Action: Mouse scrolled (517, 201) with delta (0, 0)
Screenshot: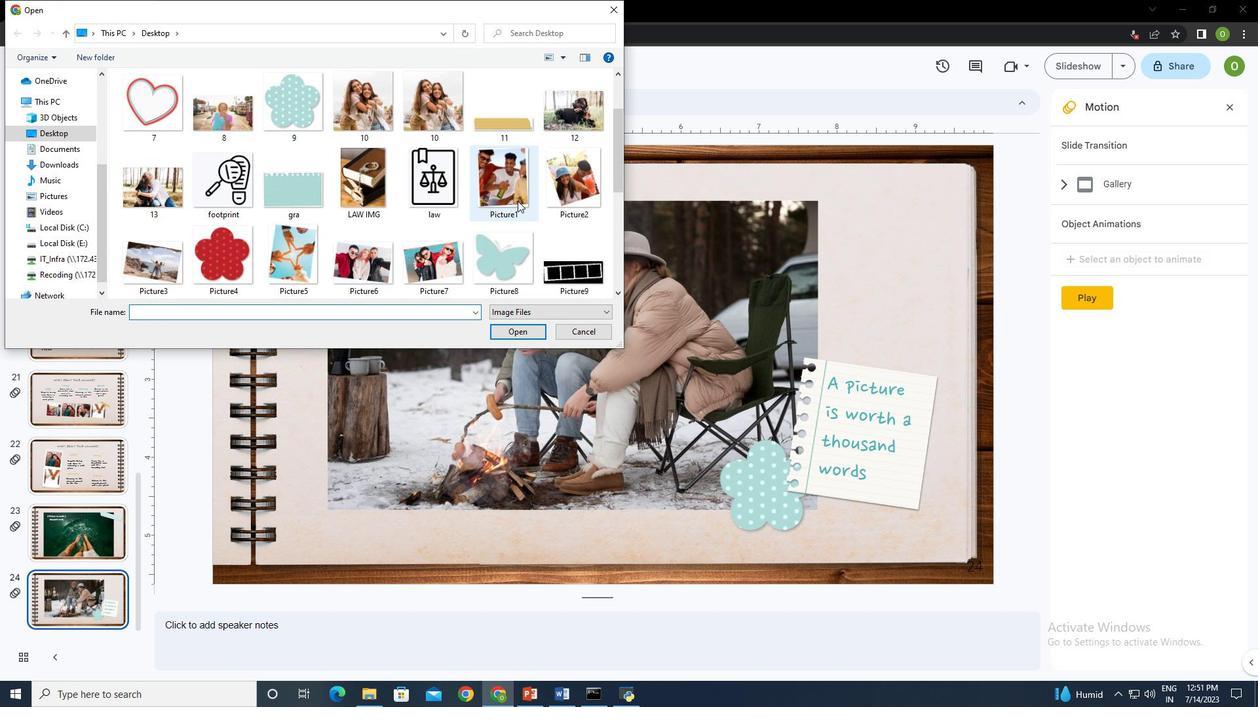 
Action: Mouse moved to (581, 120)
Screenshot: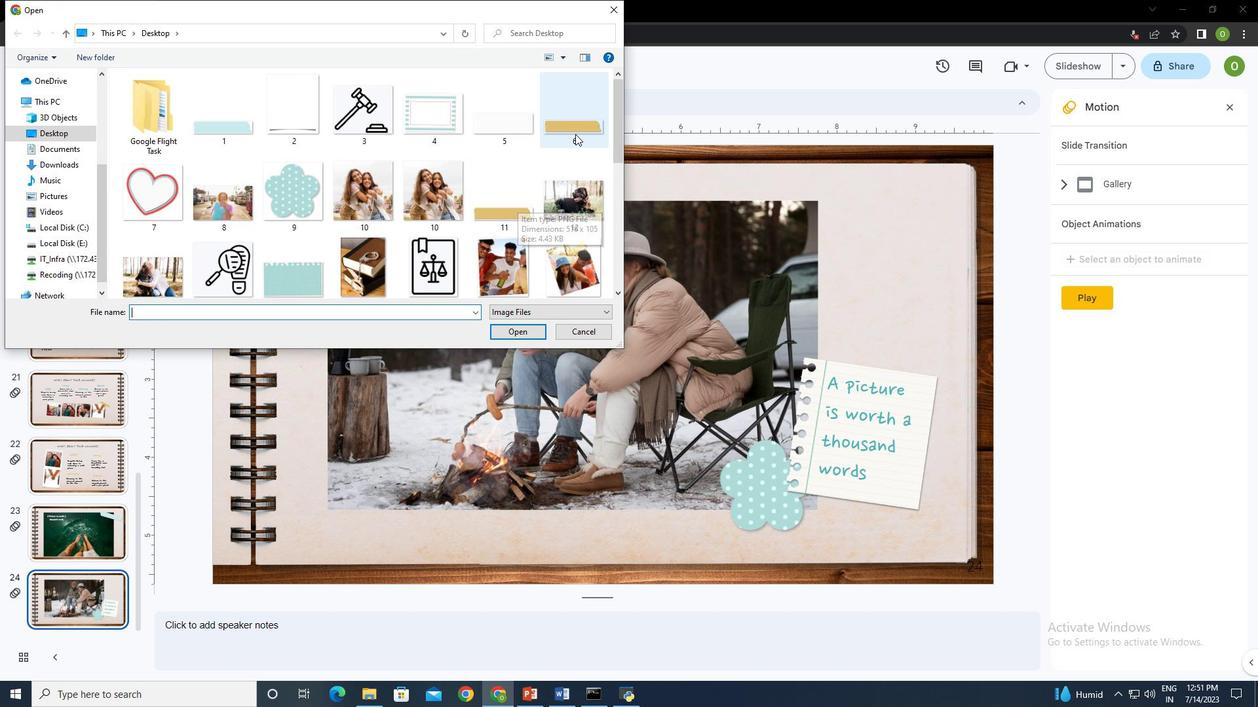 
Action: Mouse pressed left at (581, 120)
Screenshot: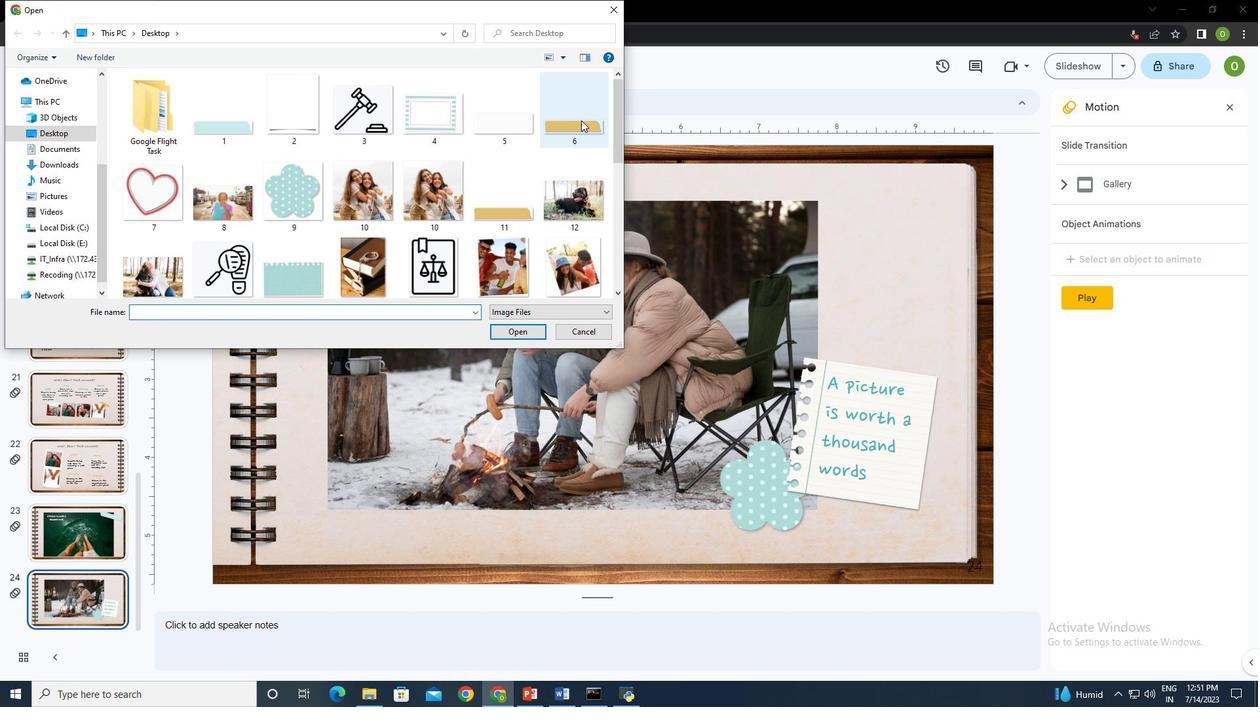 
Action: Mouse moved to (518, 330)
Screenshot: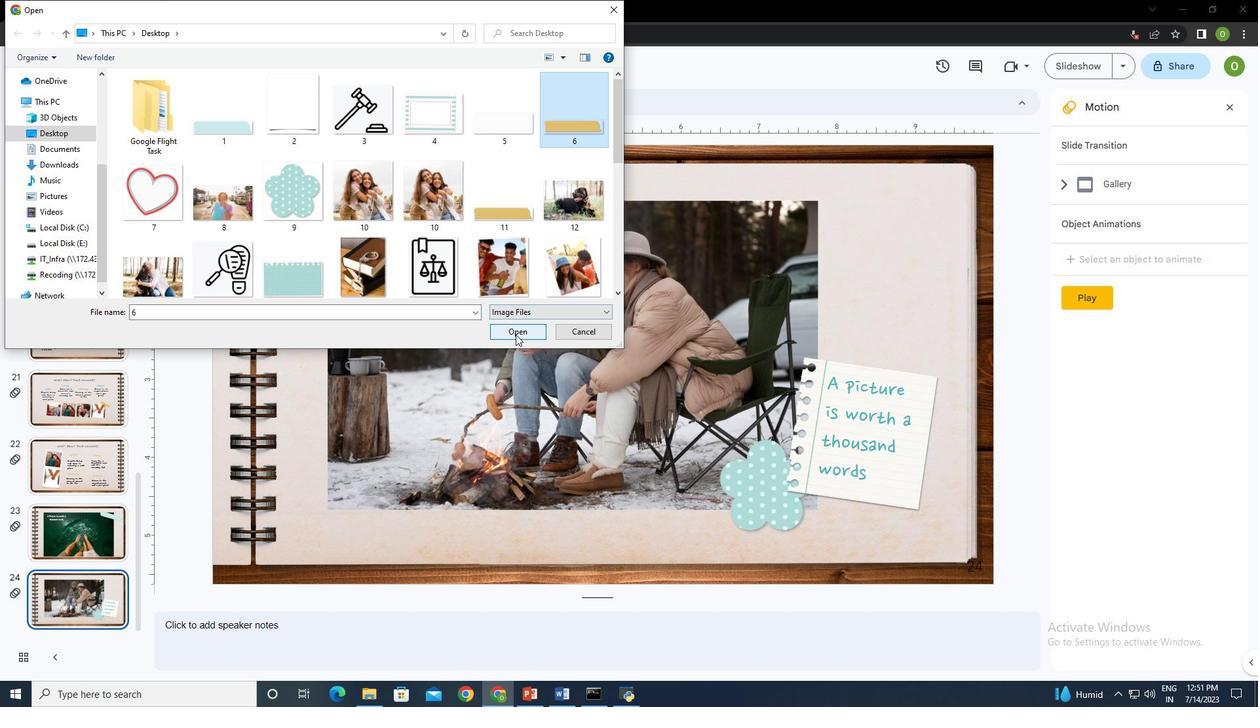 
Action: Mouse pressed left at (518, 330)
Screenshot: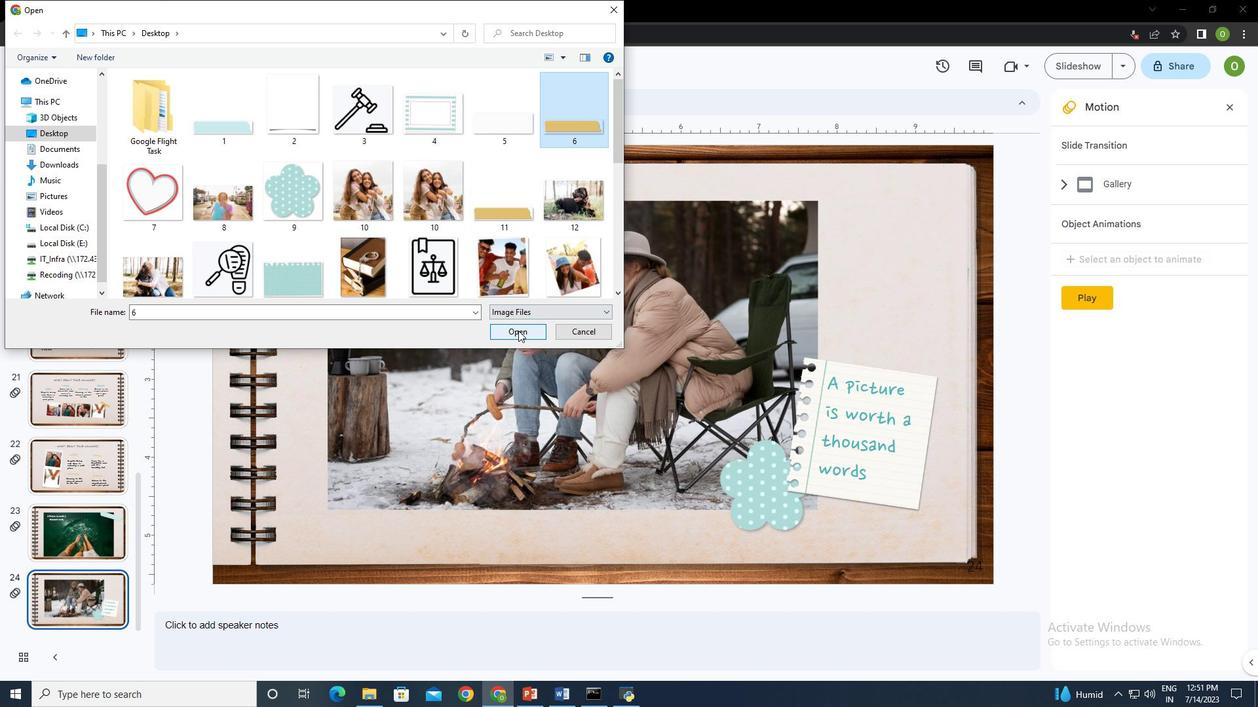 
Action: Mouse moved to (312, 169)
Screenshot: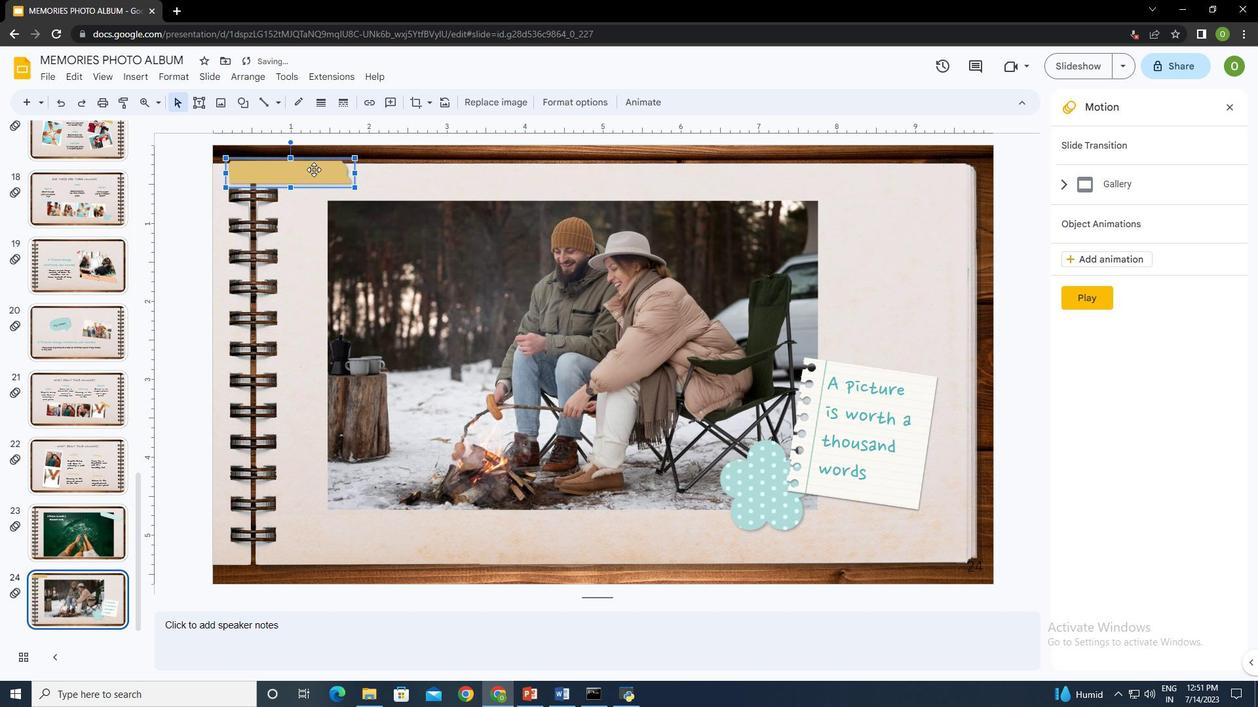 
Action: Mouse pressed left at (312, 169)
Screenshot: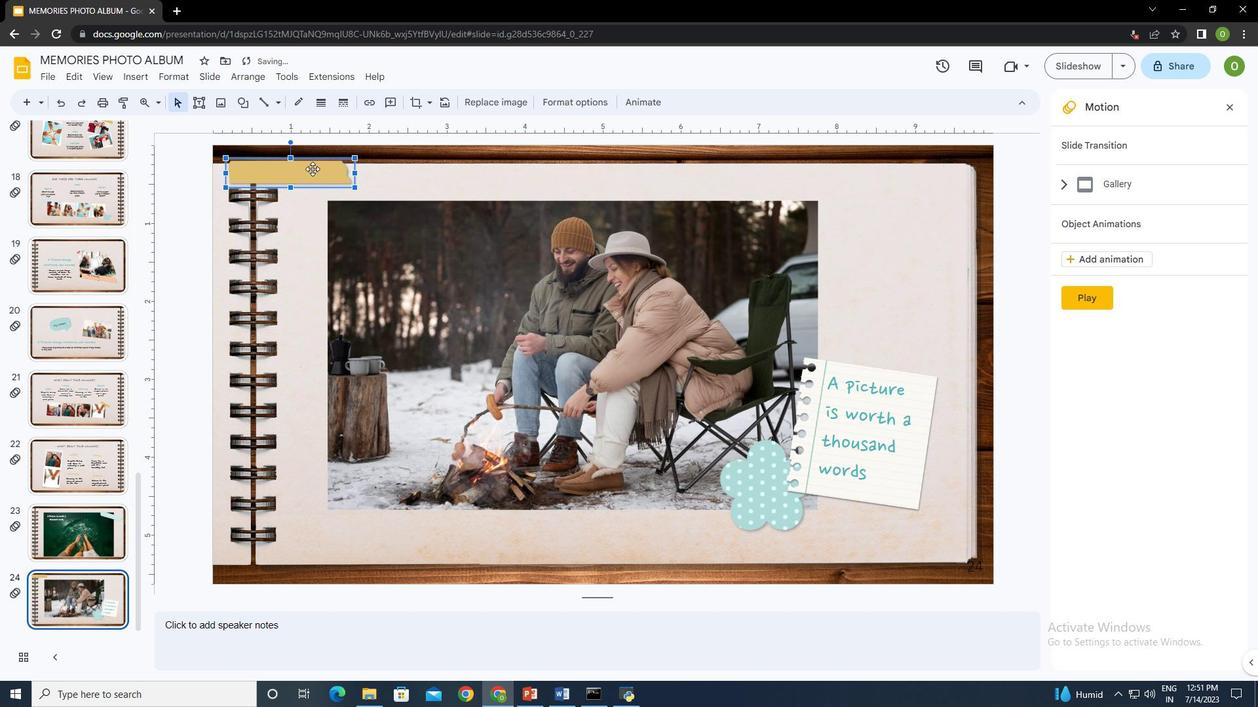 
Action: Mouse moved to (871, 324)
Screenshot: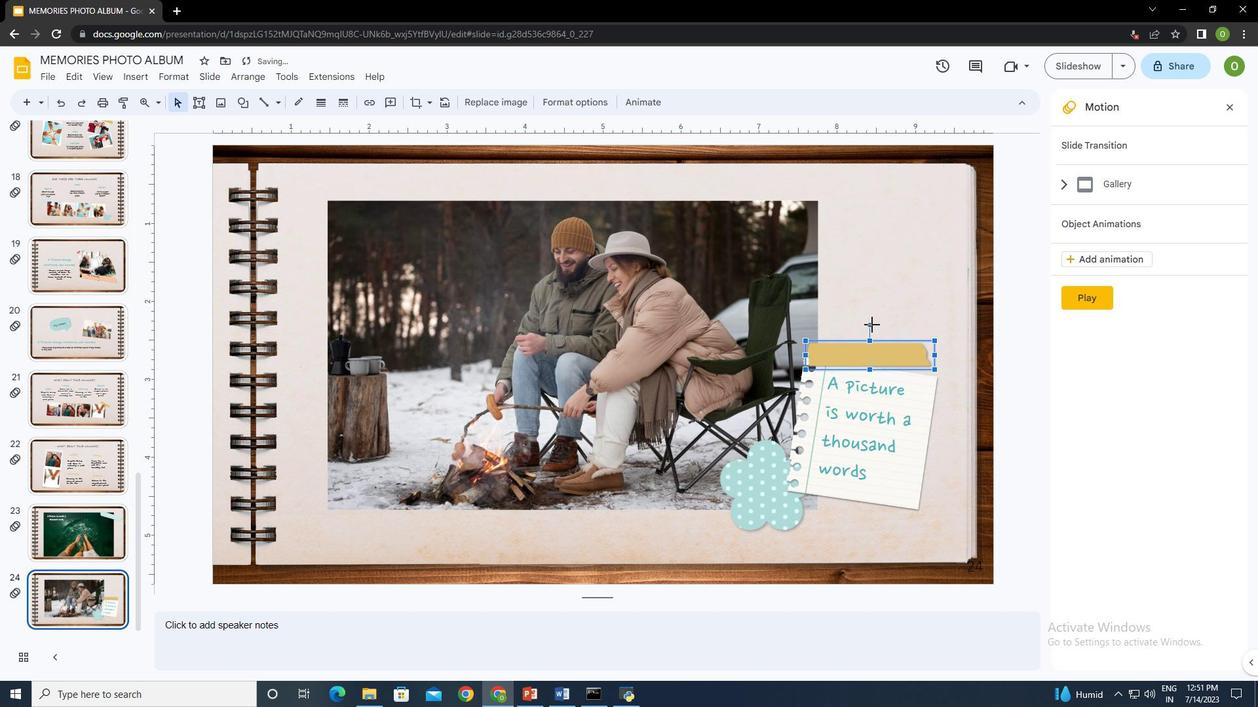 
Action: Mouse pressed left at (871, 324)
Screenshot: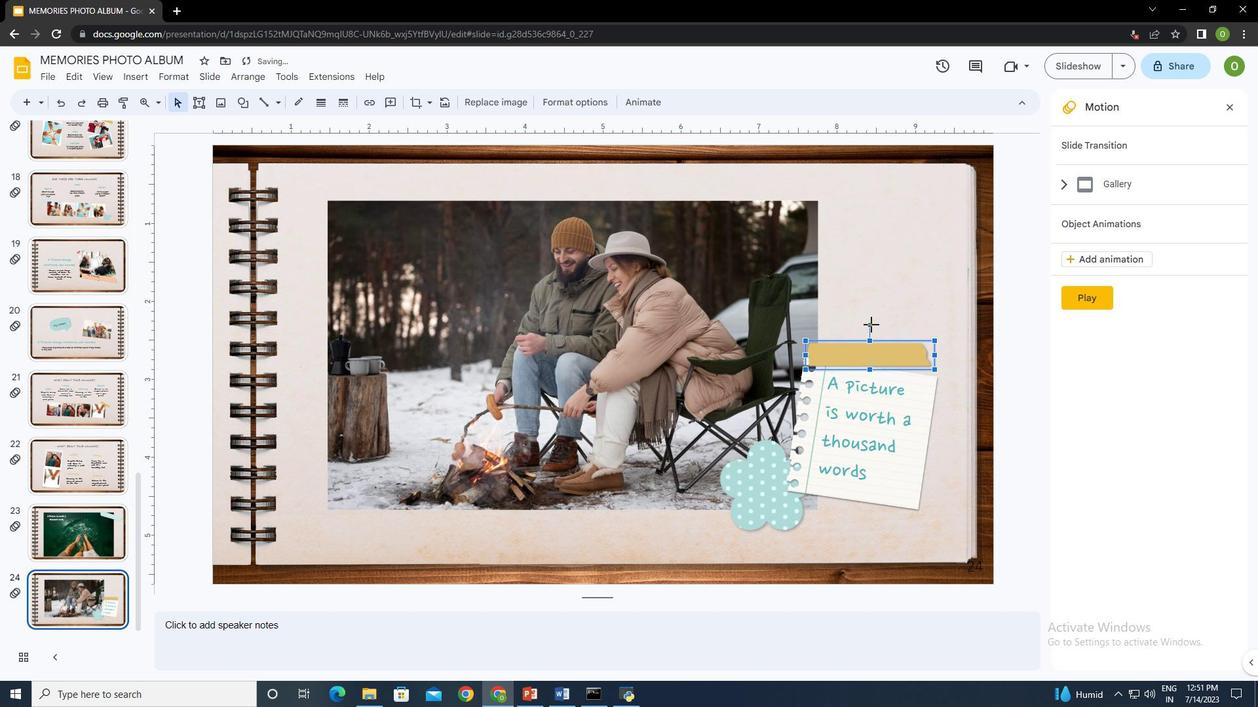 
Action: Mouse moved to (870, 353)
Screenshot: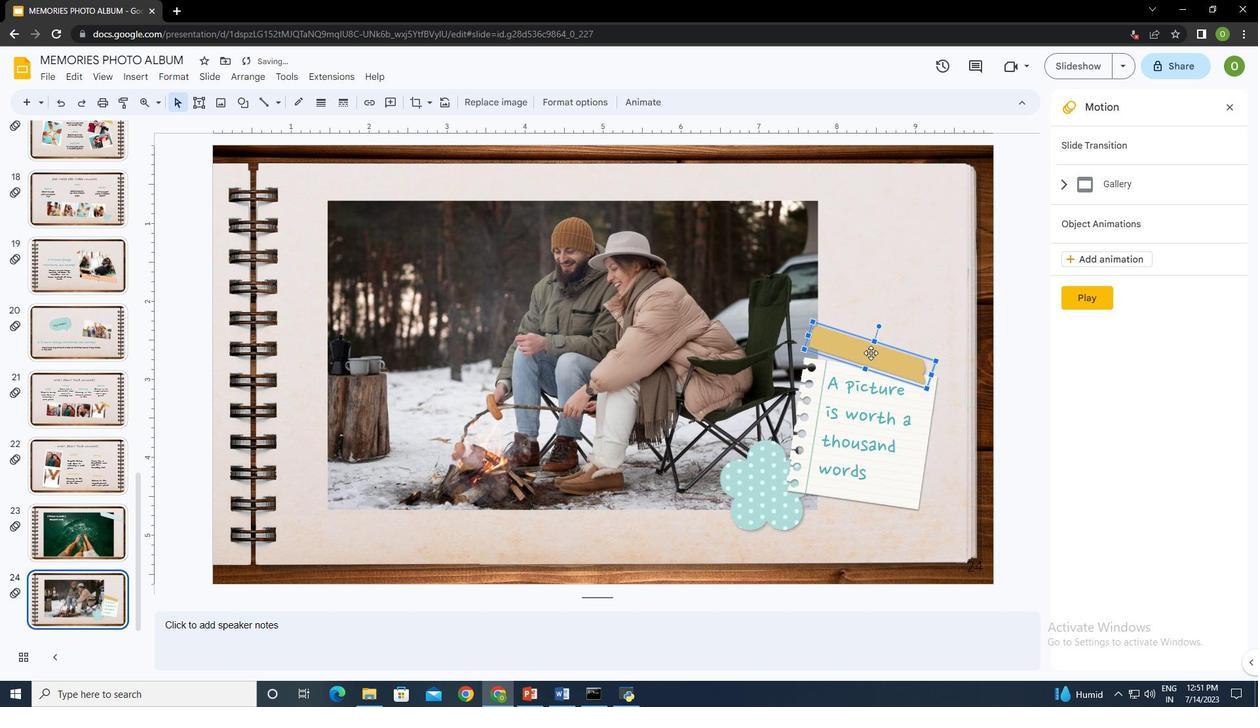 
Action: Mouse pressed left at (870, 353)
Screenshot: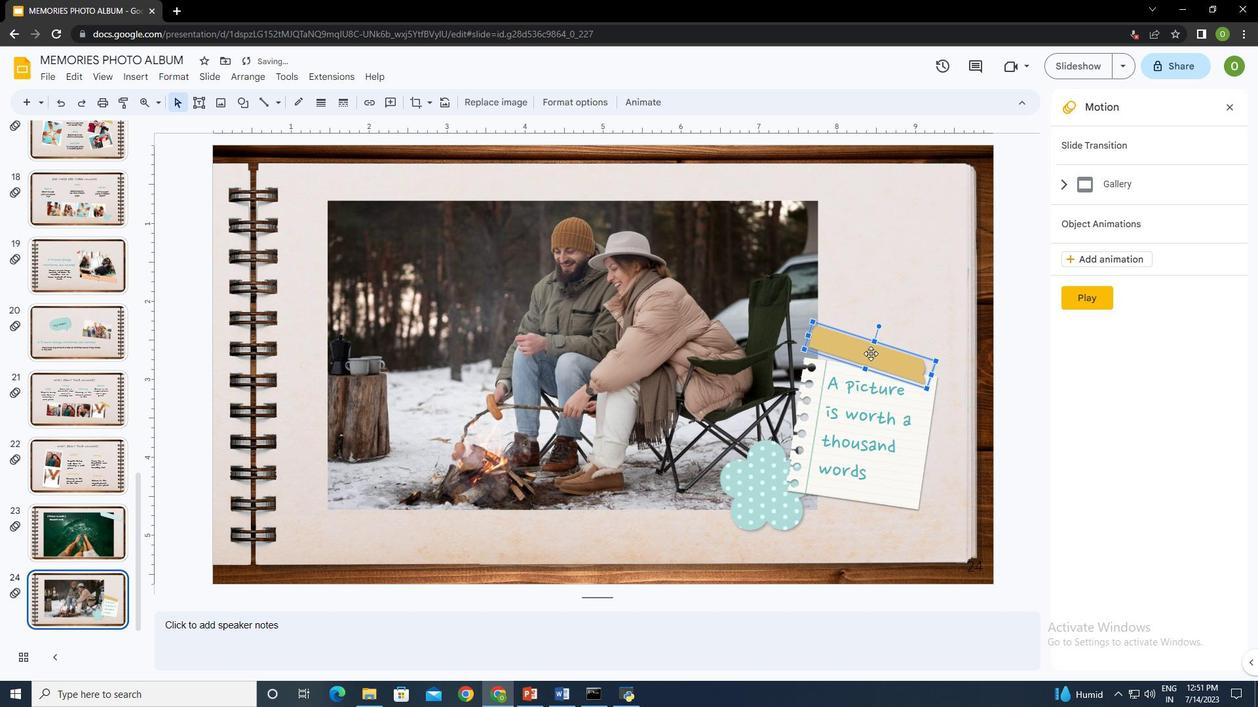 
Action: Mouse moved to (913, 279)
Screenshot: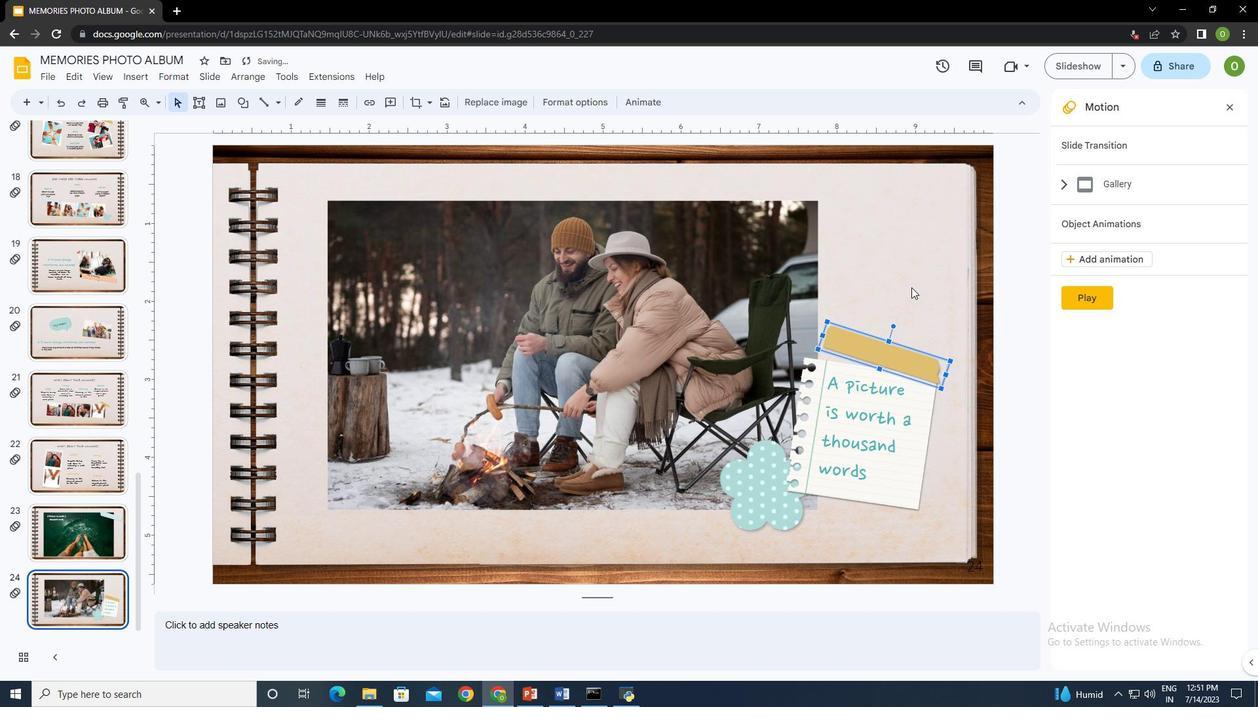 
Action: Mouse pressed left at (913, 279)
Screenshot: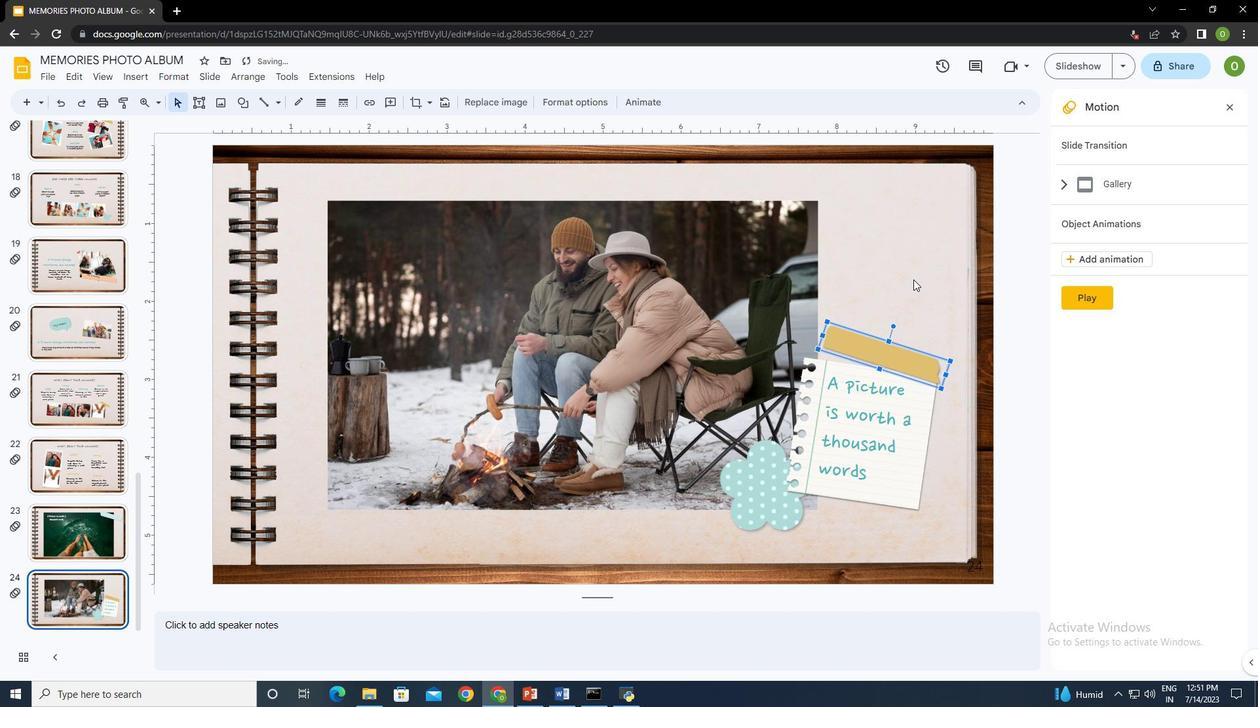 
Action: Mouse moved to (949, 518)
Screenshot: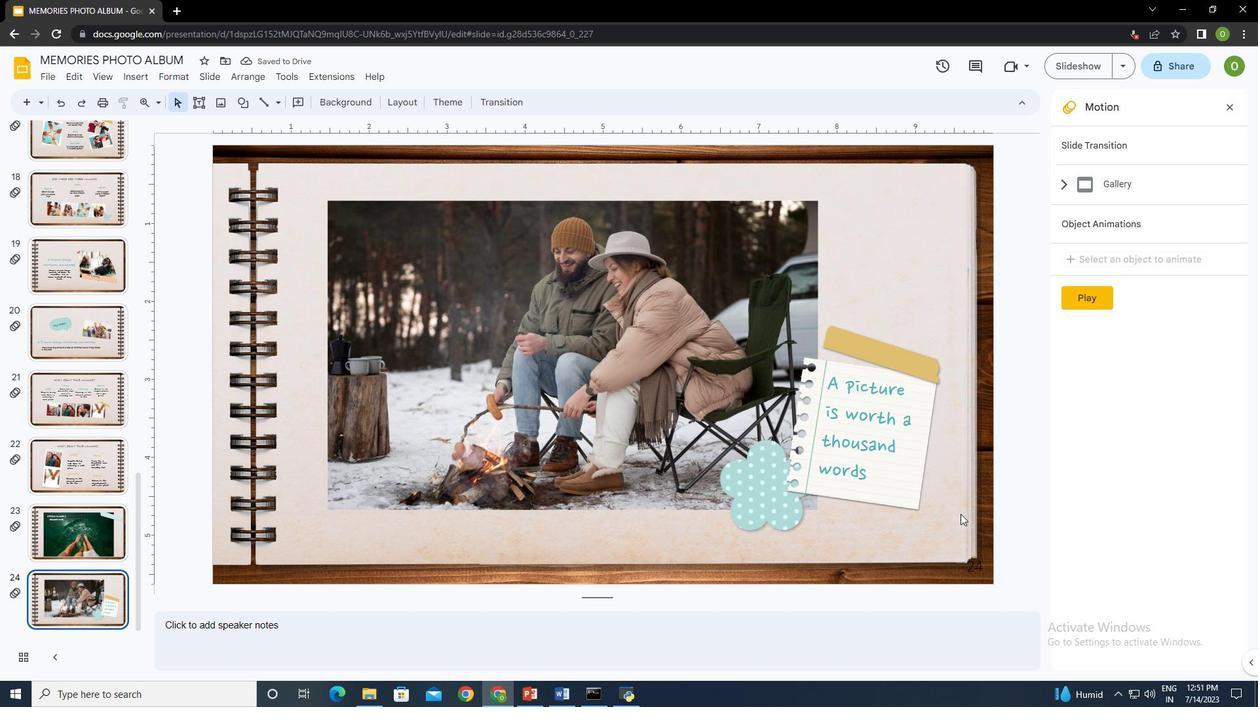 
Action: Mouse pressed left at (949, 518)
Screenshot: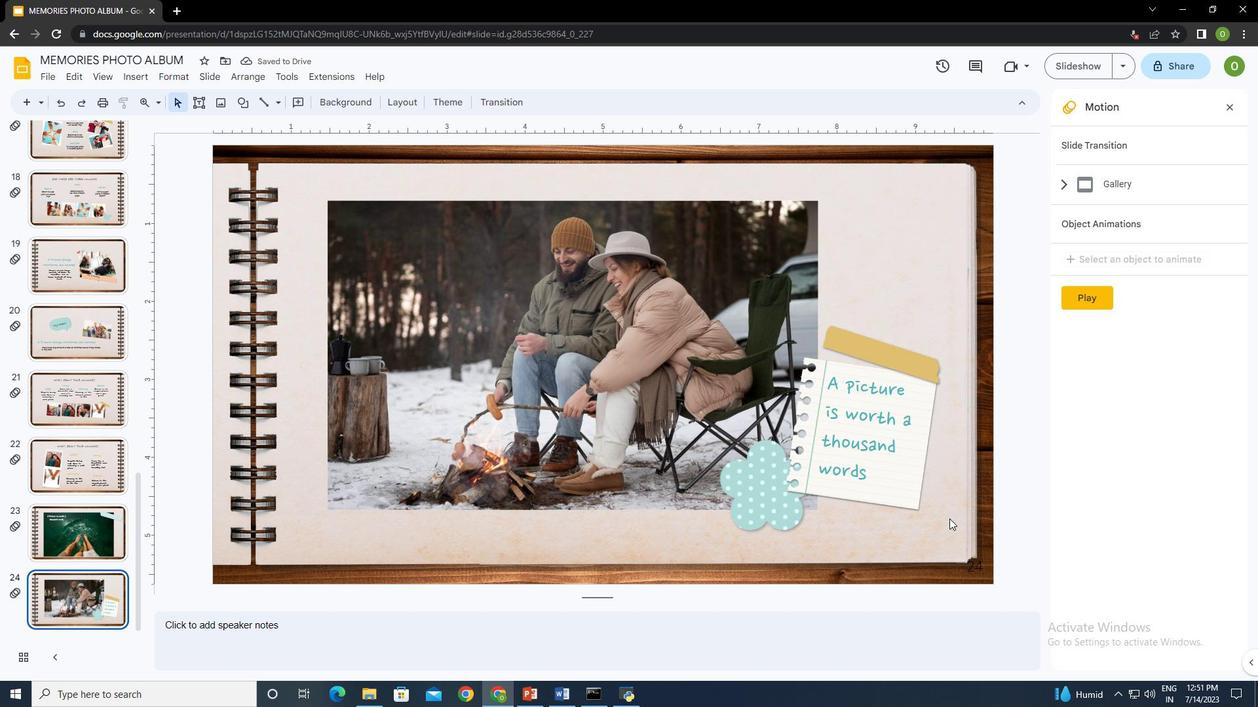
Action: Mouse moved to (144, 76)
Screenshot: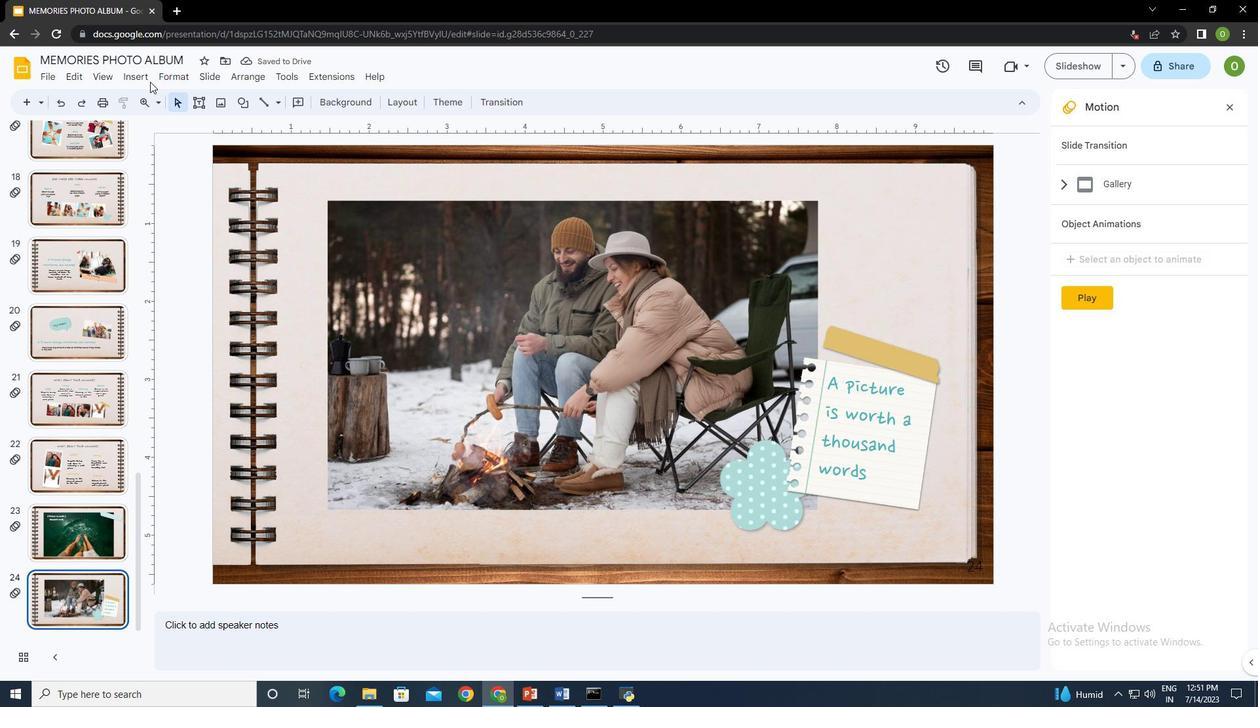 
Action: Mouse pressed left at (144, 76)
Screenshot: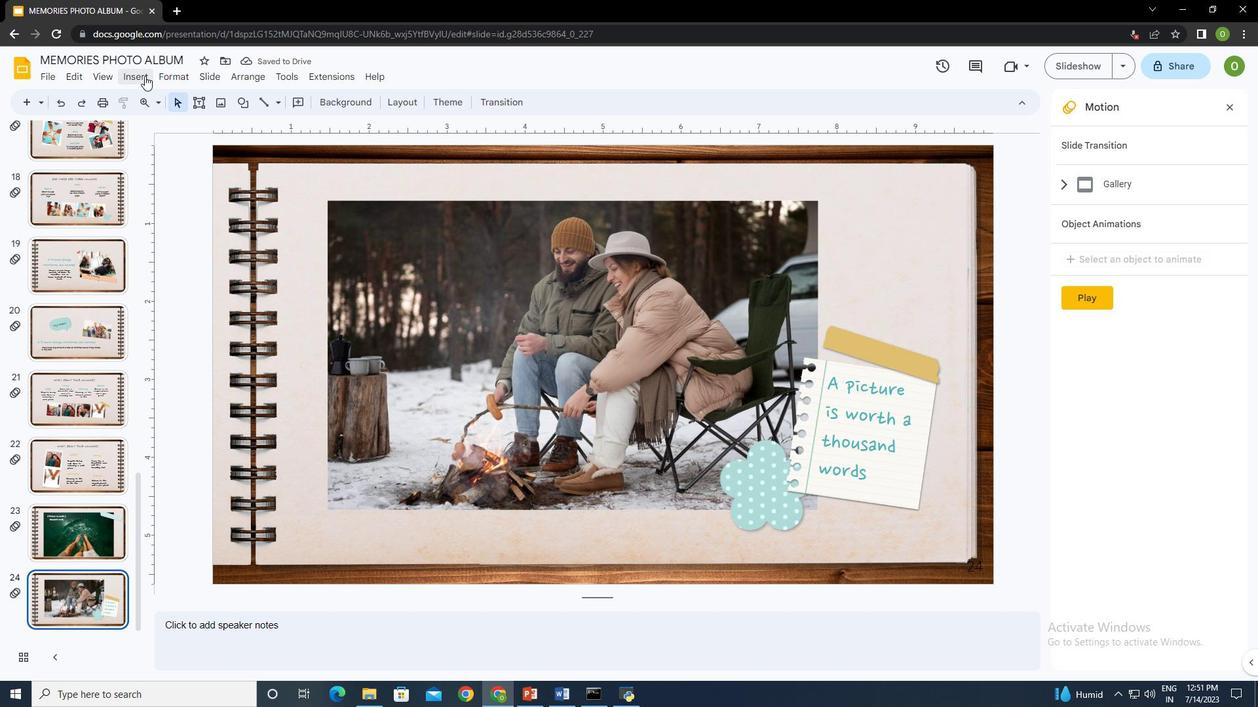 
Action: Mouse moved to (395, 100)
Screenshot: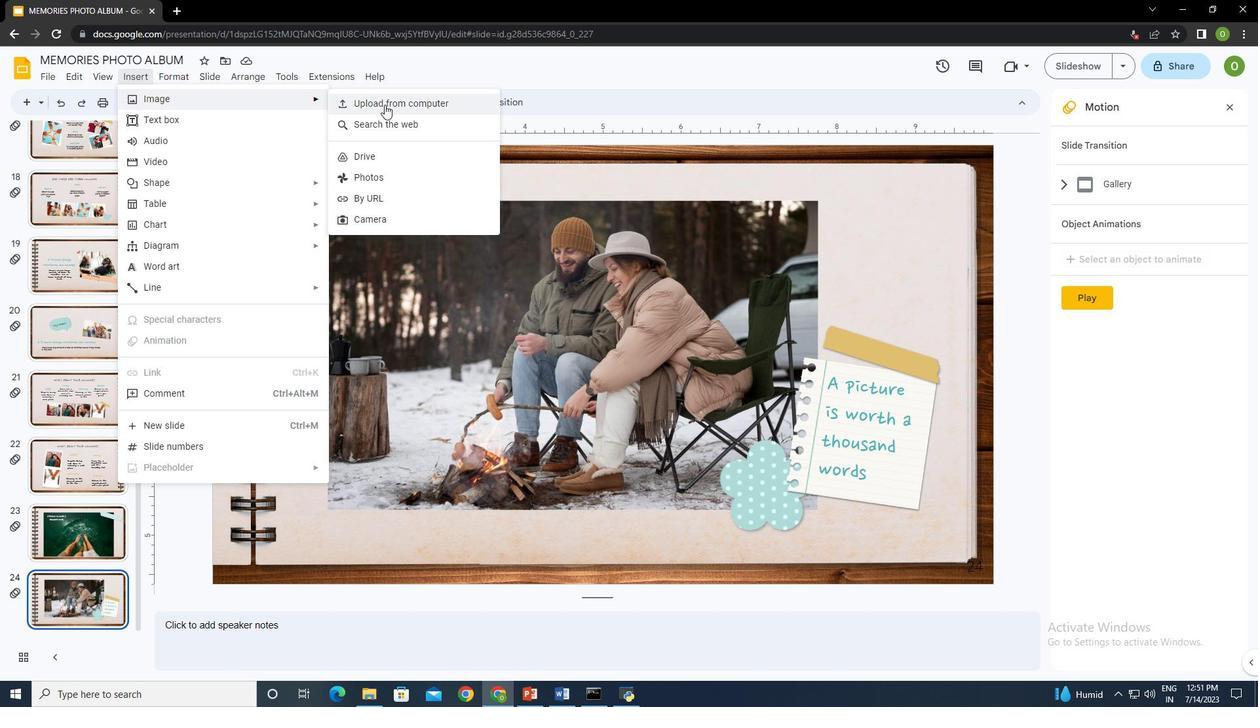 
Action: Mouse pressed left at (395, 100)
Screenshot: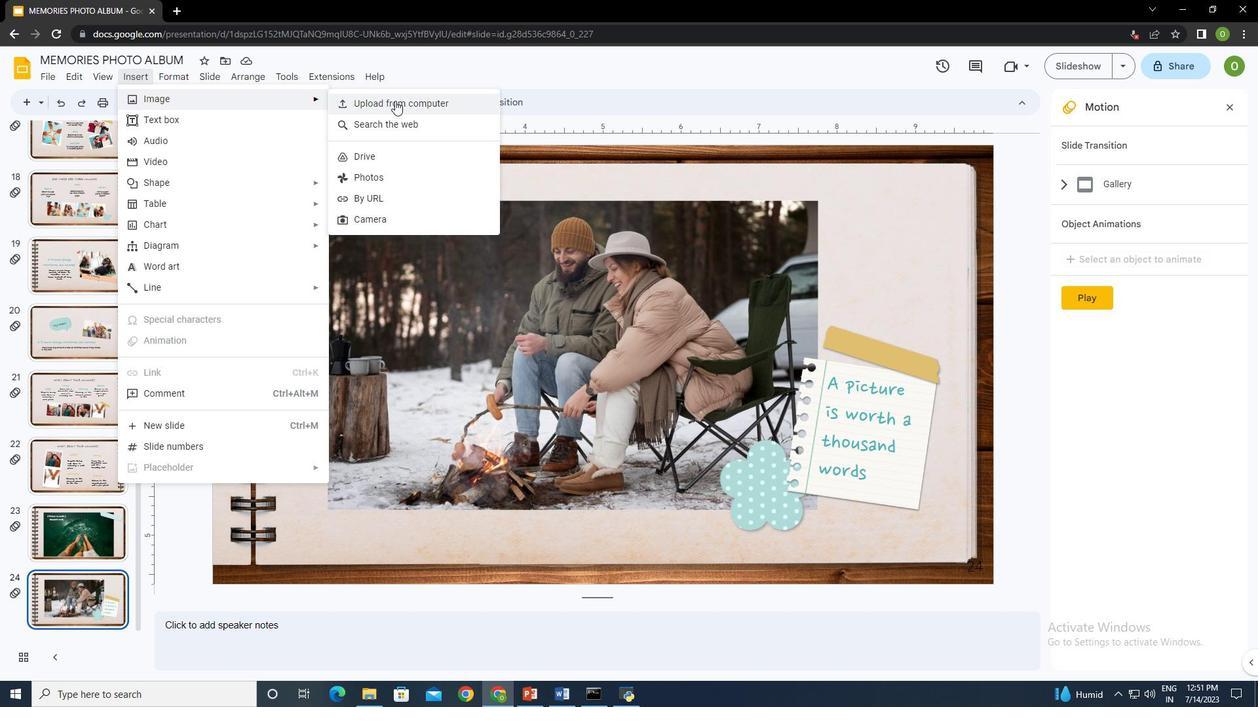 
Action: Mouse moved to (436, 219)
Screenshot: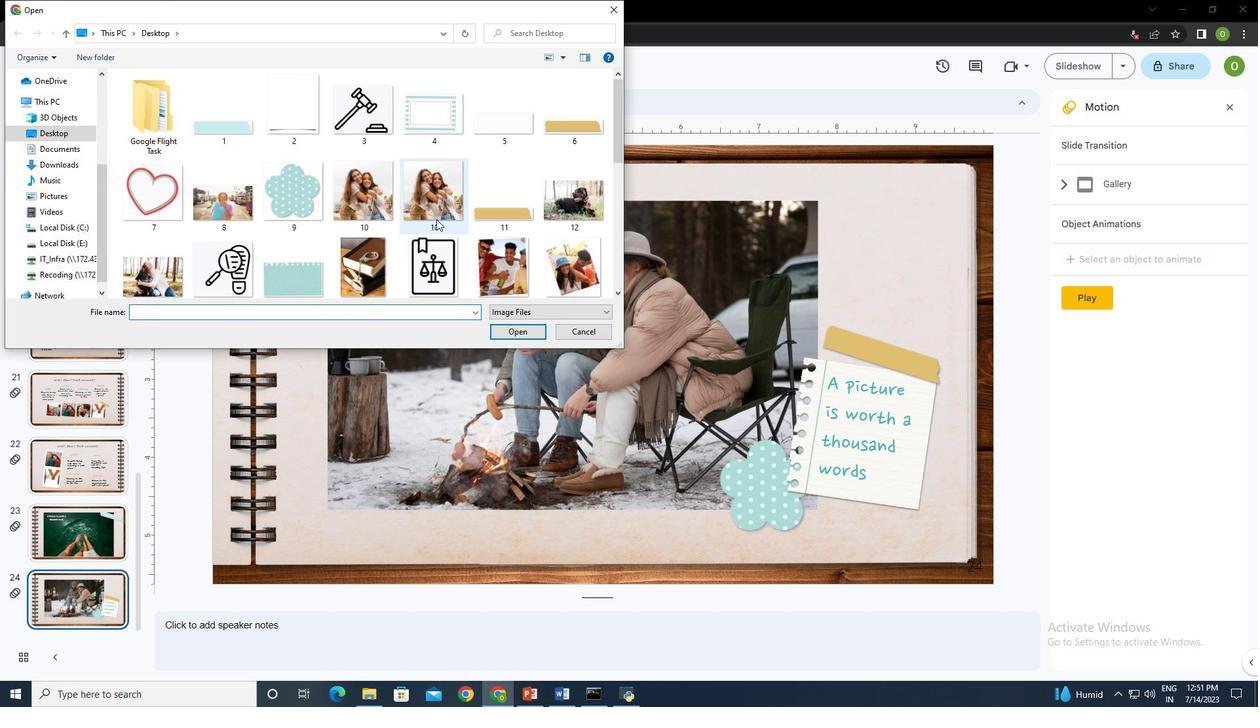 
Action: Mouse scrolled (436, 218) with delta (0, 0)
Screenshot: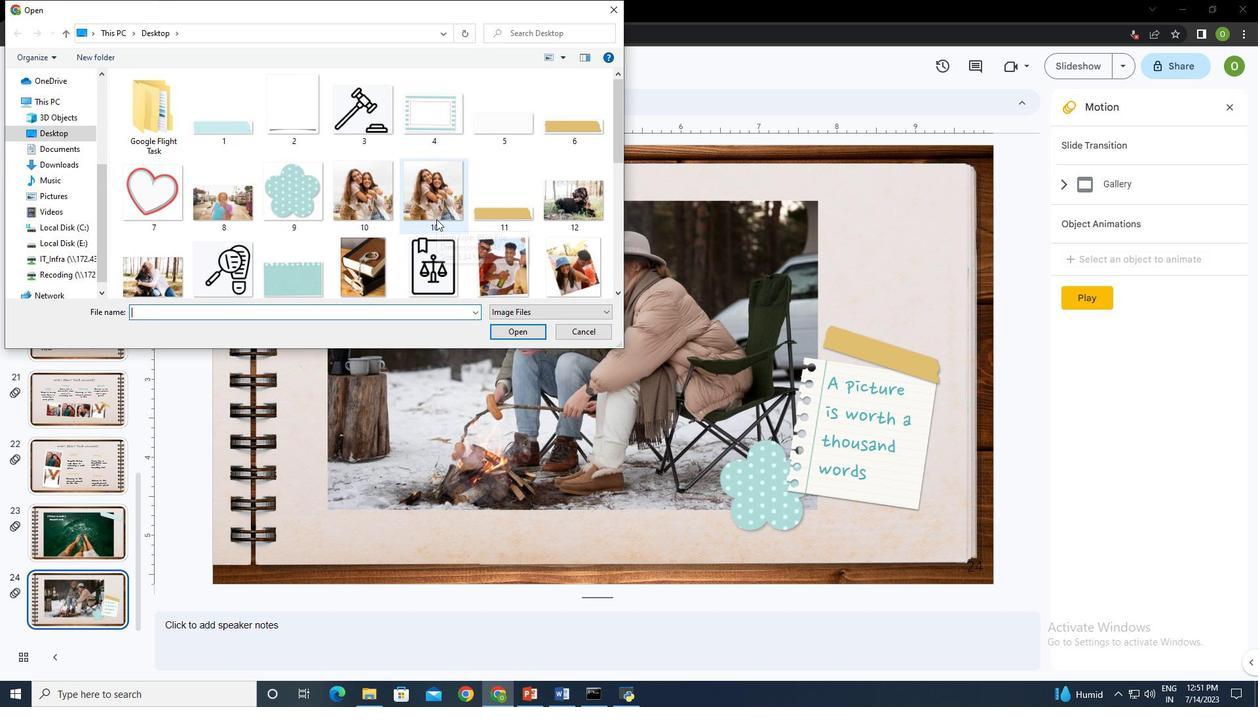 
Action: Mouse scrolled (436, 218) with delta (0, 0)
Screenshot: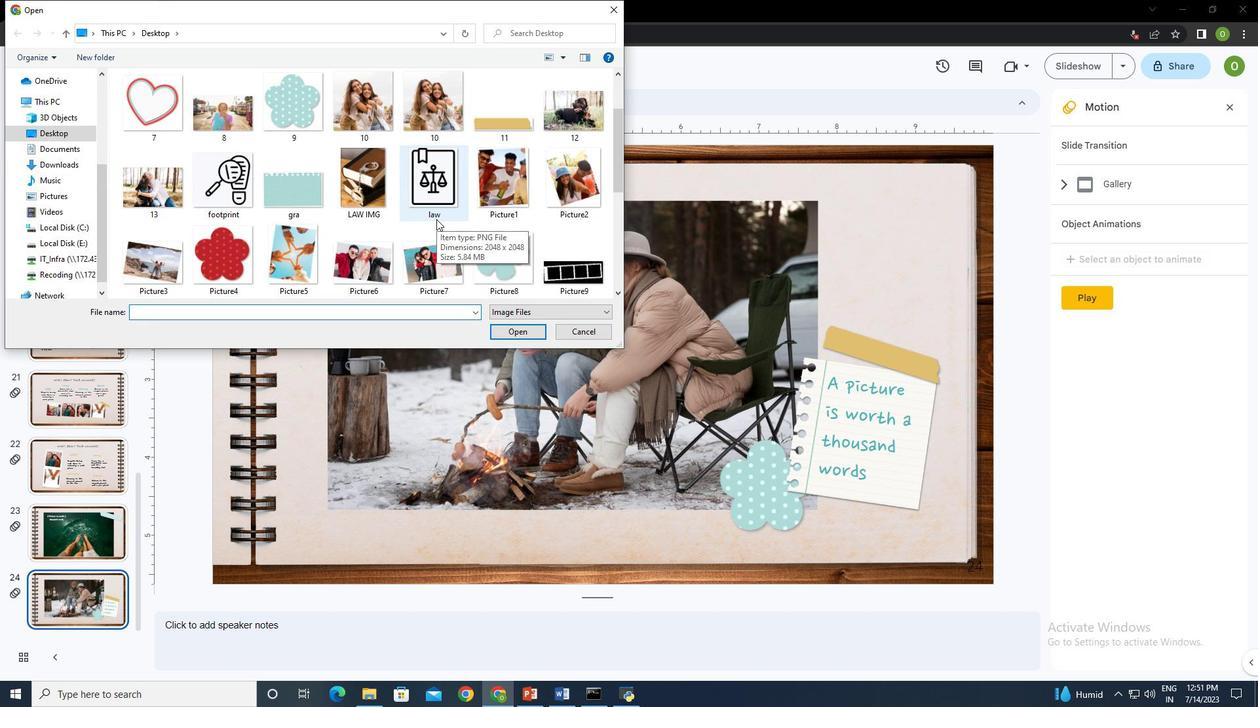 
Action: Mouse scrolled (436, 218) with delta (0, 0)
Screenshot: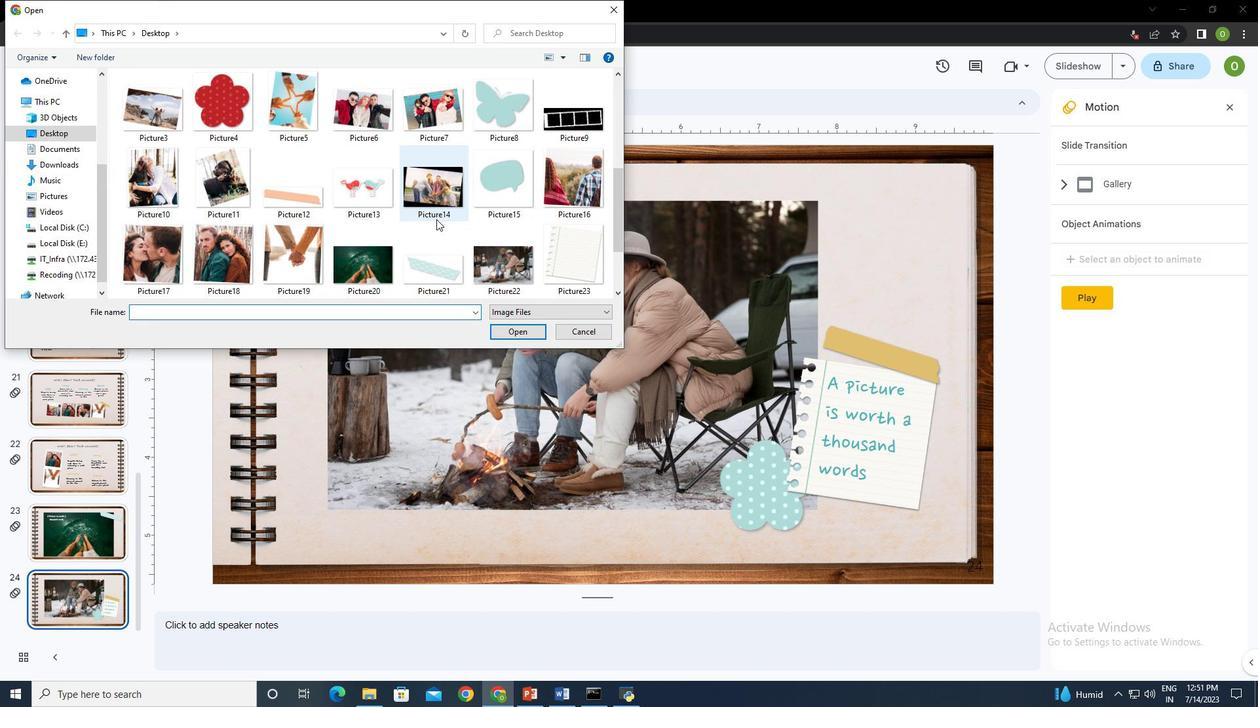 
Action: Mouse moved to (295, 111)
Screenshot: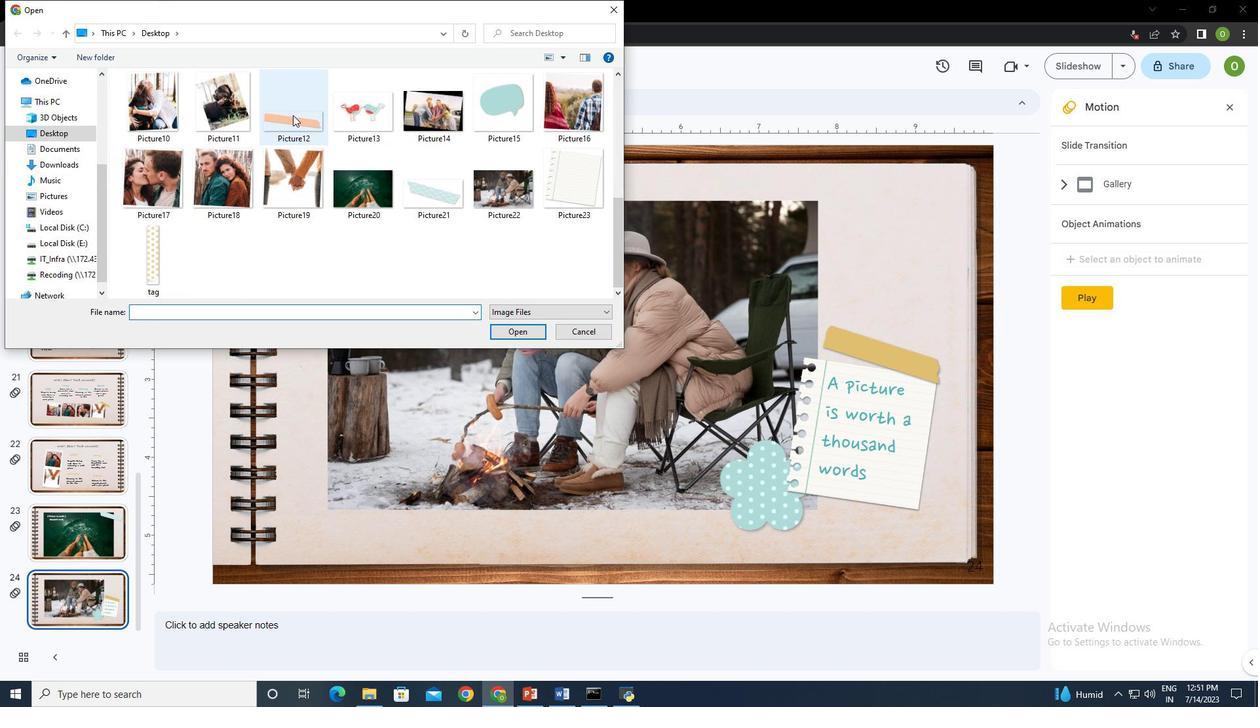 
Action: Mouse pressed left at (295, 111)
Screenshot: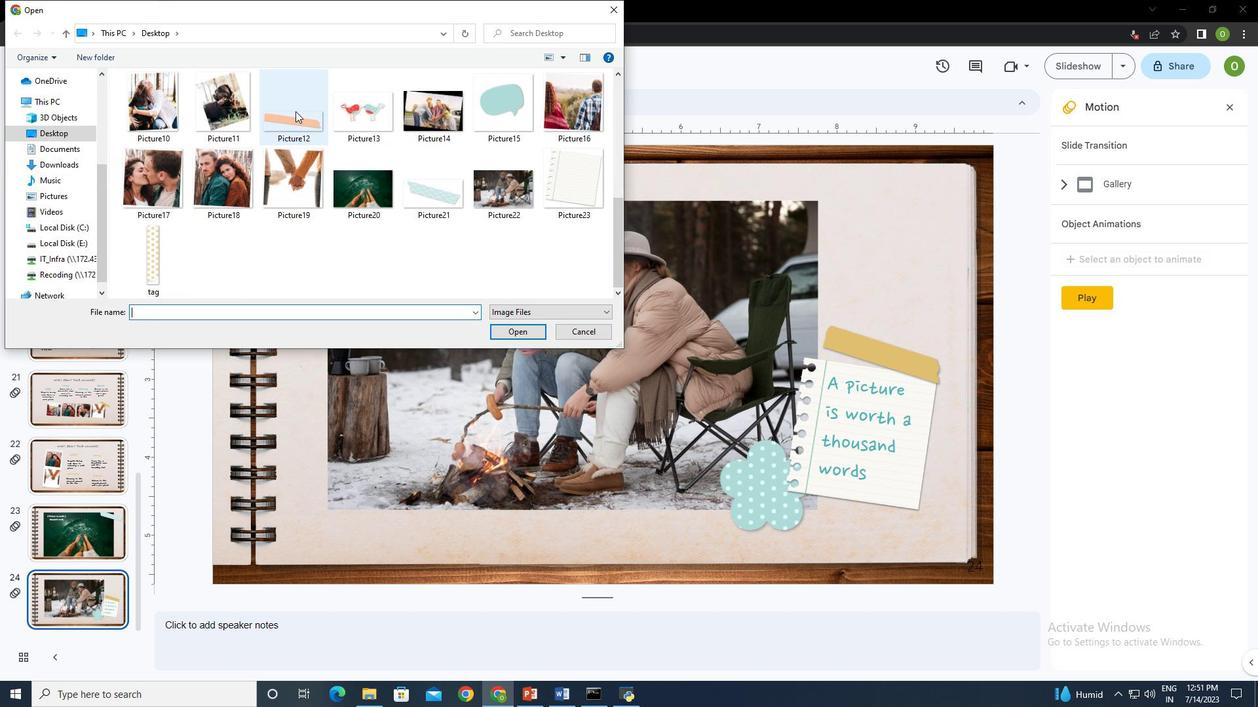 
Action: Mouse moved to (518, 330)
Screenshot: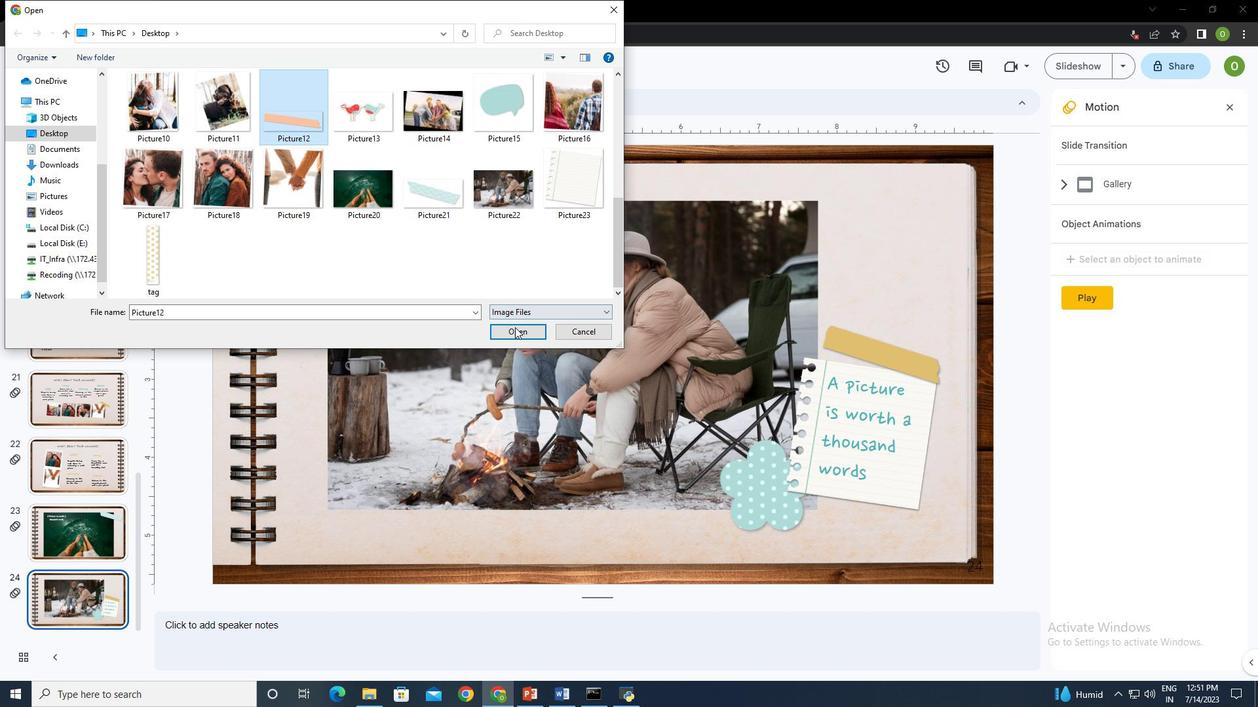 
Action: Mouse pressed left at (518, 330)
Screenshot: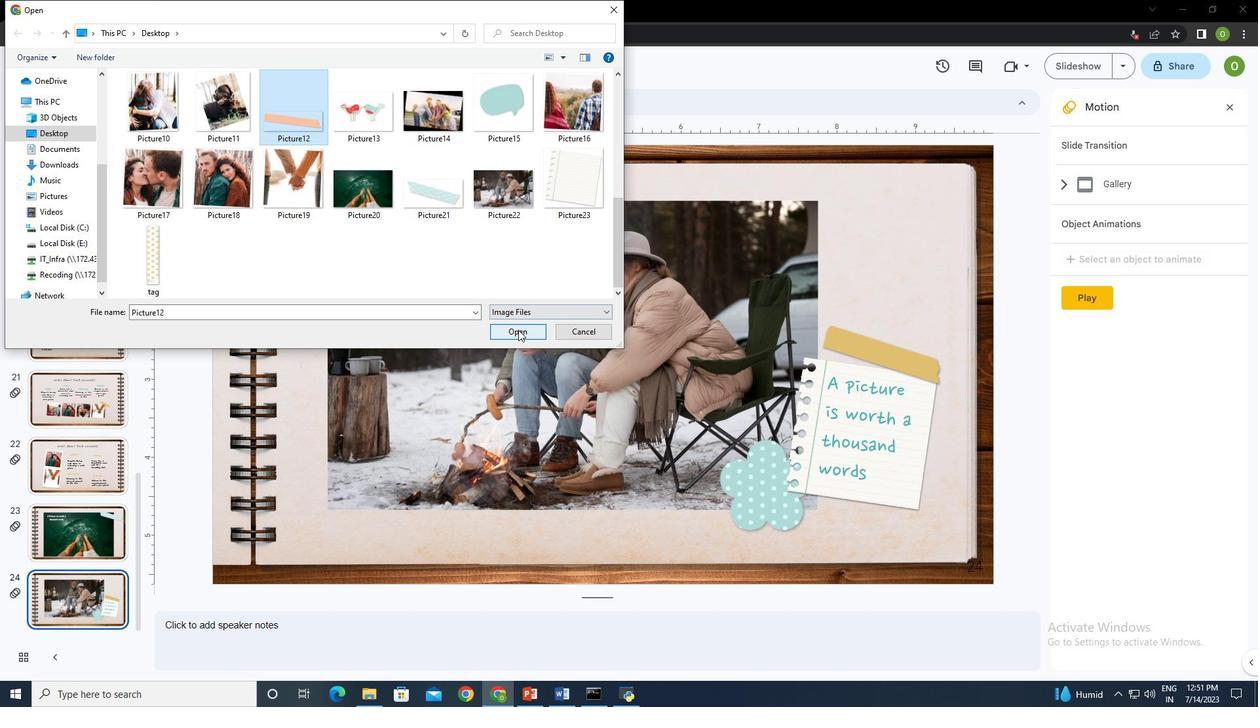 
Action: Mouse moved to (589, 355)
Screenshot: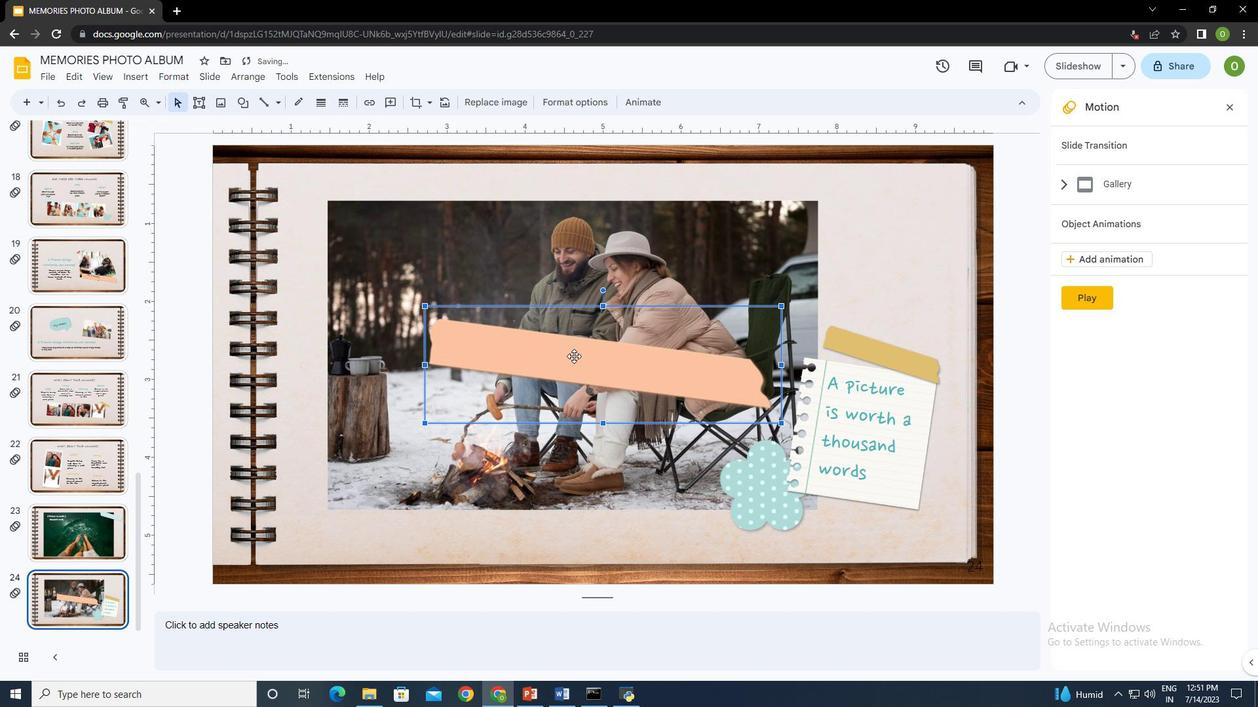 
Action: Mouse pressed left at (589, 355)
Screenshot: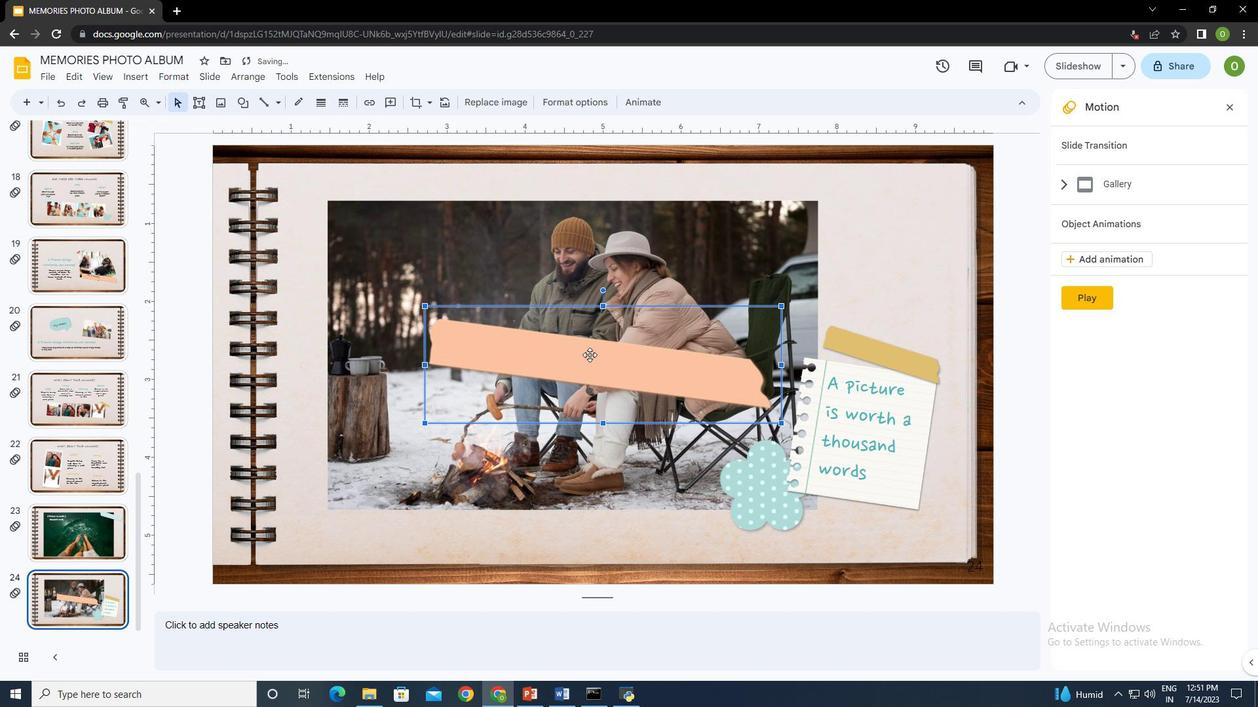 
Action: Mouse moved to (934, 293)
Screenshot: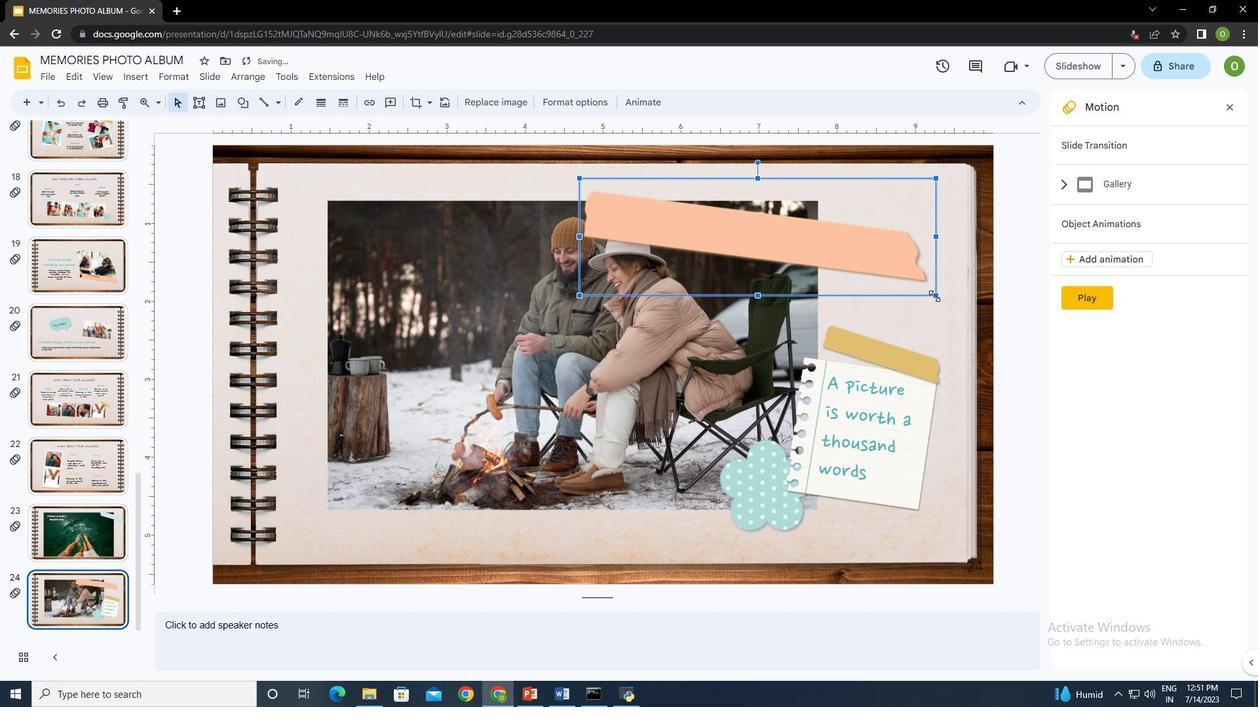 
Action: Mouse pressed left at (934, 293)
Screenshot: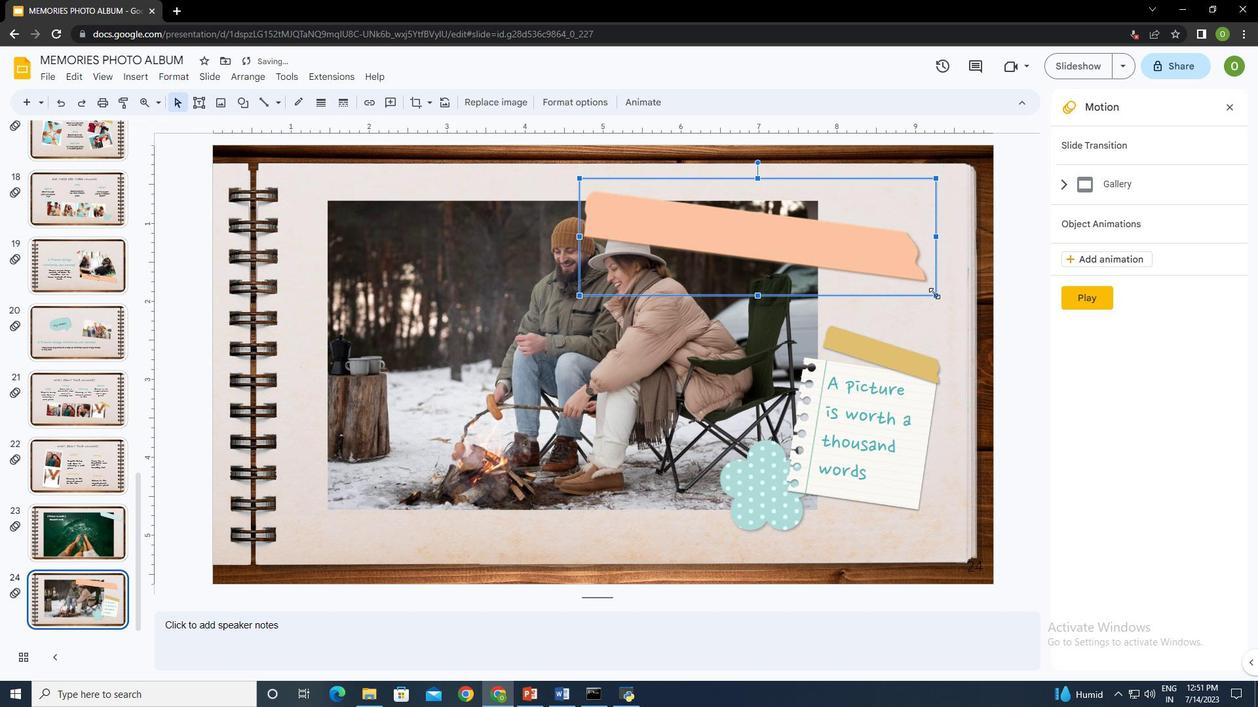 
Action: Mouse moved to (636, 184)
Screenshot: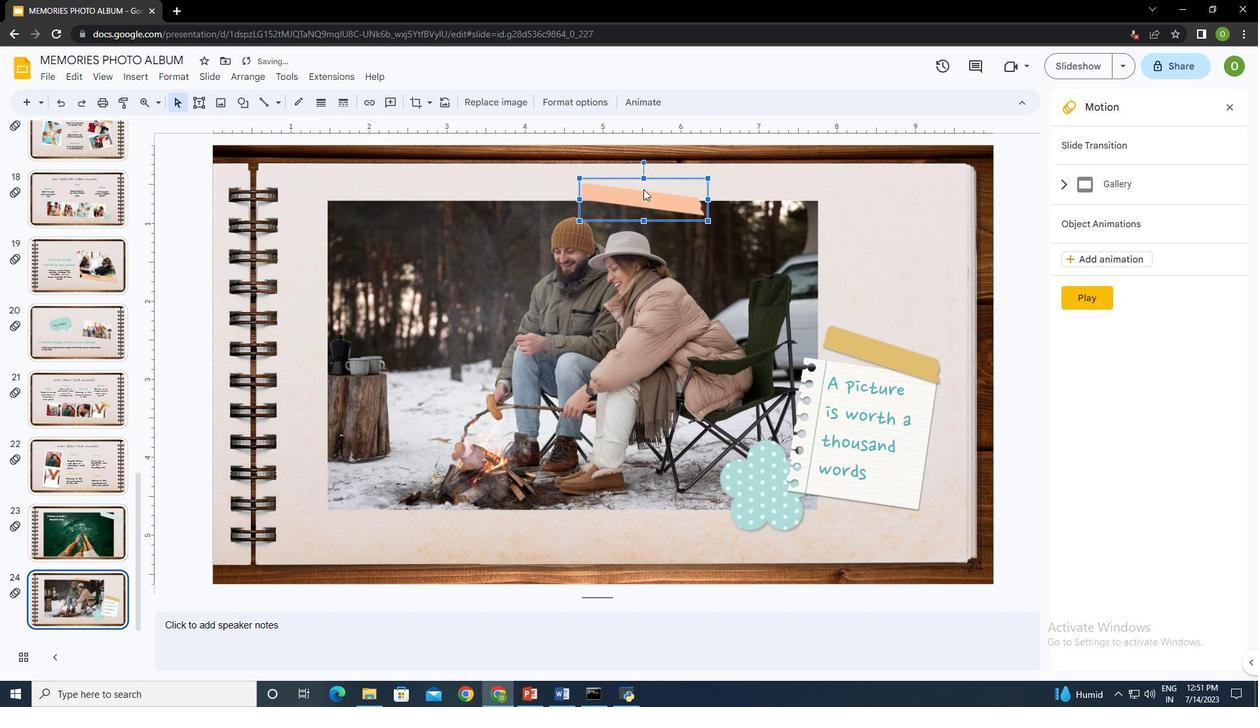 
Action: Mouse pressed left at (636, 184)
Screenshot: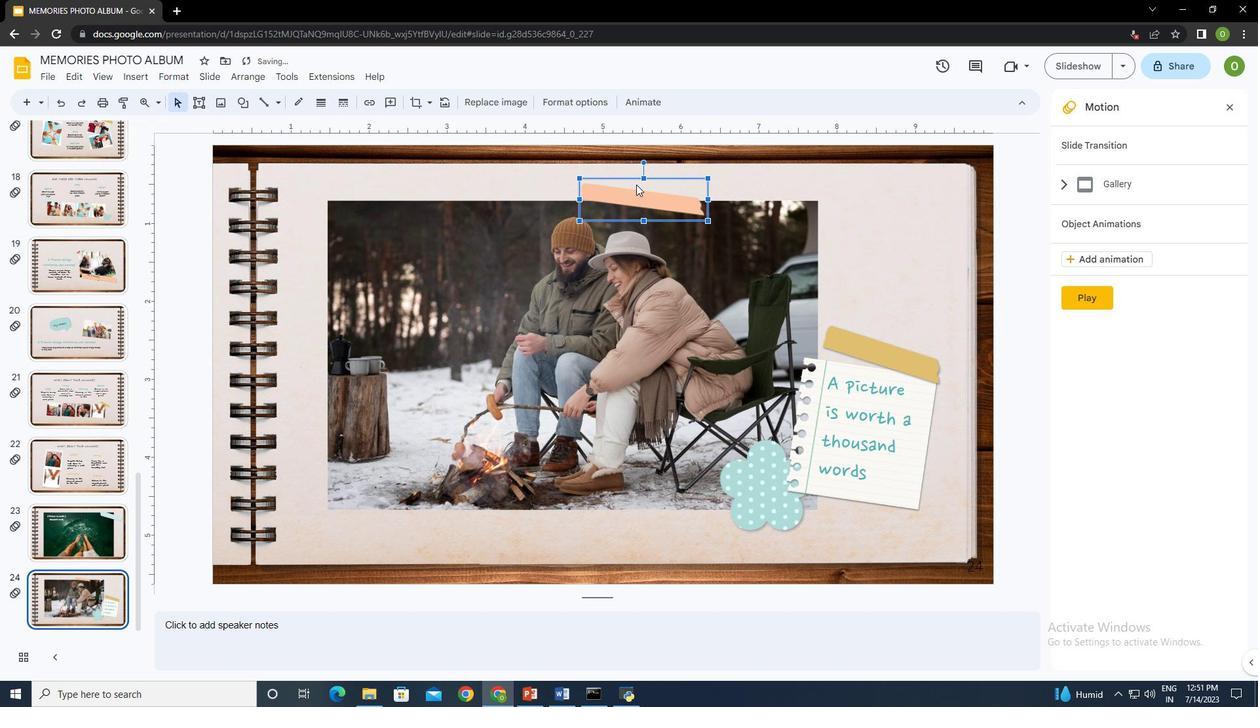 
Action: Mouse moved to (799, 167)
Screenshot: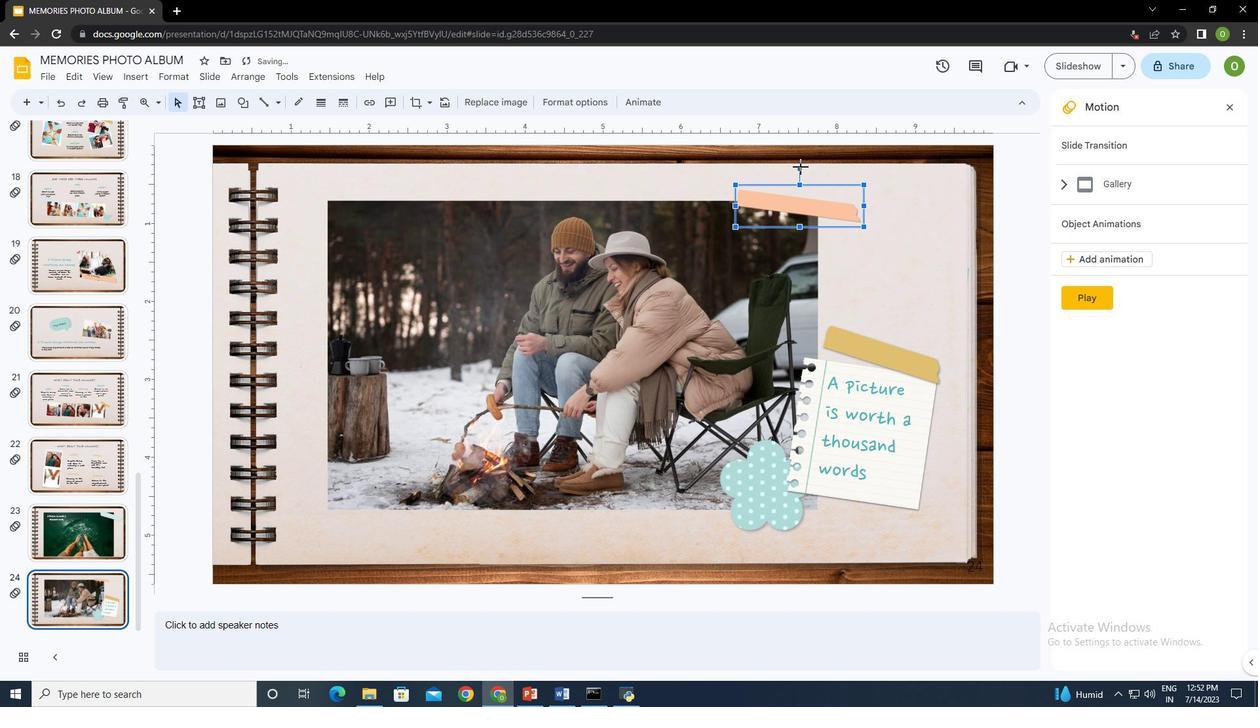
Action: Mouse pressed left at (799, 167)
Screenshot: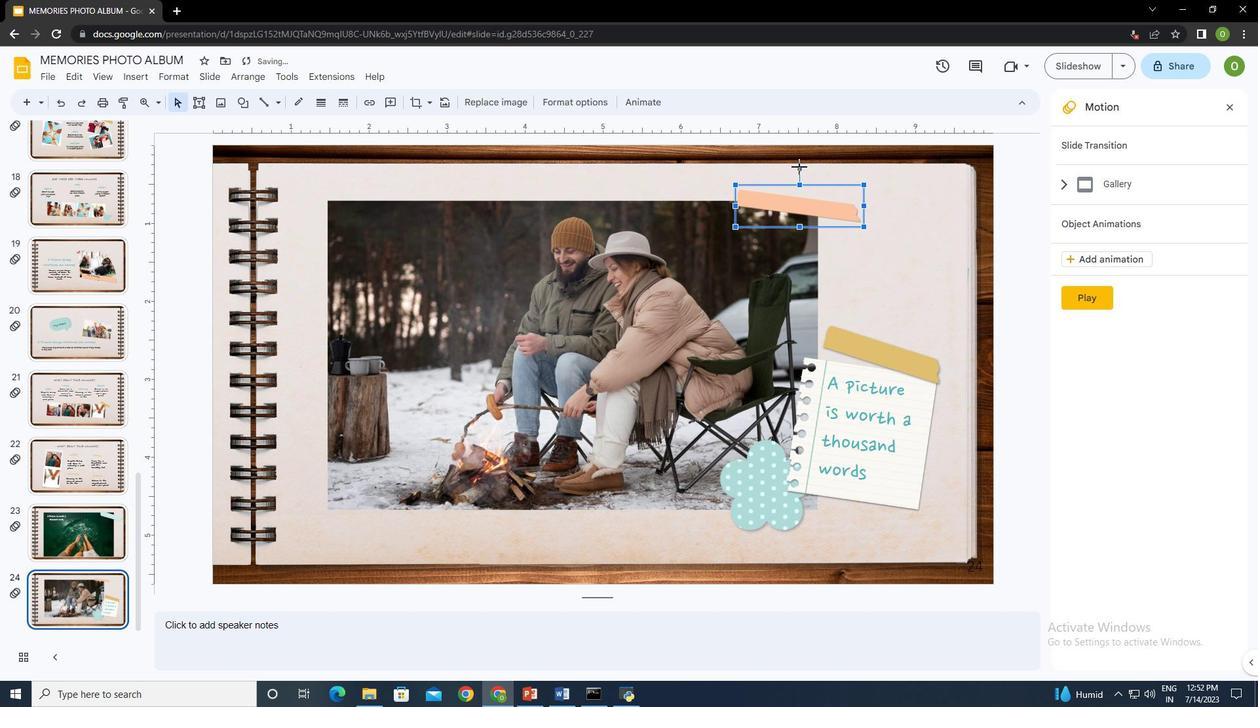 
Action: Mouse moved to (809, 204)
Screenshot: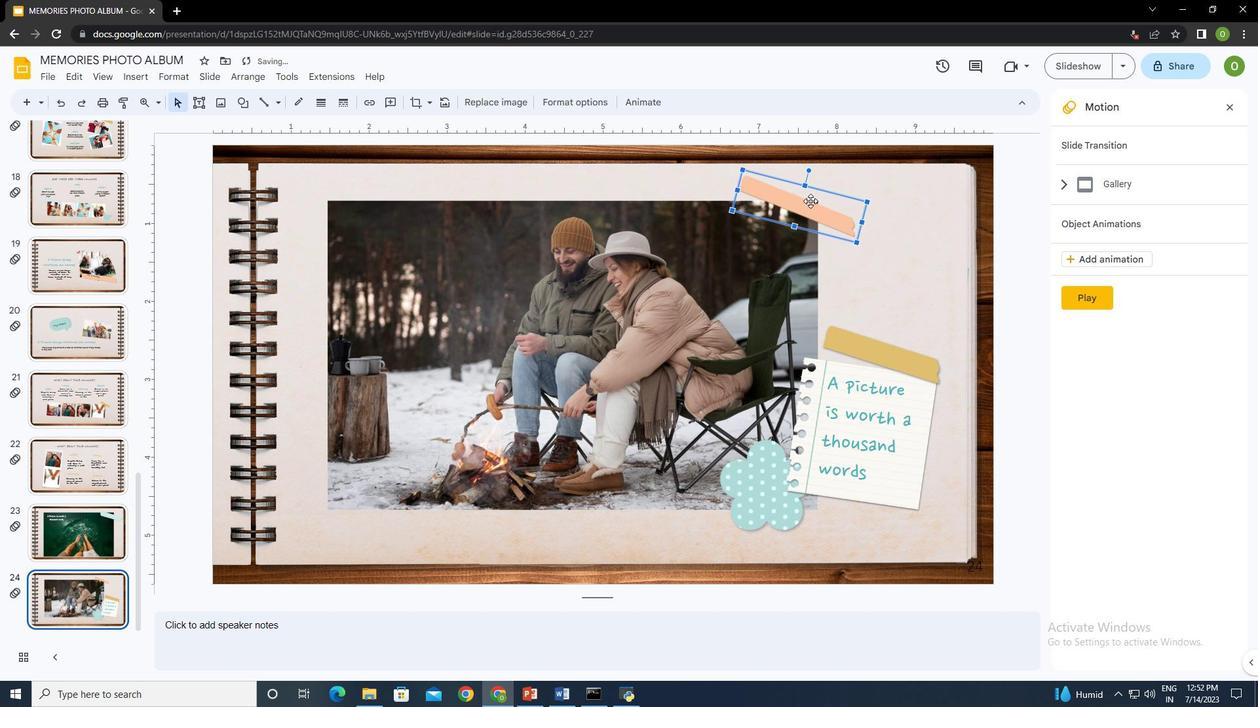 
Action: Mouse pressed left at (809, 204)
Screenshot: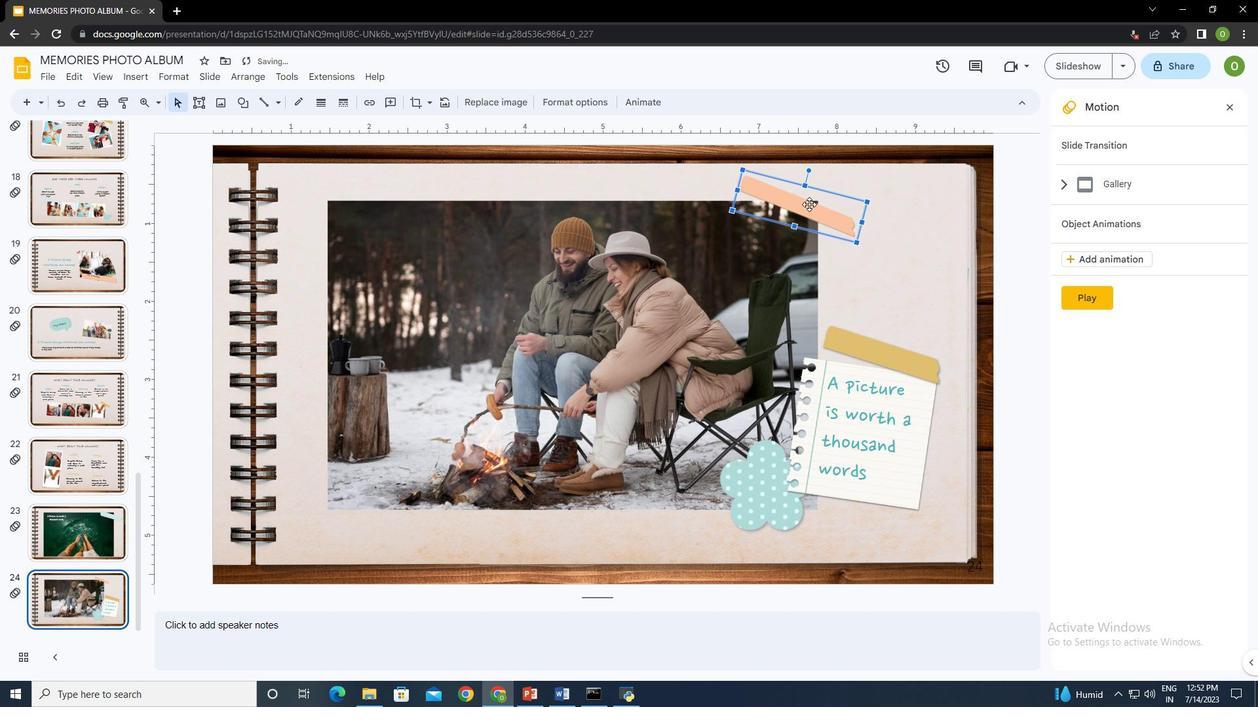 
Action: Mouse moved to (902, 237)
Screenshot: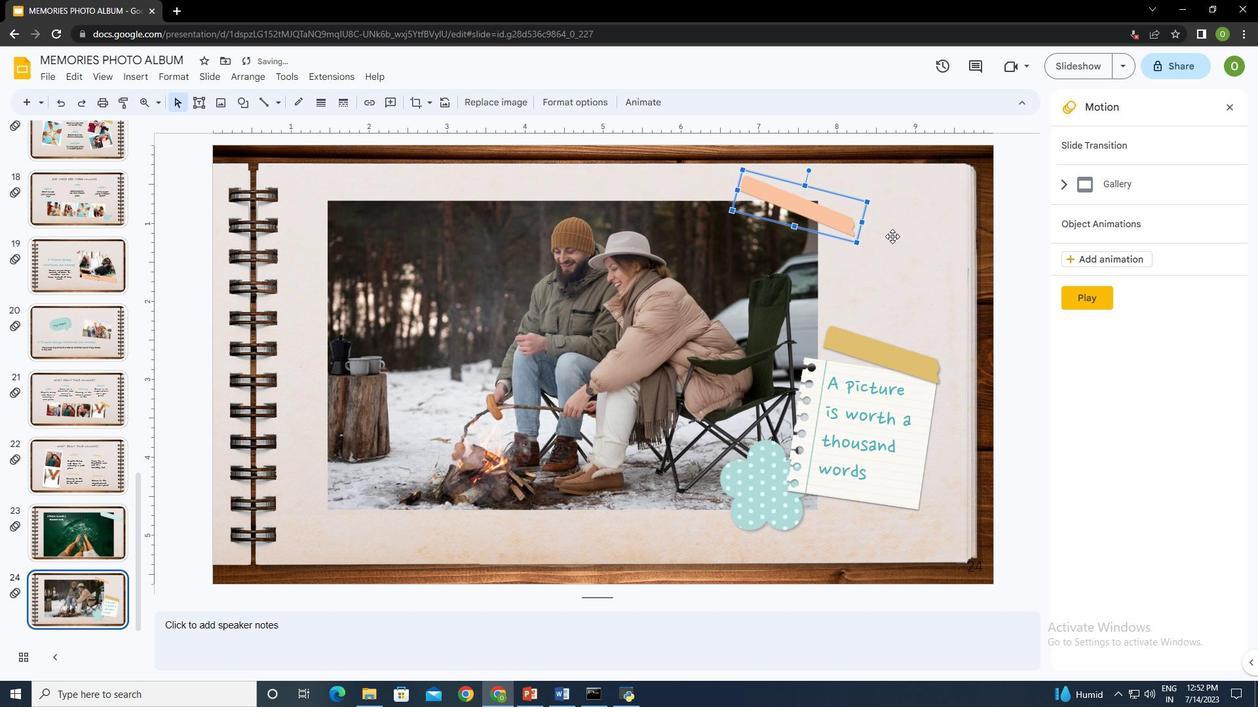 
Action: Mouse pressed left at (902, 237)
Screenshot: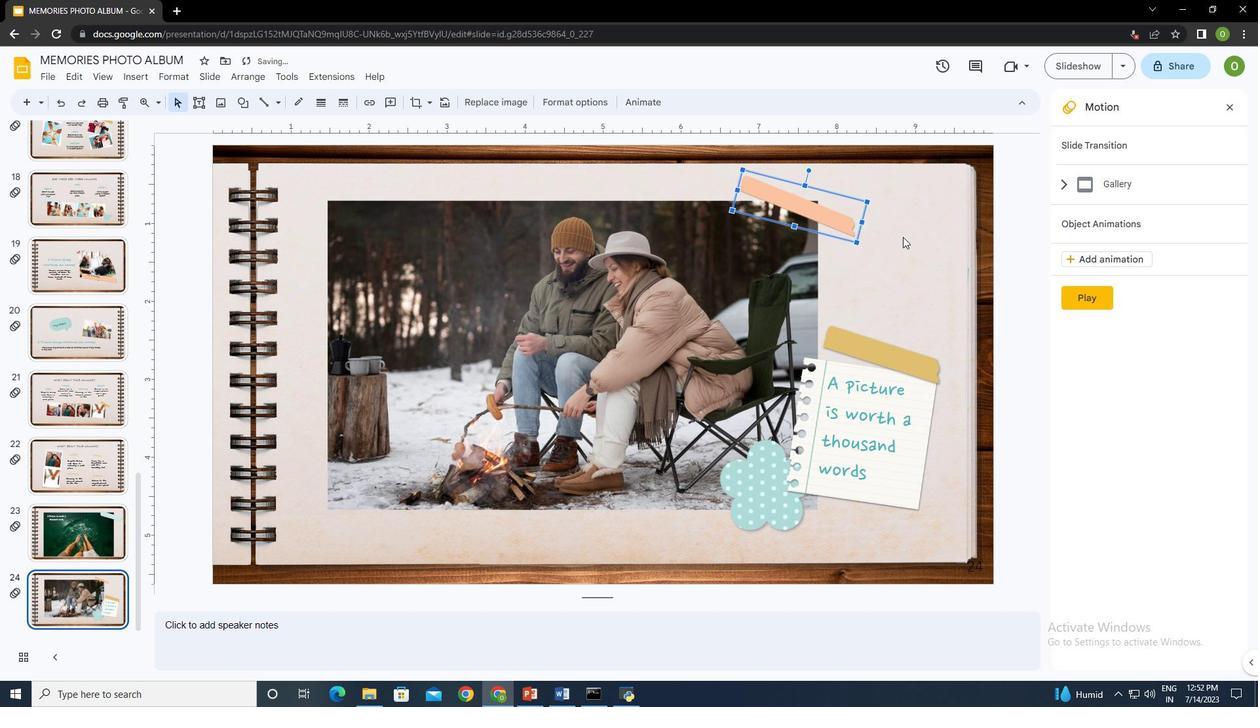 
Action: Mouse moved to (588, 294)
Screenshot: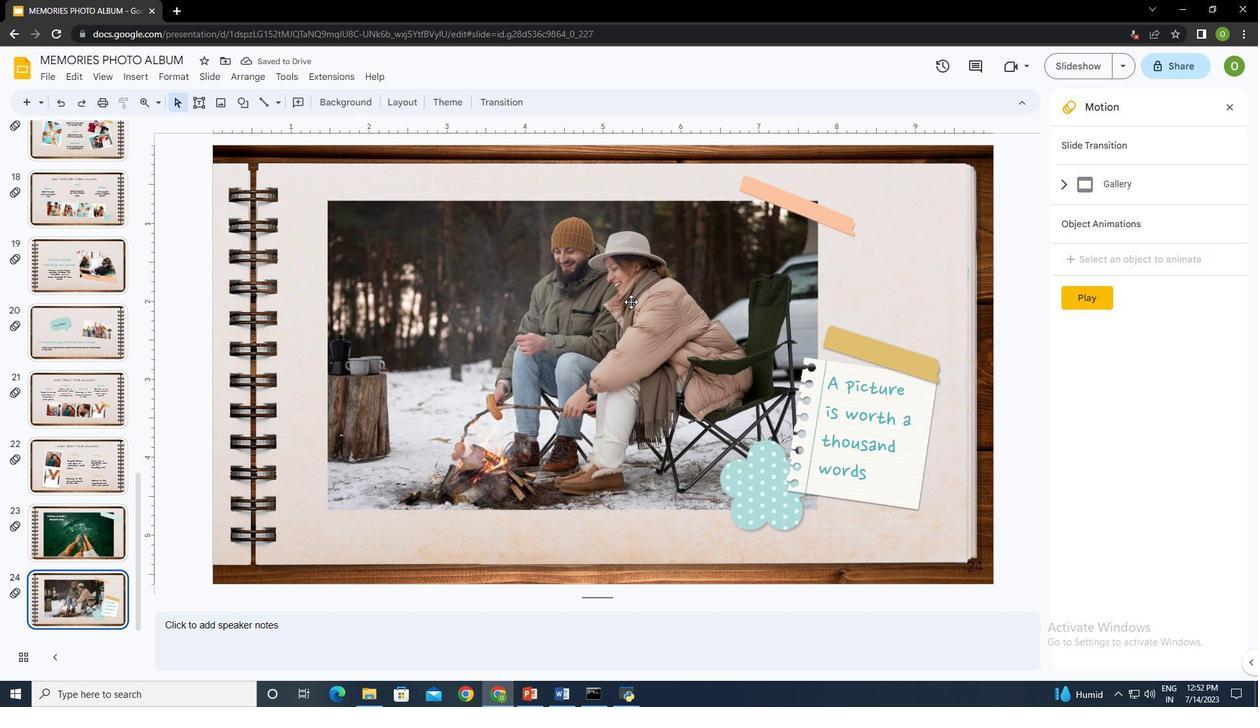 
Action: Mouse pressed left at (588, 294)
Screenshot: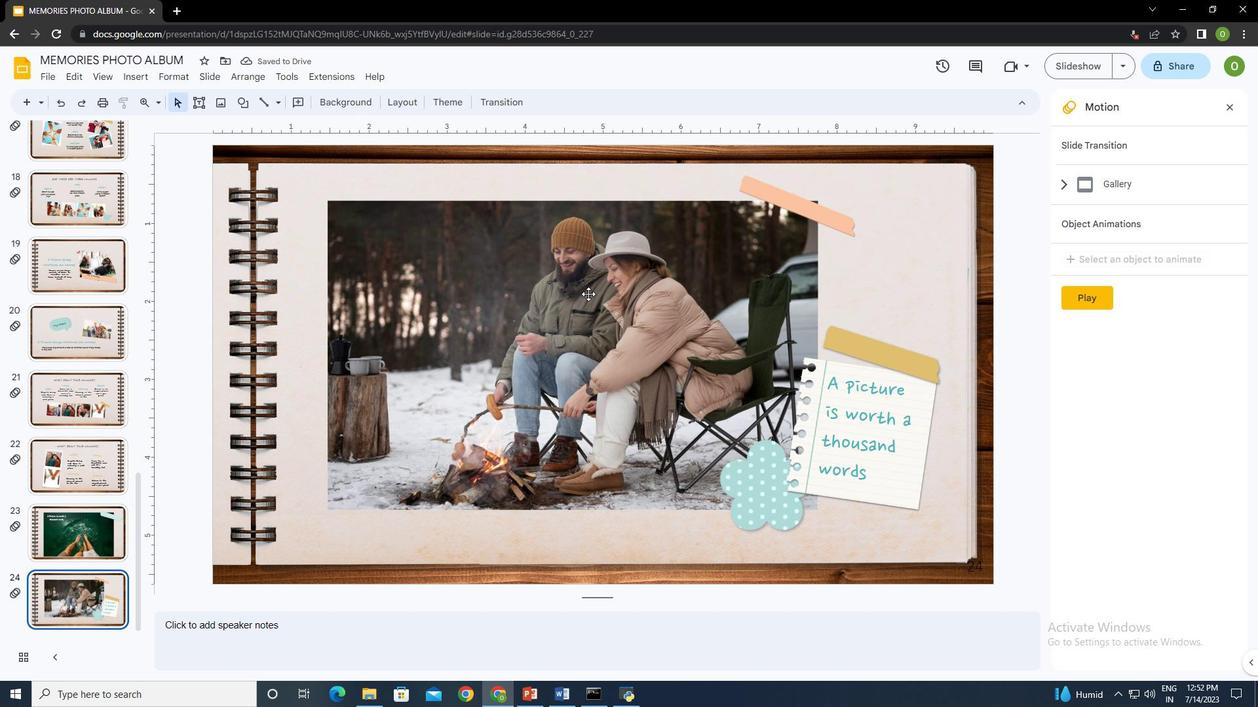 
Action: Mouse moved to (643, 102)
Screenshot: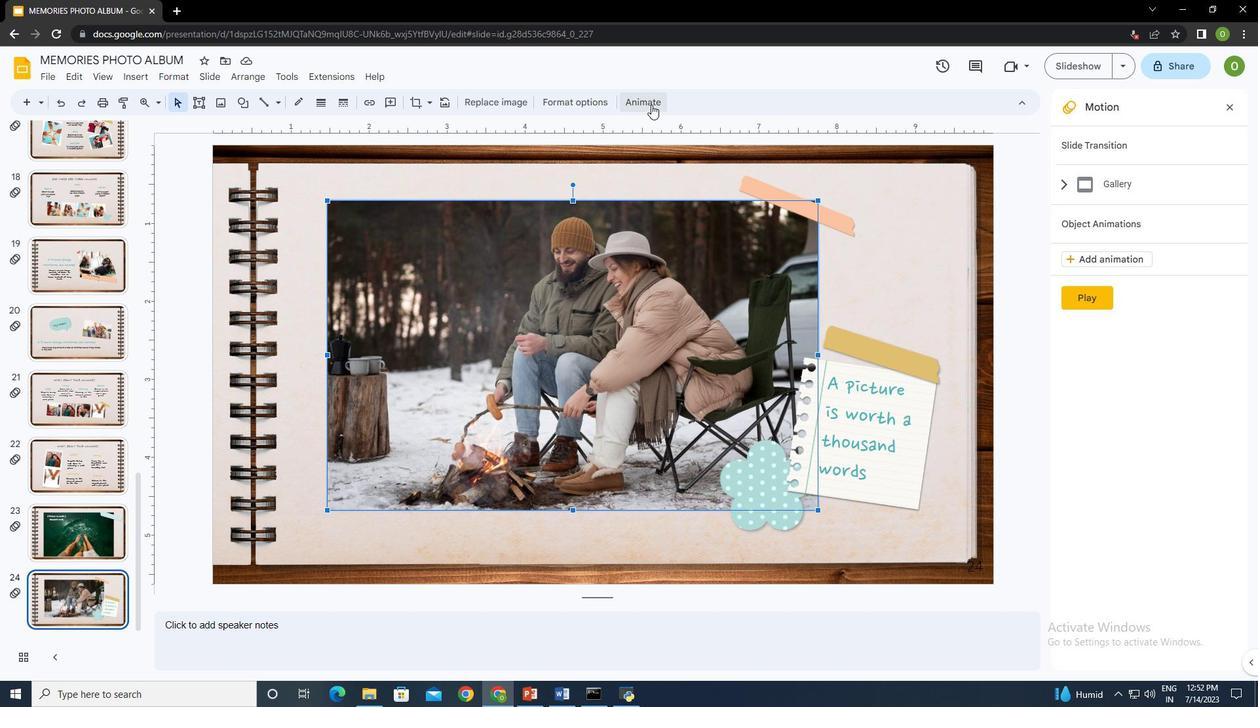 
Action: Mouse pressed left at (643, 102)
Screenshot: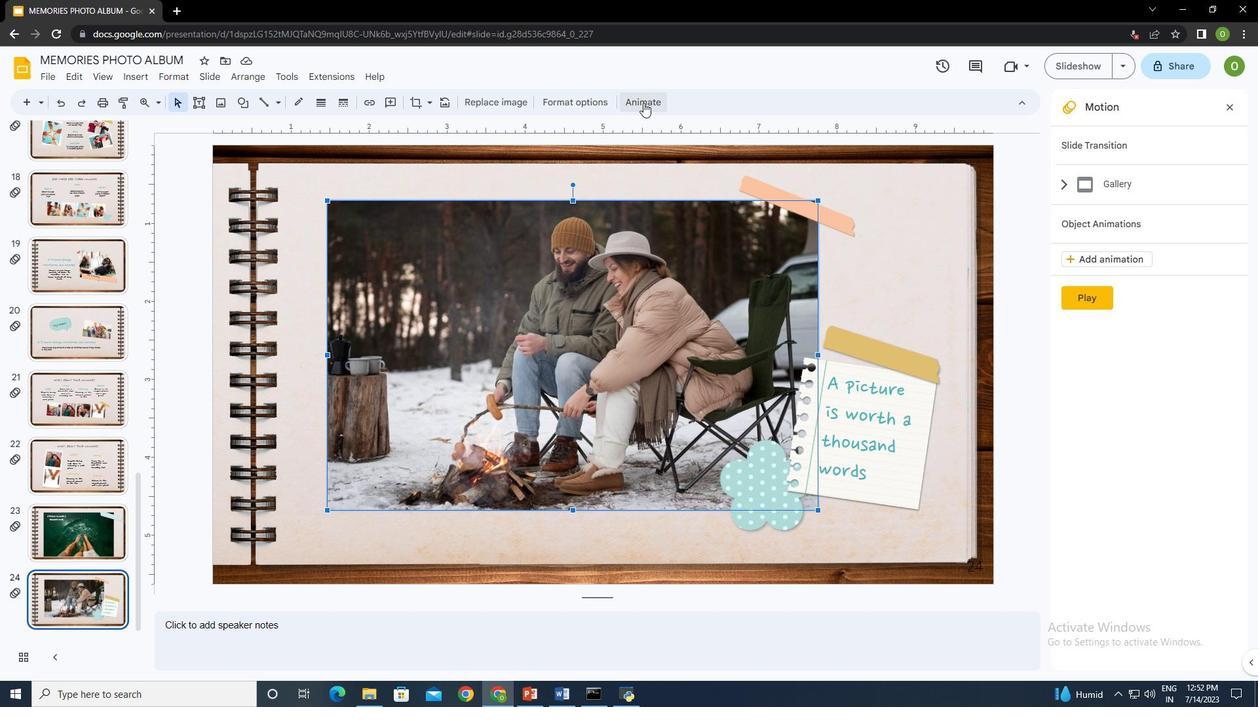 
Action: Mouse moved to (1121, 302)
Screenshot: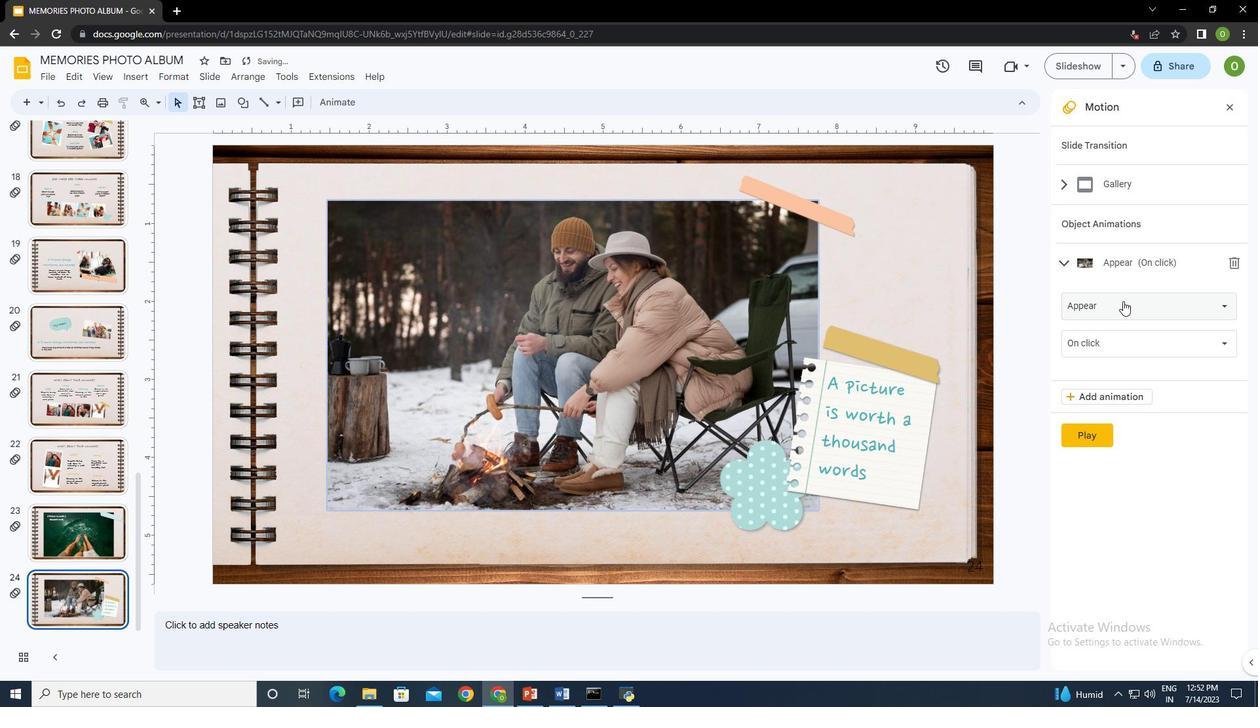 
Action: Mouse pressed left at (1121, 302)
Screenshot: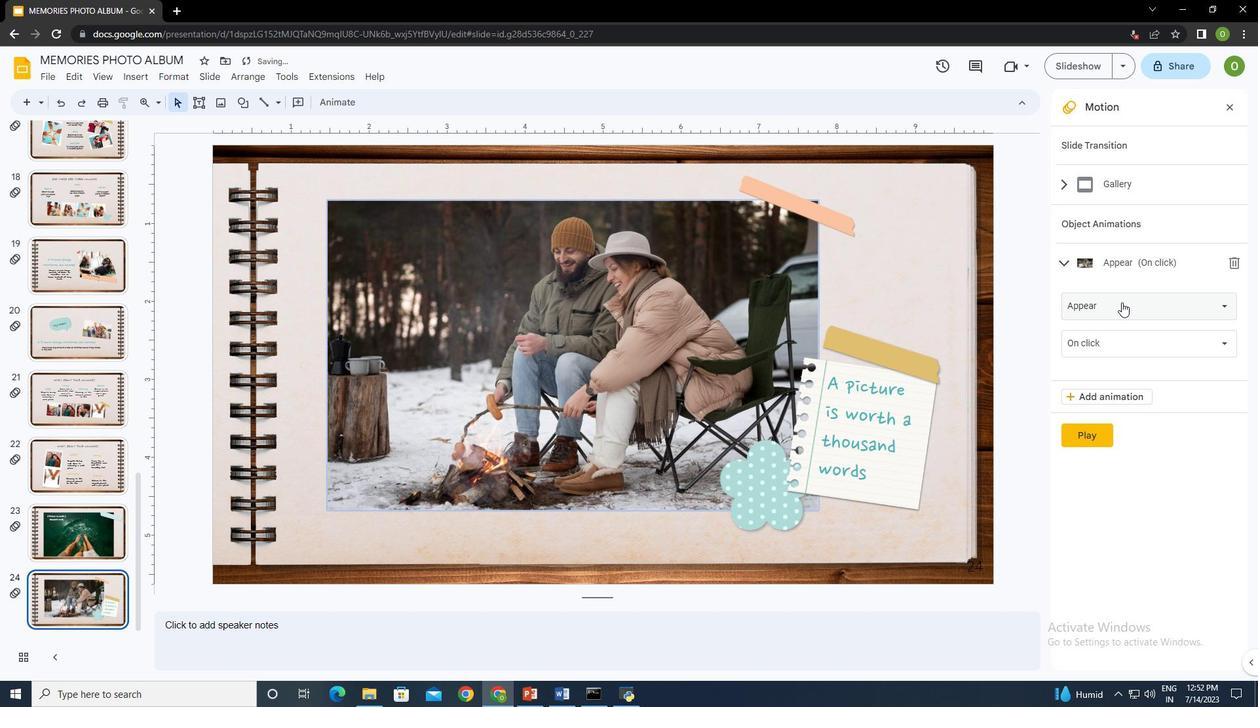 
Action: Mouse moved to (1132, 446)
Screenshot: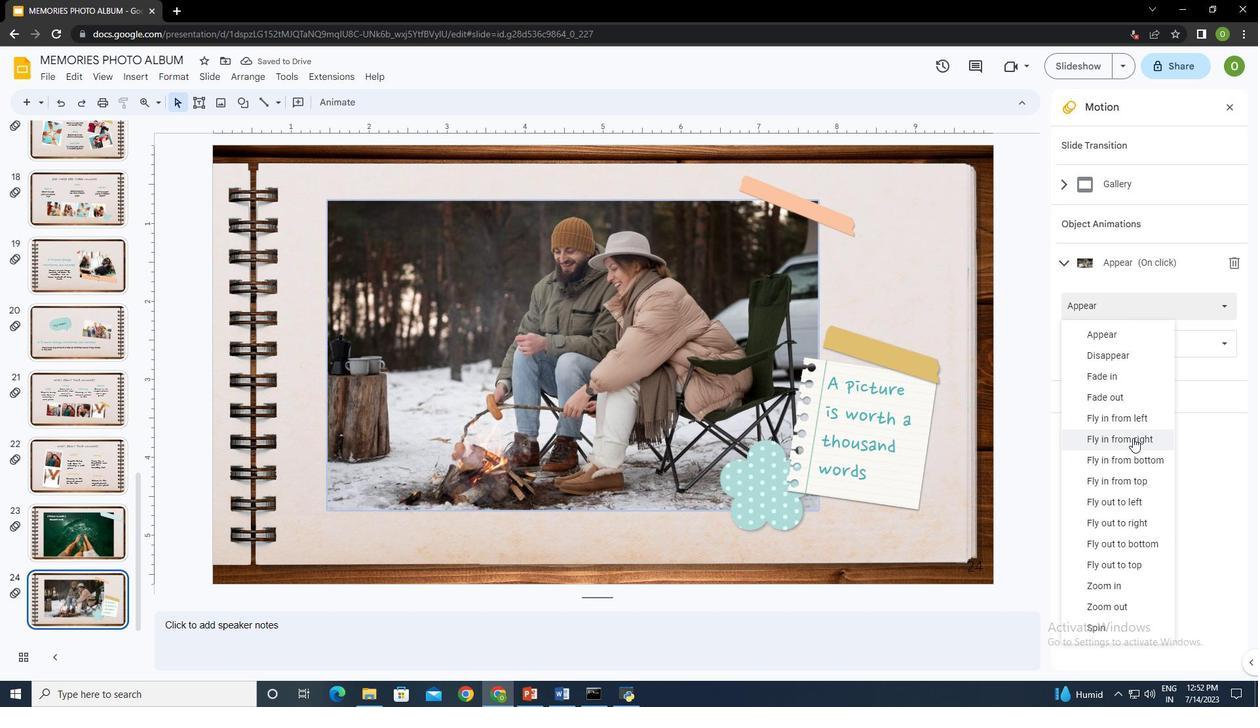 
Action: Mouse scrolled (1132, 445) with delta (0, 0)
Screenshot: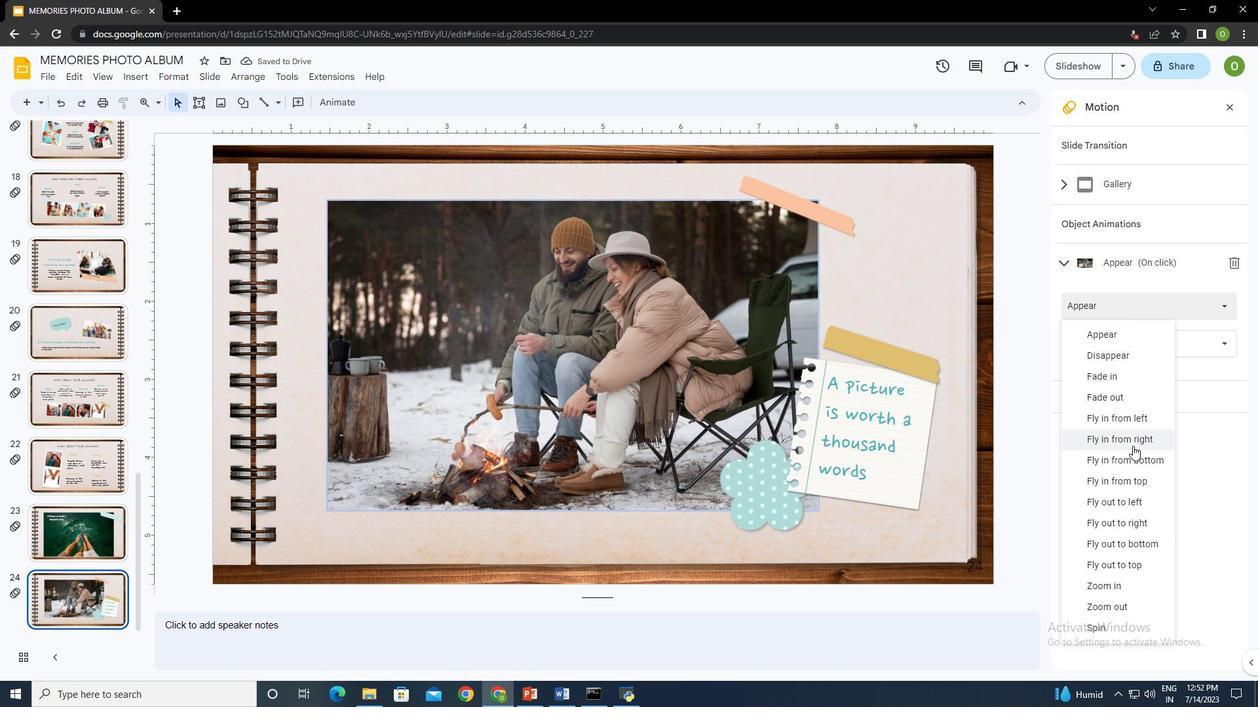 
Action: Mouse moved to (1146, 478)
Screenshot: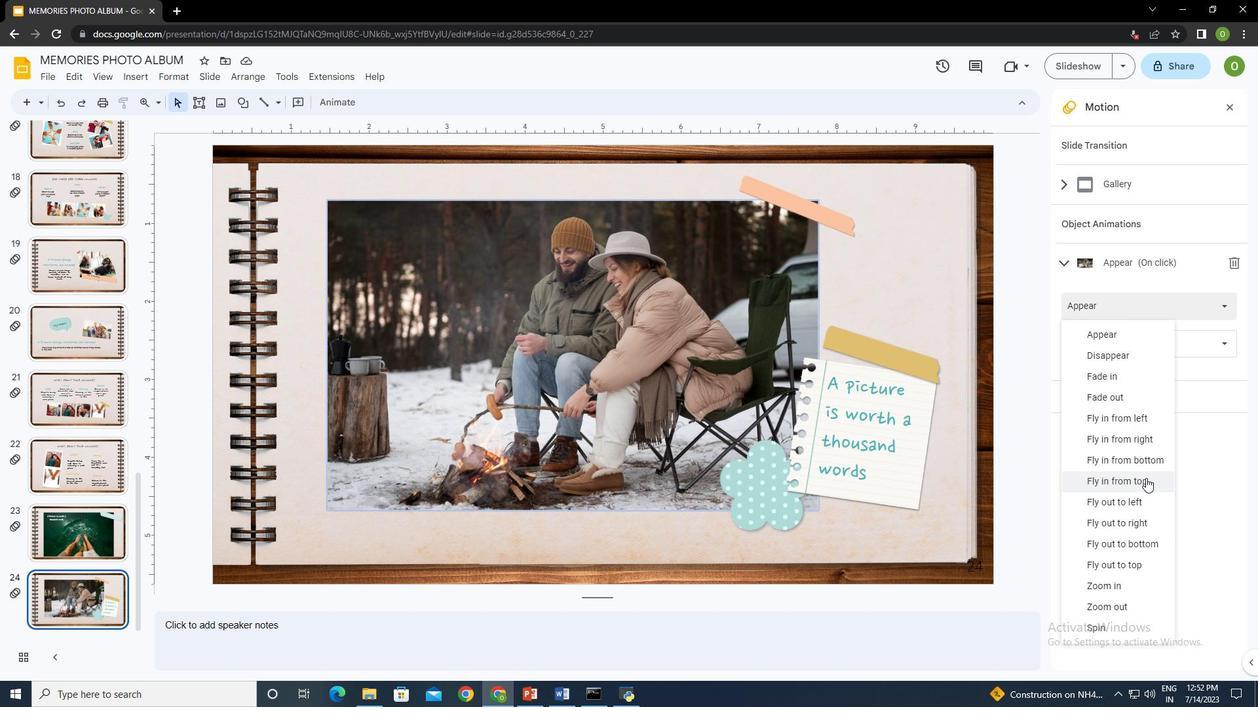 
Action: Mouse pressed left at (1146, 478)
Screenshot: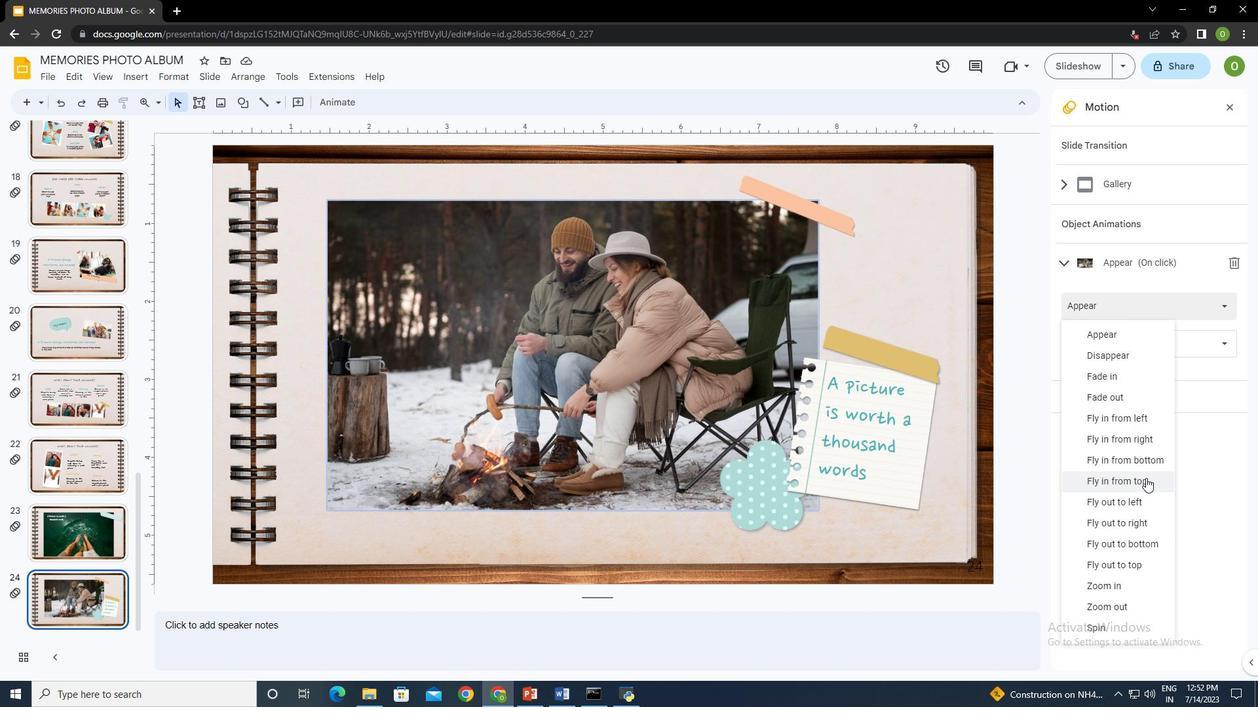 
Action: Mouse moved to (1120, 341)
Screenshot: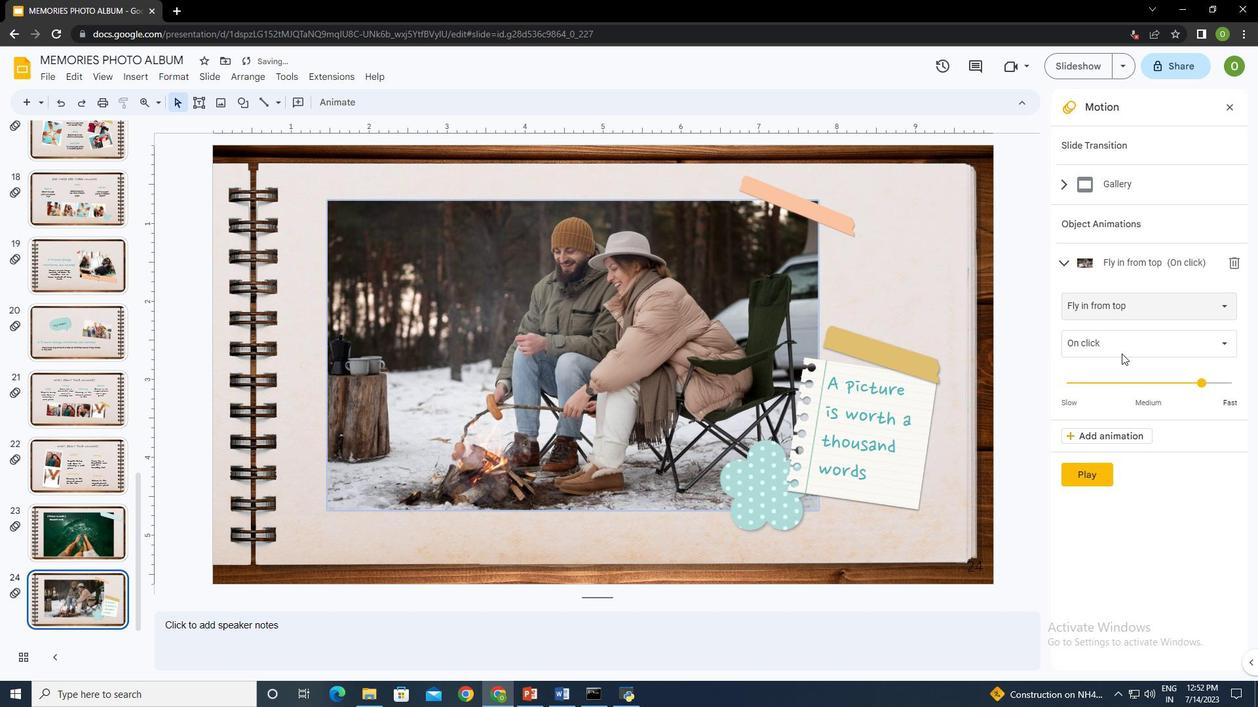
Action: Mouse pressed left at (1120, 341)
Screenshot: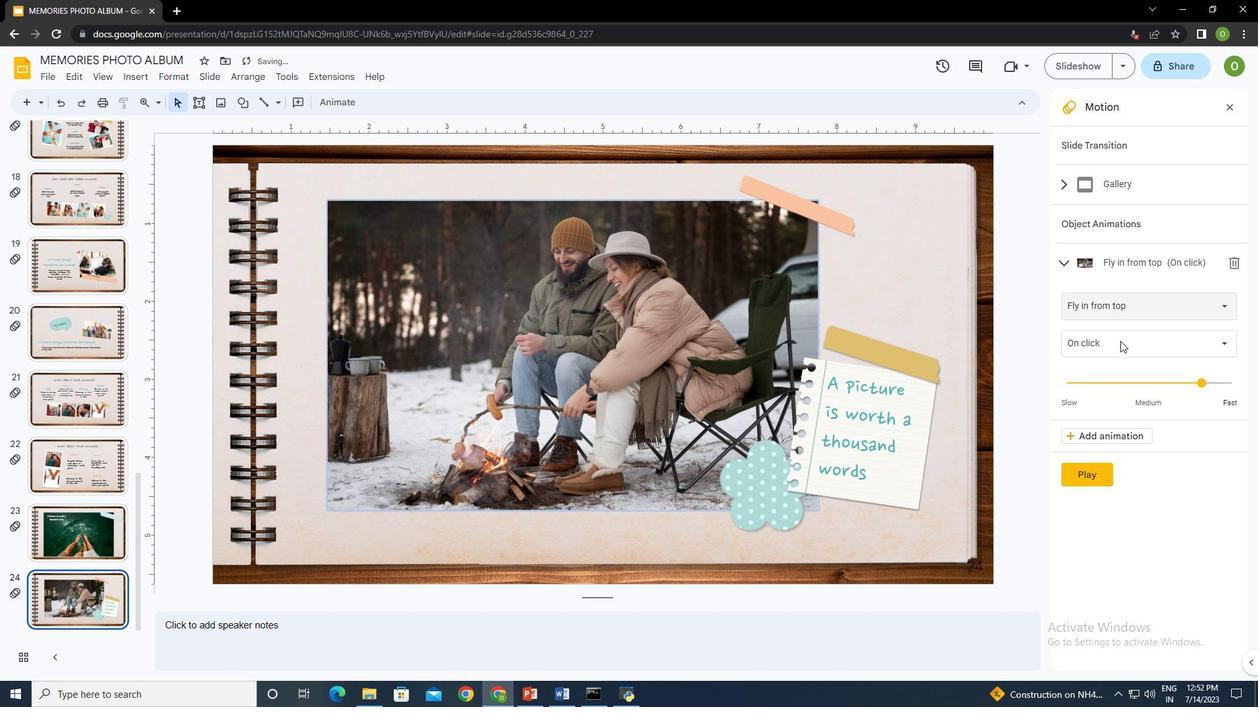 
Action: Mouse moved to (1115, 341)
Screenshot: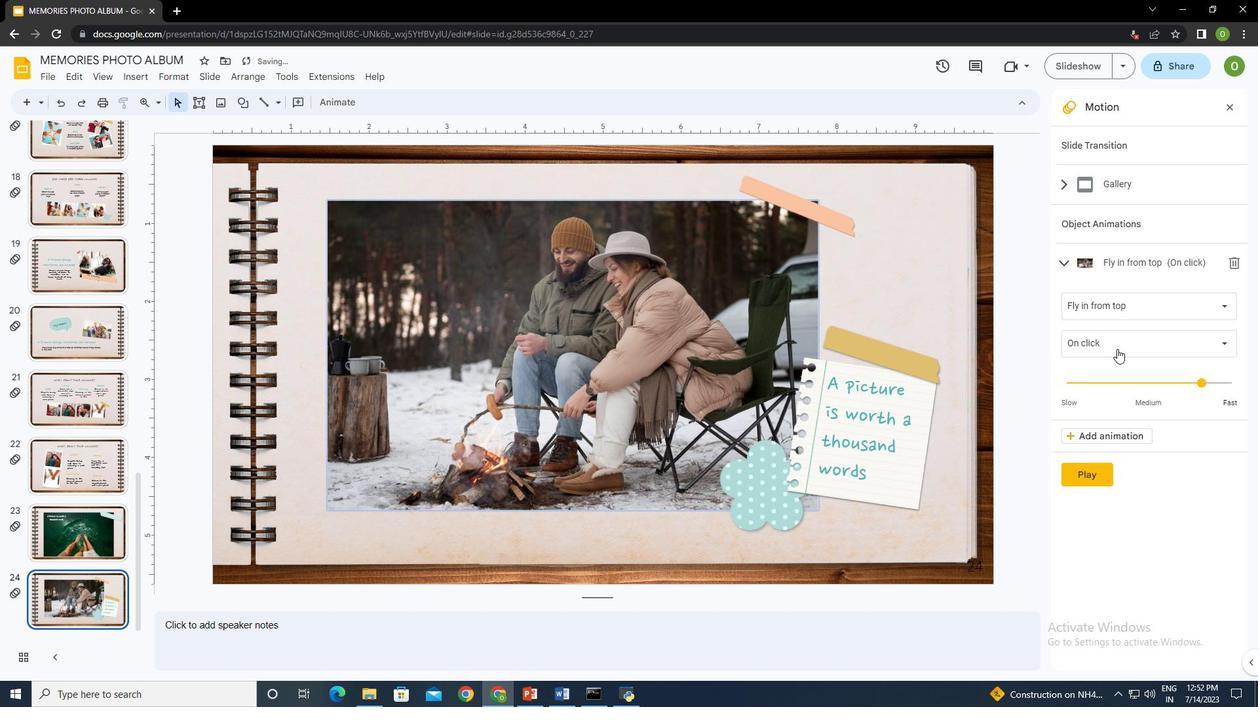 
Action: Mouse pressed left at (1115, 341)
Screenshot: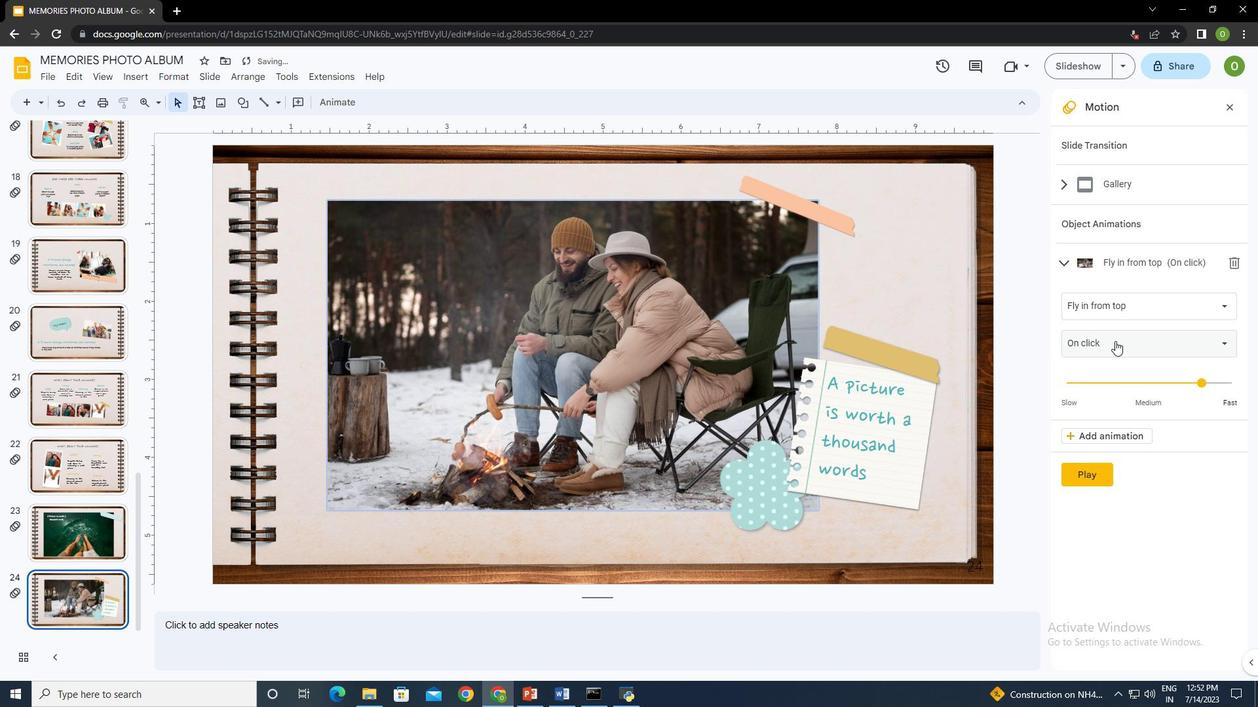 
Action: Mouse moved to (1111, 398)
Screenshot: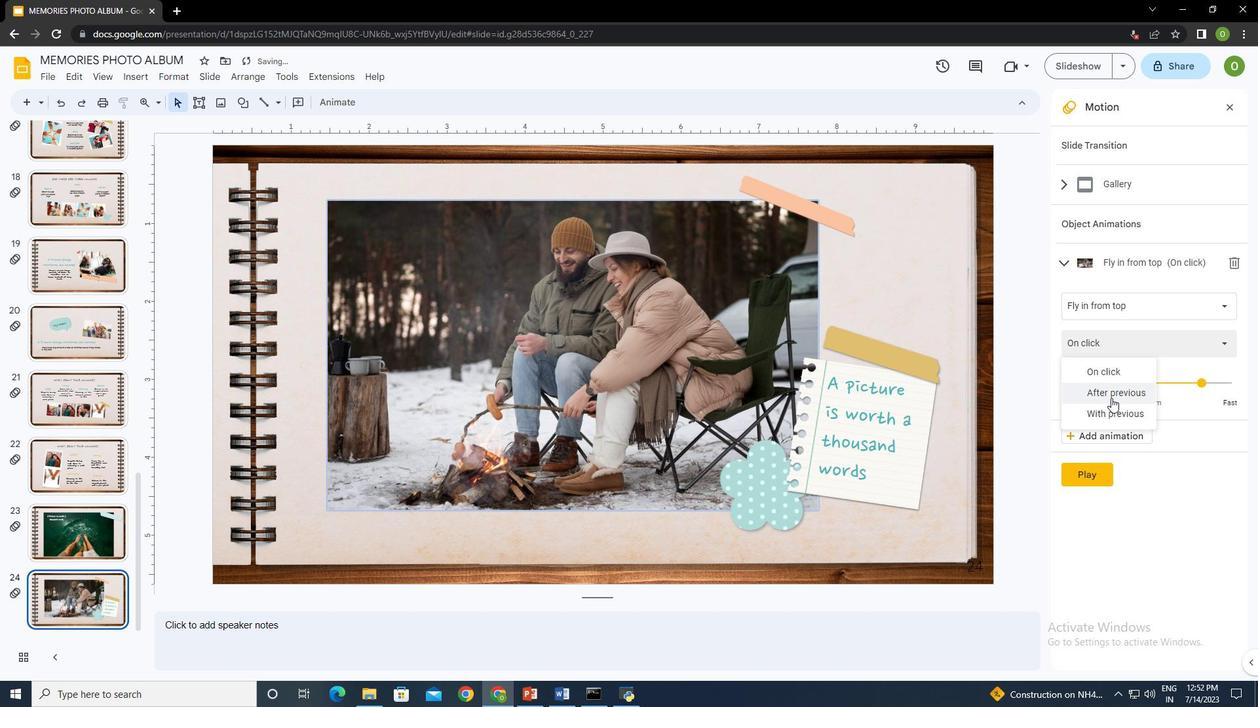 
Action: Mouse pressed left at (1111, 398)
Screenshot: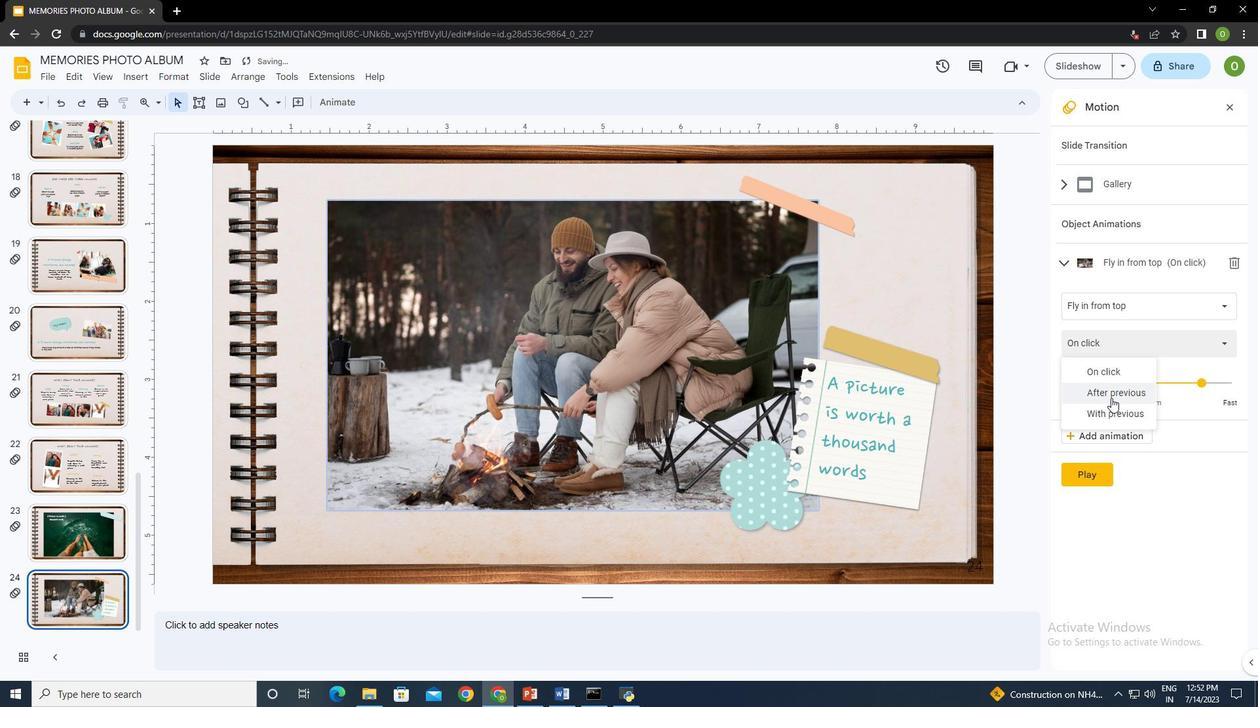 
Action: Mouse moved to (1203, 382)
Screenshot: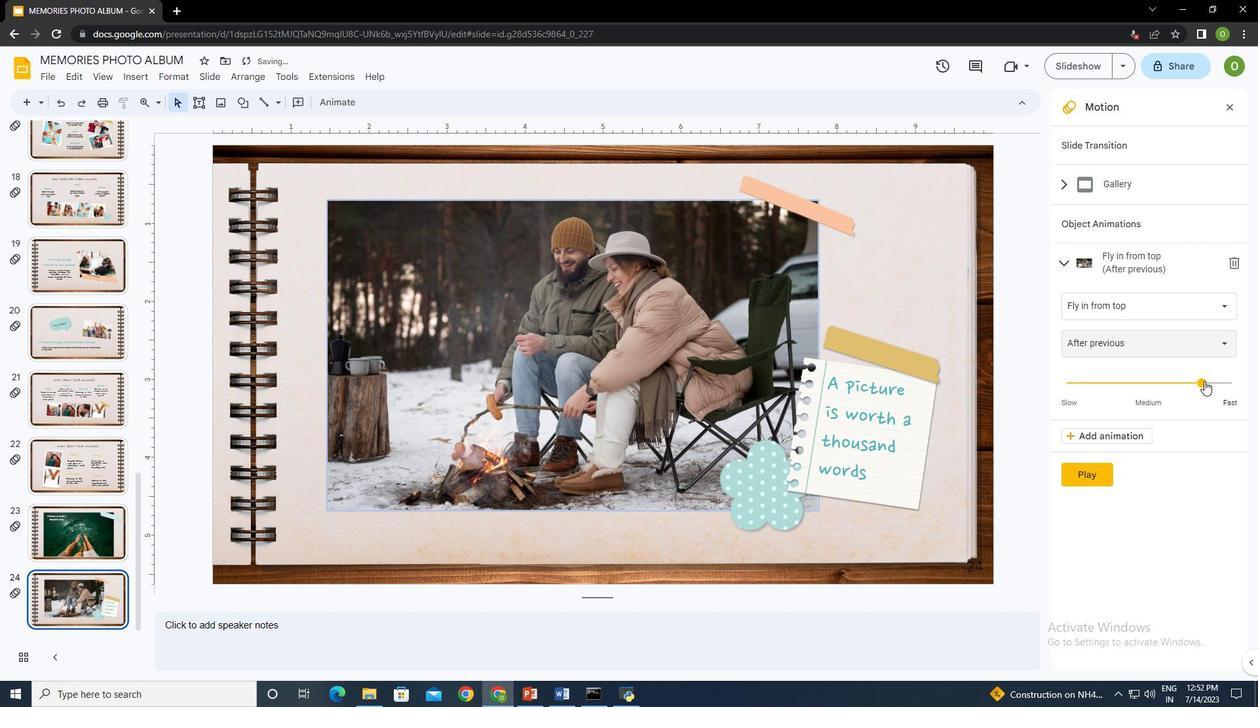 
Action: Mouse pressed left at (1203, 382)
Screenshot: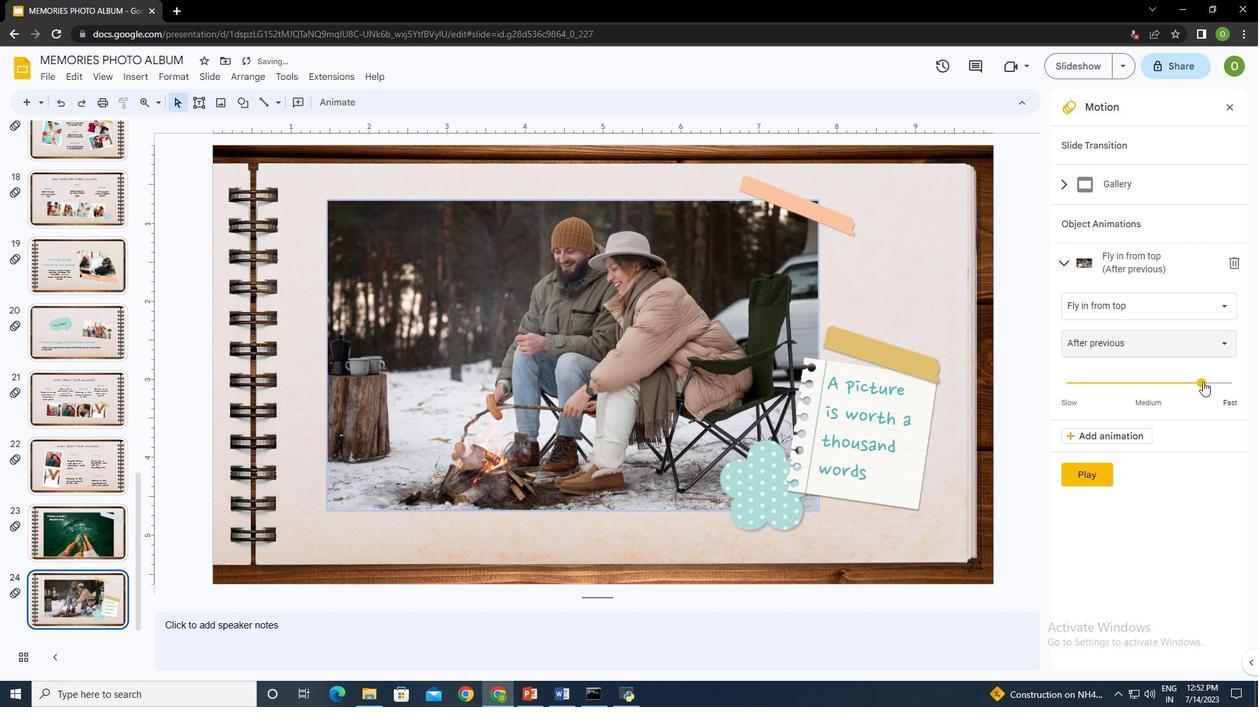 
Action: Mouse moved to (1073, 478)
Screenshot: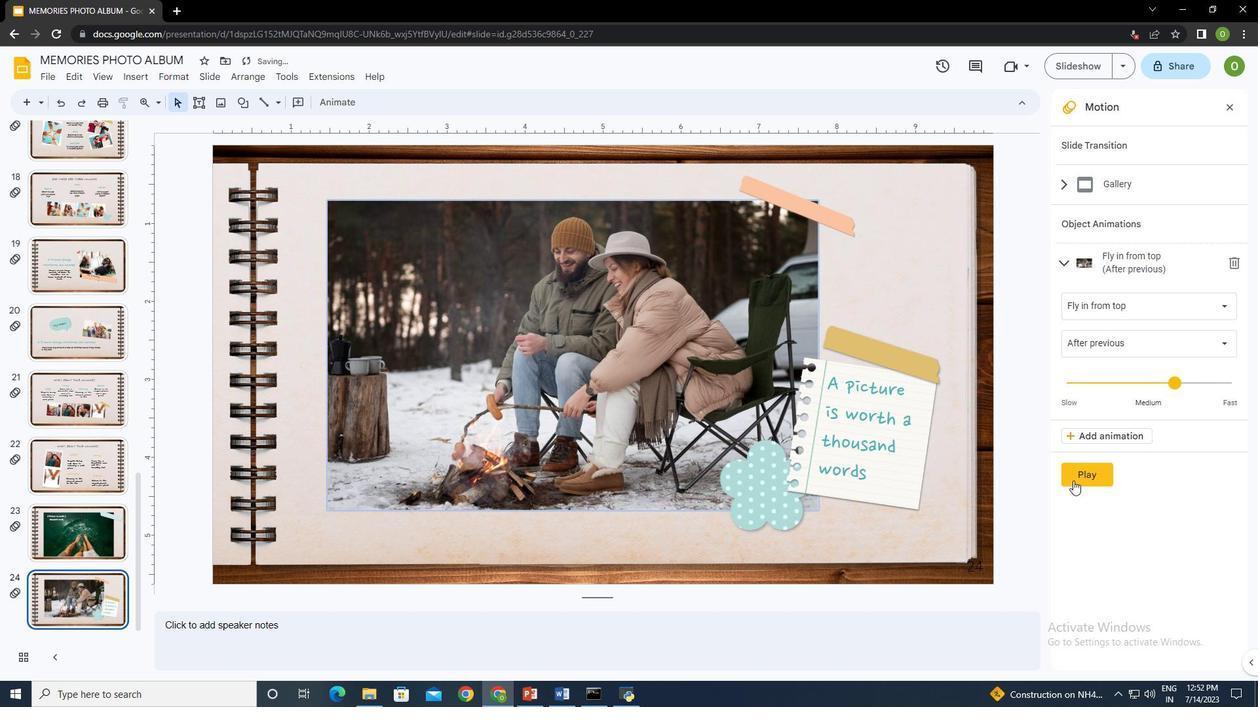 
Action: Mouse pressed left at (1073, 478)
Screenshot: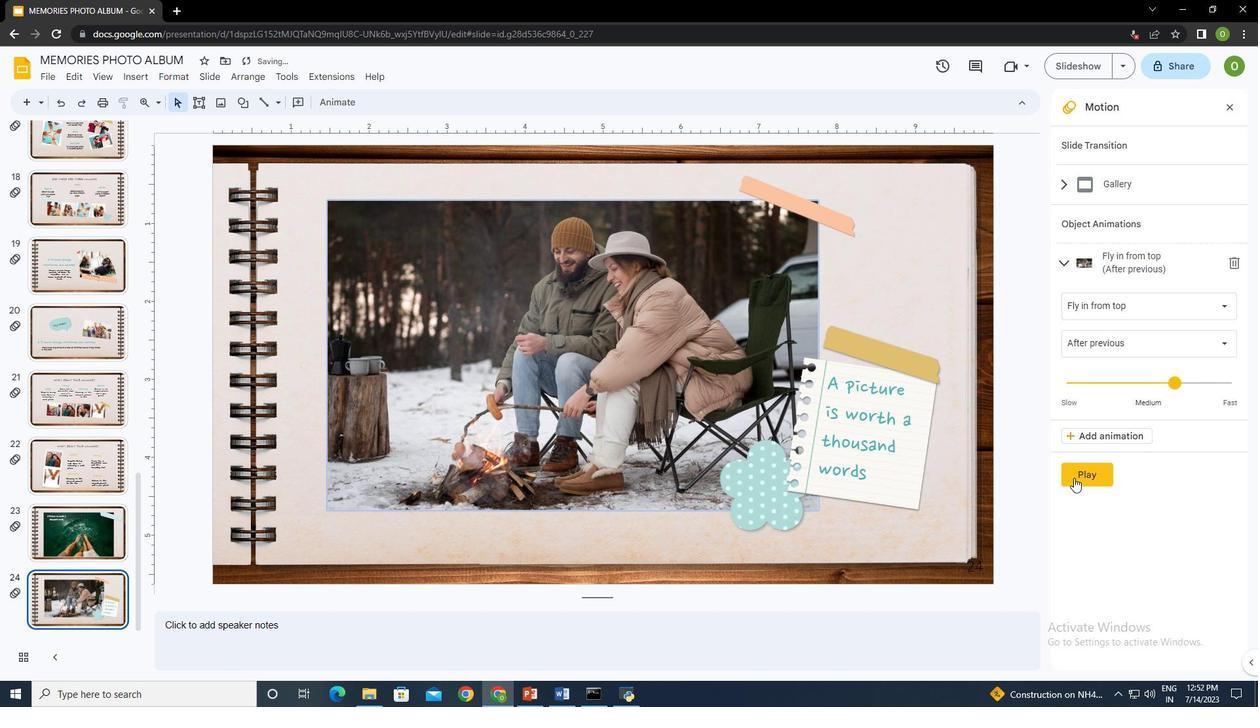 
Action: Mouse moved to (1090, 472)
Screenshot: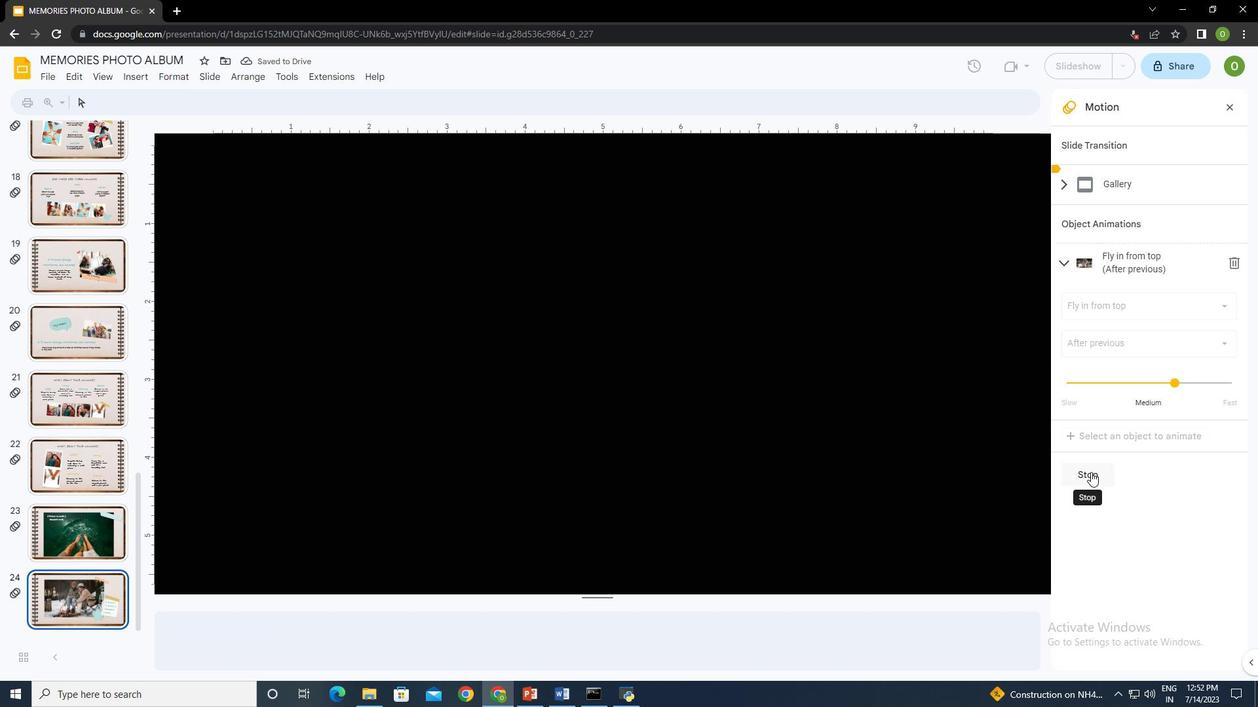 
